 Task: Plan a trip to Banjul, Gambia from 2nd December, 2023 to 12th December, 2023 for 2 adults.1  bedroom having 1 bed and 1 bathroom. Property type can be hotel. Booking option can be shelf check-in. Look for 3 properties as per requirement.
Action: Mouse moved to (453, 97)
Screenshot: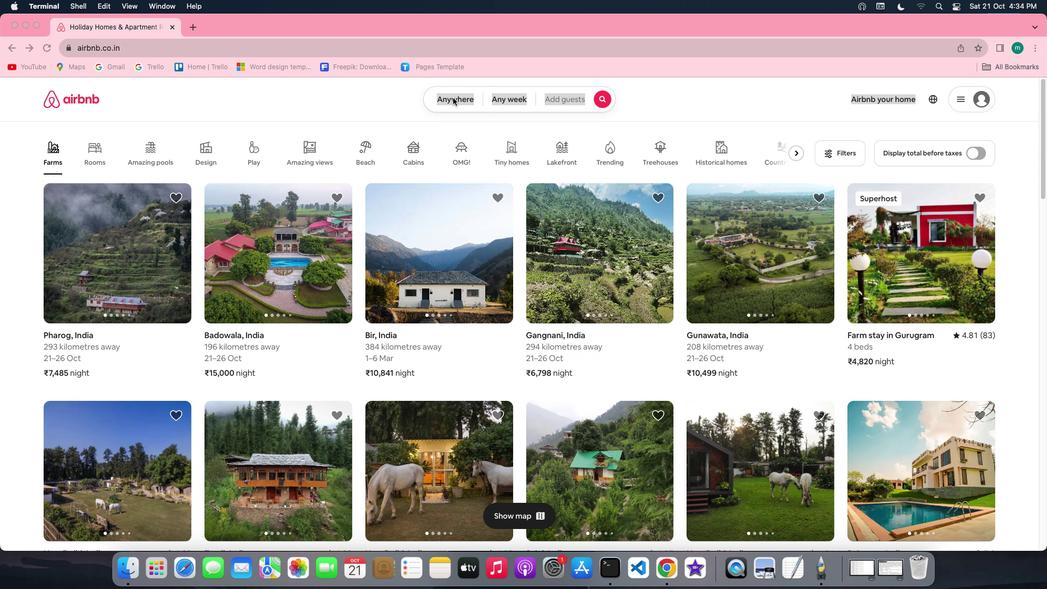 
Action: Mouse pressed left at (453, 97)
Screenshot: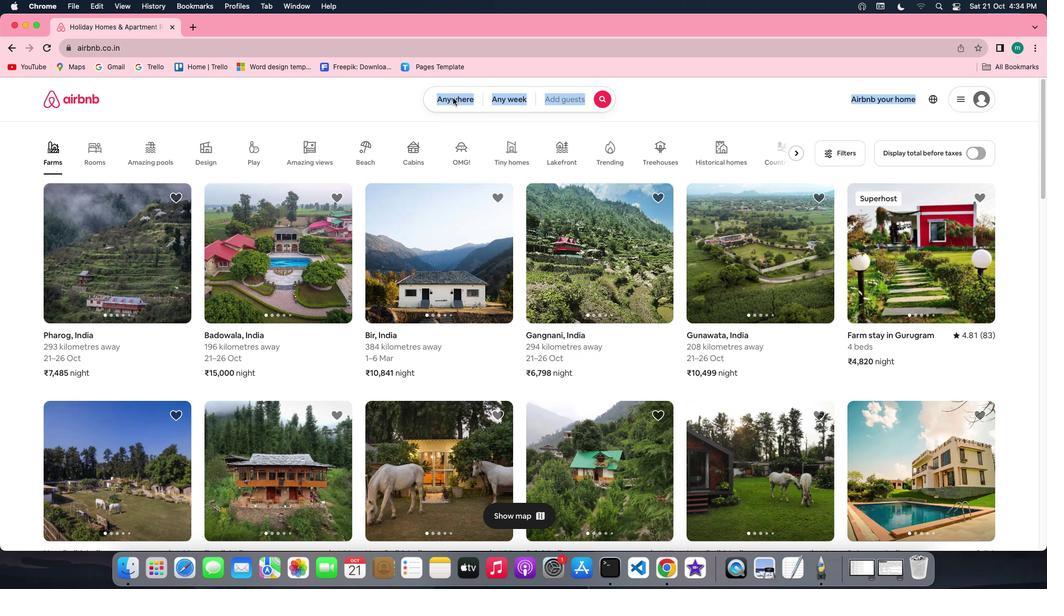 
Action: Mouse pressed left at (453, 97)
Screenshot: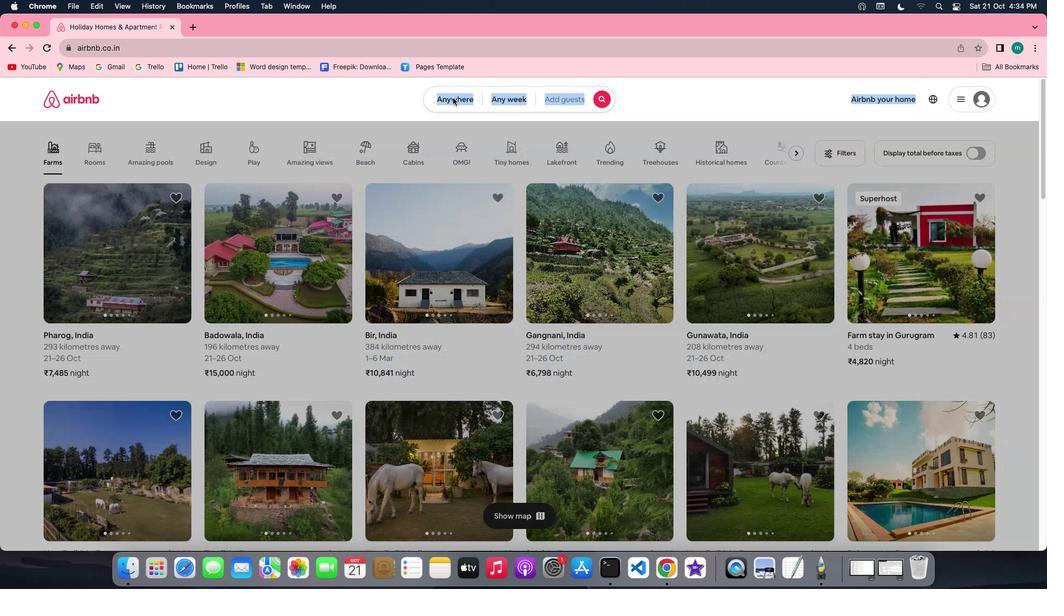 
Action: Mouse moved to (445, 125)
Screenshot: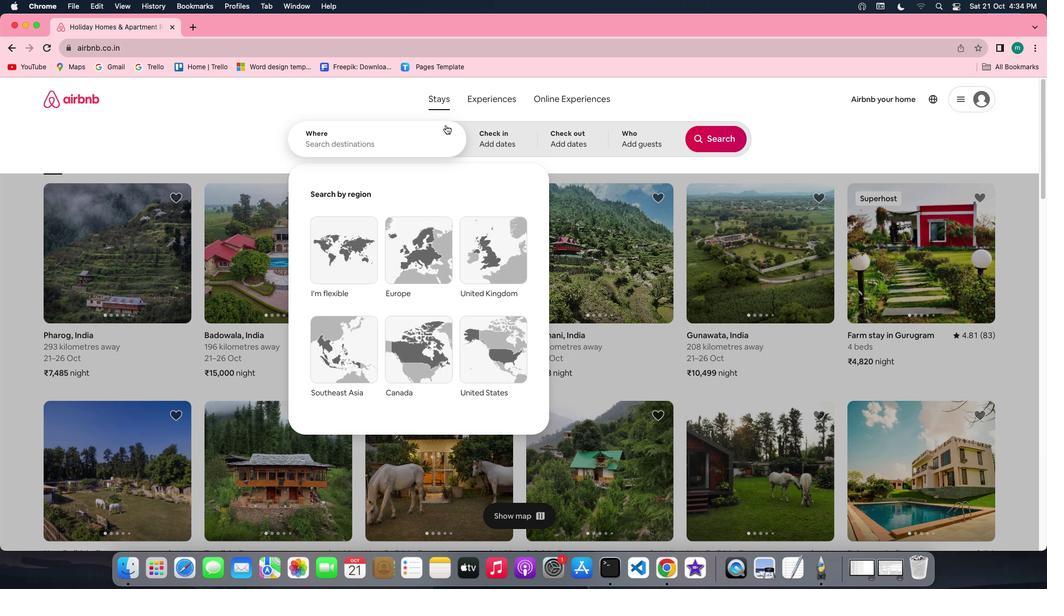 
Action: Key pressed Key.shift'B''a''n''j''u''l'','Key.spaceKey.shift'g''a''m''b''i''a'
Screenshot: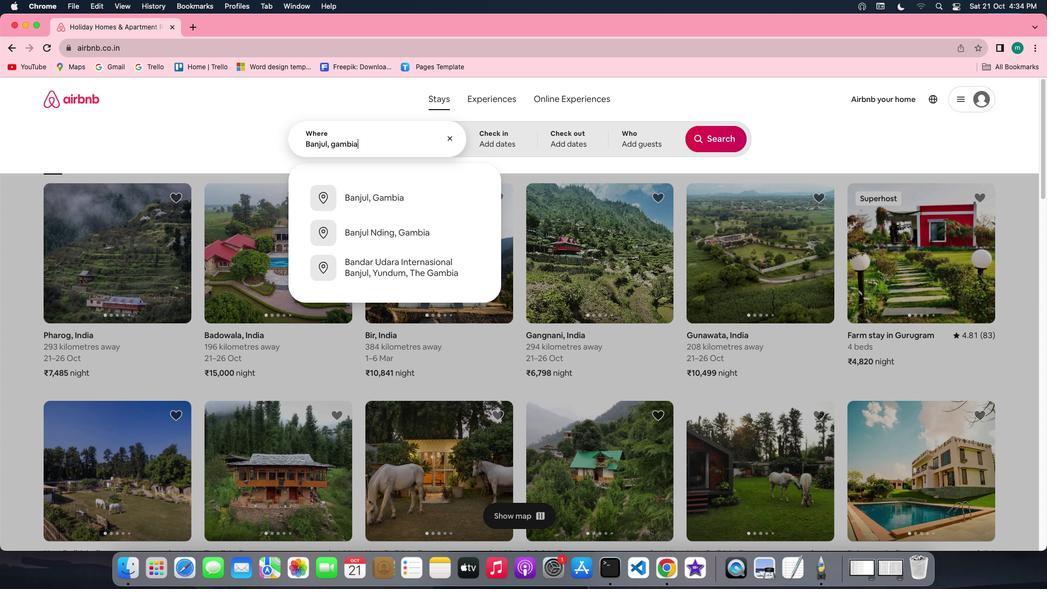 
Action: Mouse moved to (474, 142)
Screenshot: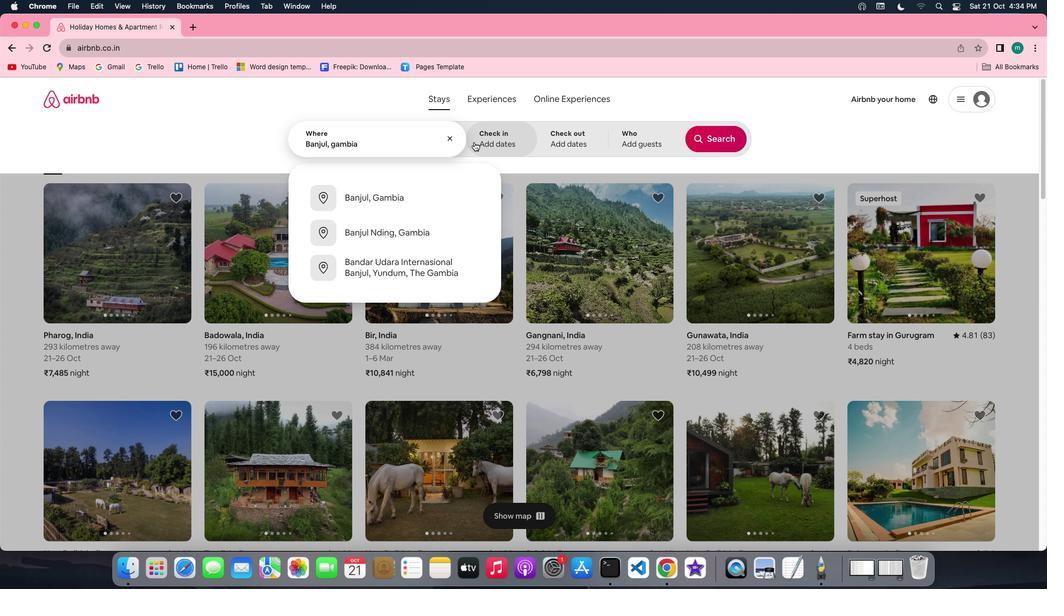 
Action: Mouse pressed left at (474, 142)
Screenshot: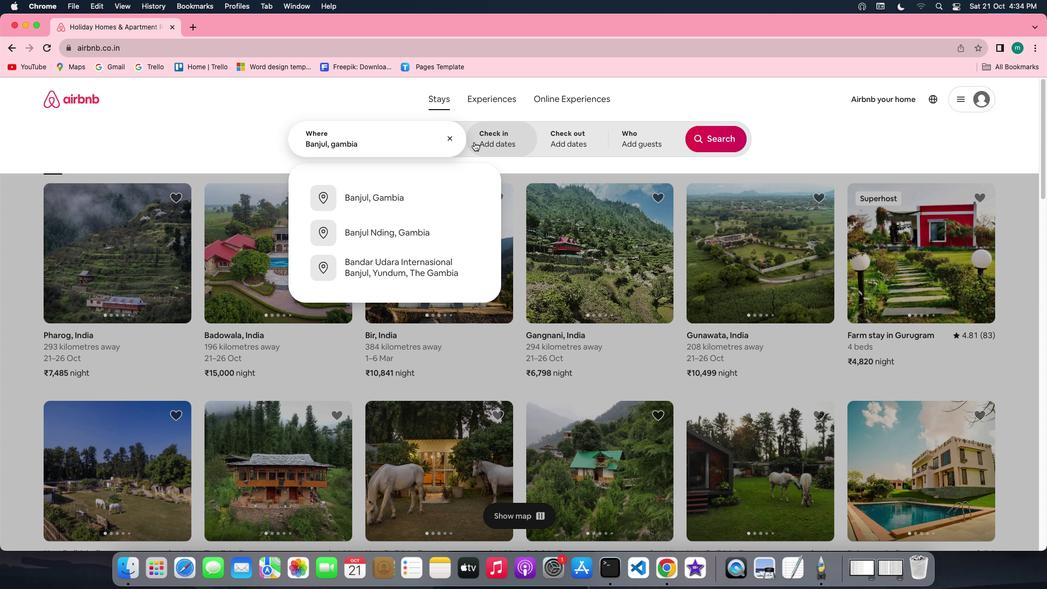 
Action: Mouse moved to (656, 265)
Screenshot: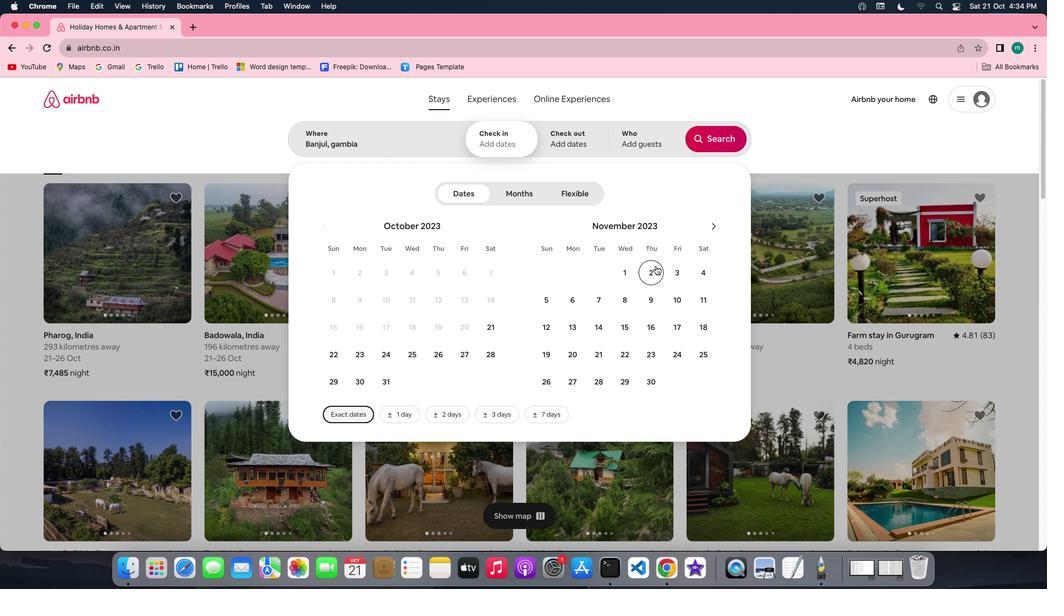 
Action: Mouse pressed left at (656, 265)
Screenshot: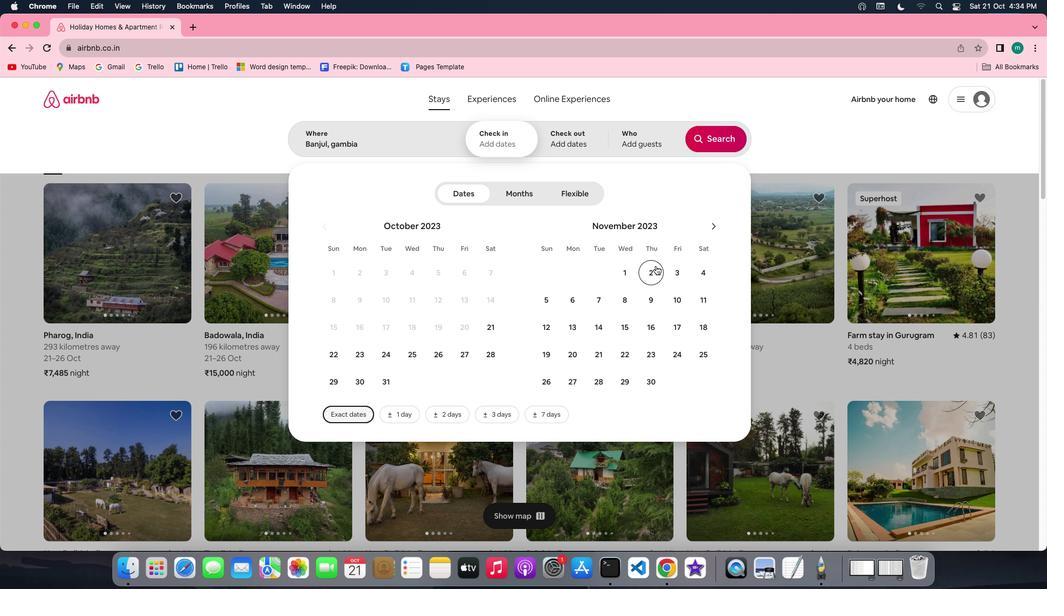 
Action: Mouse moved to (547, 315)
Screenshot: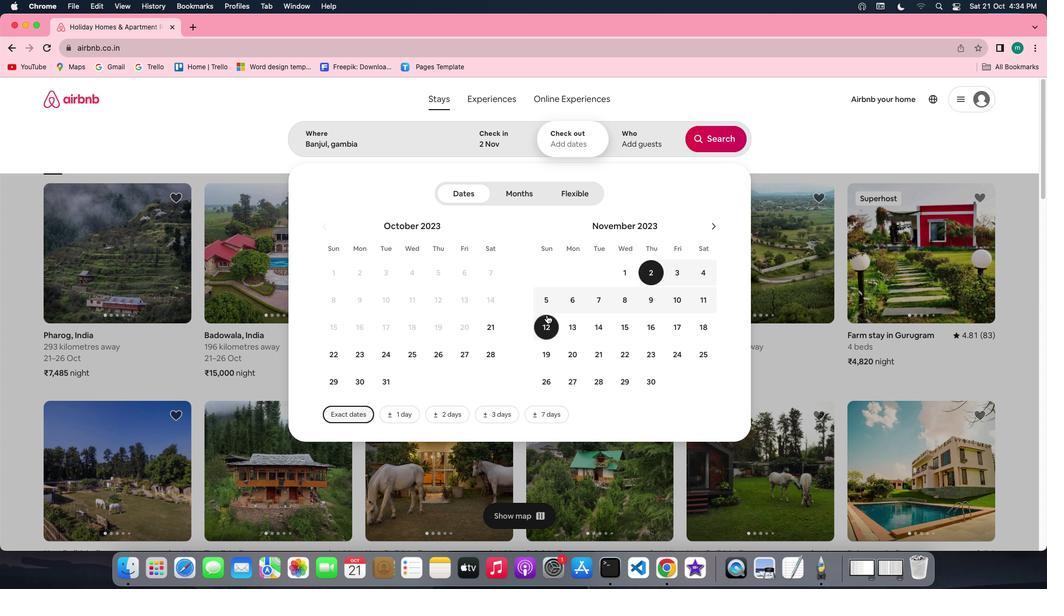 
Action: Mouse pressed left at (547, 315)
Screenshot: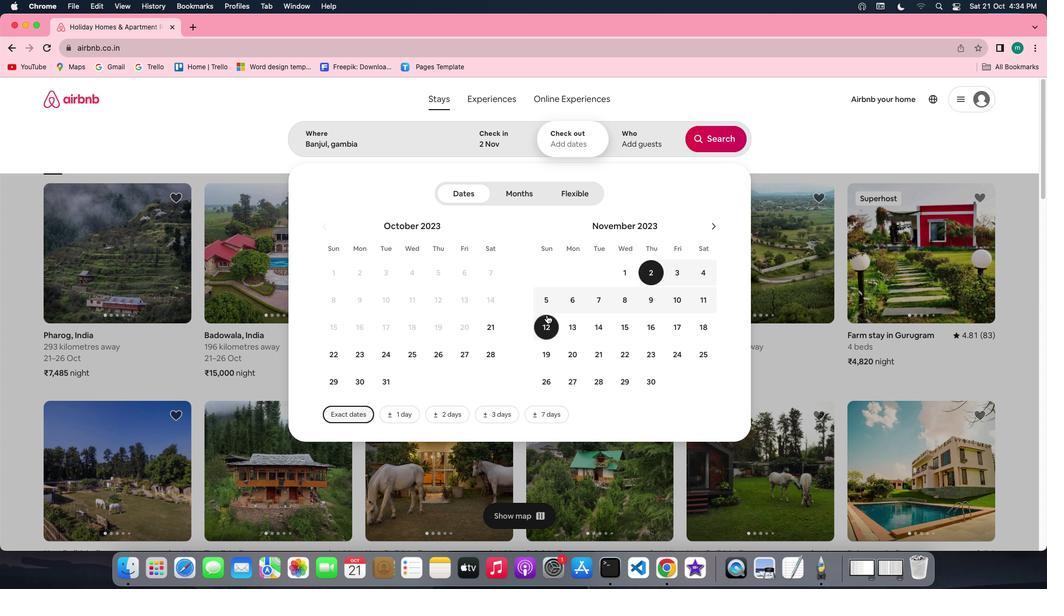 
Action: Mouse moved to (647, 146)
Screenshot: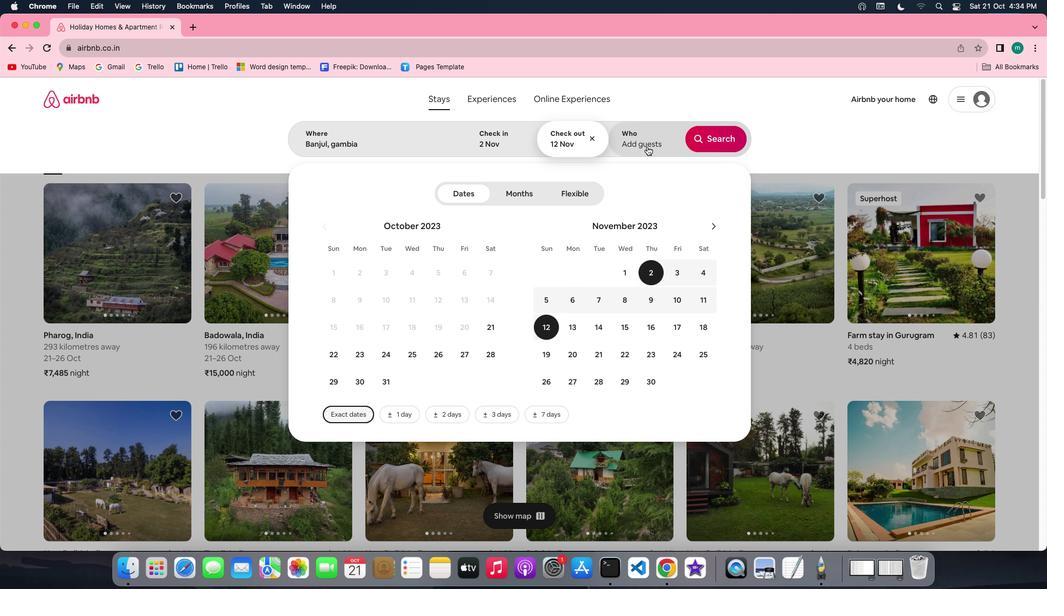 
Action: Mouse pressed left at (647, 146)
Screenshot: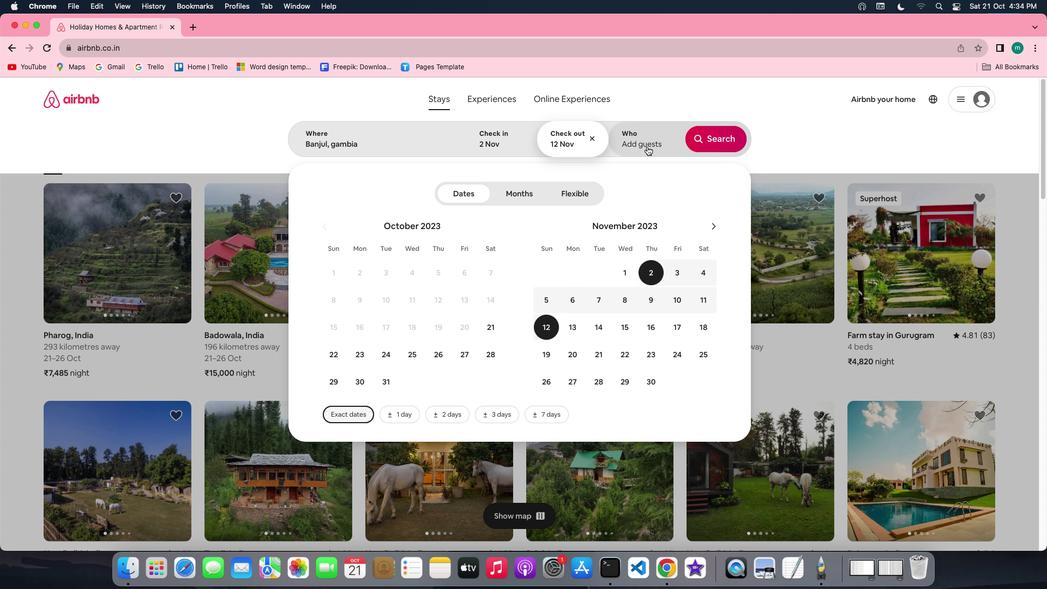 
Action: Mouse moved to (718, 193)
Screenshot: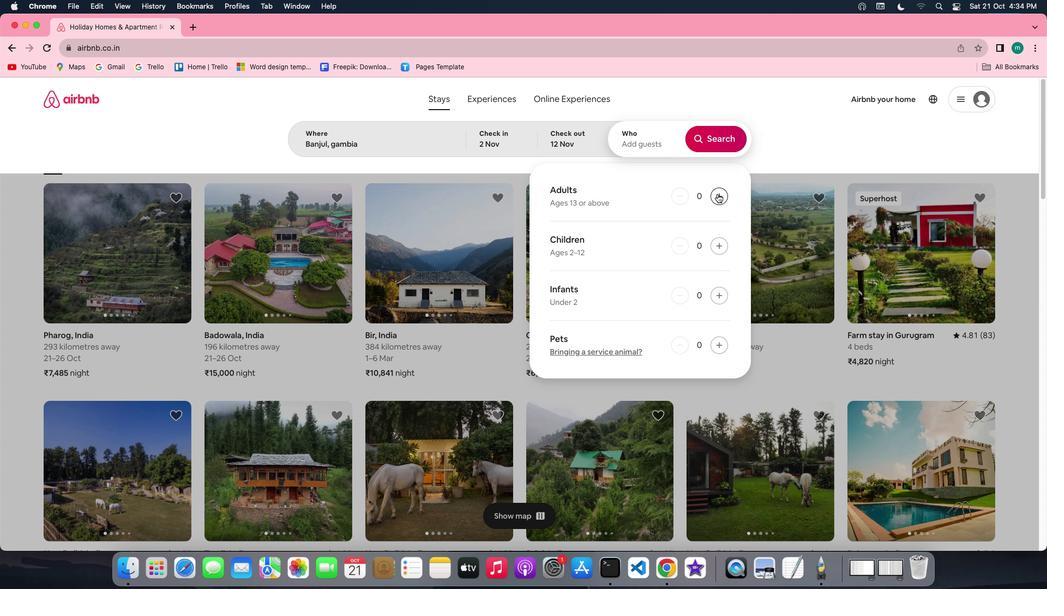 
Action: Mouse pressed left at (718, 193)
Screenshot: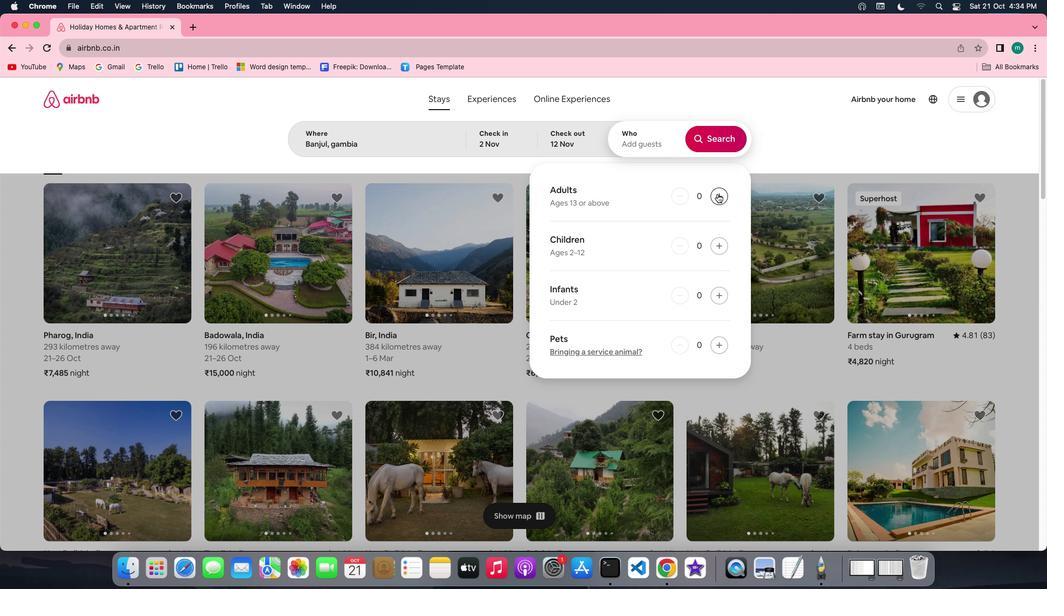
Action: Mouse pressed left at (718, 193)
Screenshot: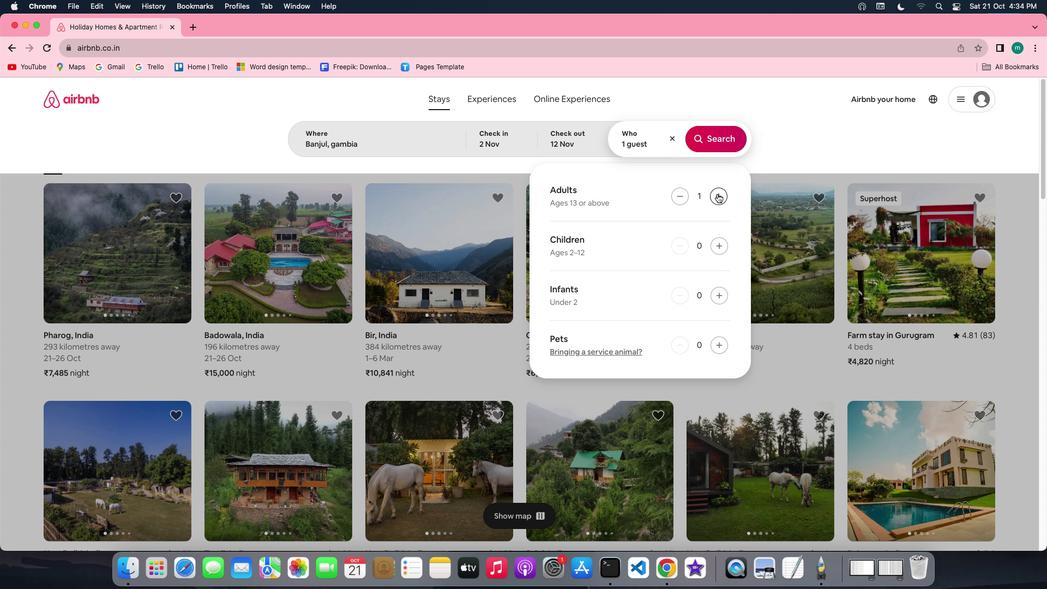 
Action: Mouse moved to (729, 138)
Screenshot: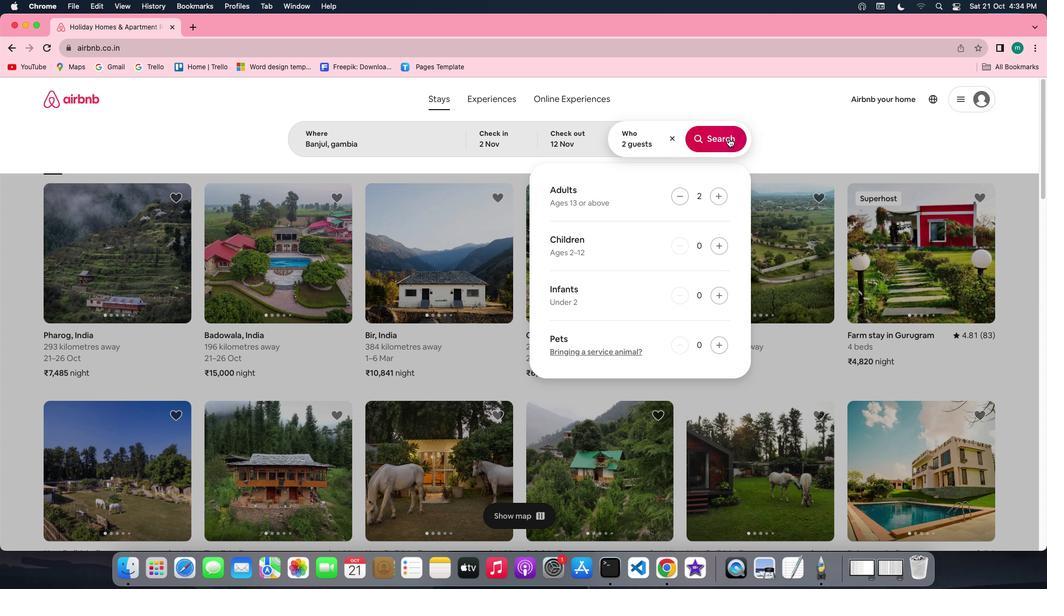 
Action: Mouse pressed left at (729, 138)
Screenshot: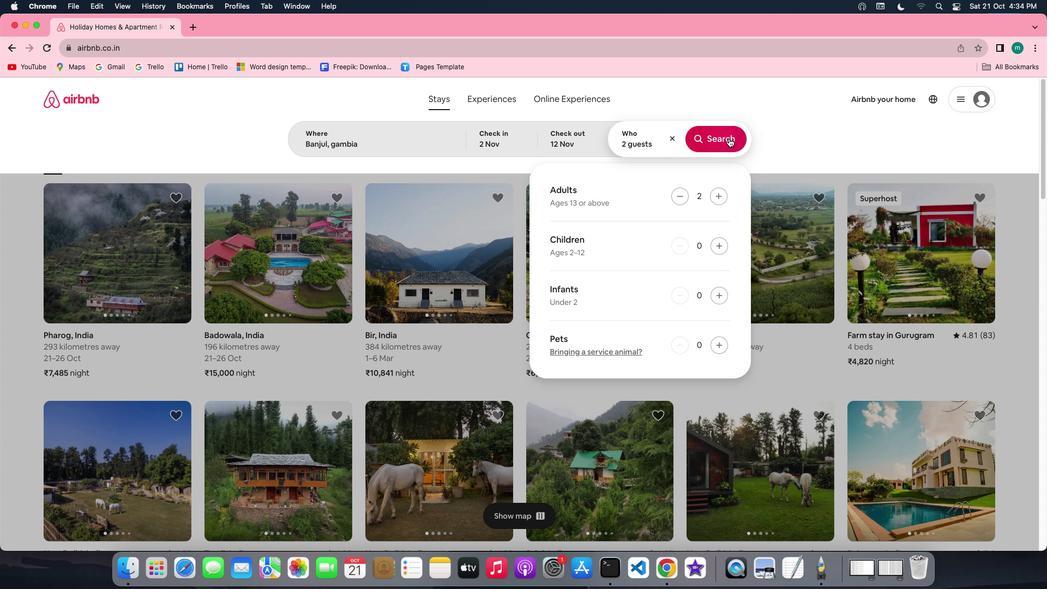 
Action: Mouse moved to (881, 138)
Screenshot: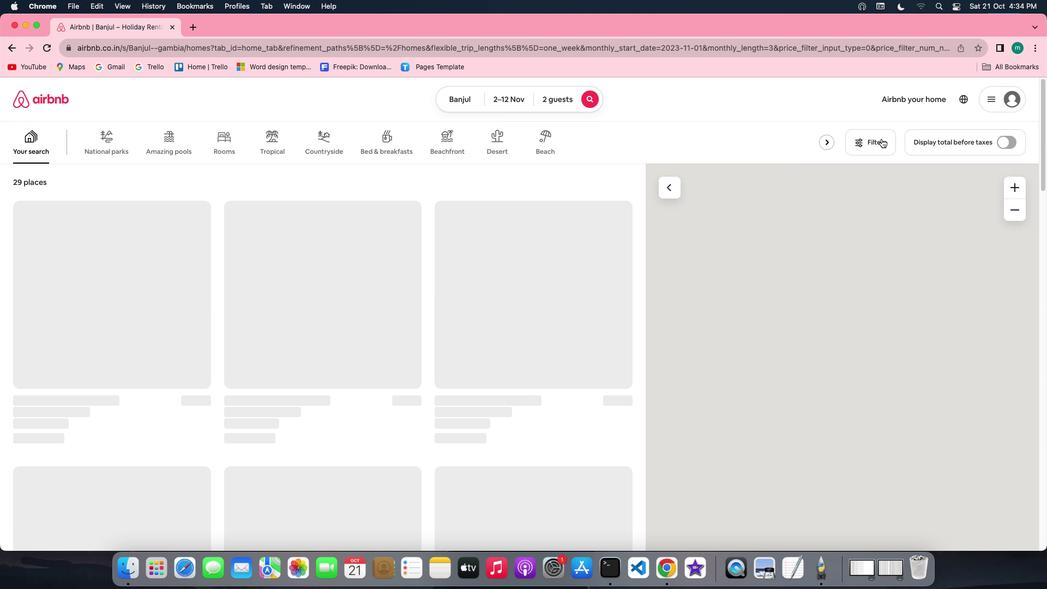 
Action: Mouse pressed left at (881, 138)
Screenshot: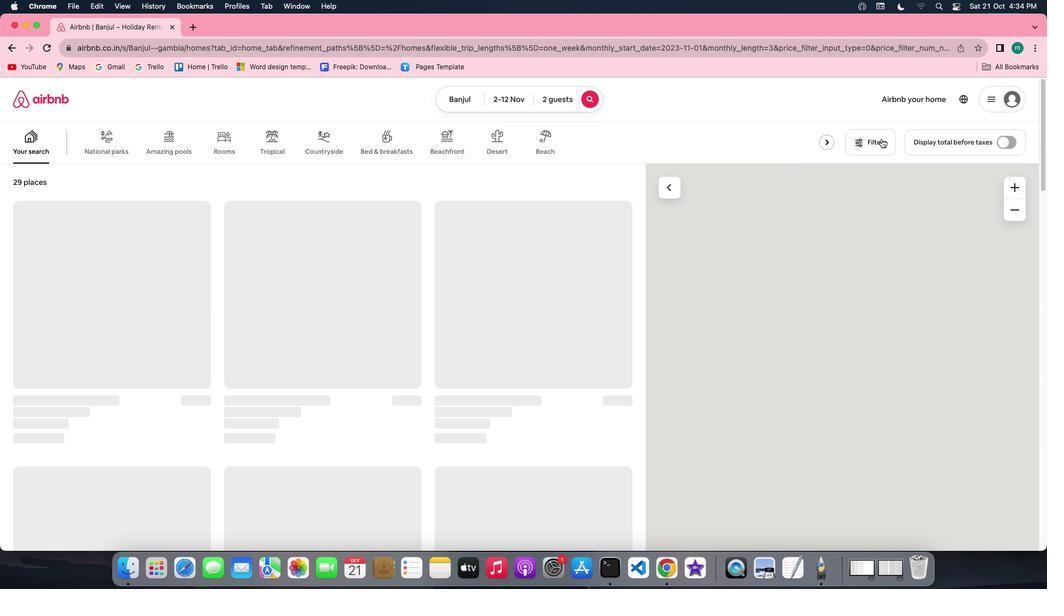 
Action: Mouse moved to (584, 277)
Screenshot: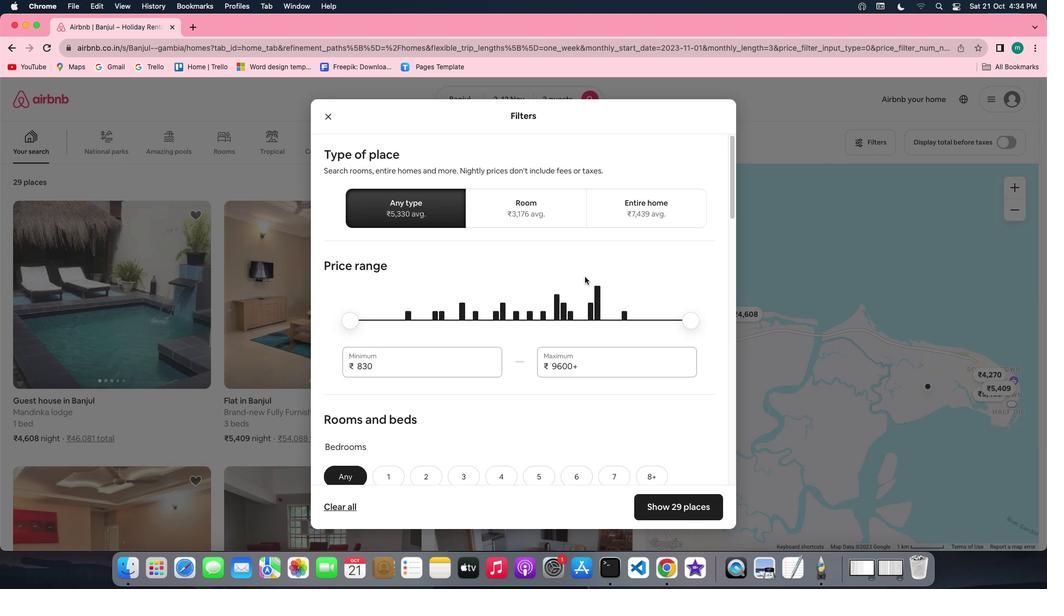 
Action: Mouse scrolled (584, 277) with delta (0, 0)
Screenshot: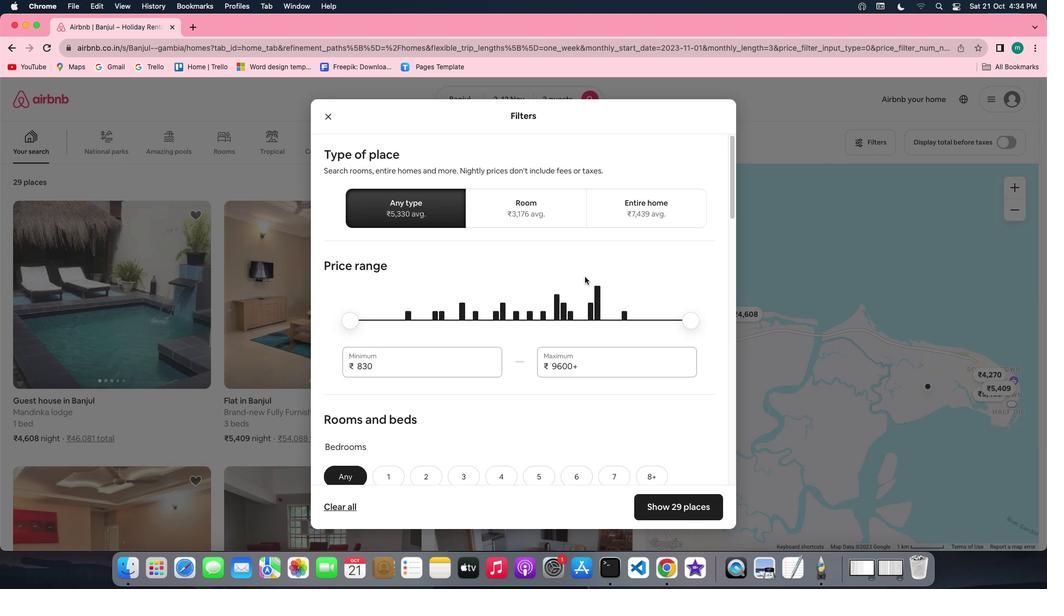 
Action: Mouse scrolled (584, 277) with delta (0, 0)
Screenshot: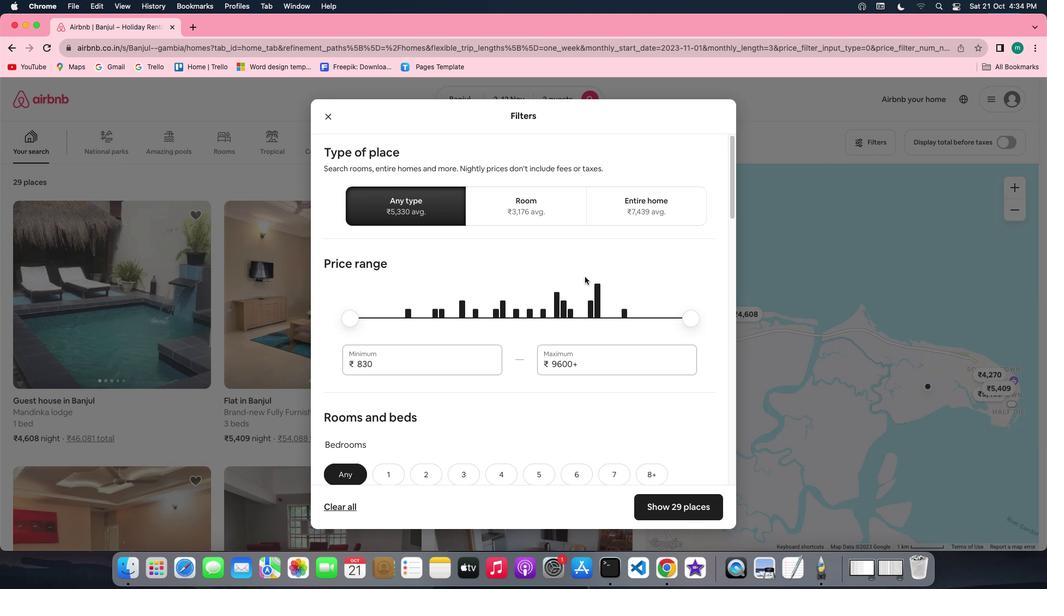 
Action: Mouse scrolled (584, 277) with delta (0, -1)
Screenshot: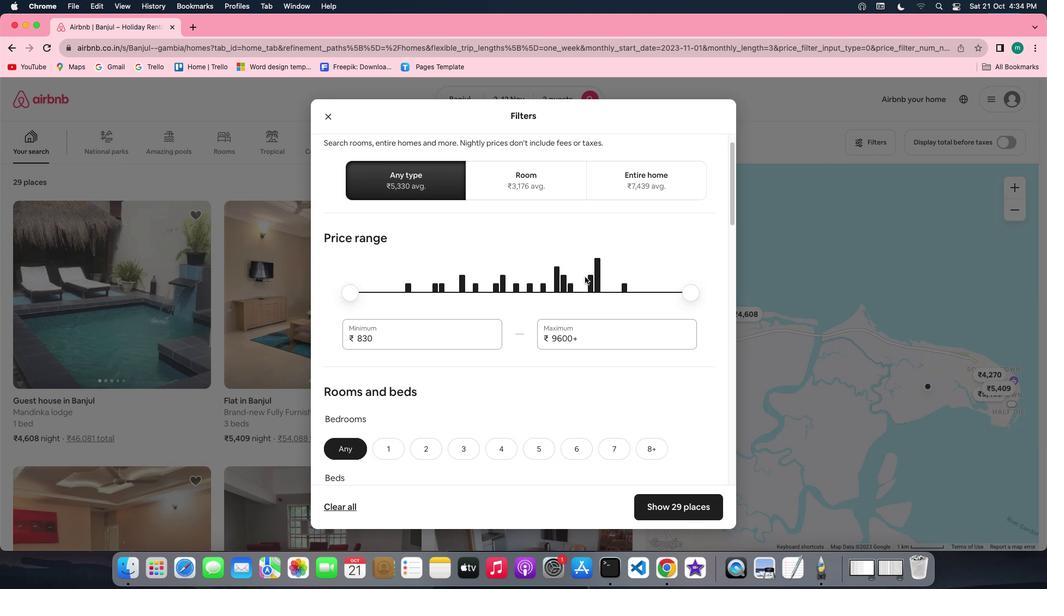 
Action: Mouse scrolled (584, 277) with delta (0, 0)
Screenshot: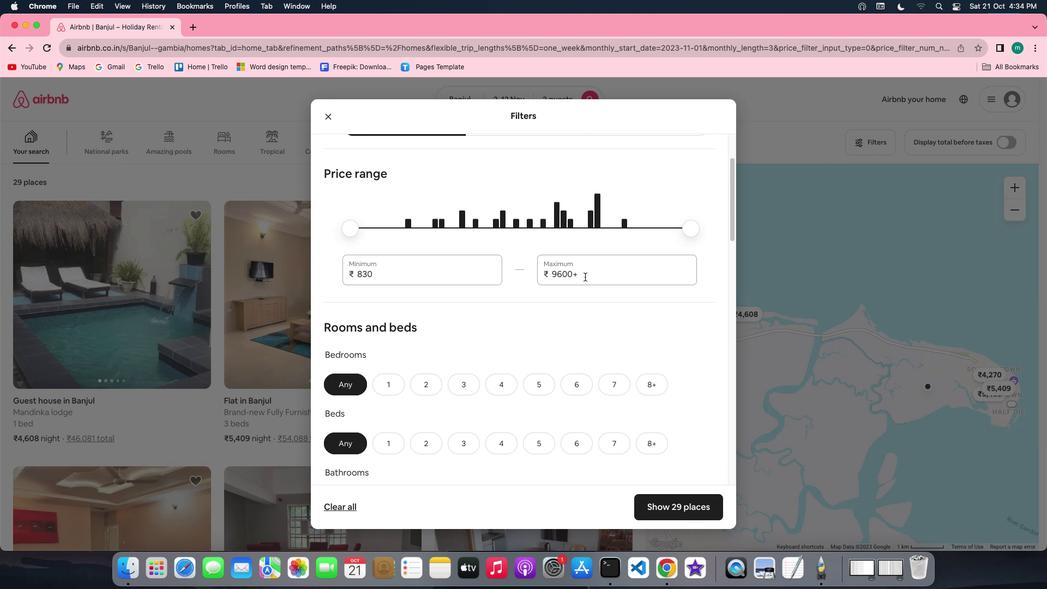 
Action: Mouse scrolled (584, 277) with delta (0, 0)
Screenshot: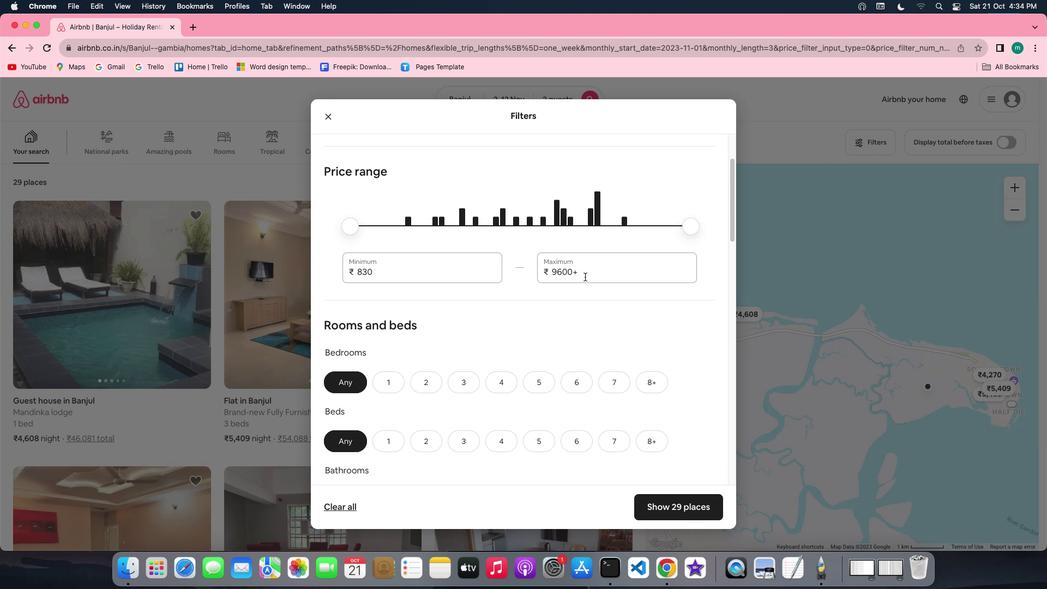 
Action: Mouse scrolled (584, 277) with delta (0, 0)
Screenshot: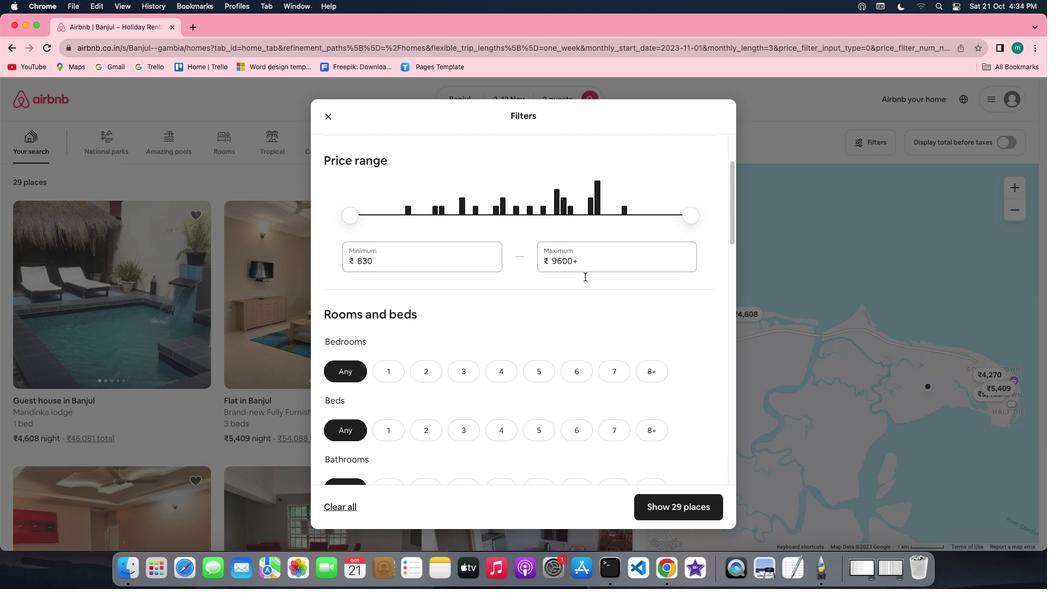 
Action: Mouse scrolled (584, 277) with delta (0, 0)
Screenshot: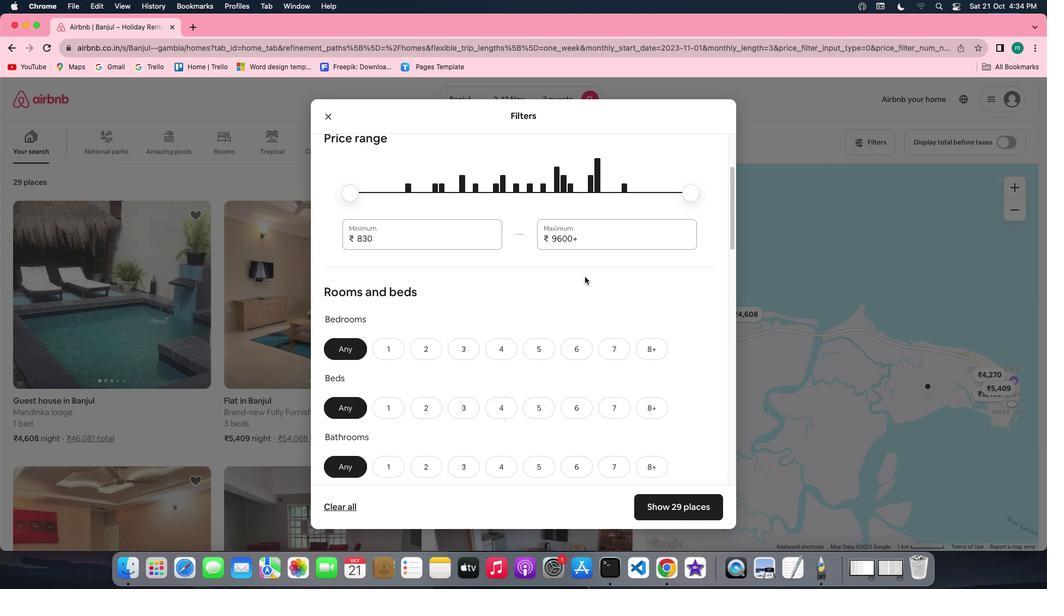 
Action: Mouse scrolled (584, 277) with delta (0, 0)
Screenshot: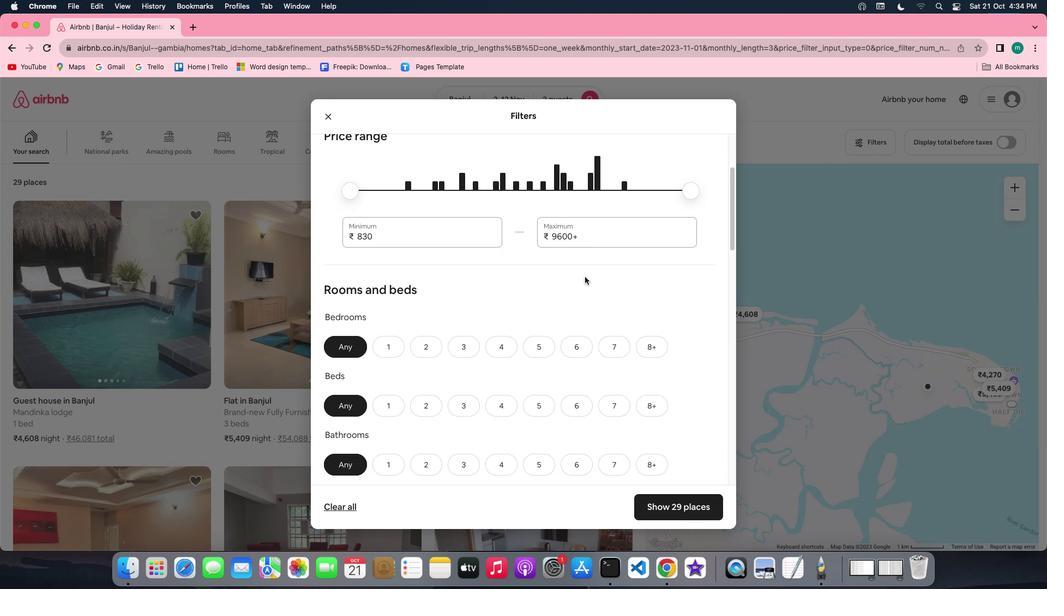 
Action: Mouse scrolled (584, 277) with delta (0, 0)
Screenshot: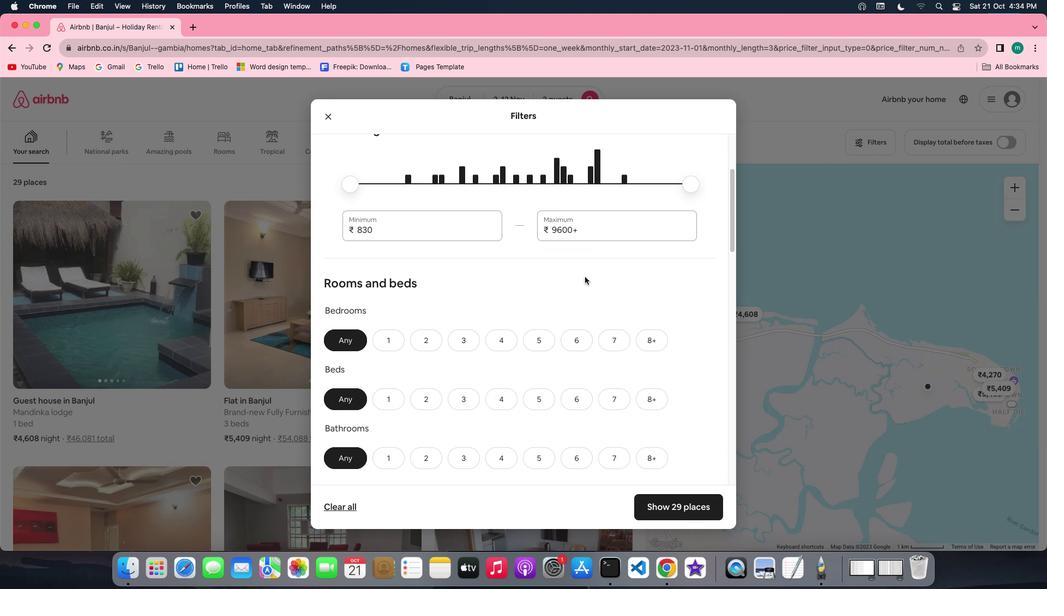 
Action: Mouse scrolled (584, 277) with delta (0, 0)
Screenshot: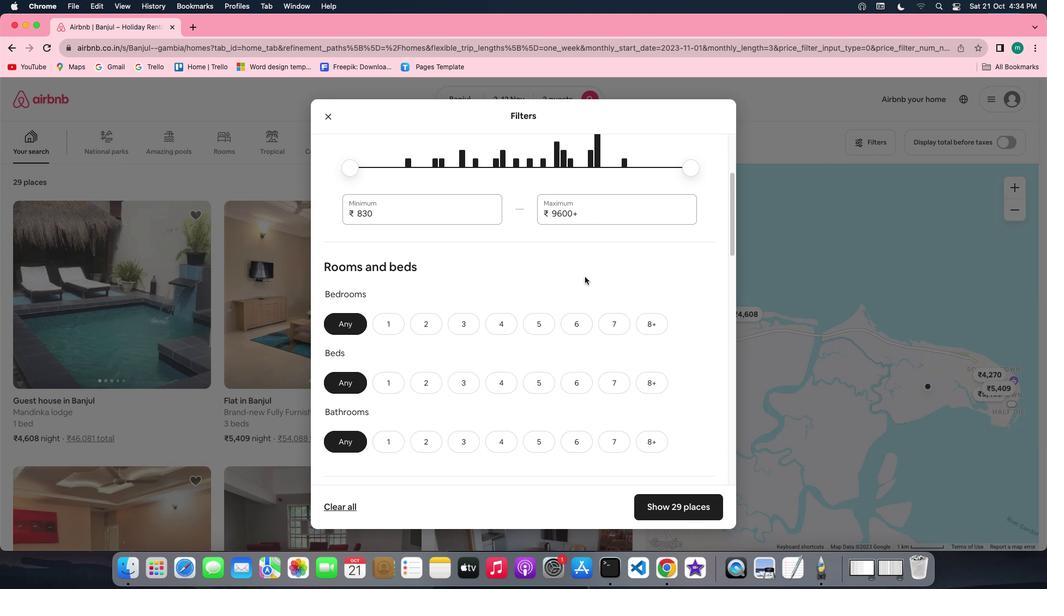 
Action: Mouse scrolled (584, 277) with delta (0, 0)
Screenshot: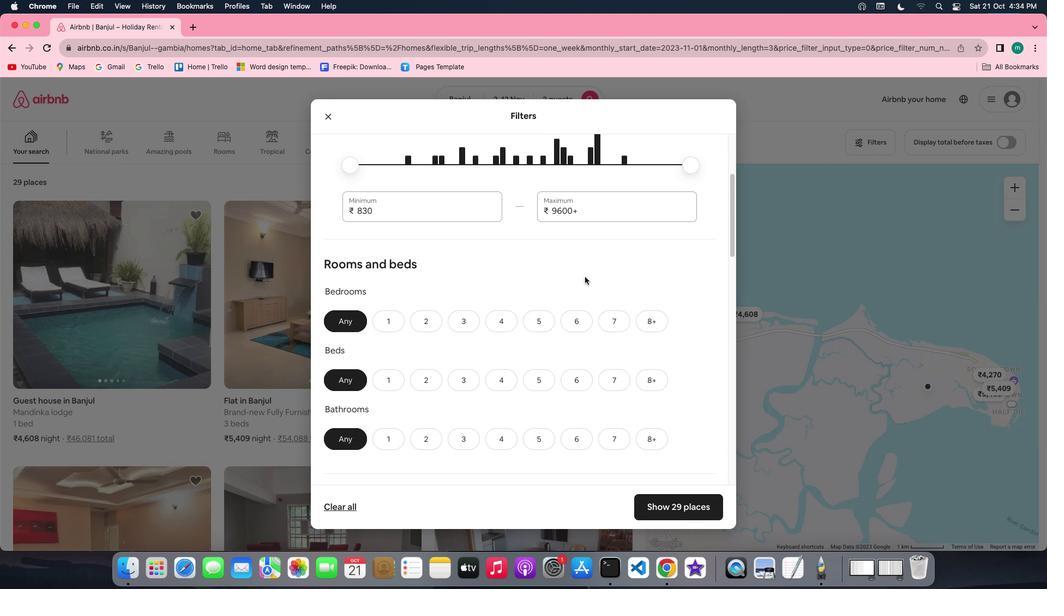 
Action: Mouse scrolled (584, 277) with delta (0, -1)
Screenshot: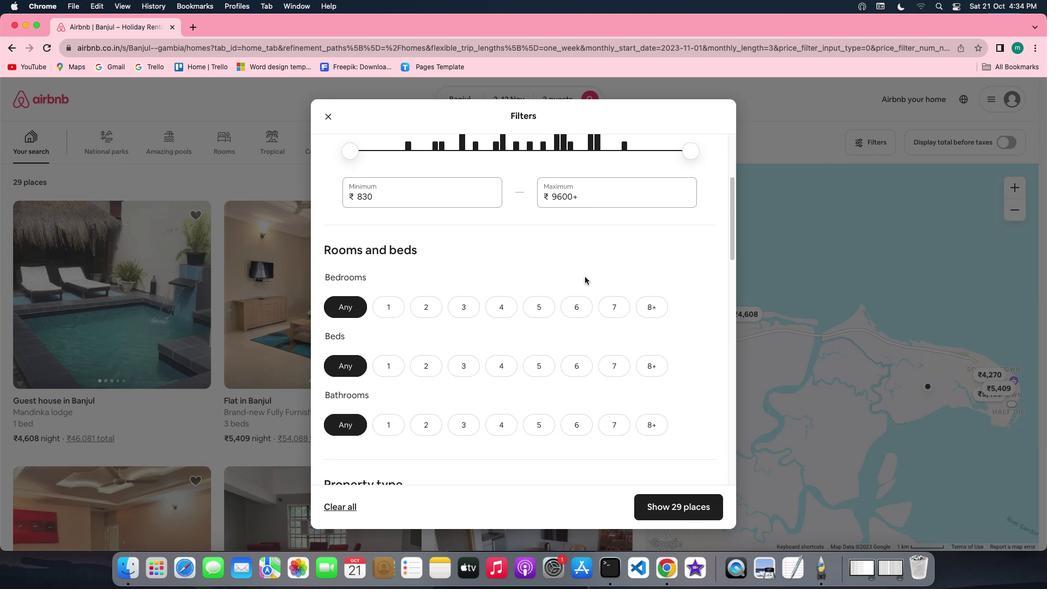 
Action: Mouse moved to (392, 259)
Screenshot: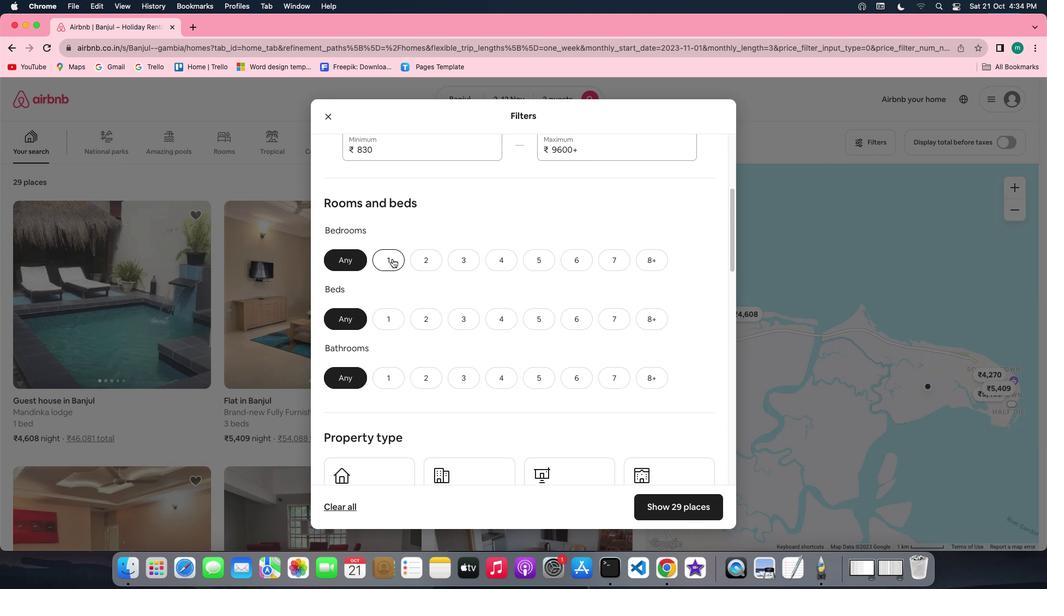 
Action: Mouse pressed left at (392, 259)
Screenshot: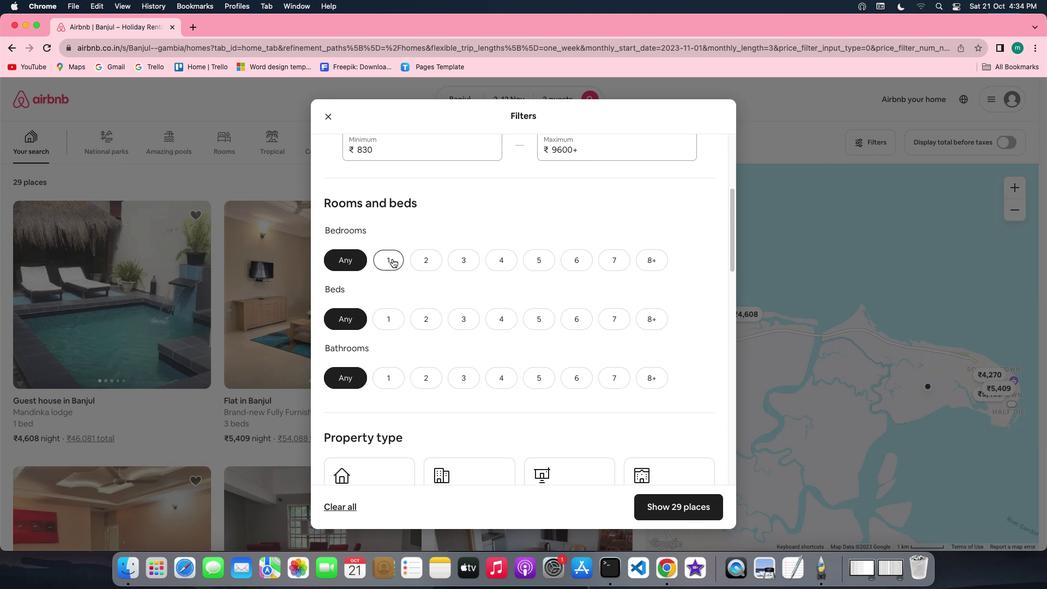 
Action: Mouse moved to (386, 311)
Screenshot: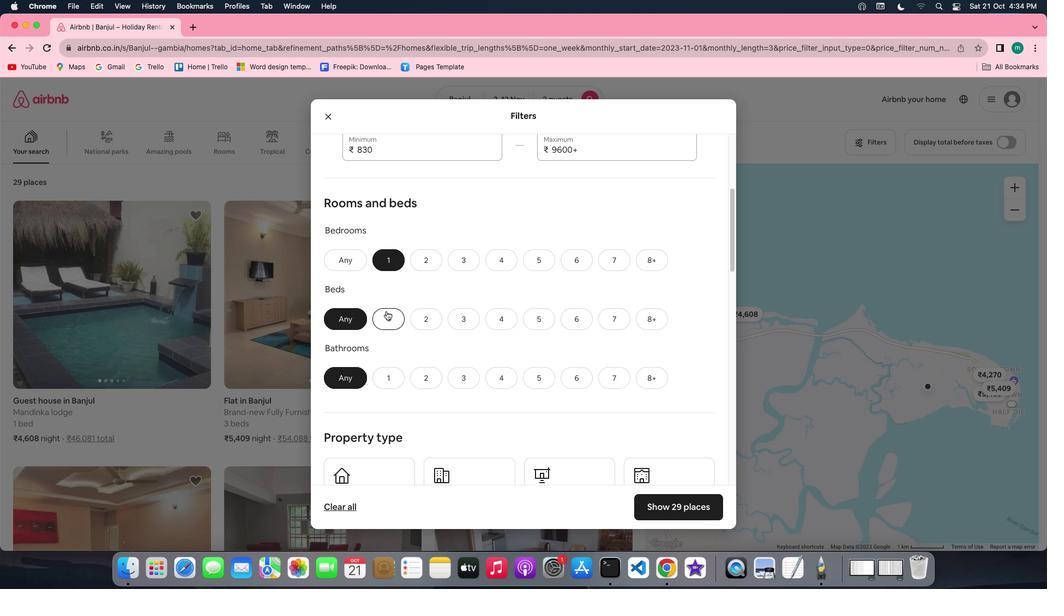 
Action: Mouse pressed left at (386, 311)
Screenshot: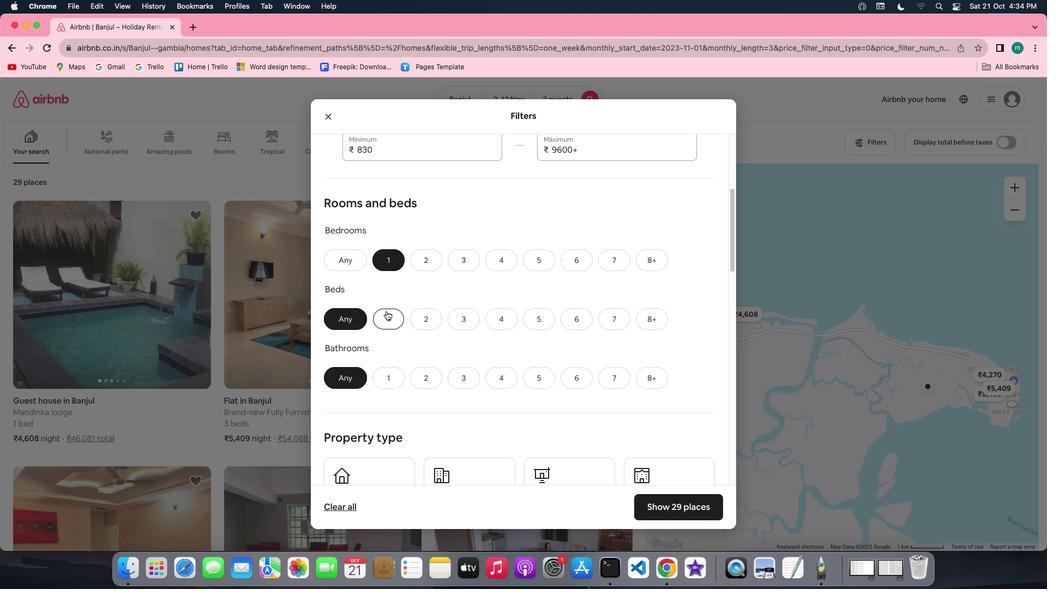 
Action: Mouse moved to (388, 370)
Screenshot: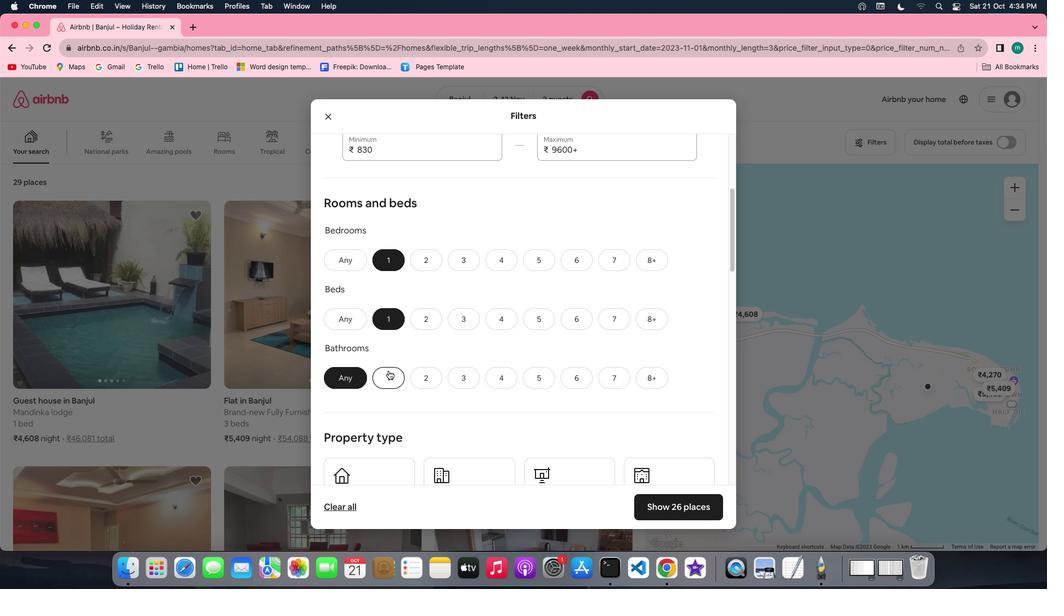 
Action: Mouse pressed left at (388, 370)
Screenshot: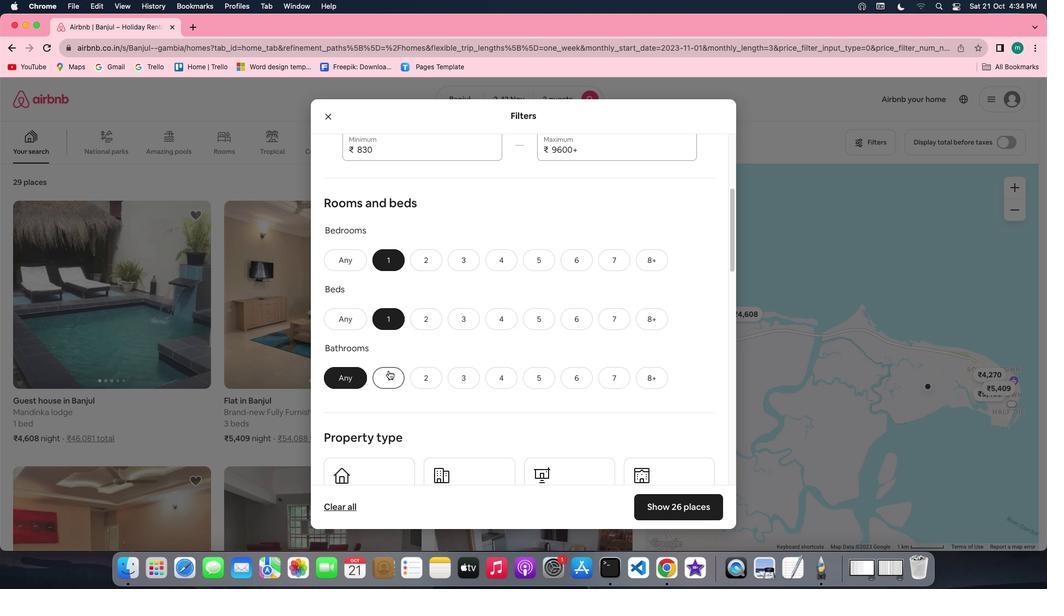 
Action: Mouse moved to (561, 356)
Screenshot: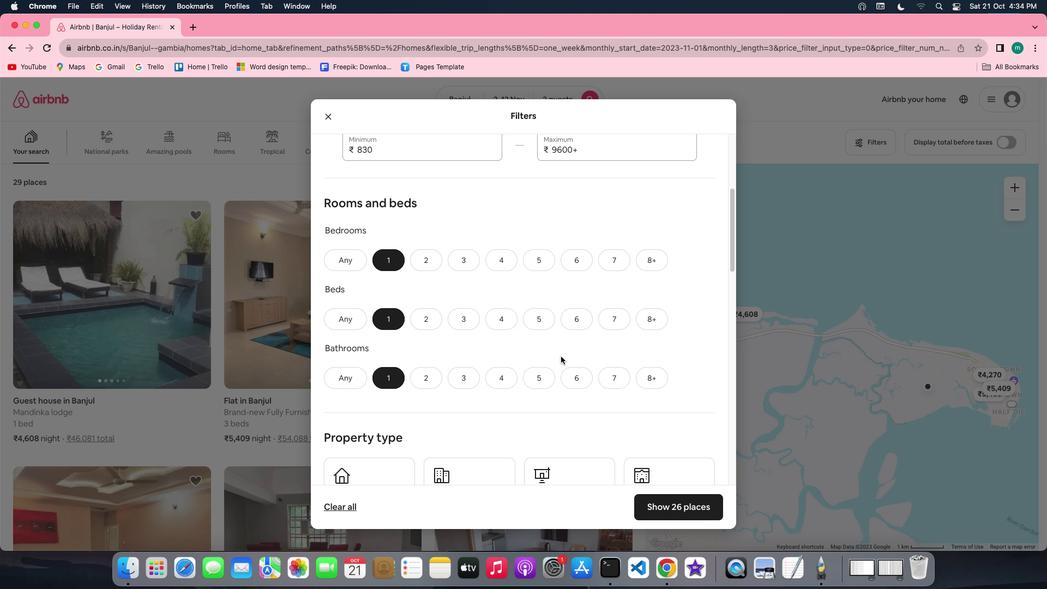 
Action: Mouse scrolled (561, 356) with delta (0, 0)
Screenshot: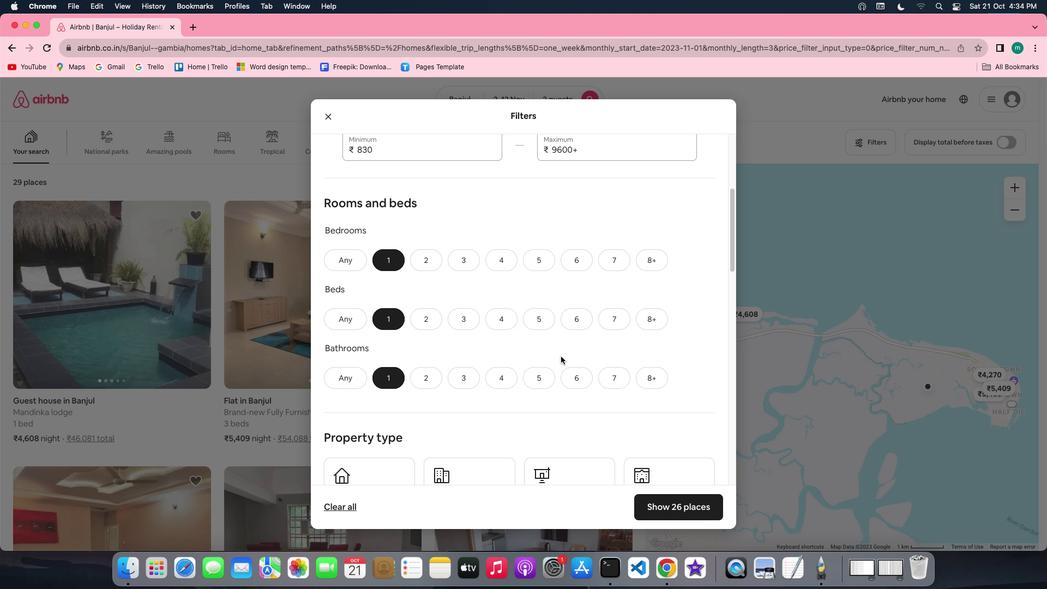 
Action: Mouse scrolled (561, 356) with delta (0, 0)
Screenshot: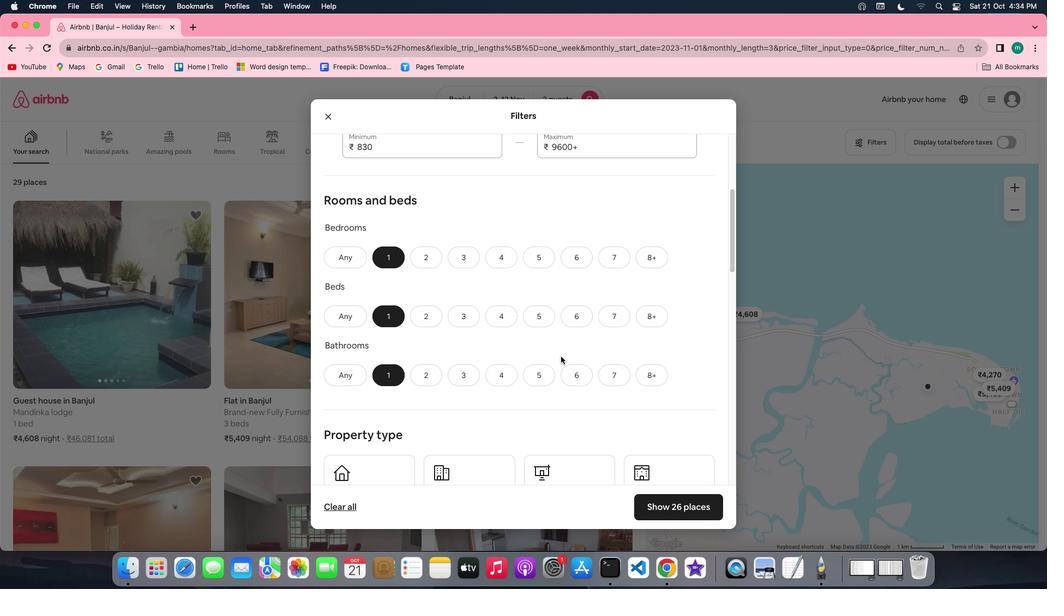 
Action: Mouse scrolled (561, 356) with delta (0, 0)
Screenshot: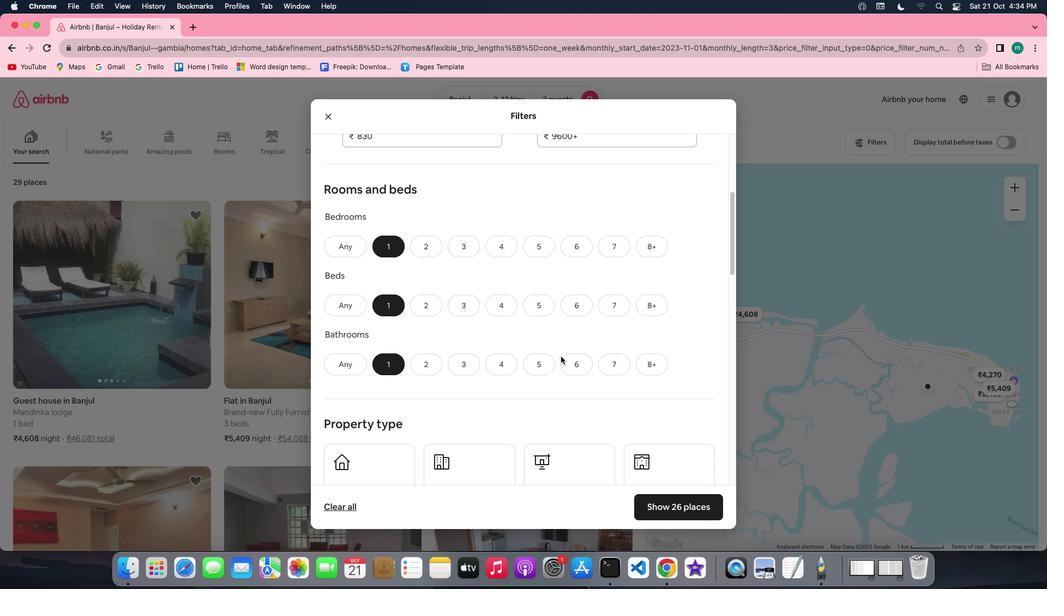 
Action: Mouse scrolled (561, 356) with delta (0, 0)
Screenshot: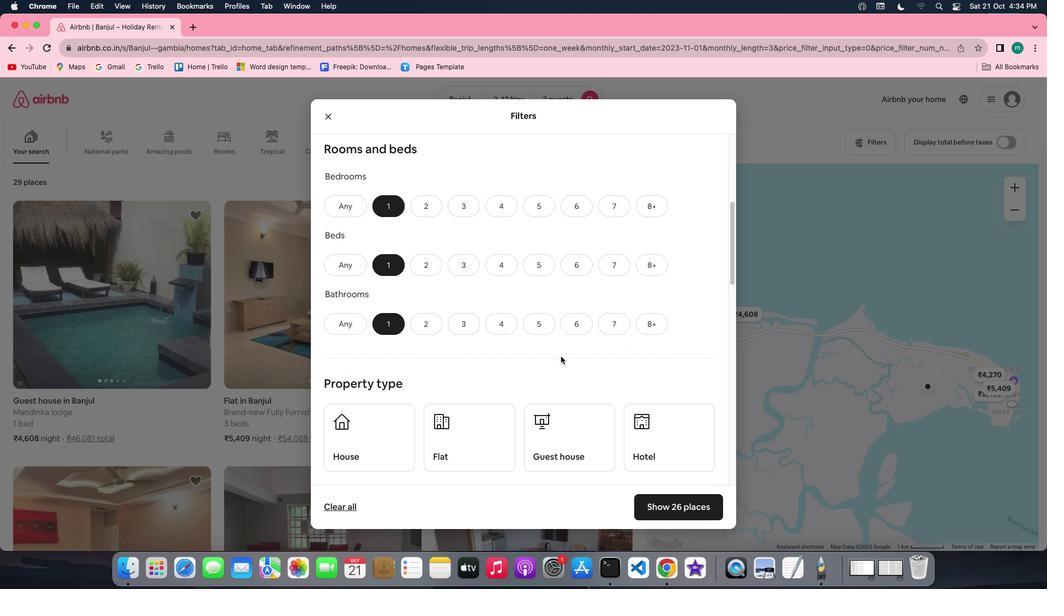 
Action: Mouse scrolled (561, 356) with delta (0, 0)
Screenshot: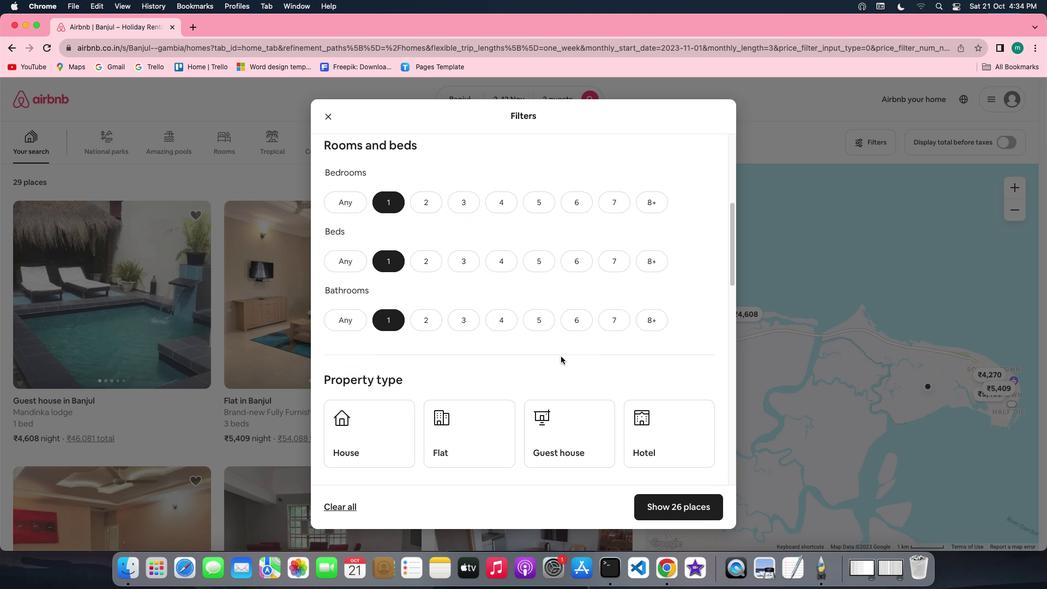 
Action: Mouse scrolled (561, 356) with delta (0, 0)
Screenshot: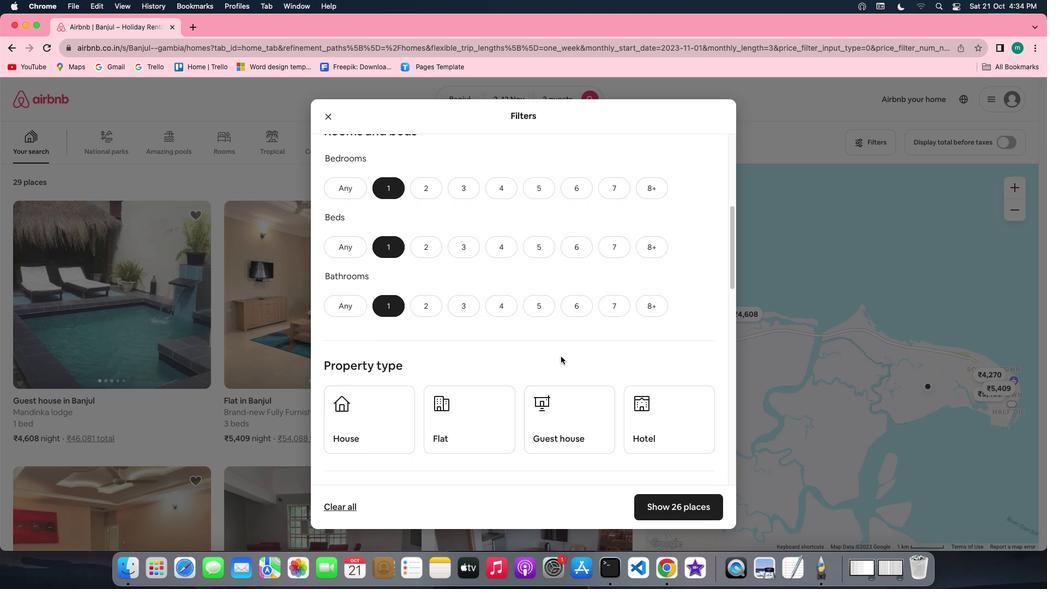 
Action: Mouse scrolled (561, 356) with delta (0, 0)
Screenshot: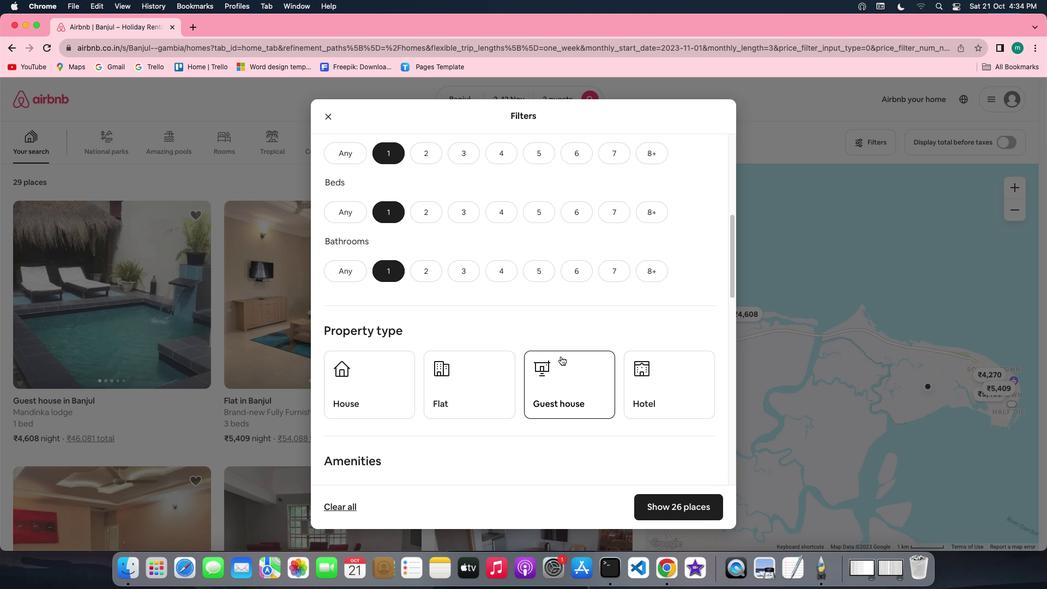 
Action: Mouse scrolled (561, 356) with delta (0, 0)
Screenshot: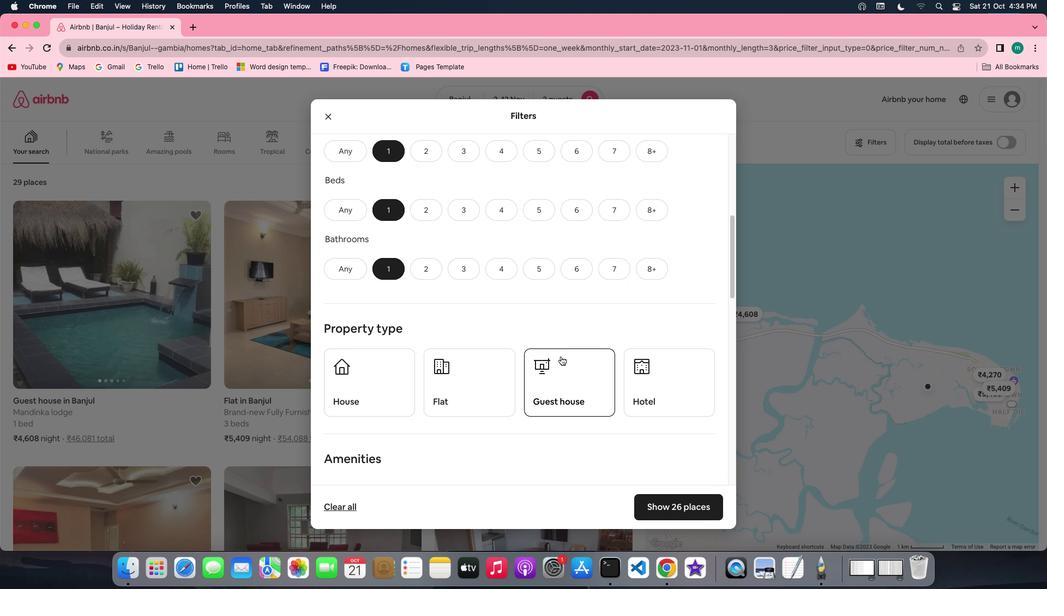 
Action: Mouse scrolled (561, 356) with delta (0, 0)
Screenshot: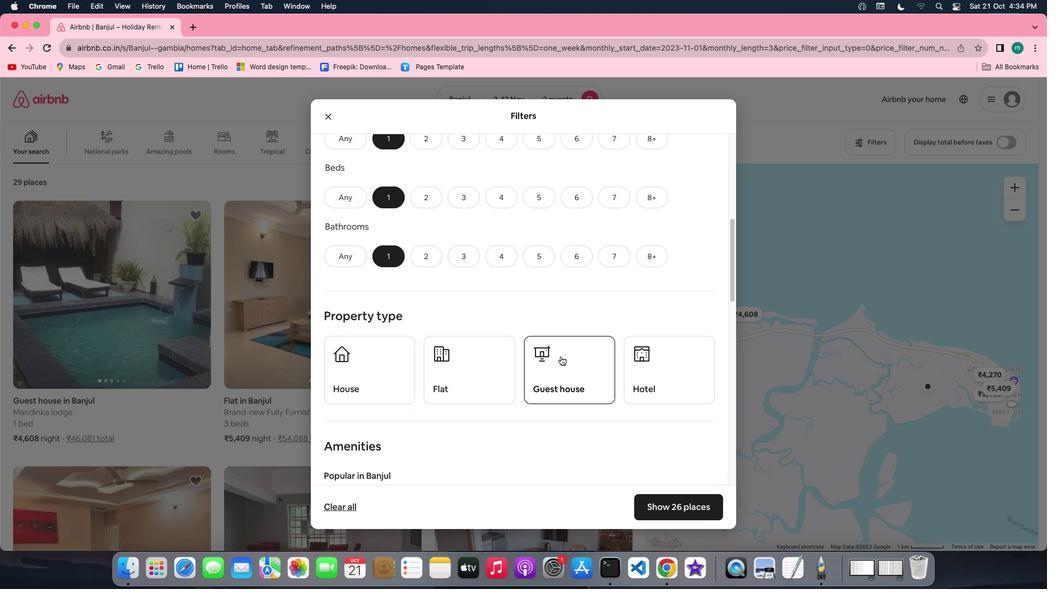 
Action: Mouse scrolled (561, 356) with delta (0, 0)
Screenshot: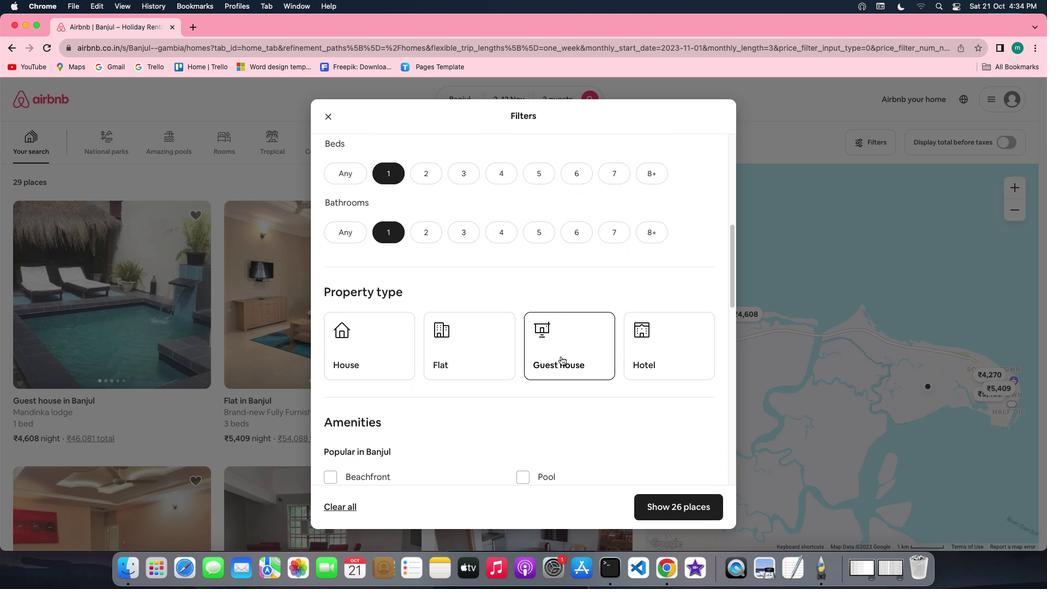 
Action: Mouse scrolled (561, 356) with delta (0, 0)
Screenshot: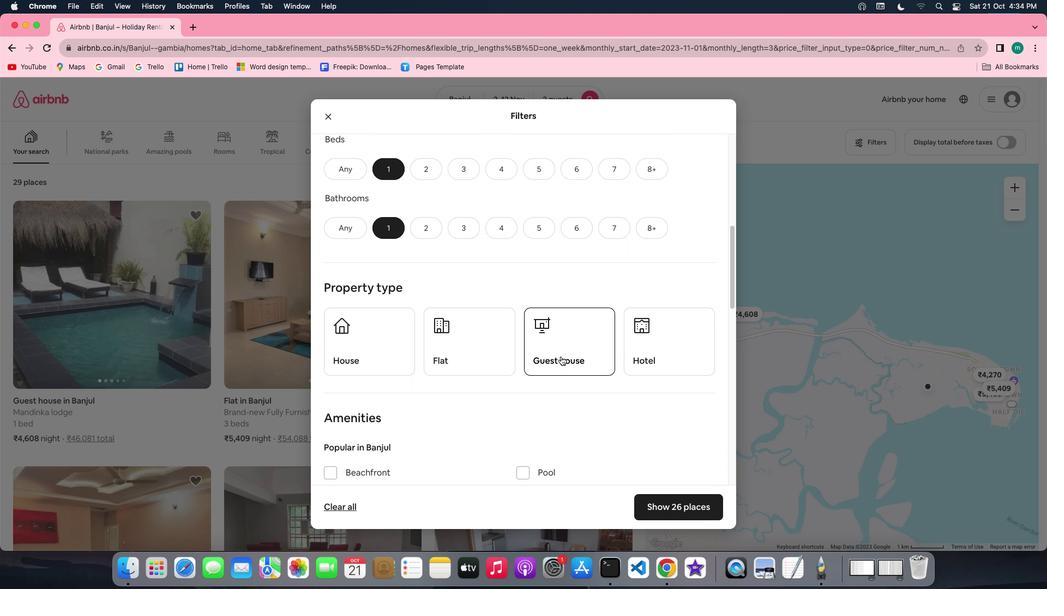 
Action: Mouse scrolled (561, 356) with delta (0, 0)
Screenshot: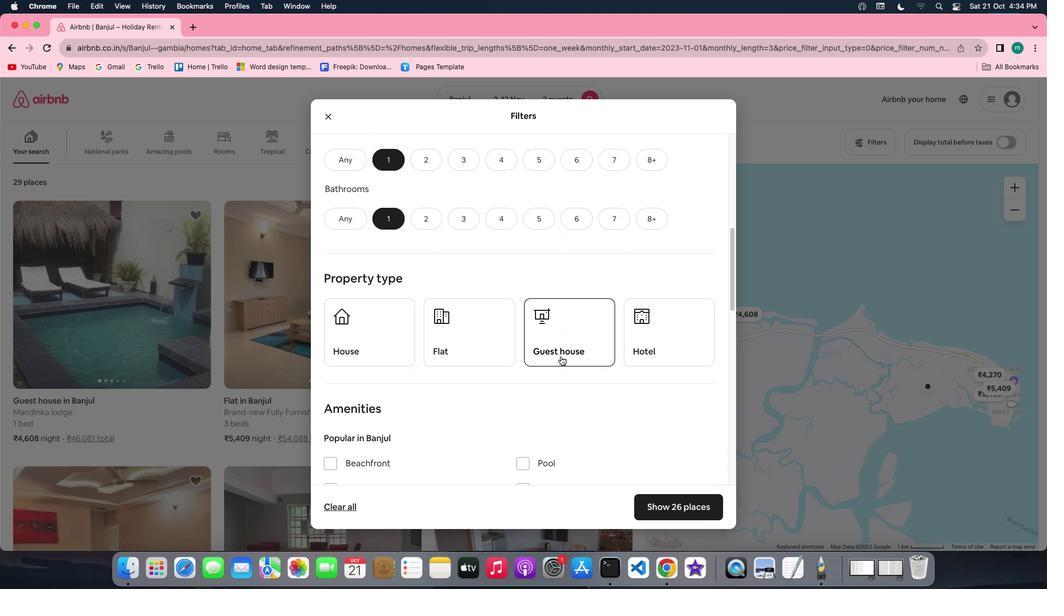 
Action: Mouse scrolled (561, 356) with delta (0, 0)
Screenshot: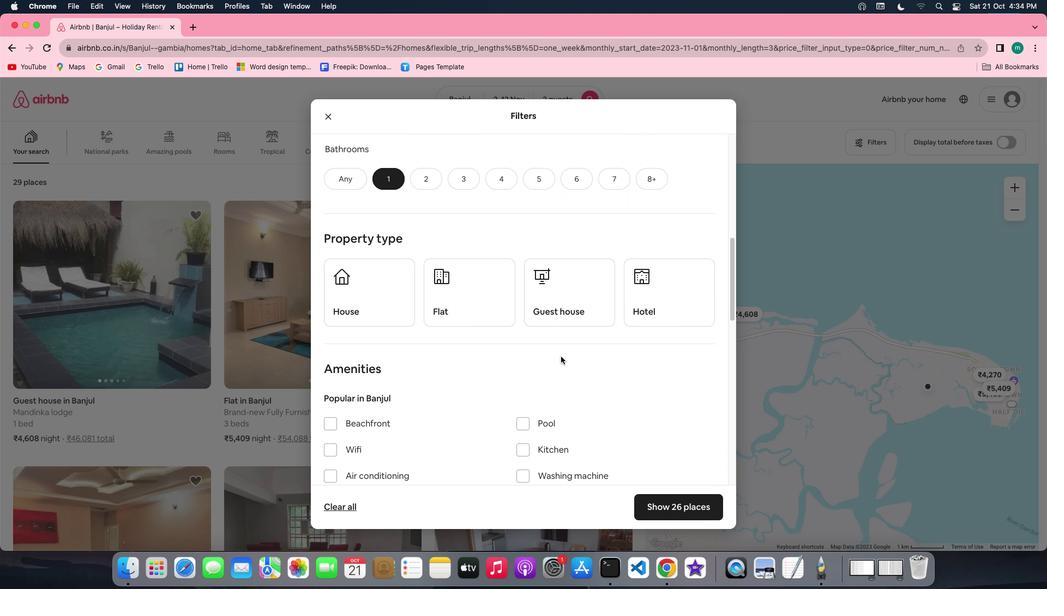 
Action: Mouse scrolled (561, 356) with delta (0, 0)
Screenshot: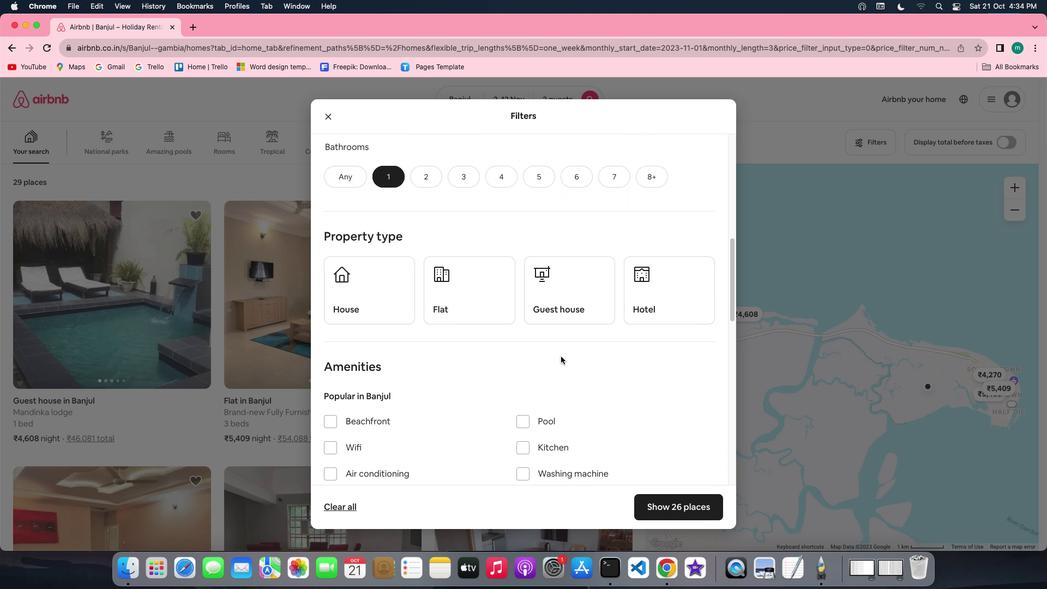 
Action: Mouse scrolled (561, 356) with delta (0, 0)
Screenshot: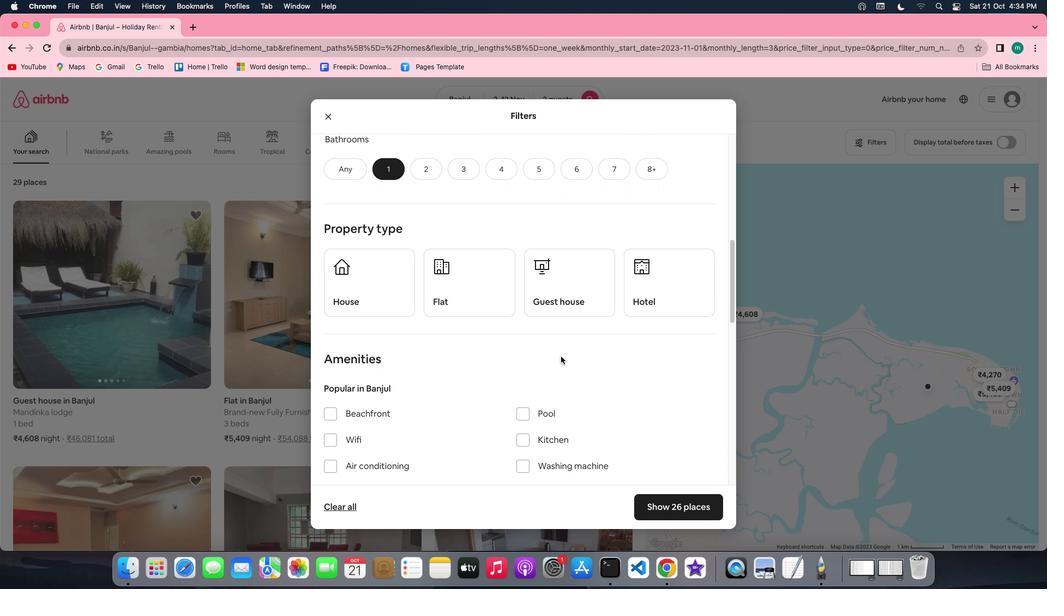 
Action: Mouse scrolled (561, 356) with delta (0, 0)
Screenshot: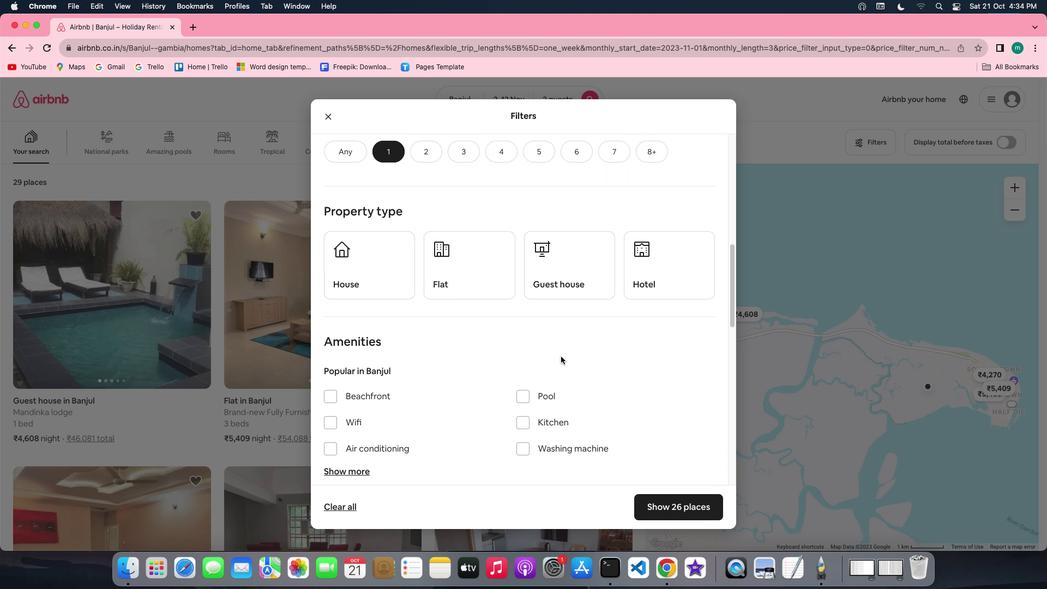 
Action: Mouse scrolled (561, 356) with delta (0, 0)
Screenshot: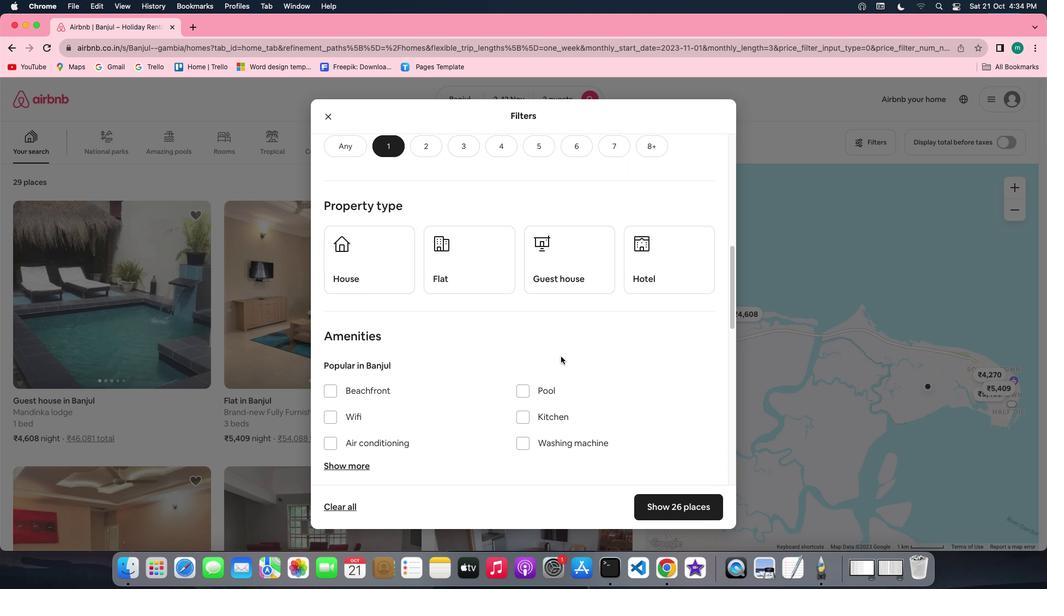 
Action: Mouse scrolled (561, 356) with delta (0, 0)
Screenshot: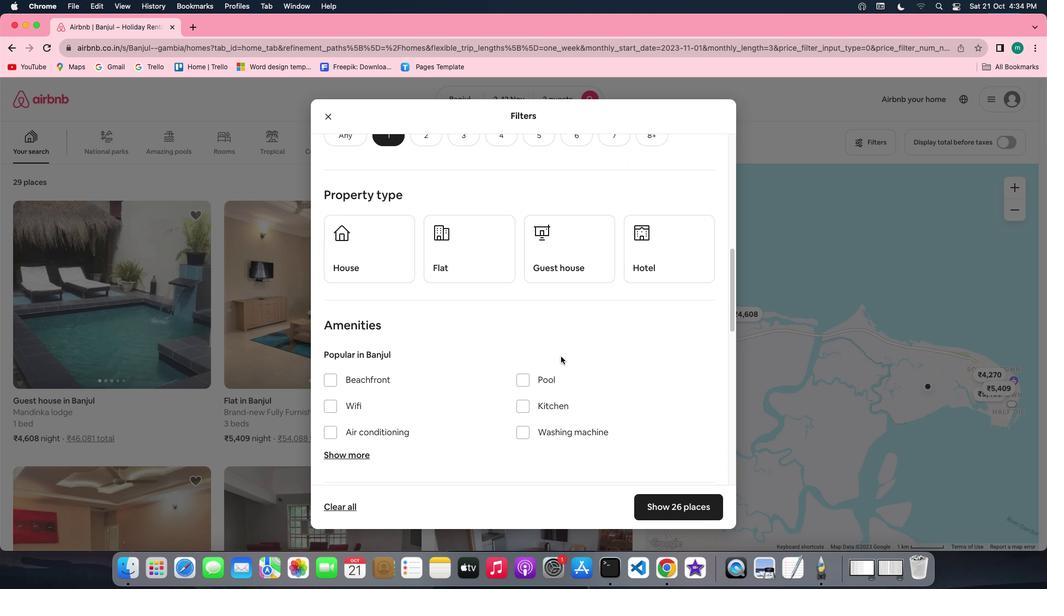
Action: Mouse scrolled (561, 356) with delta (0, 0)
Screenshot: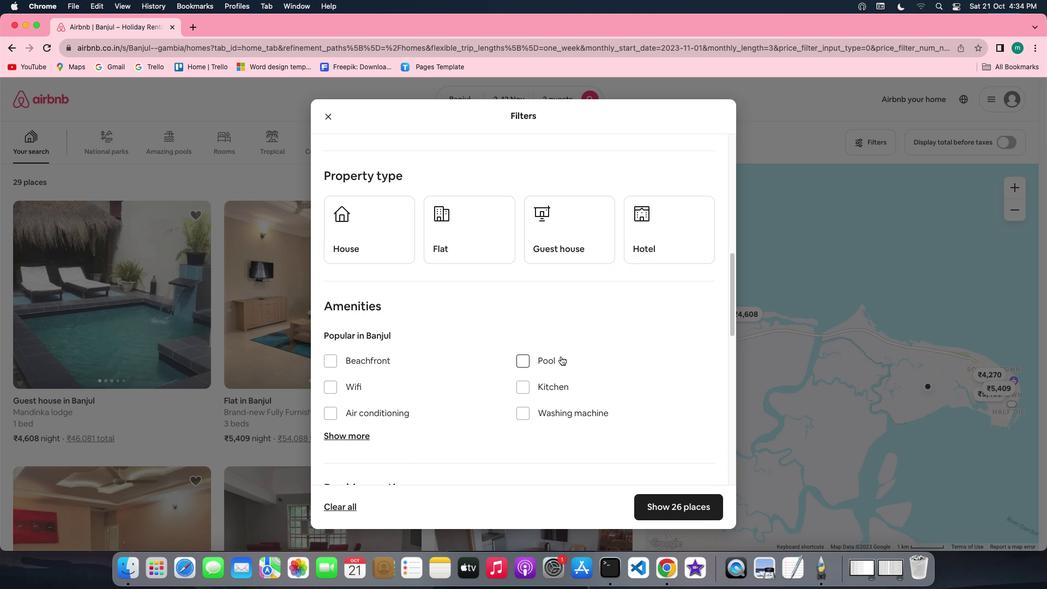 
Action: Mouse scrolled (561, 356) with delta (0, 0)
Screenshot: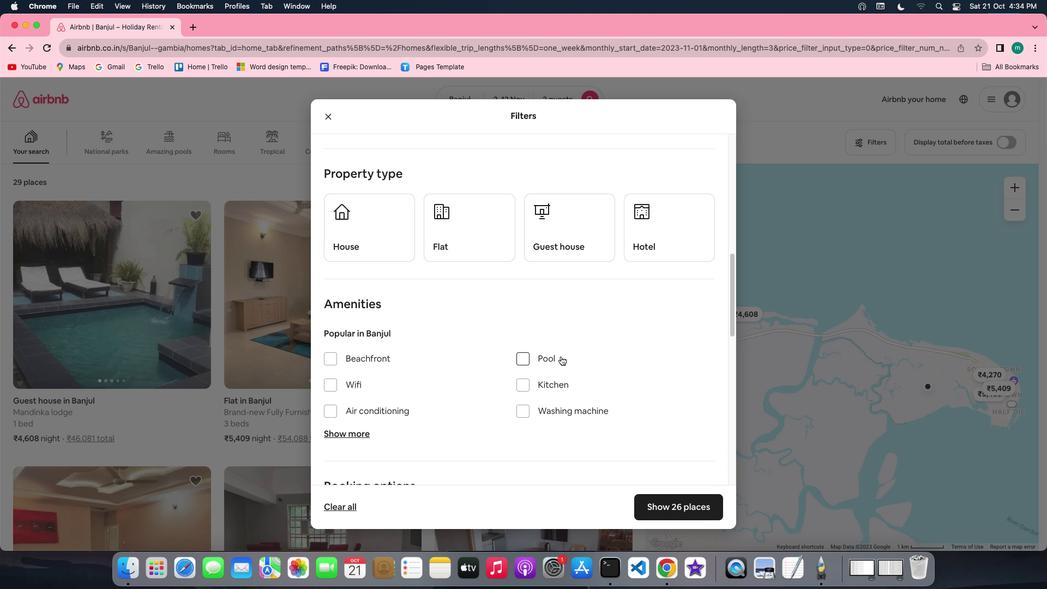 
Action: Mouse scrolled (561, 356) with delta (0, 0)
Screenshot: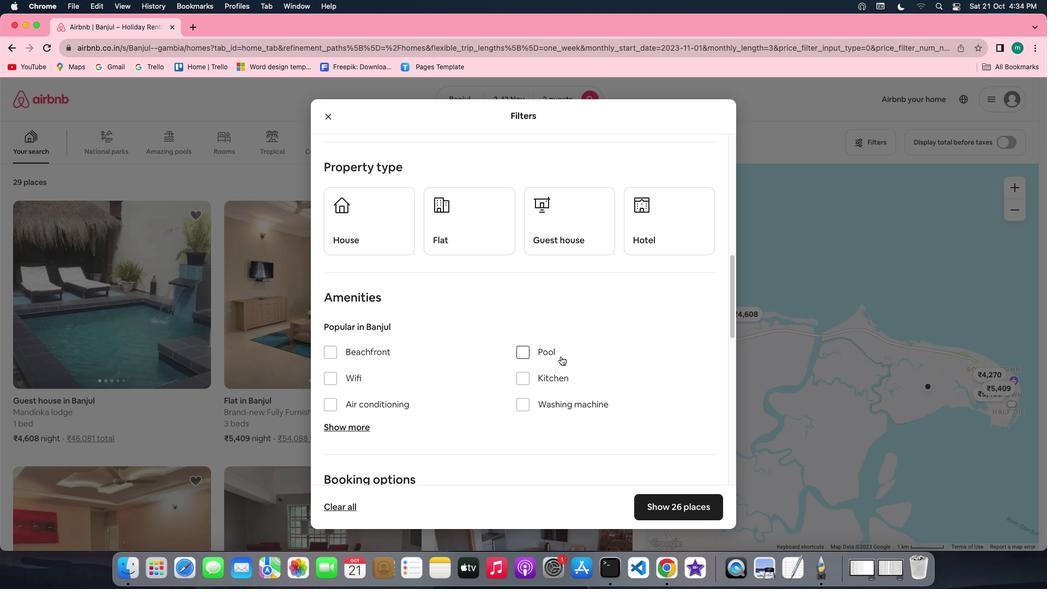 
Action: Mouse moved to (648, 227)
Screenshot: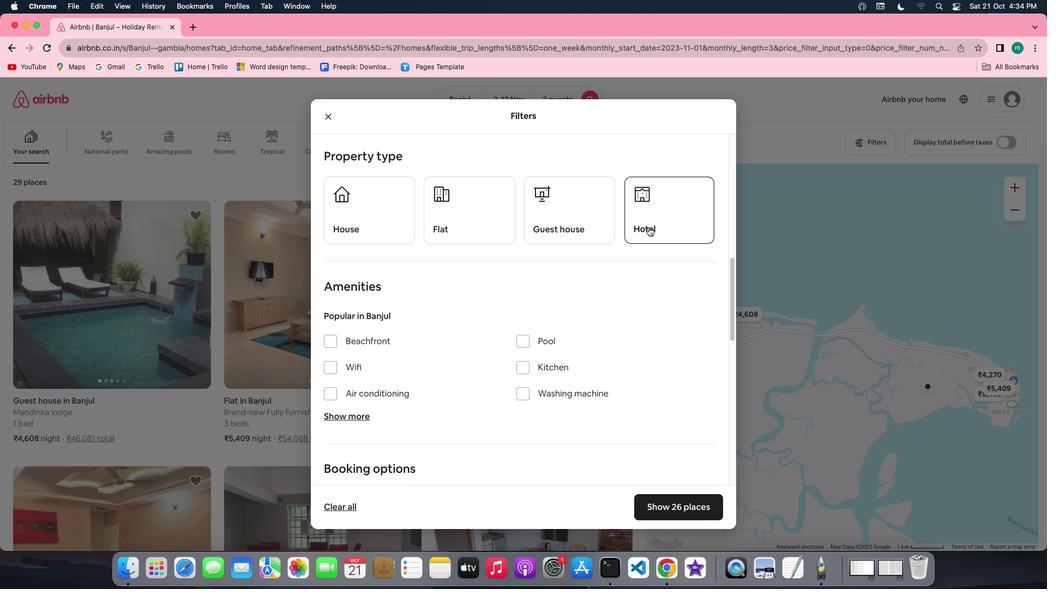
Action: Mouse pressed left at (648, 227)
Screenshot: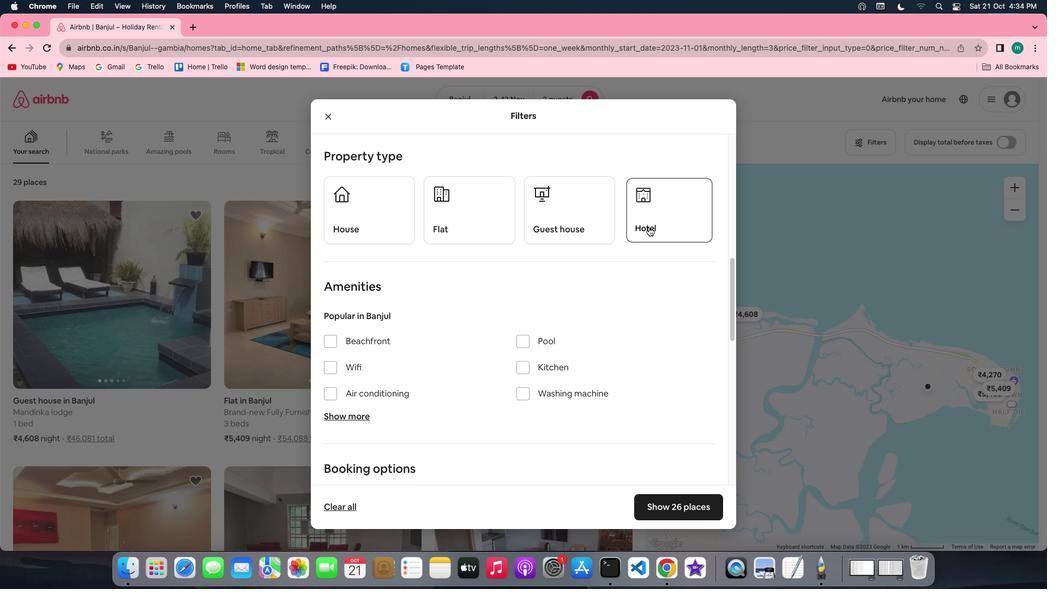 
Action: Mouse moved to (610, 343)
Screenshot: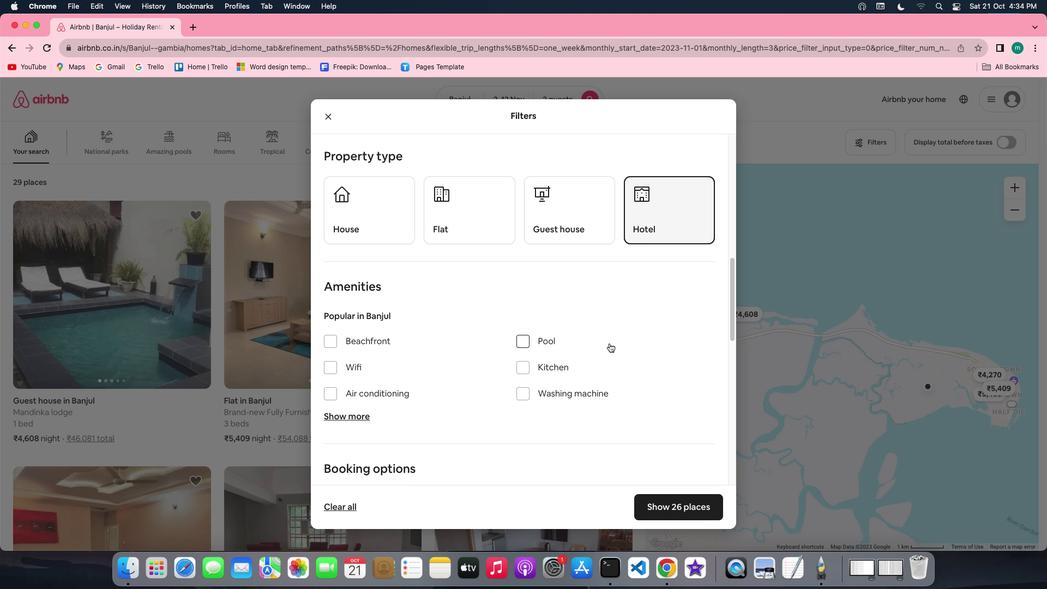 
Action: Mouse scrolled (610, 343) with delta (0, 0)
Screenshot: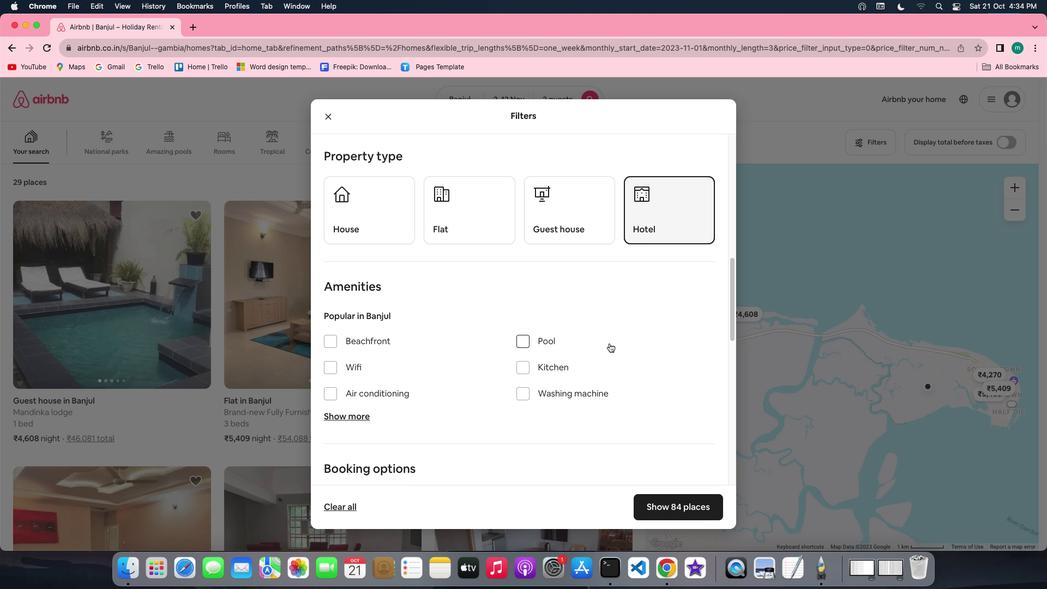 
Action: Mouse scrolled (610, 343) with delta (0, 0)
Screenshot: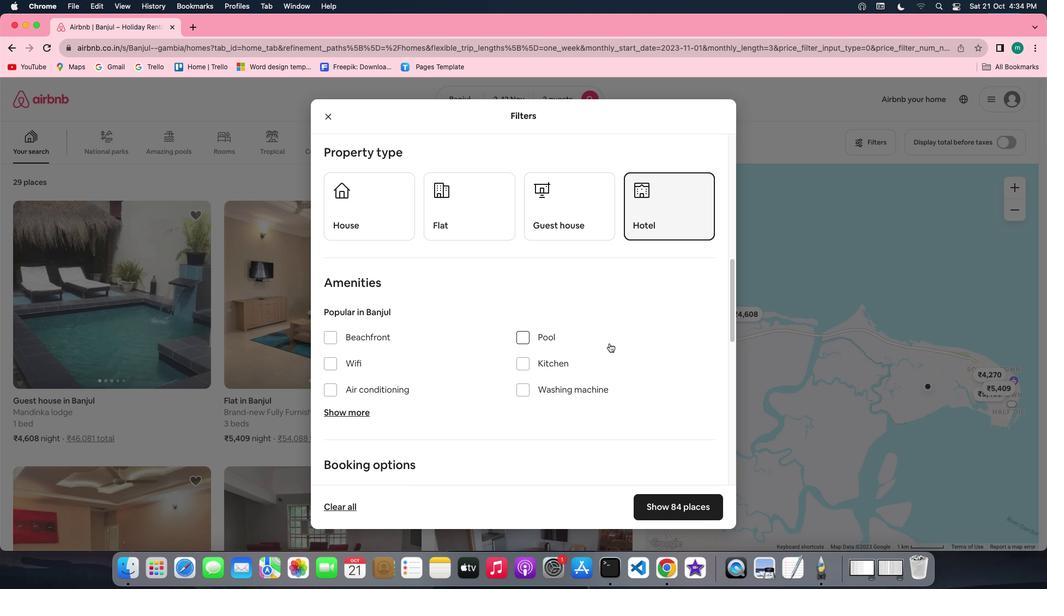 
Action: Mouse scrolled (610, 343) with delta (0, 0)
Screenshot: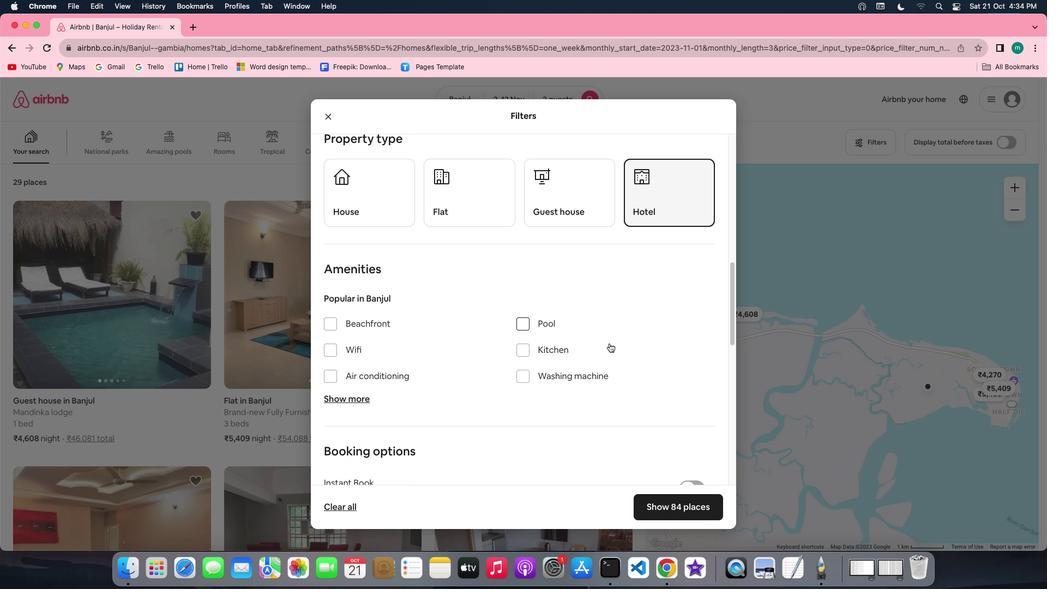 
Action: Mouse scrolled (610, 343) with delta (0, 0)
Screenshot: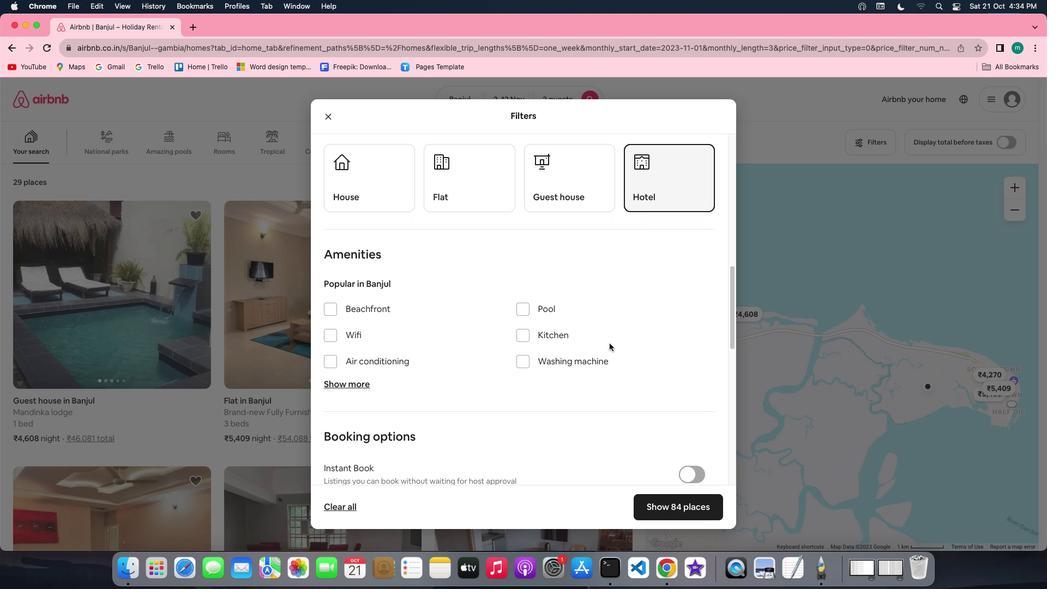 
Action: Mouse scrolled (610, 343) with delta (0, 0)
Screenshot: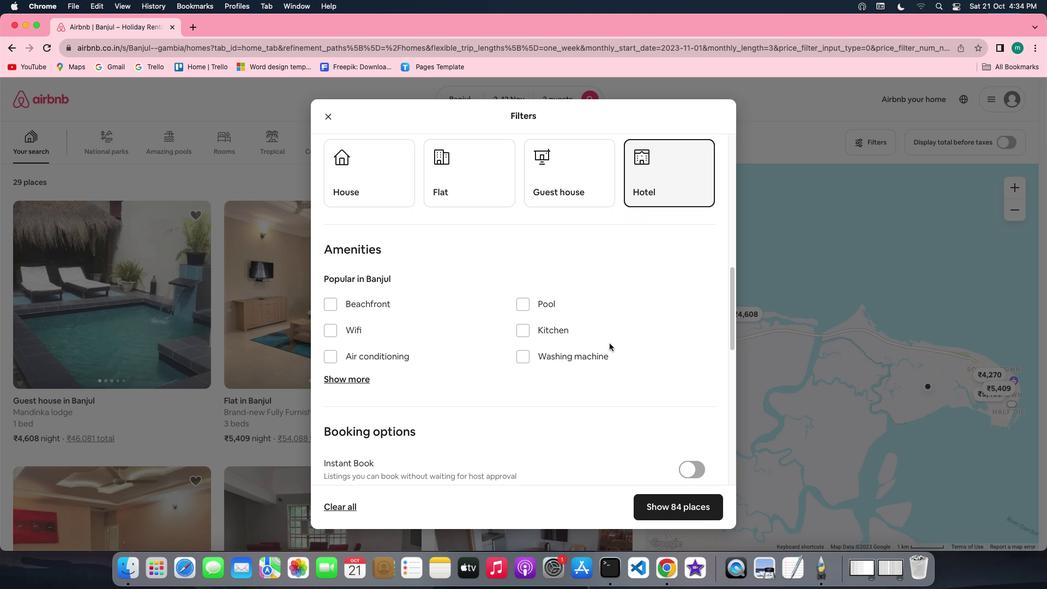 
Action: Mouse scrolled (610, 343) with delta (0, 0)
Screenshot: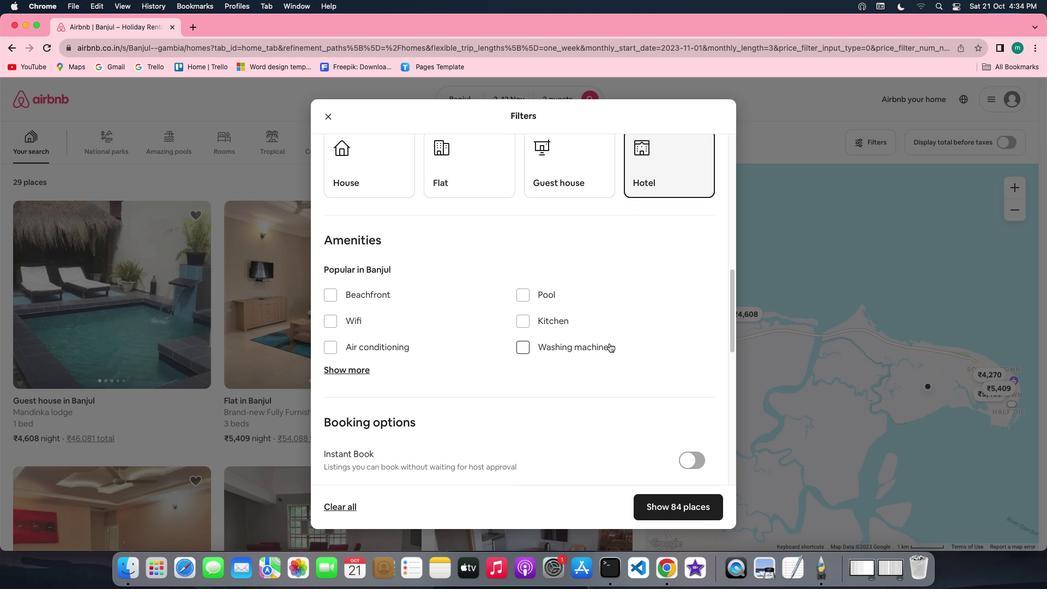 
Action: Mouse scrolled (610, 343) with delta (0, 0)
Screenshot: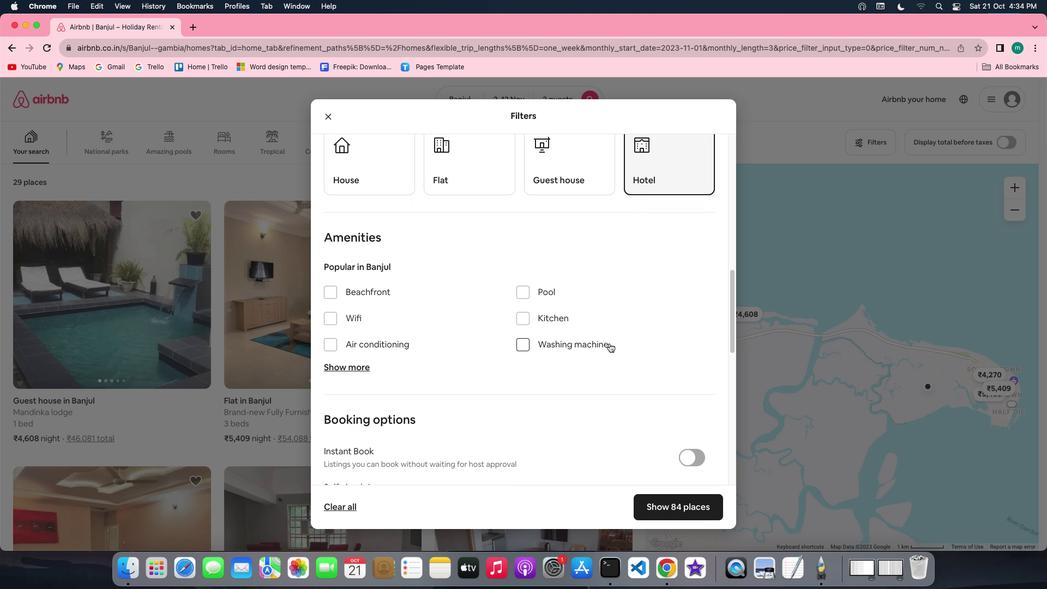 
Action: Mouse scrolled (610, 343) with delta (0, 0)
Screenshot: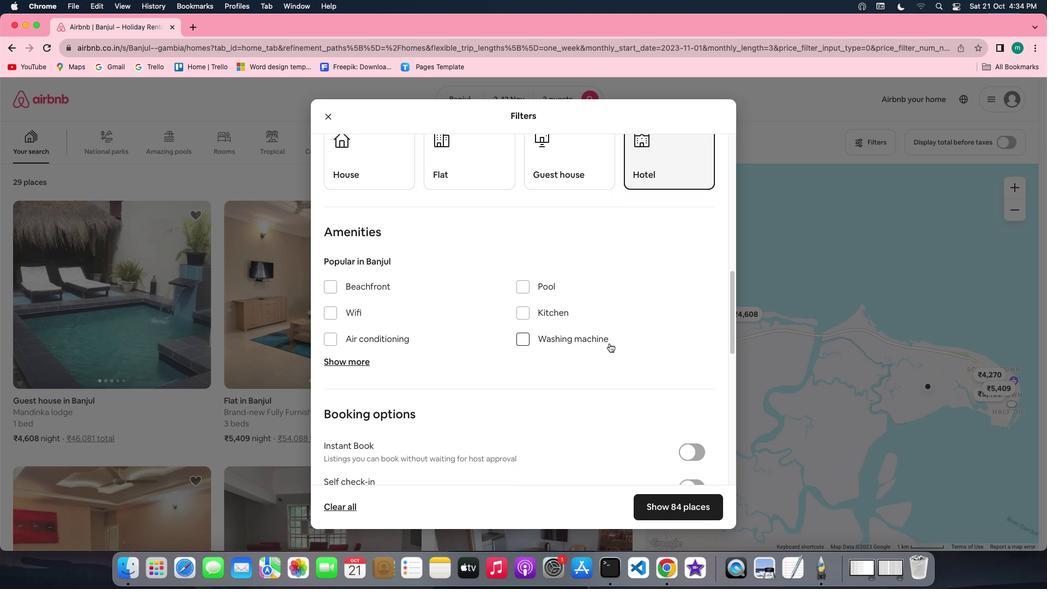 
Action: Mouse scrolled (610, 343) with delta (0, 0)
Screenshot: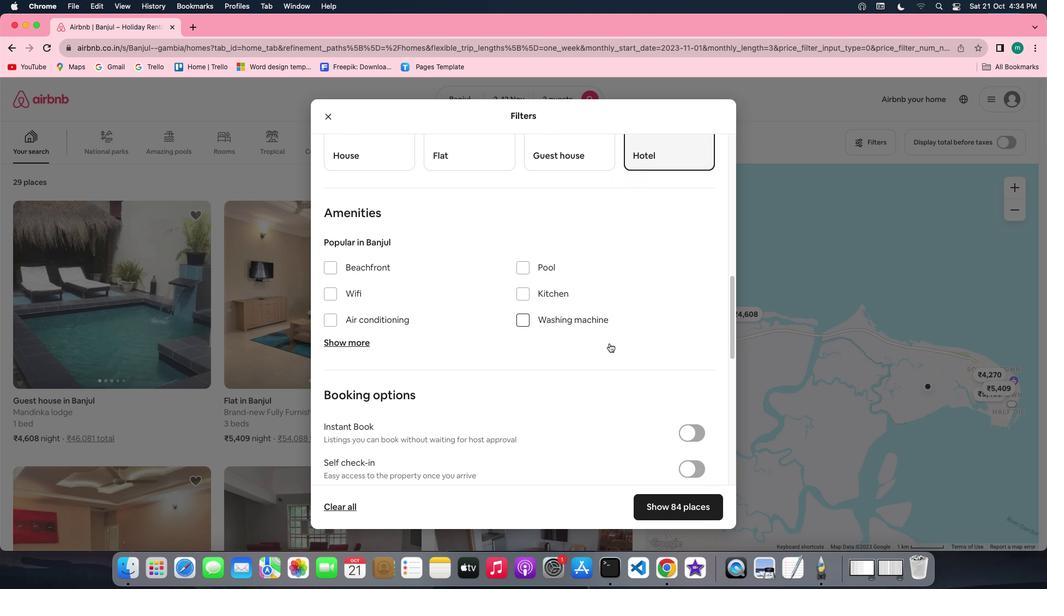
Action: Mouse scrolled (610, 343) with delta (0, 0)
Screenshot: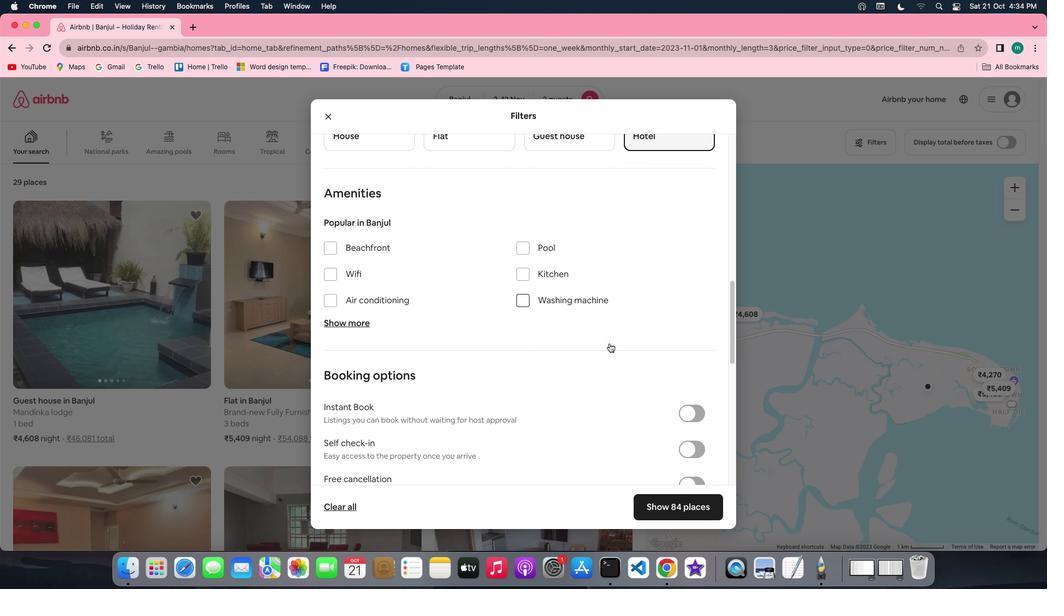 
Action: Mouse scrolled (610, 343) with delta (0, 0)
Screenshot: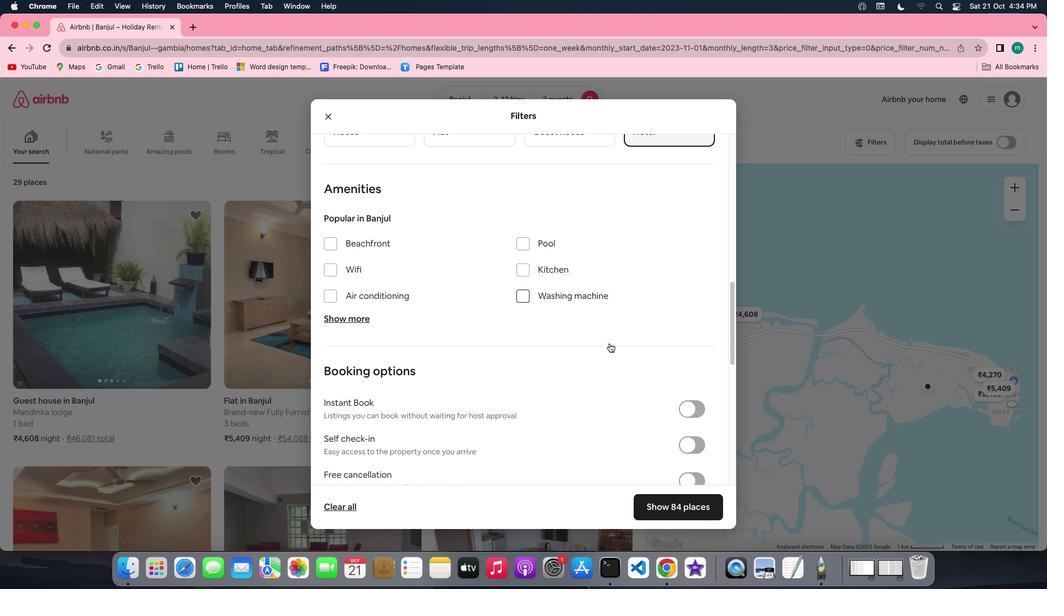 
Action: Mouse scrolled (610, 343) with delta (0, 0)
Screenshot: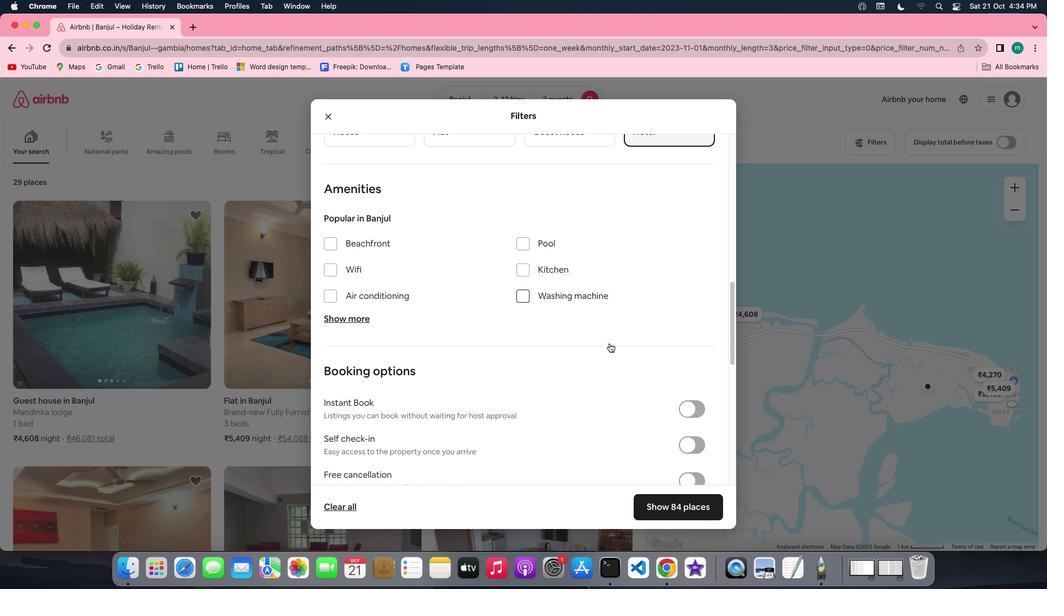 
Action: Mouse scrolled (610, 343) with delta (0, -1)
Screenshot: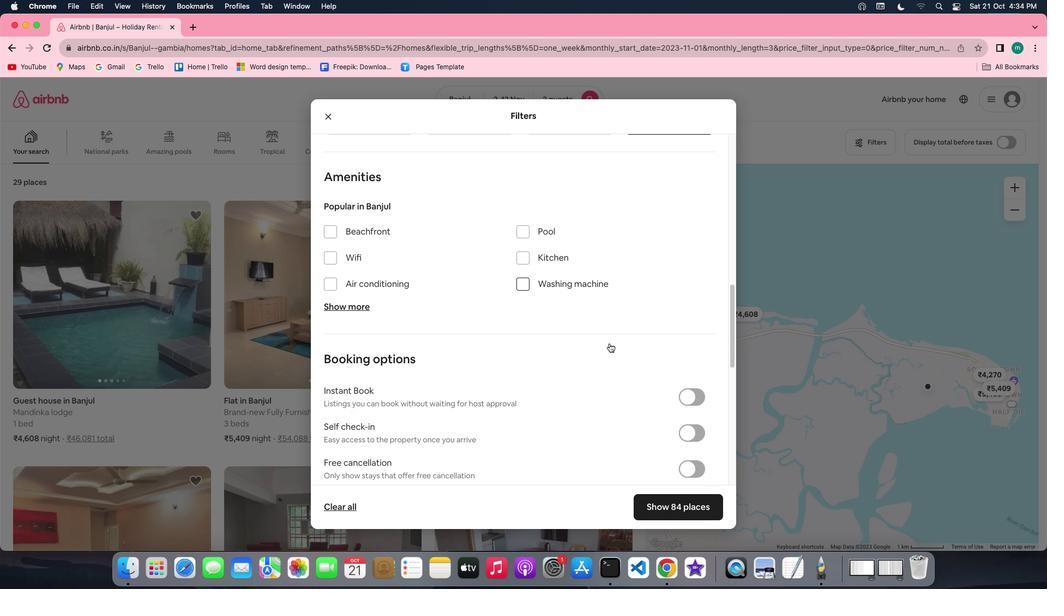 
Action: Mouse moved to (691, 363)
Screenshot: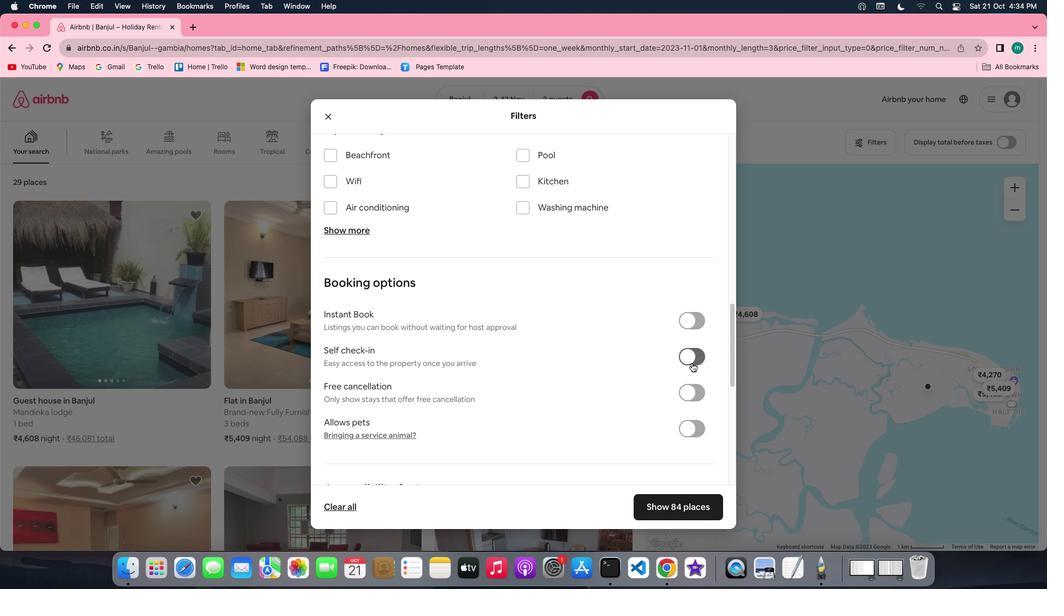 
Action: Mouse pressed left at (691, 363)
Screenshot: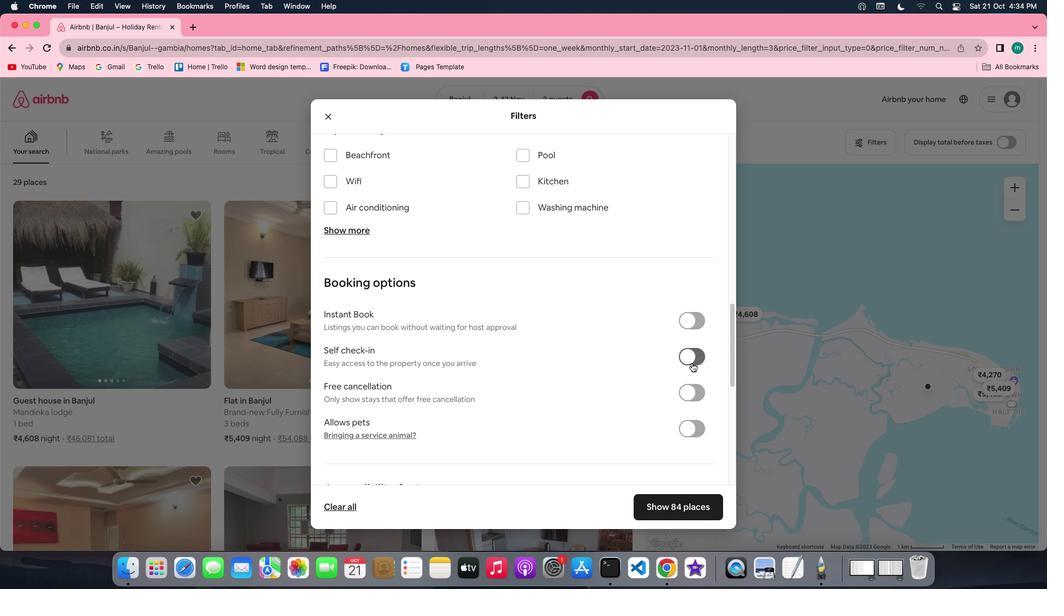 
Action: Mouse moved to (575, 382)
Screenshot: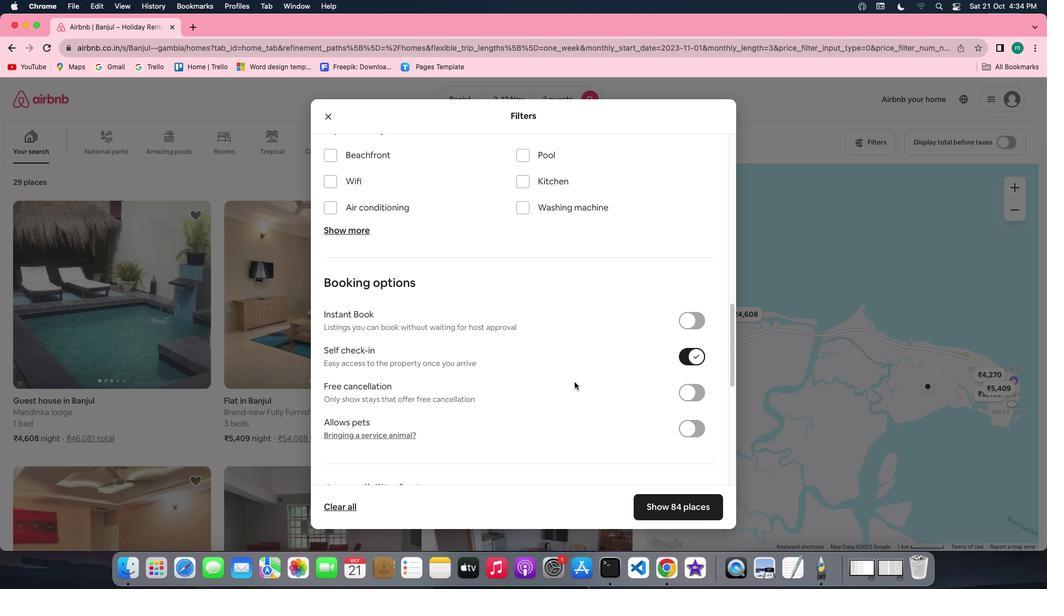 
Action: Mouse scrolled (575, 382) with delta (0, 0)
Screenshot: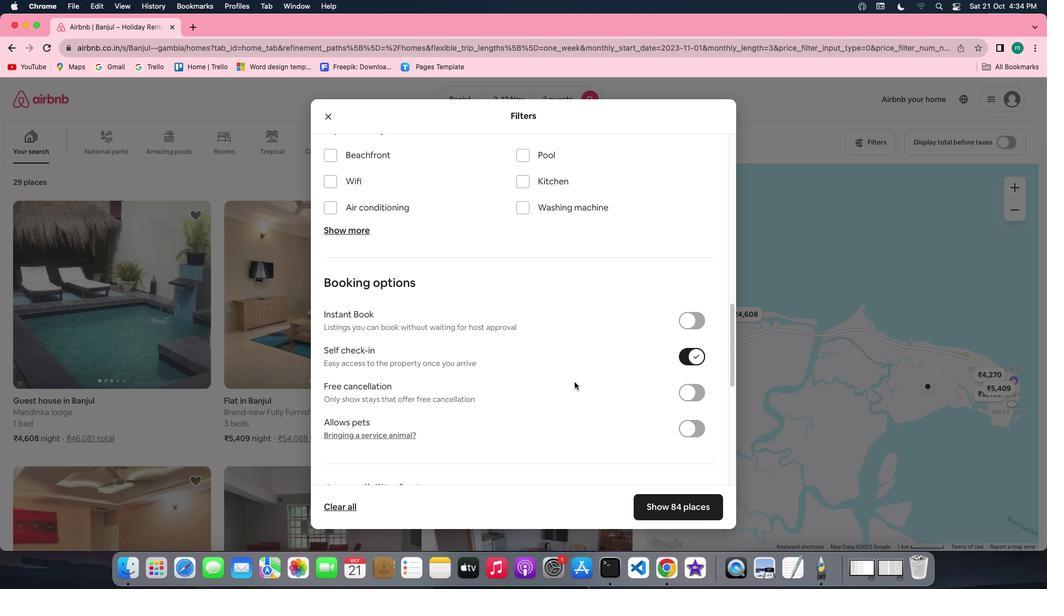 
Action: Mouse scrolled (575, 382) with delta (0, 0)
Screenshot: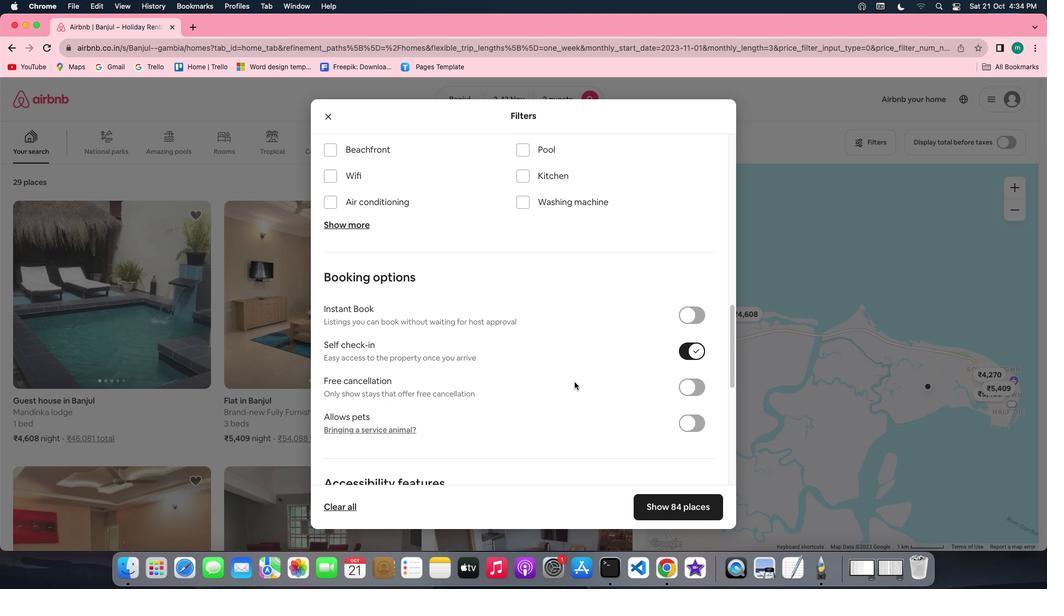 
Action: Mouse scrolled (575, 382) with delta (0, 0)
Screenshot: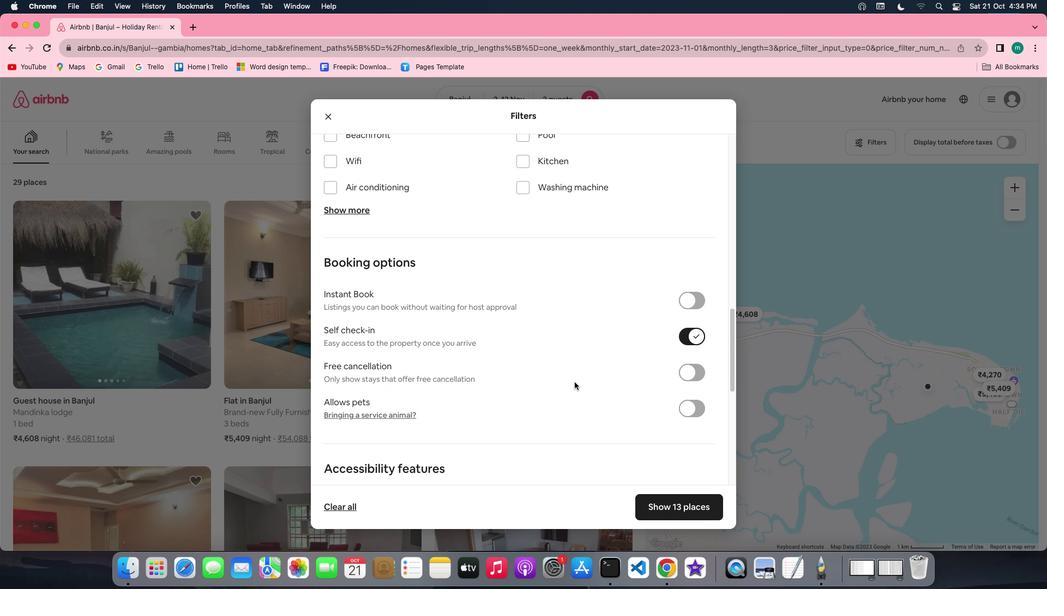 
Action: Mouse scrolled (575, 382) with delta (0, 0)
Screenshot: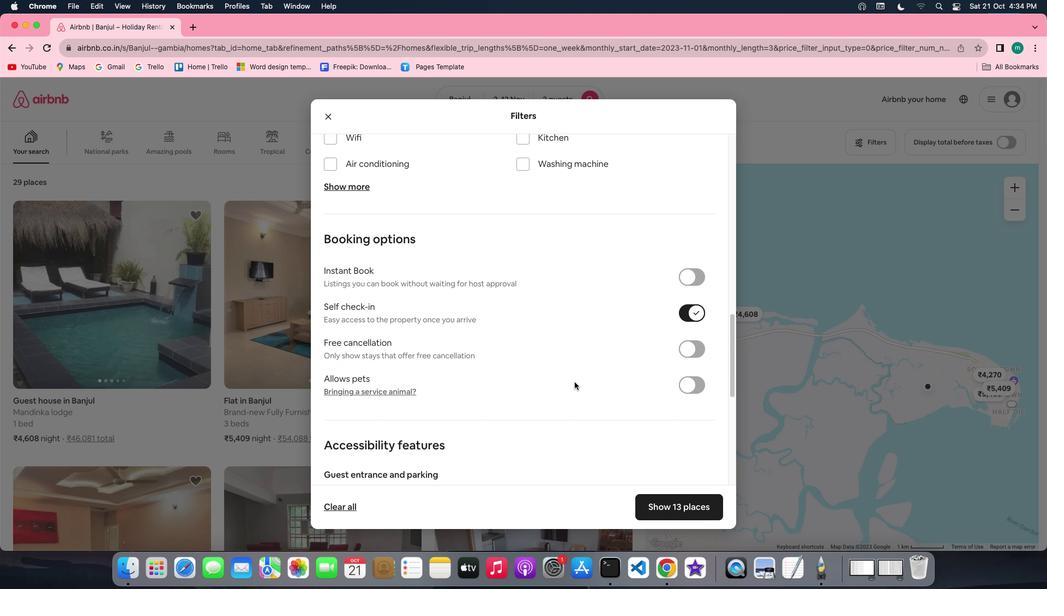 
Action: Mouse scrolled (575, 382) with delta (0, 0)
Screenshot: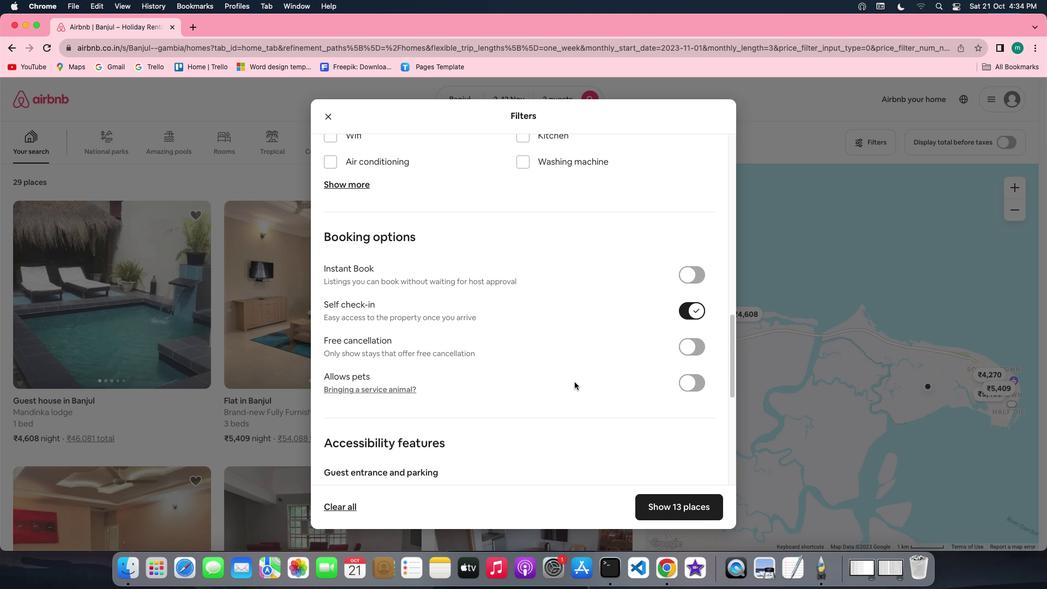 
Action: Mouse scrolled (575, 382) with delta (0, -1)
Screenshot: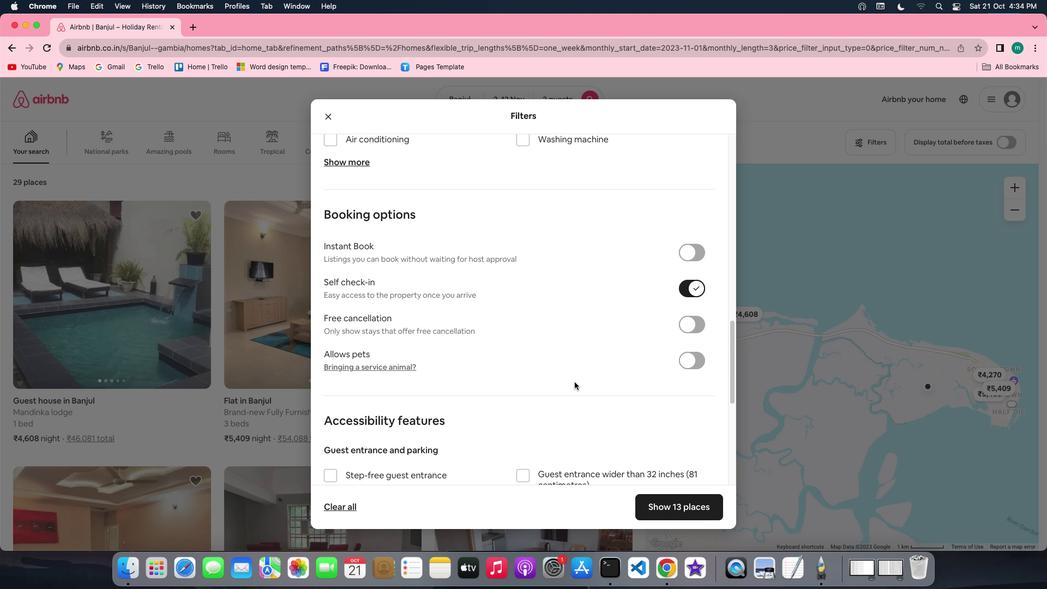 
Action: Mouse scrolled (575, 382) with delta (0, 0)
Screenshot: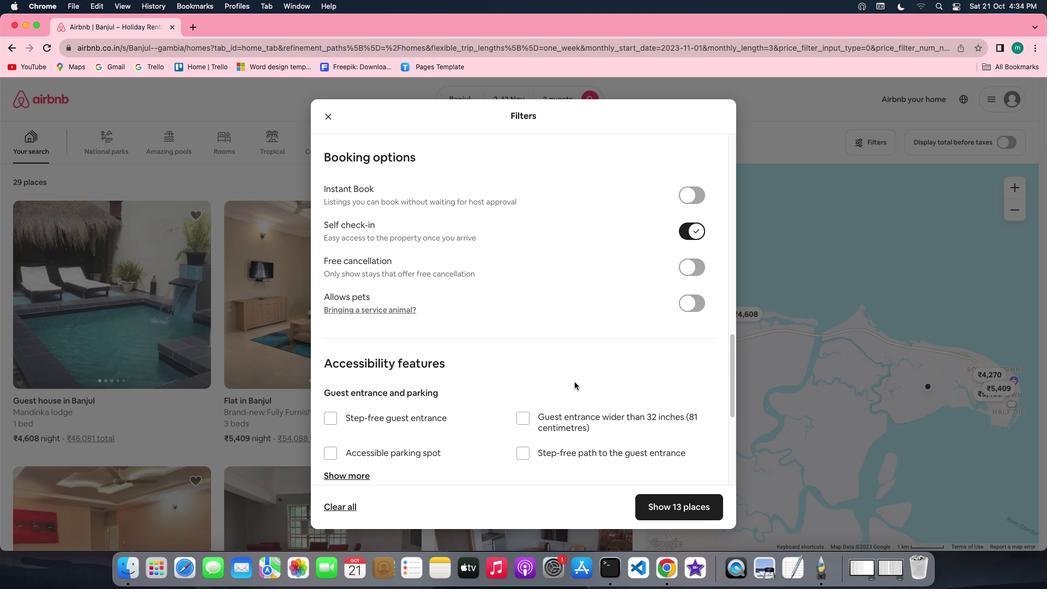 
Action: Mouse scrolled (575, 382) with delta (0, 0)
Screenshot: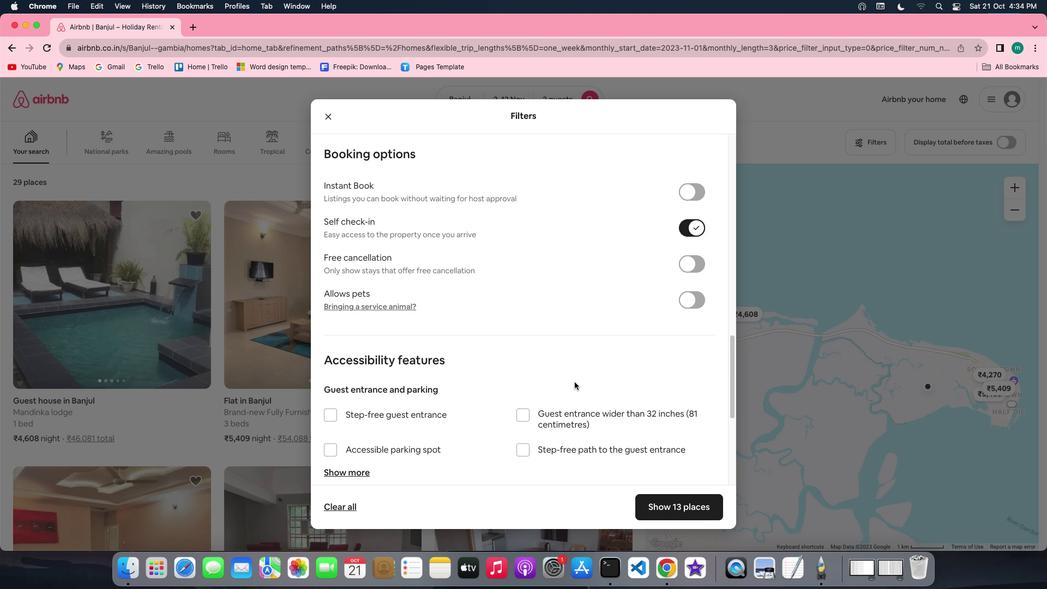 
Action: Mouse scrolled (575, 382) with delta (0, 0)
Screenshot: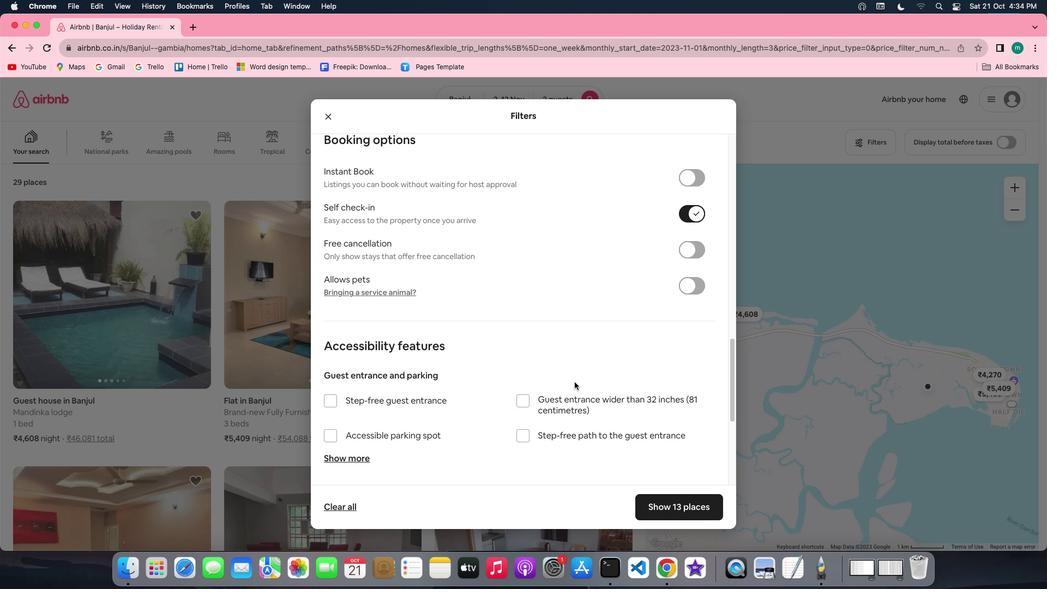 
Action: Mouse scrolled (575, 382) with delta (0, -1)
Screenshot: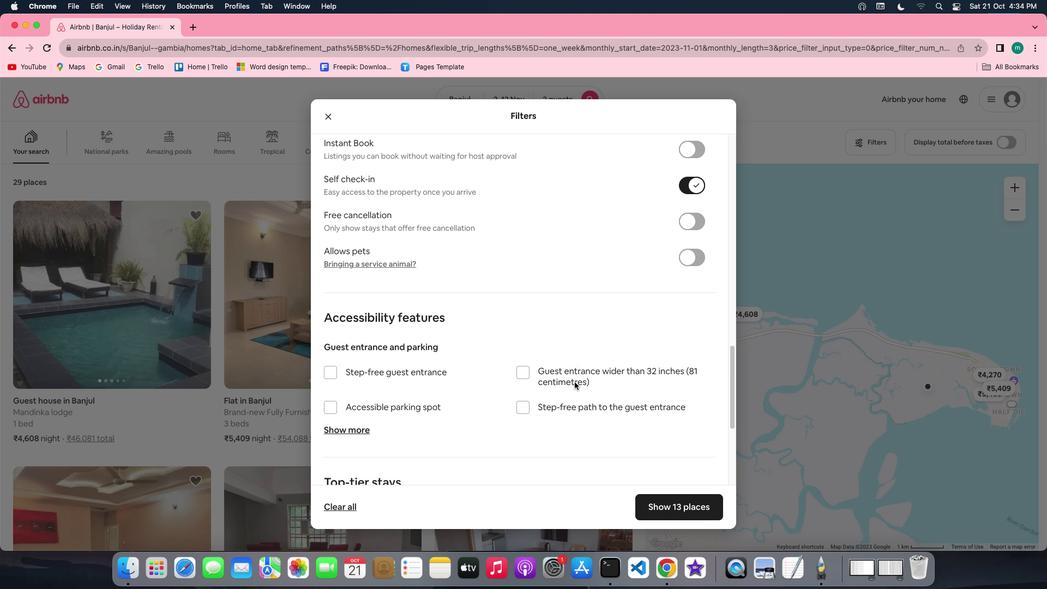 
Action: Mouse moved to (621, 425)
Screenshot: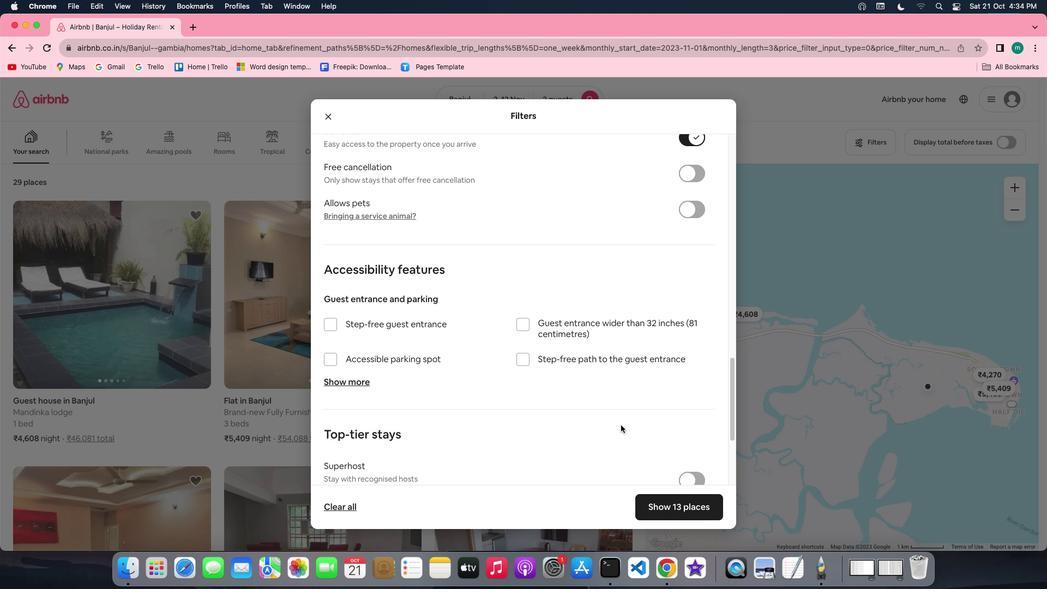 
Action: Mouse scrolled (621, 425) with delta (0, 0)
Screenshot: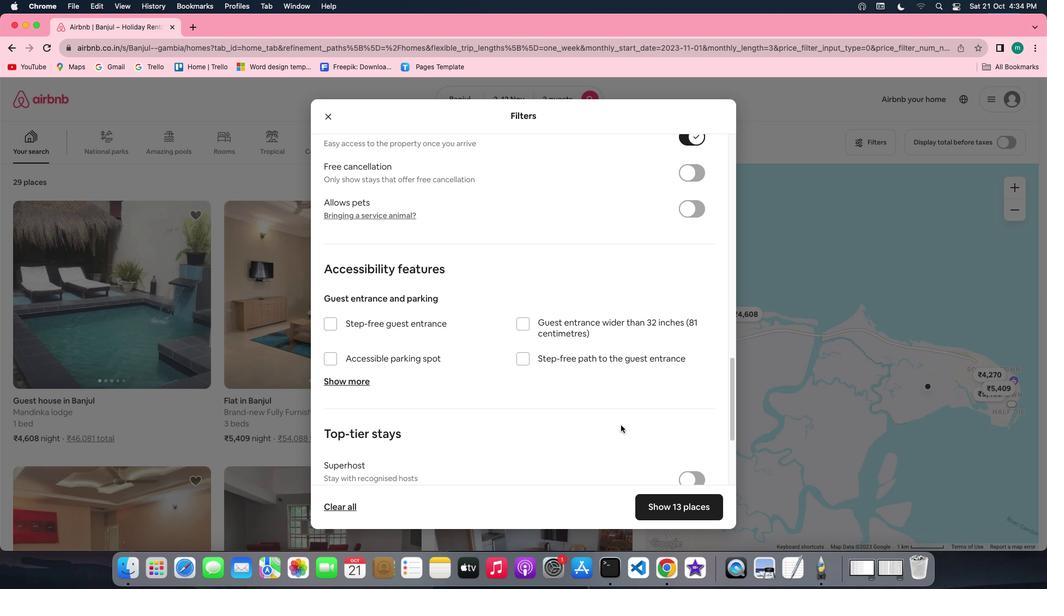 
Action: Mouse scrolled (621, 425) with delta (0, 0)
Screenshot: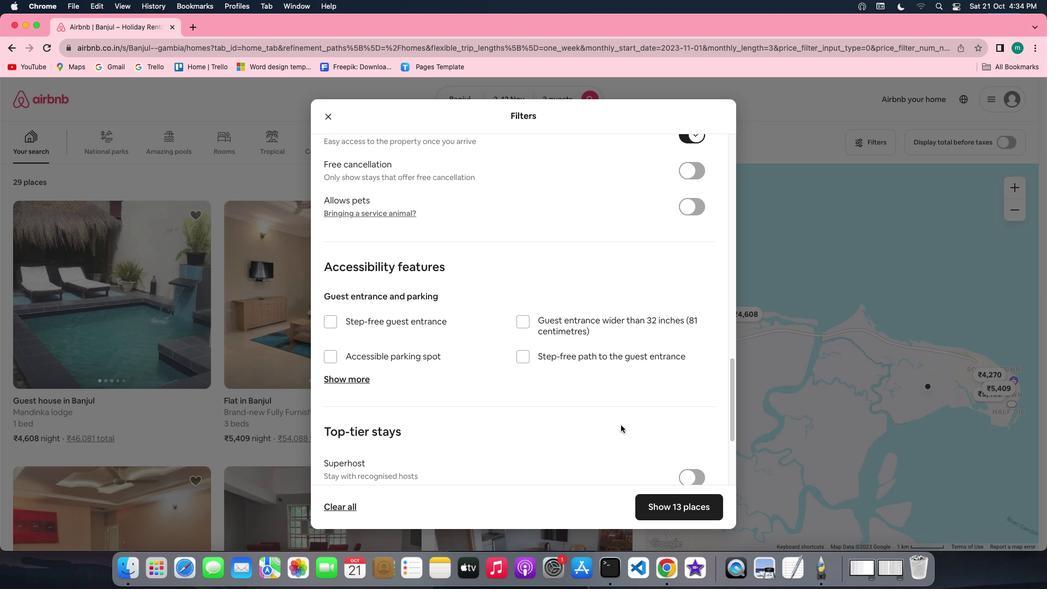 
Action: Mouse scrolled (621, 425) with delta (0, 0)
Screenshot: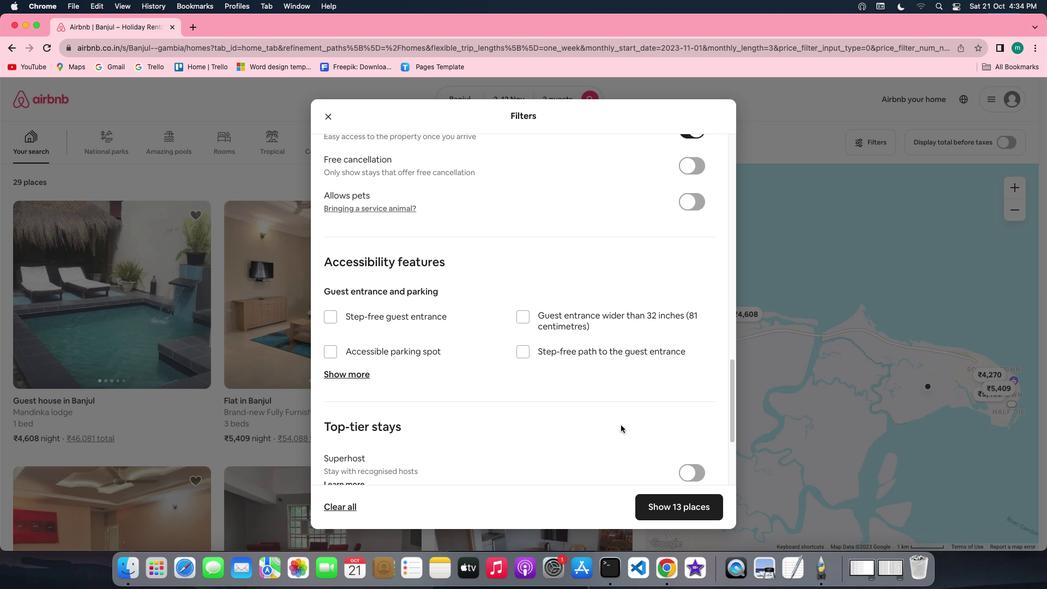 
Action: Mouse scrolled (621, 425) with delta (0, 0)
Screenshot: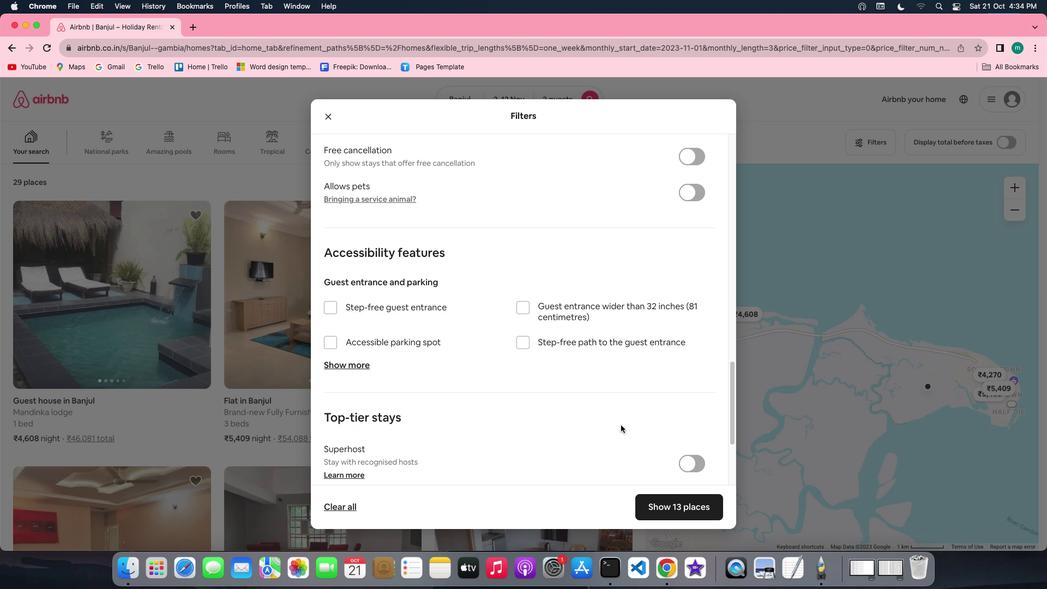 
Action: Mouse scrolled (621, 425) with delta (0, 0)
Screenshot: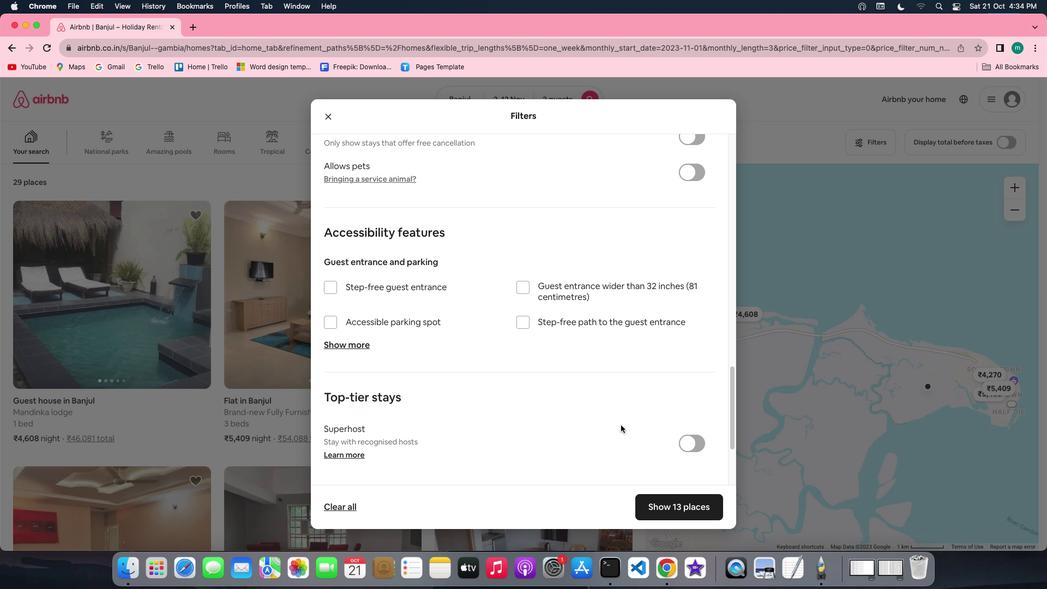 
Action: Mouse scrolled (621, 425) with delta (0, 0)
Screenshot: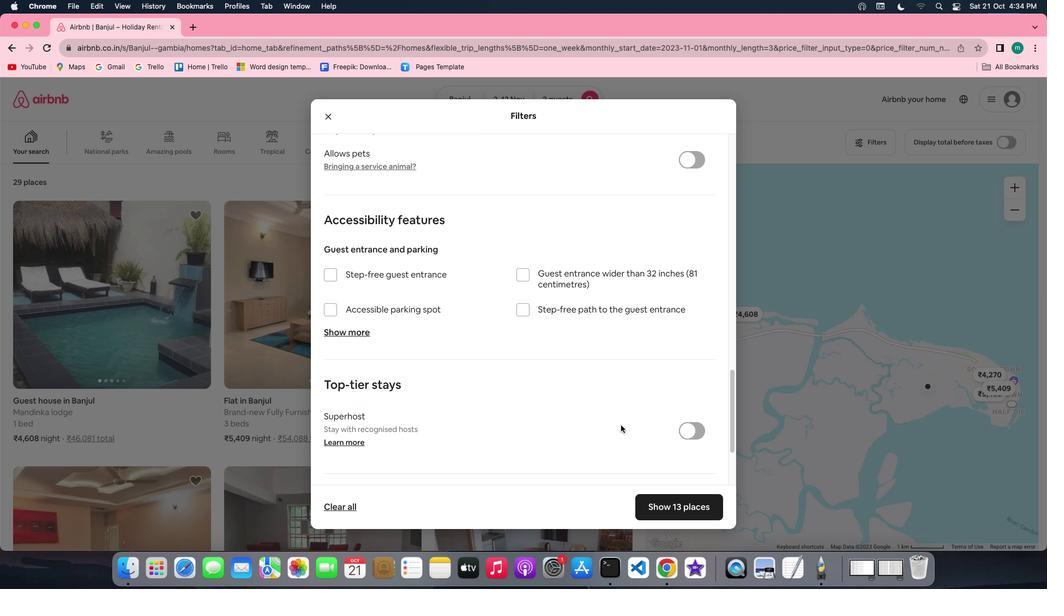 
Action: Mouse scrolled (621, 425) with delta (0, 0)
Screenshot: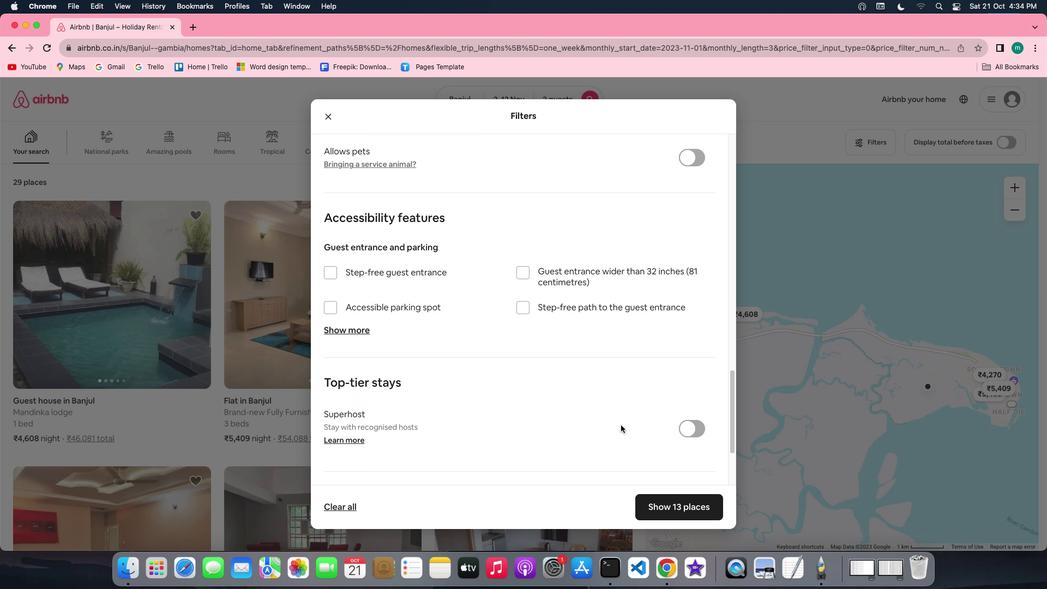 
Action: Mouse scrolled (621, 425) with delta (0, -1)
Screenshot: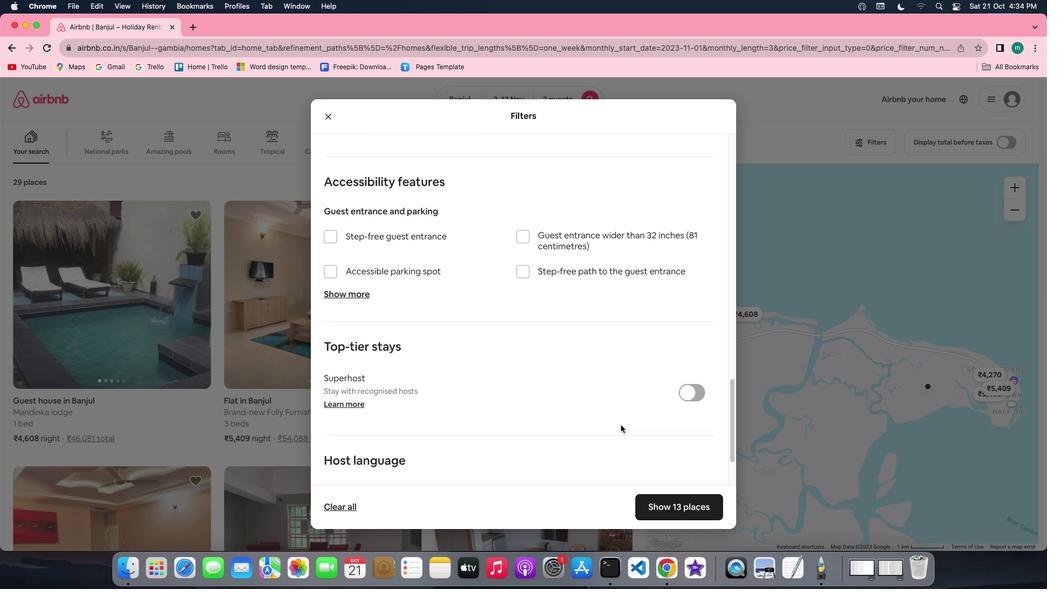 
Action: Mouse scrolled (621, 425) with delta (0, -2)
Screenshot: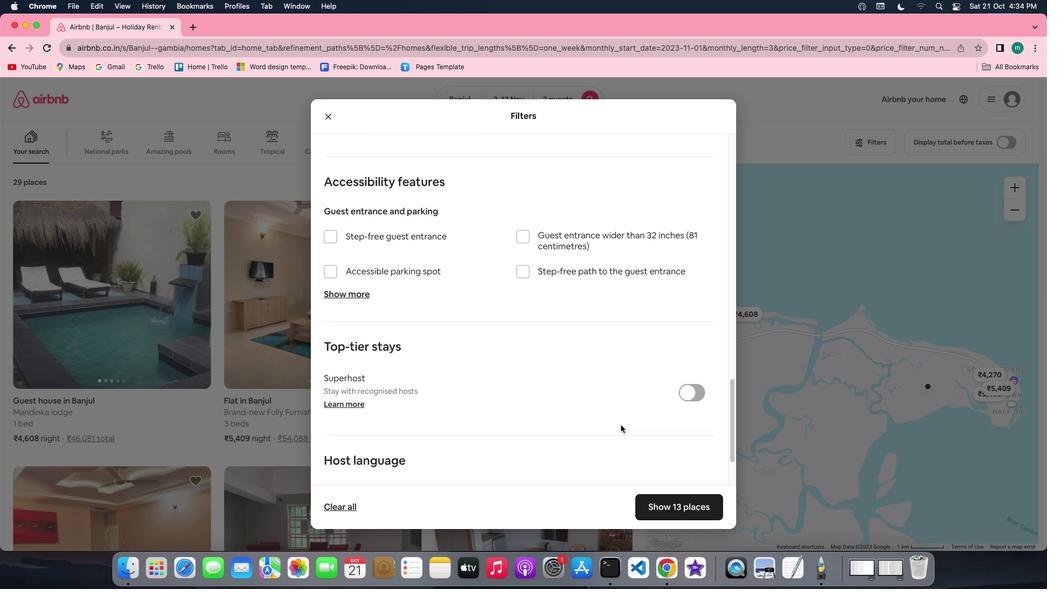 
Action: Mouse scrolled (621, 425) with delta (0, -2)
Screenshot: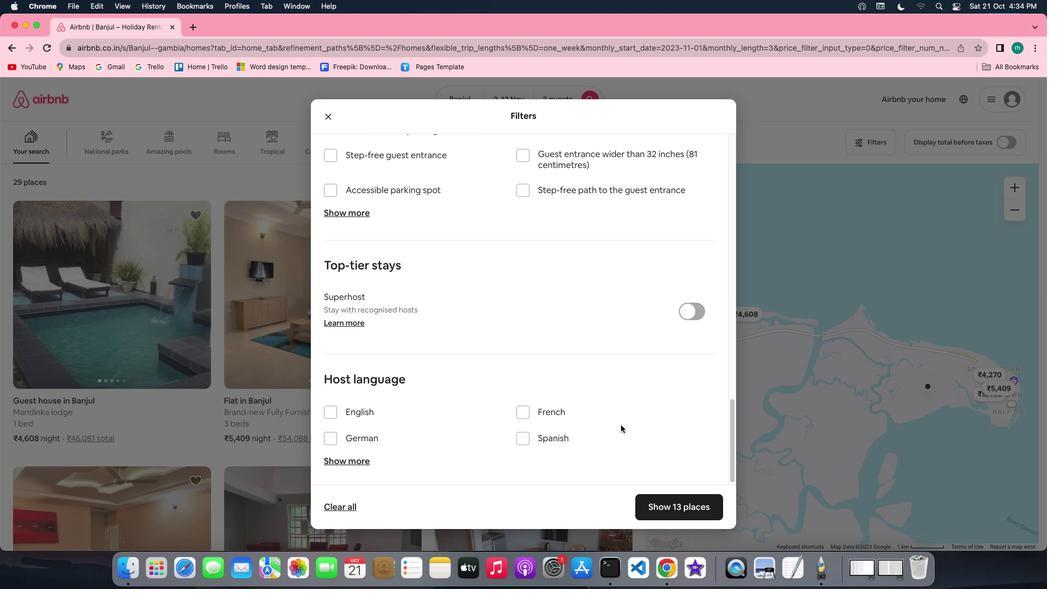 
Action: Mouse scrolled (621, 425) with delta (0, 0)
Screenshot: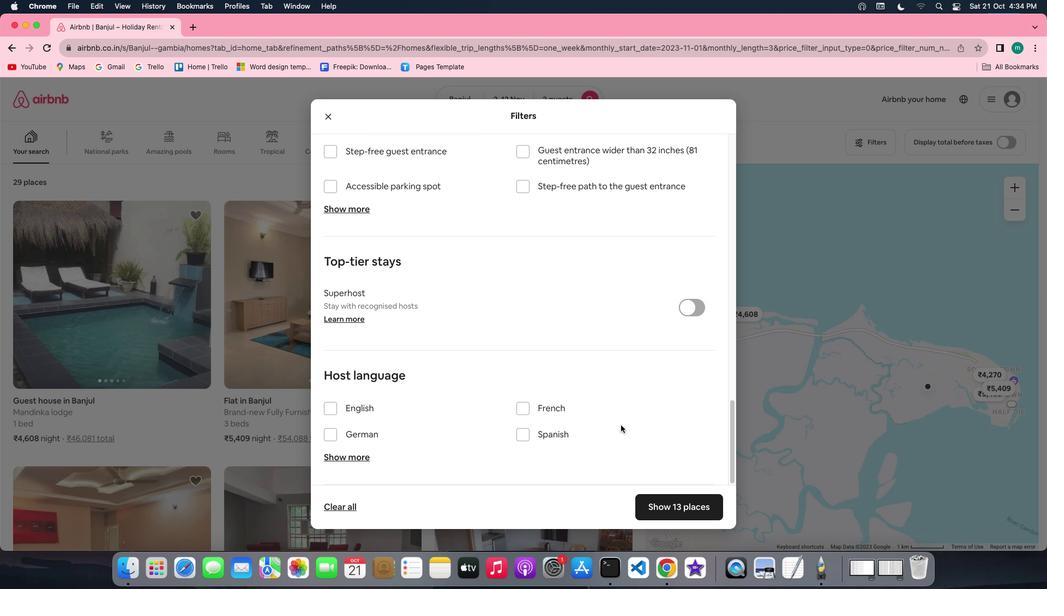 
Action: Mouse scrolled (621, 425) with delta (0, 0)
Screenshot: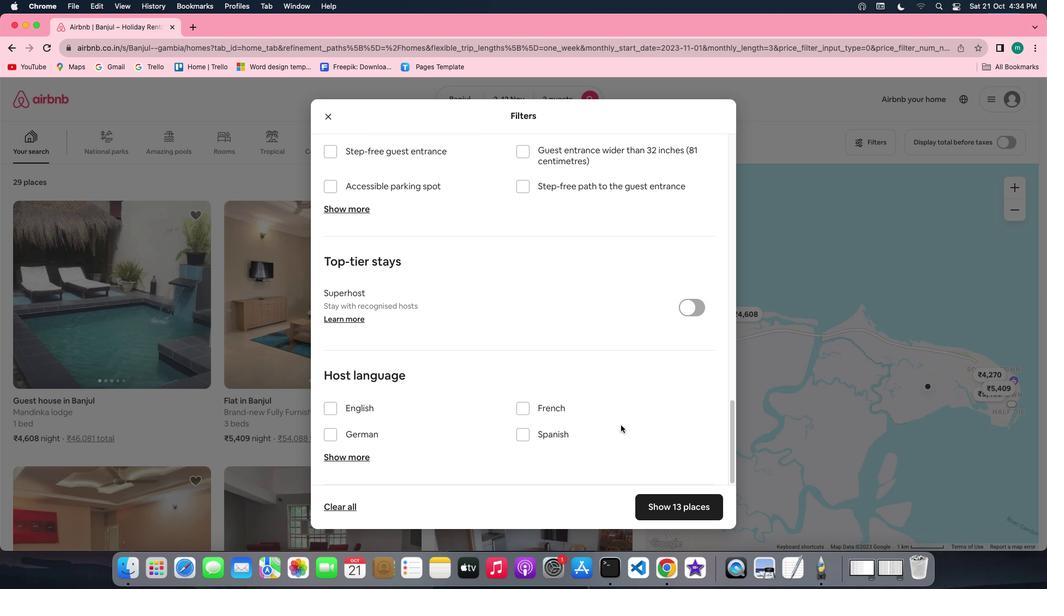 
Action: Mouse scrolled (621, 425) with delta (0, 0)
Screenshot: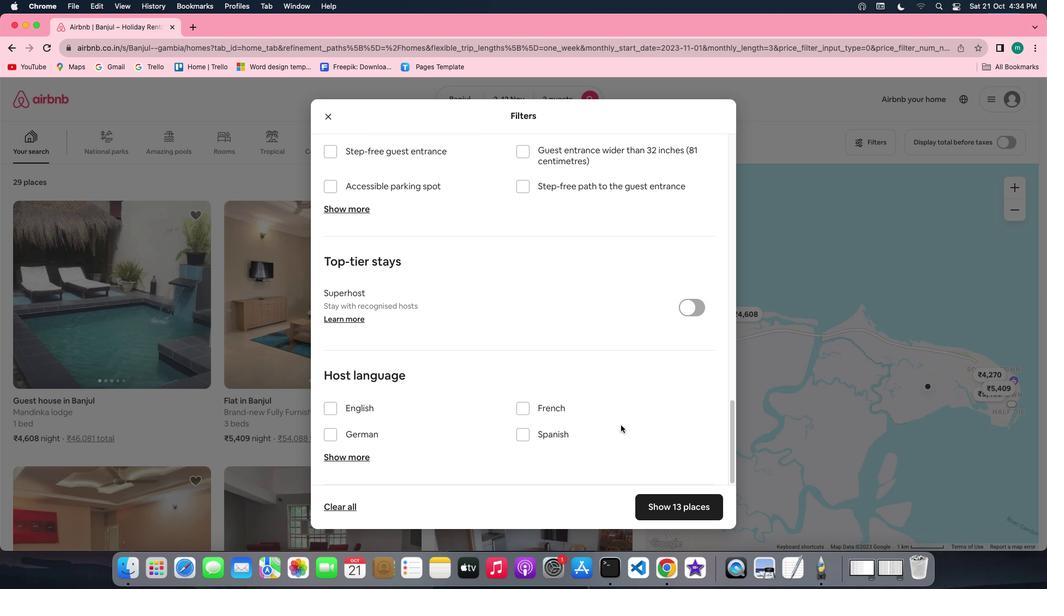 
Action: Mouse scrolled (621, 425) with delta (0, -1)
Screenshot: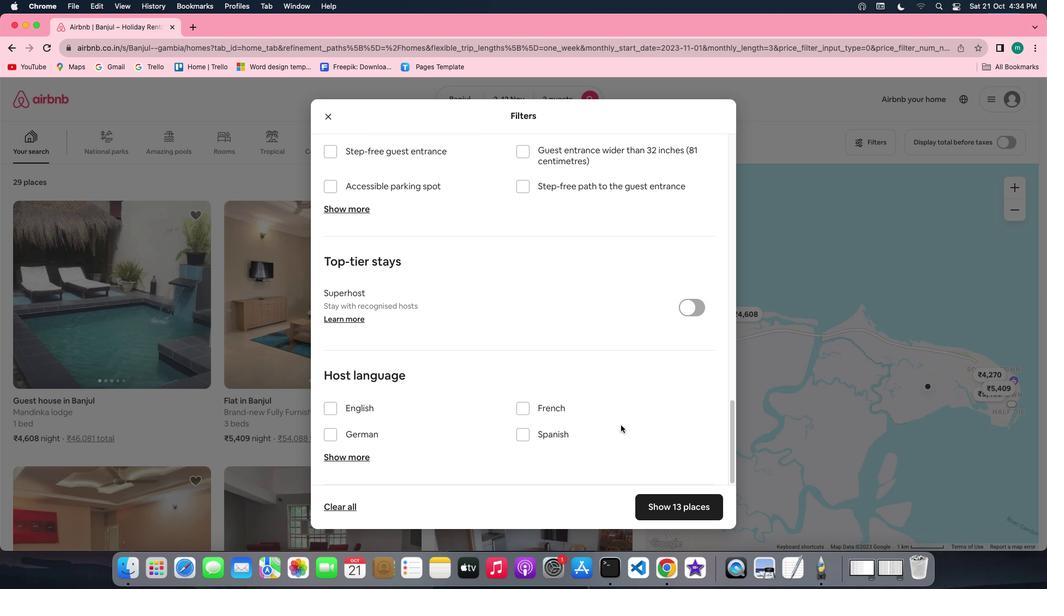 
Action: Mouse scrolled (621, 425) with delta (0, -1)
Screenshot: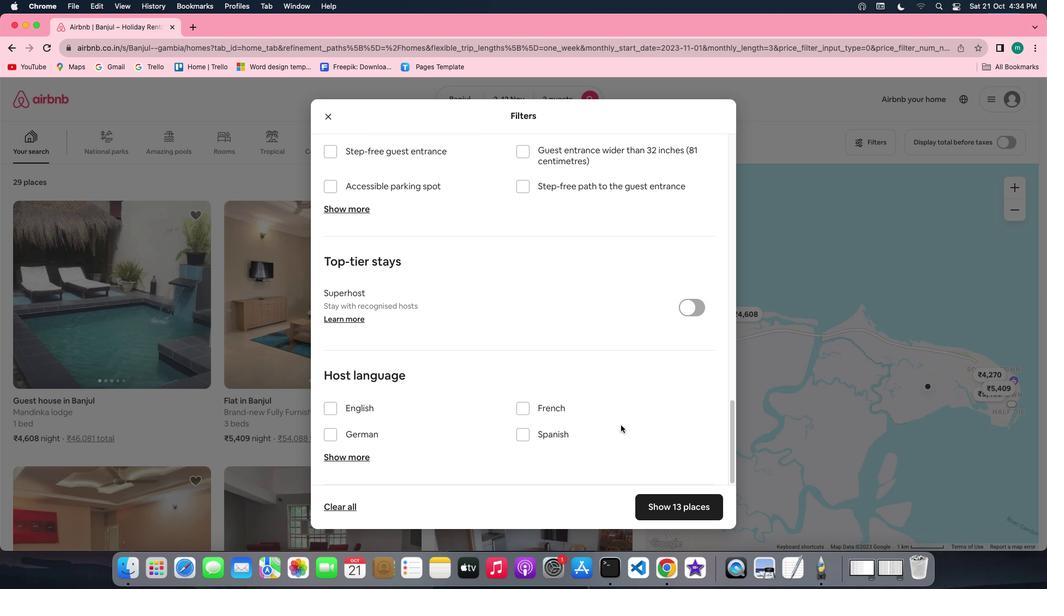 
Action: Mouse moved to (661, 509)
Screenshot: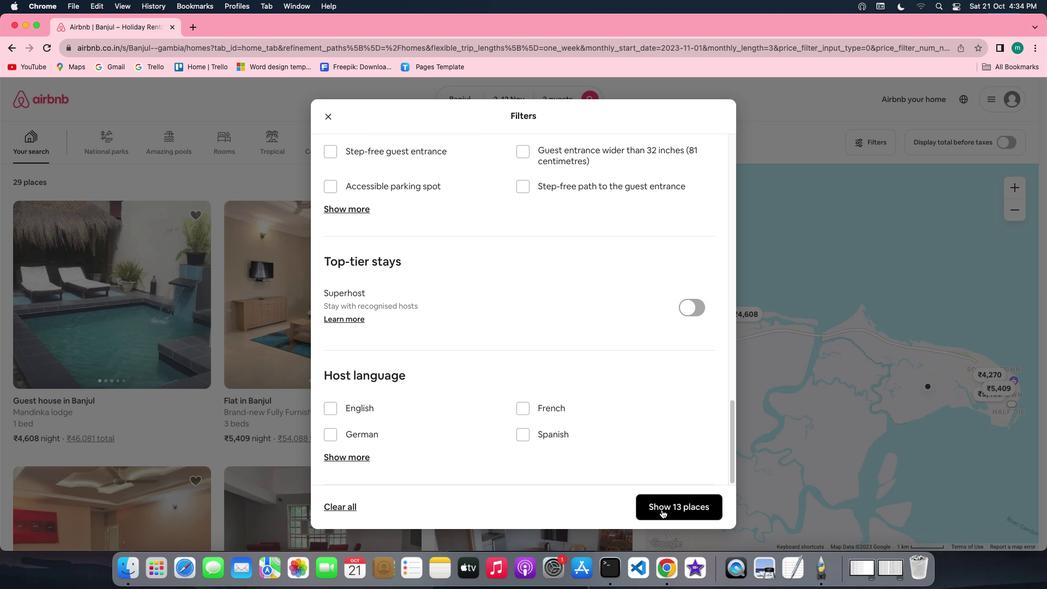 
Action: Mouse pressed left at (661, 509)
Screenshot: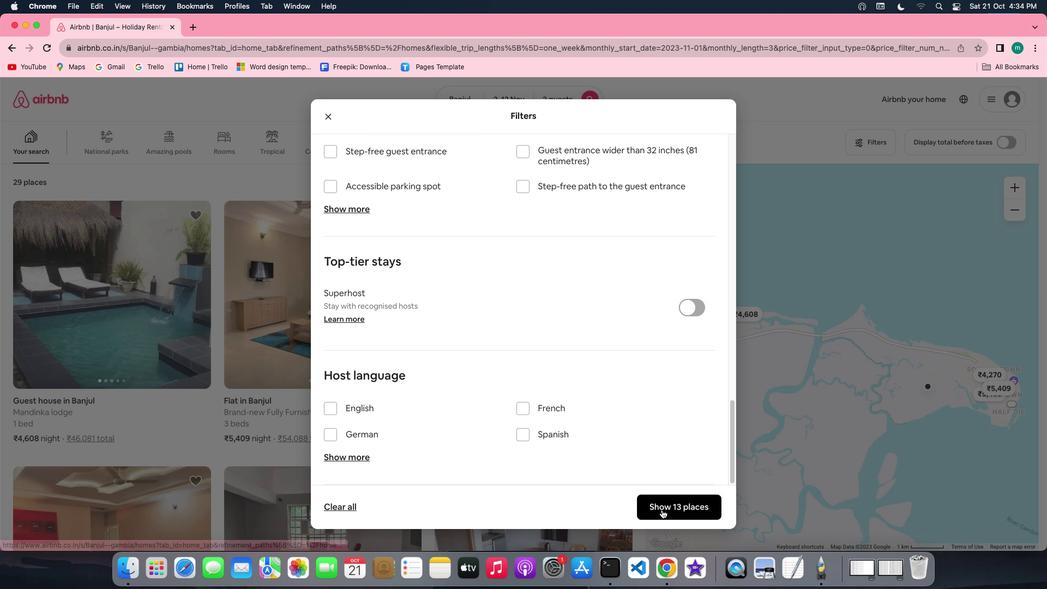 
Action: Mouse moved to (83, 272)
Screenshot: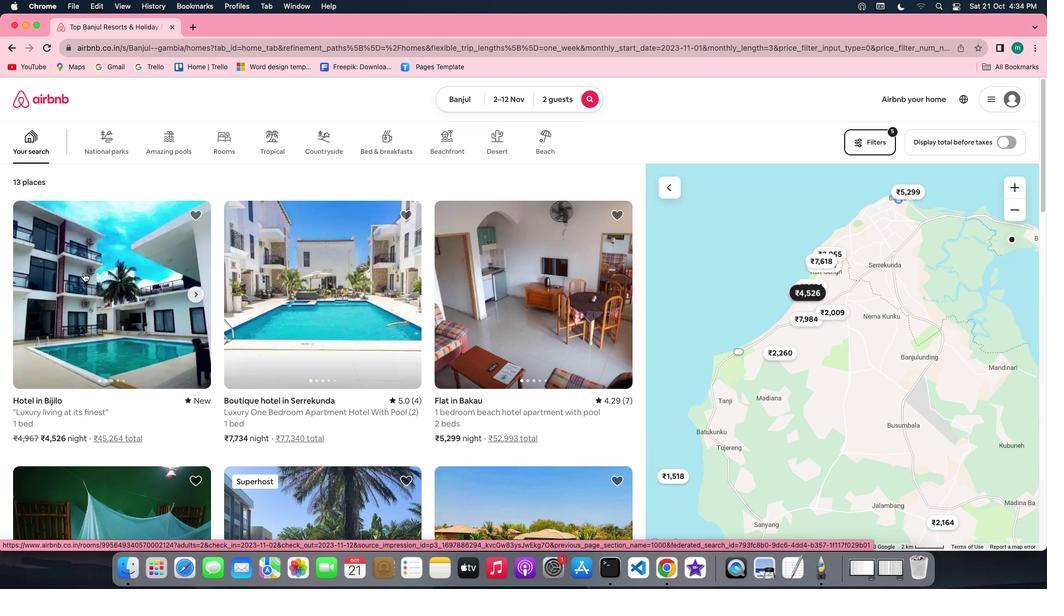 
Action: Mouse pressed left at (83, 272)
Screenshot: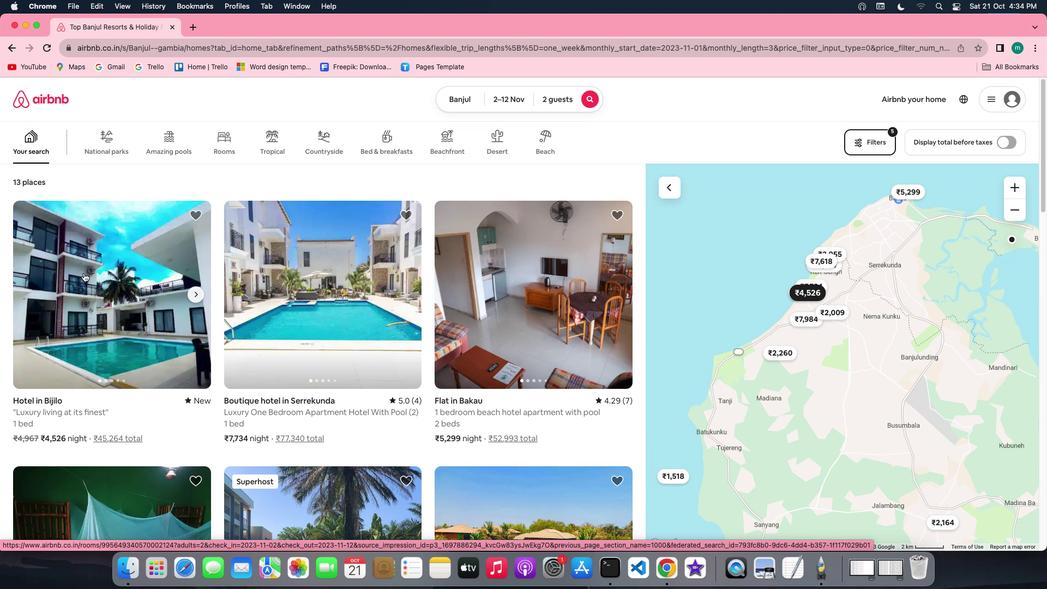 
Action: Mouse moved to (779, 406)
Screenshot: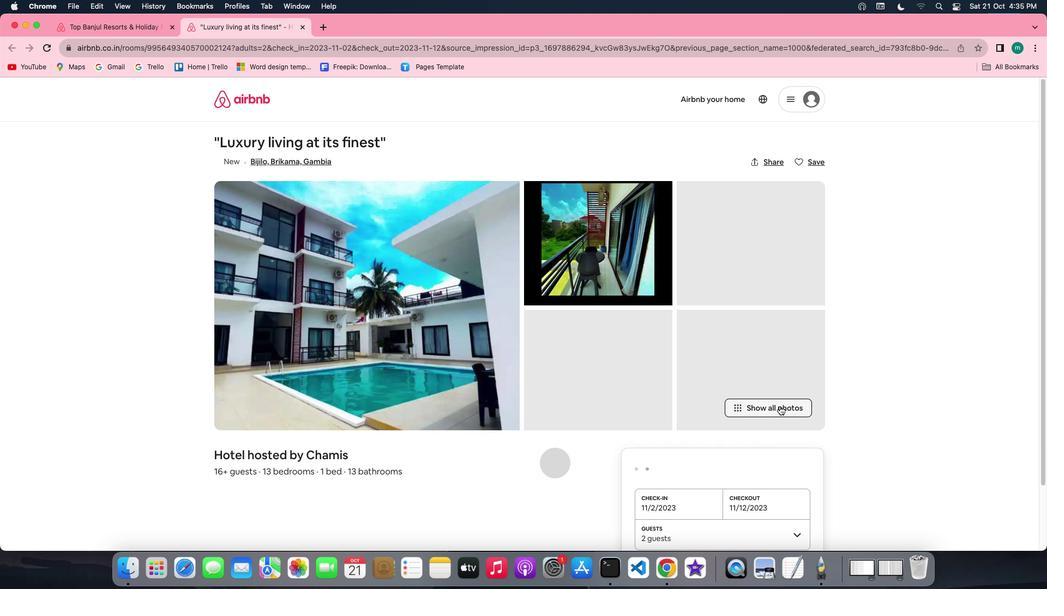 
Action: Mouse pressed left at (779, 406)
Screenshot: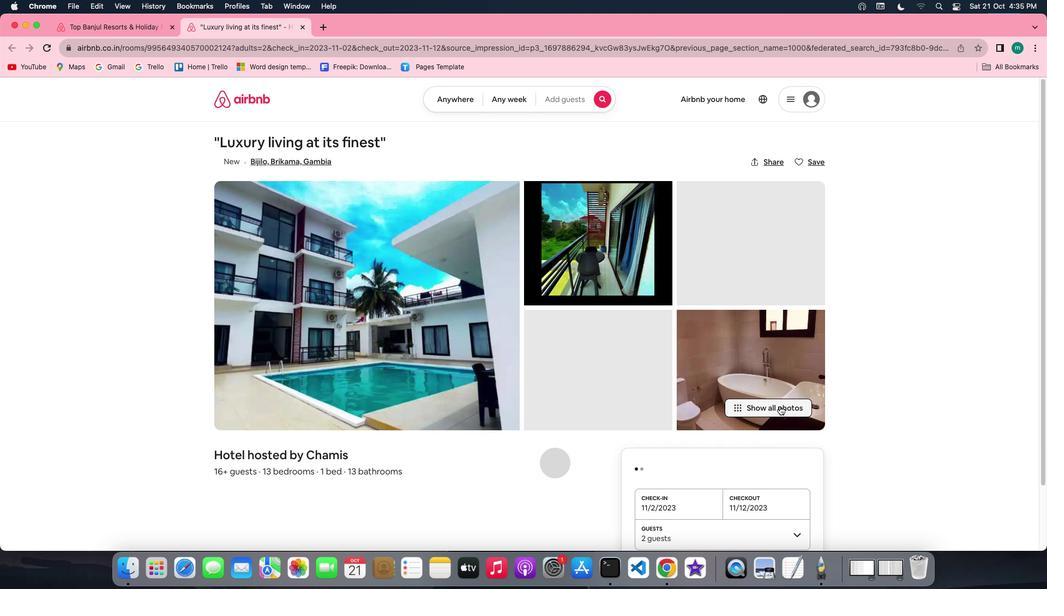 
Action: Mouse moved to (518, 440)
Screenshot: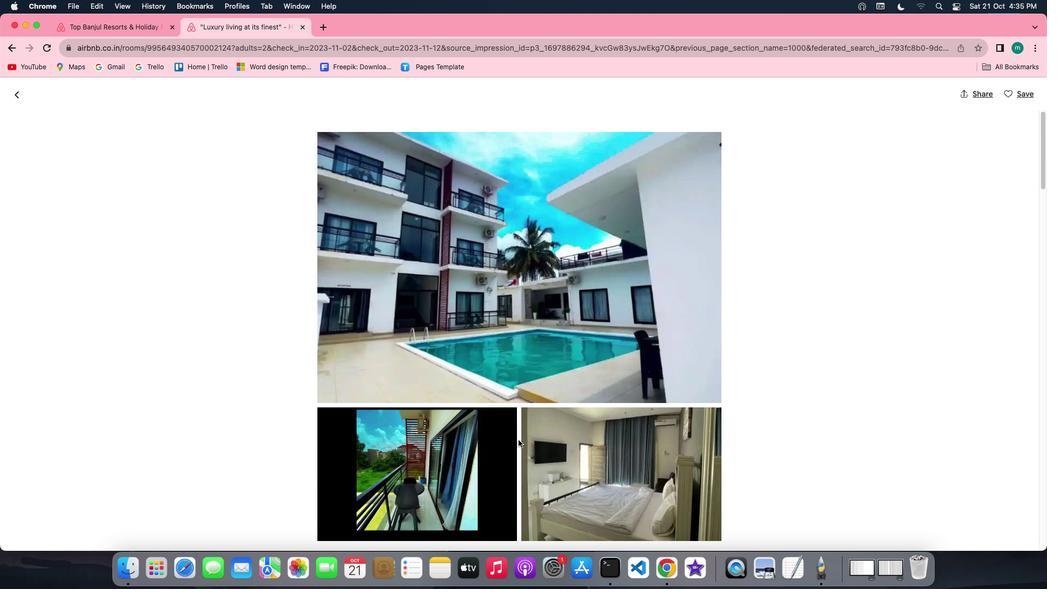 
Action: Mouse scrolled (518, 440) with delta (0, 0)
Screenshot: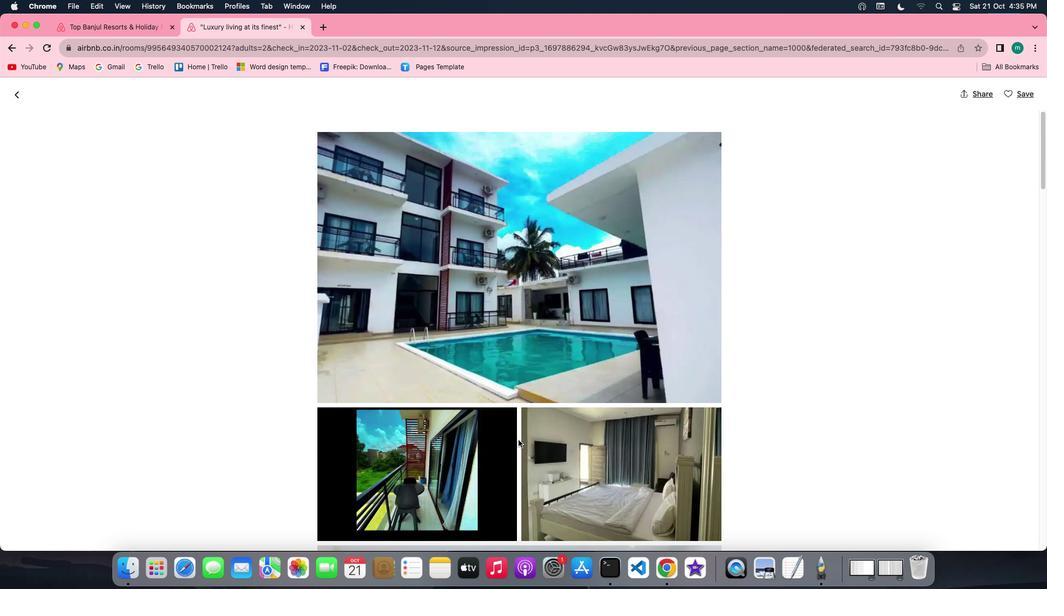 
Action: Mouse scrolled (518, 440) with delta (0, 0)
Screenshot: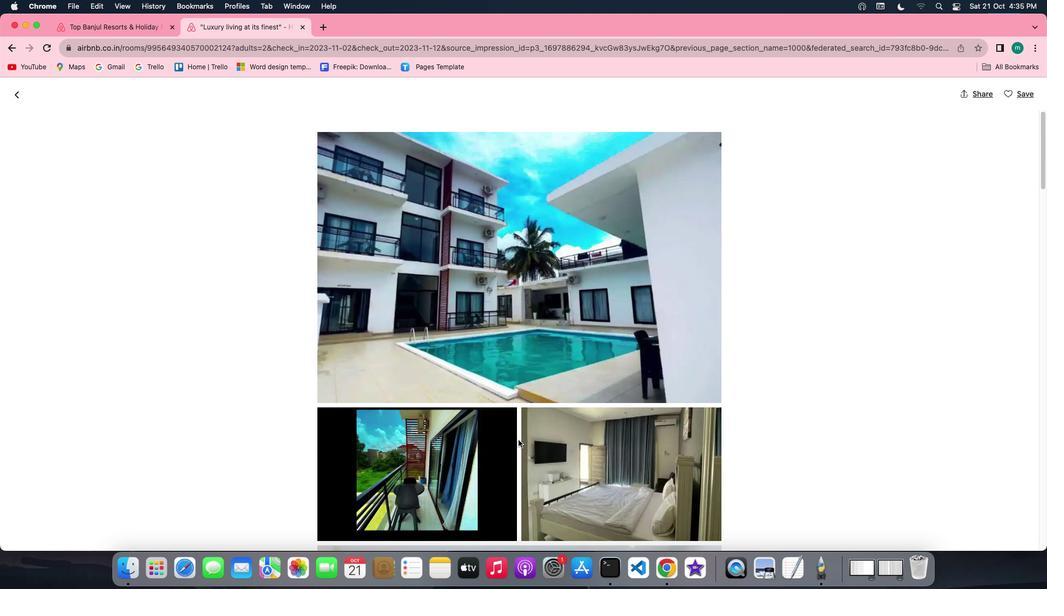 
Action: Mouse scrolled (518, 440) with delta (0, -1)
Screenshot: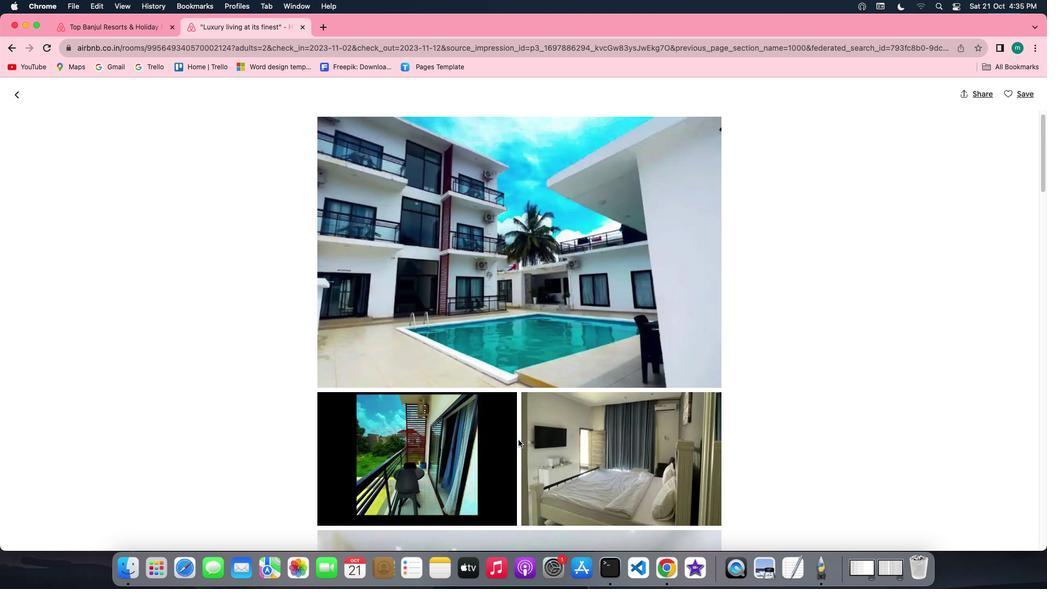 
Action: Mouse scrolled (518, 440) with delta (0, -1)
Screenshot: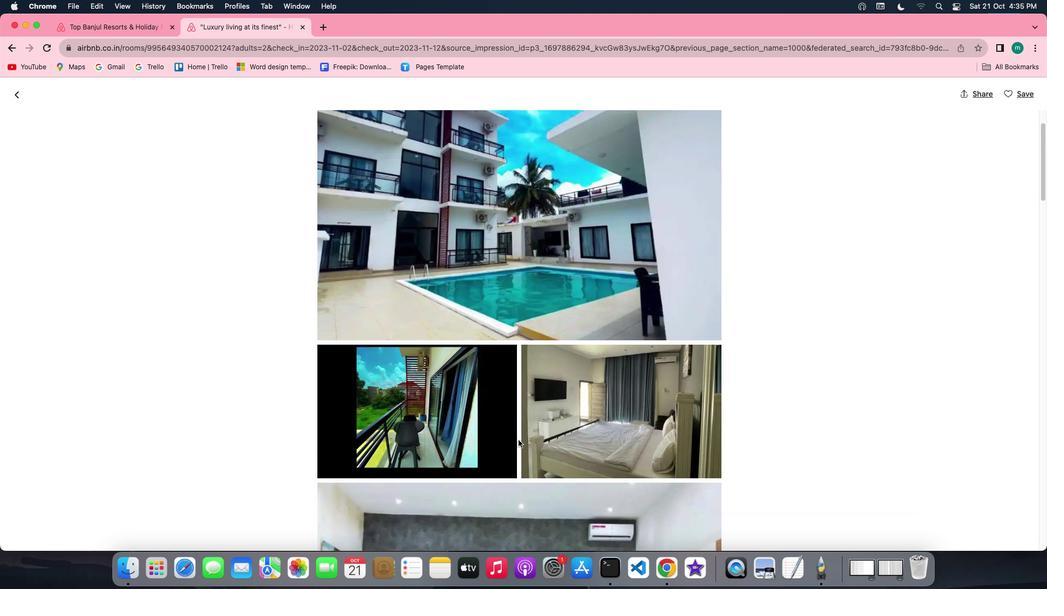 
Action: Mouse scrolled (518, 440) with delta (0, 0)
Screenshot: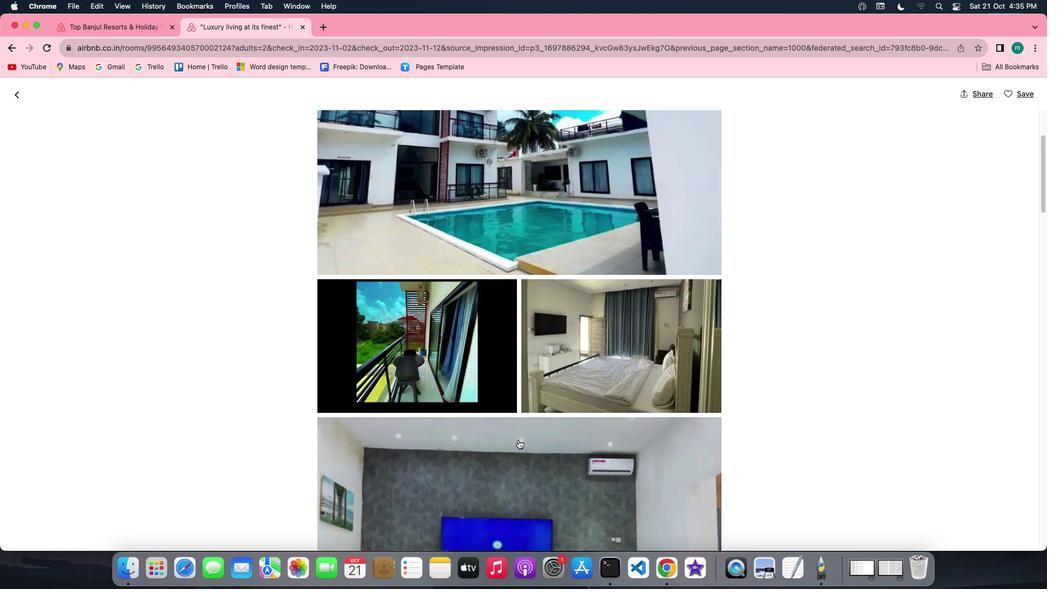 
Action: Mouse scrolled (518, 440) with delta (0, 0)
Screenshot: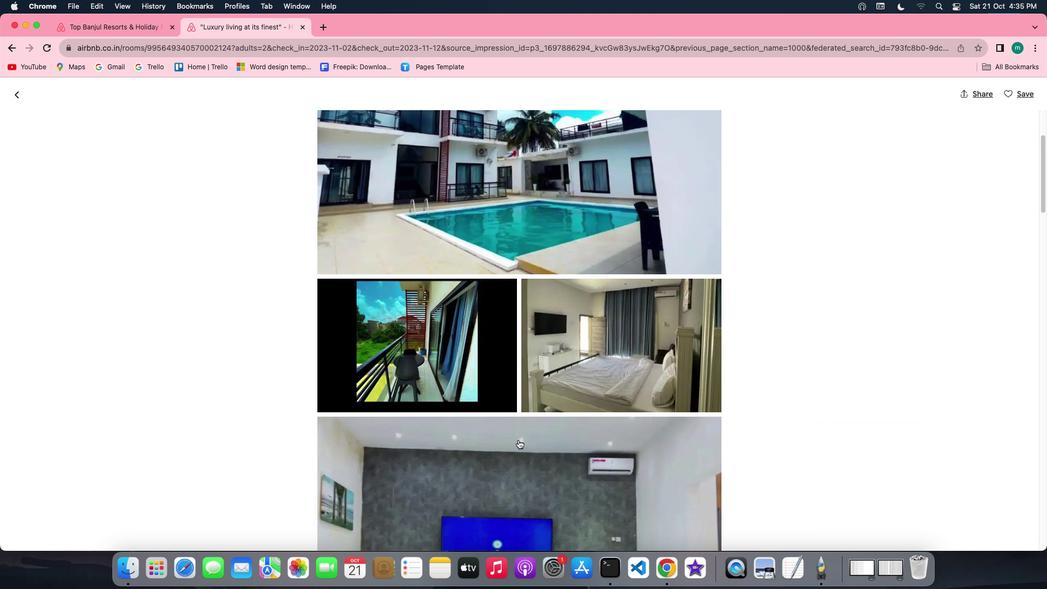 
Action: Mouse scrolled (518, 440) with delta (0, -1)
Screenshot: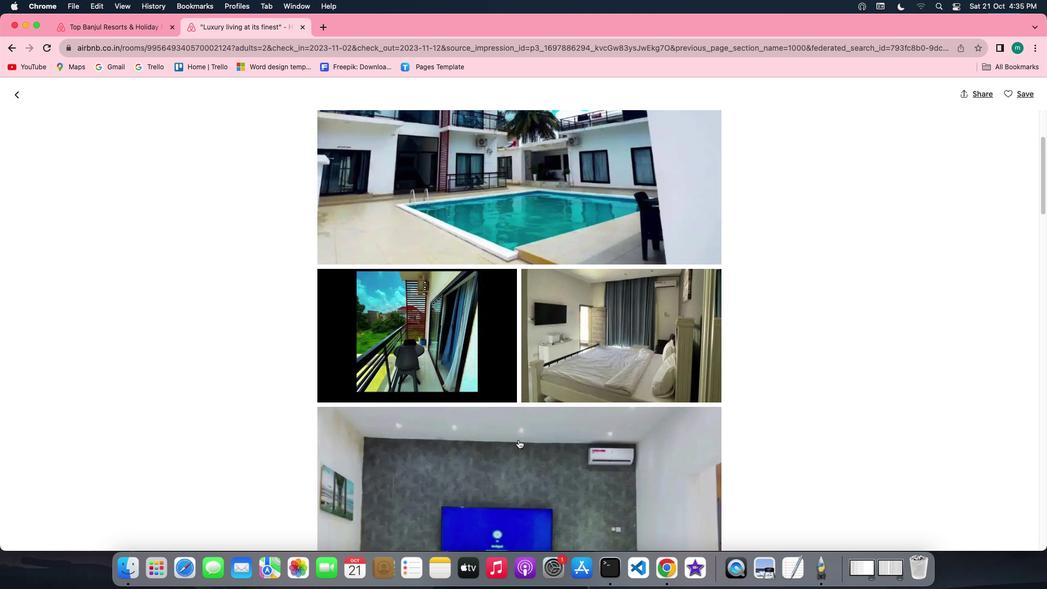 
Action: Mouse scrolled (518, 440) with delta (0, 0)
Screenshot: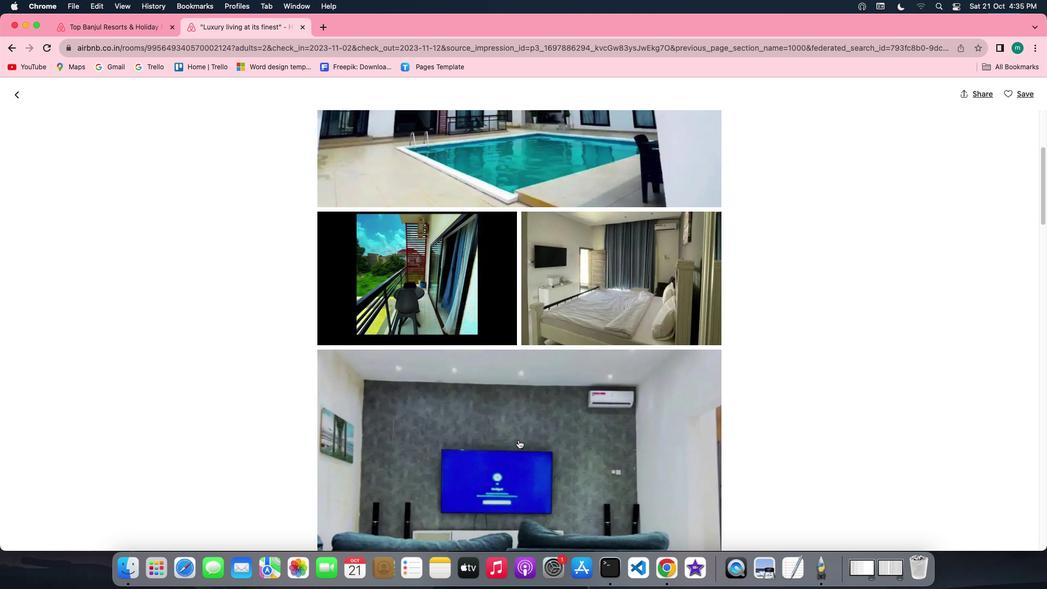 
Action: Mouse scrolled (518, 440) with delta (0, 0)
Screenshot: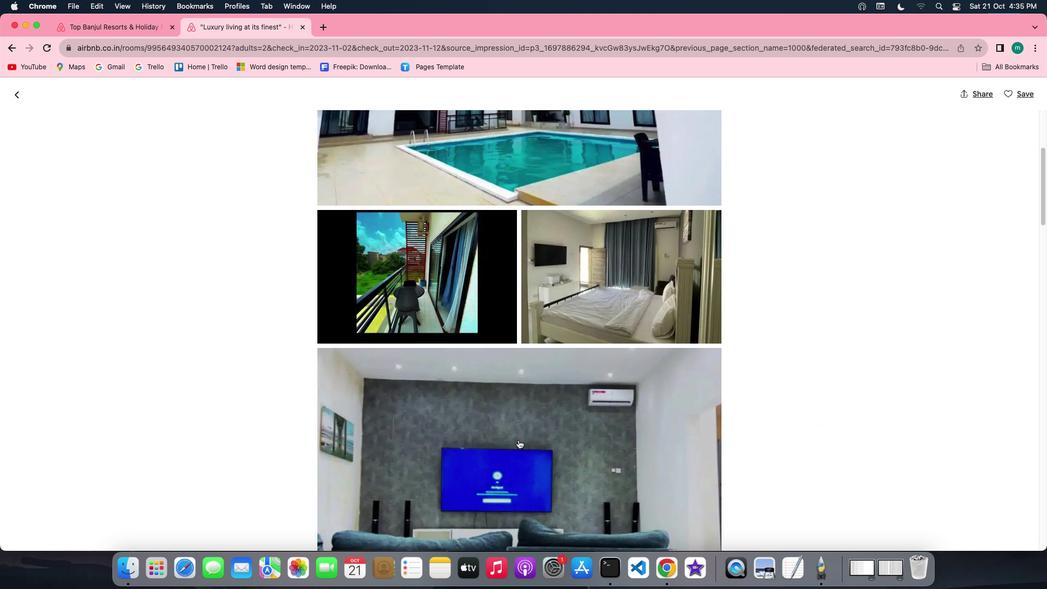 
Action: Mouse scrolled (518, 440) with delta (0, -1)
Screenshot: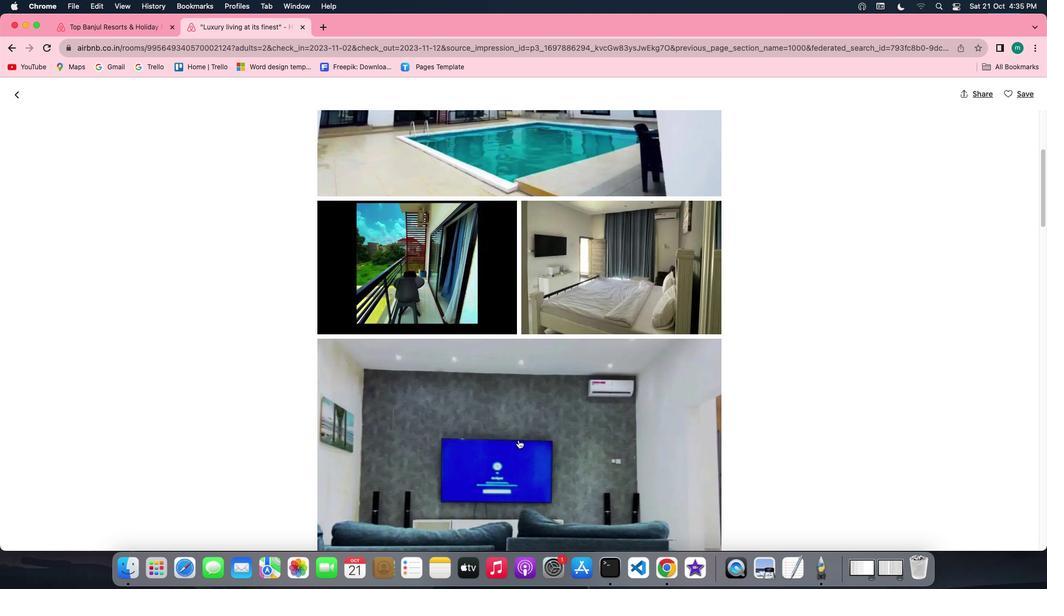 
Action: Mouse scrolled (518, 440) with delta (0, 0)
Screenshot: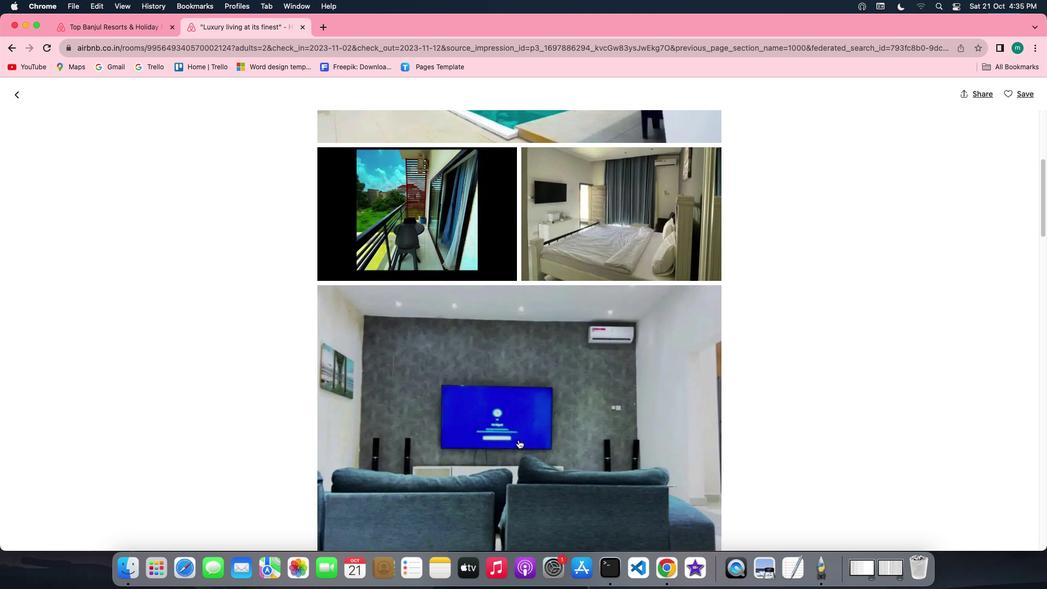 
Action: Mouse scrolled (518, 440) with delta (0, 0)
Screenshot: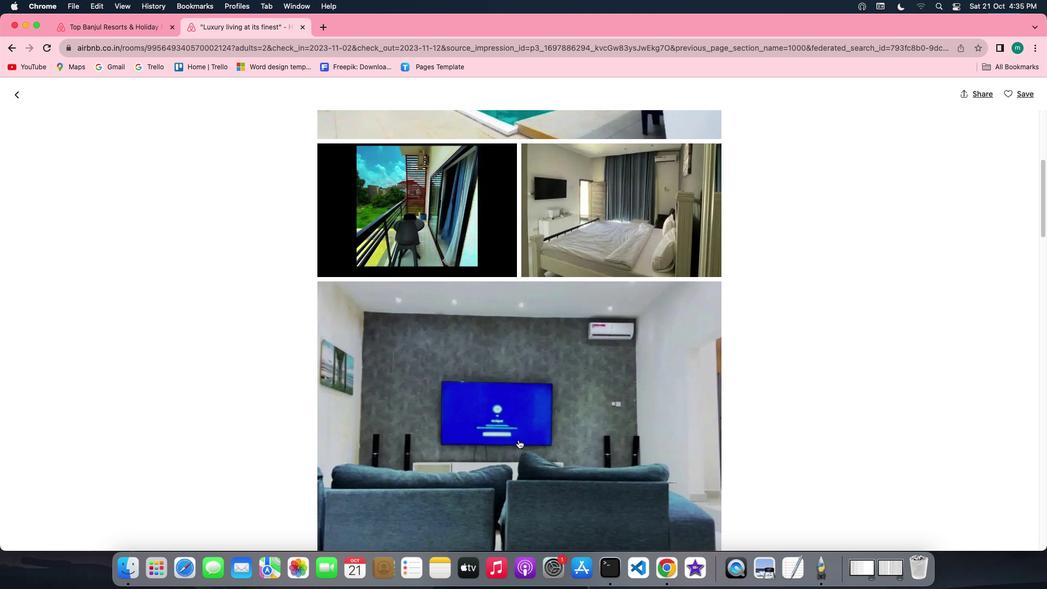 
Action: Mouse scrolled (518, 440) with delta (0, -1)
Screenshot: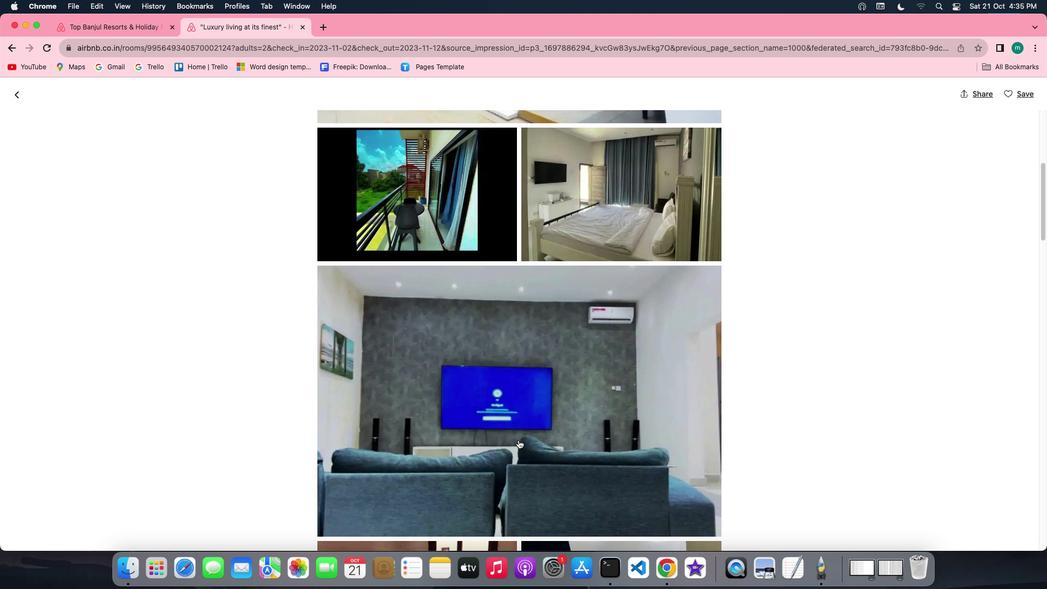 
Action: Mouse scrolled (518, 440) with delta (0, -1)
Screenshot: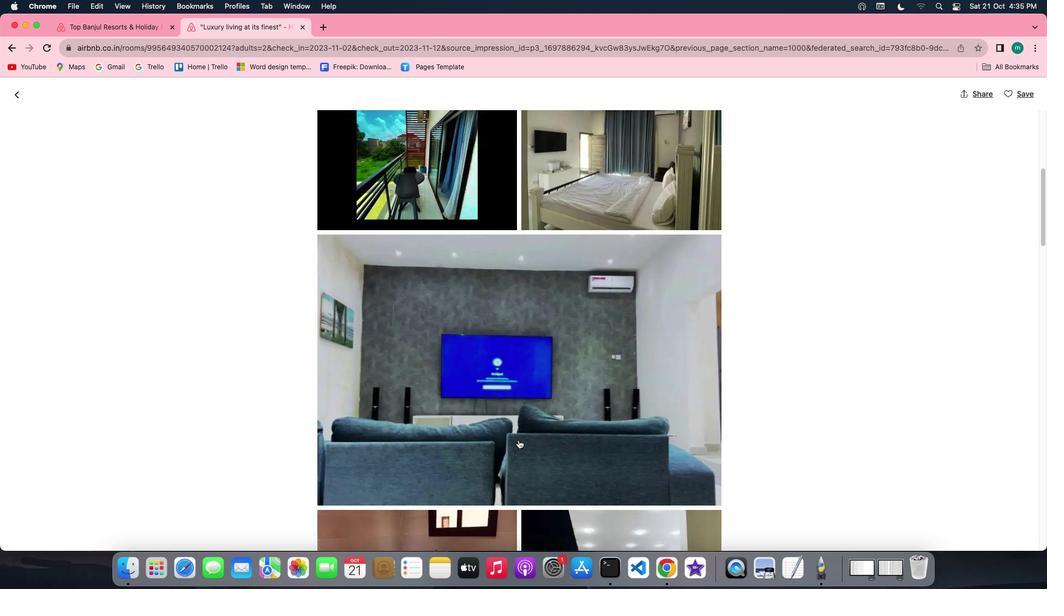 
Action: Mouse scrolled (518, 440) with delta (0, 0)
Screenshot: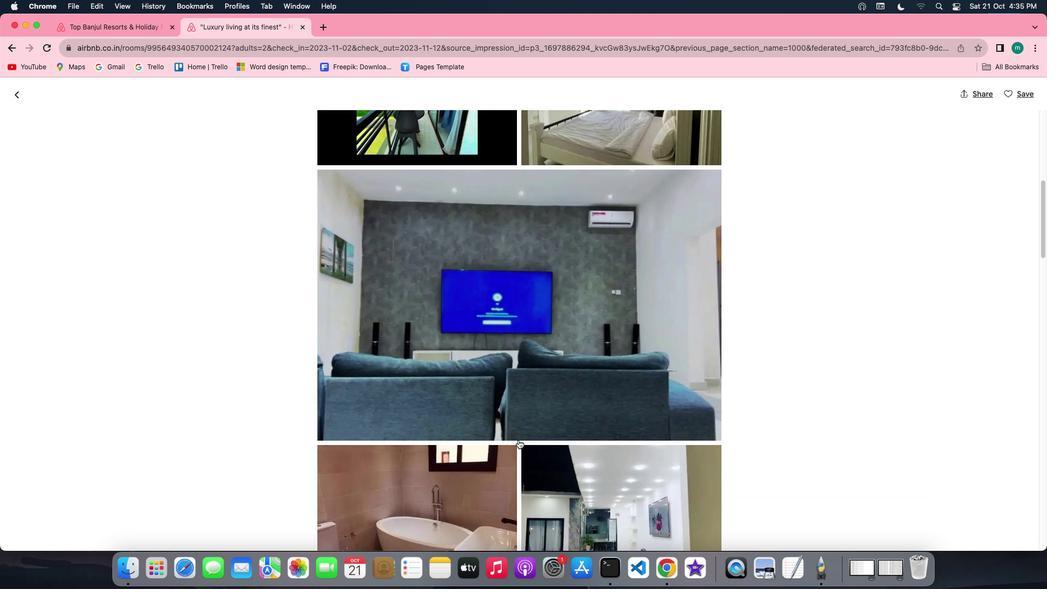 
Action: Mouse scrolled (518, 440) with delta (0, 0)
Screenshot: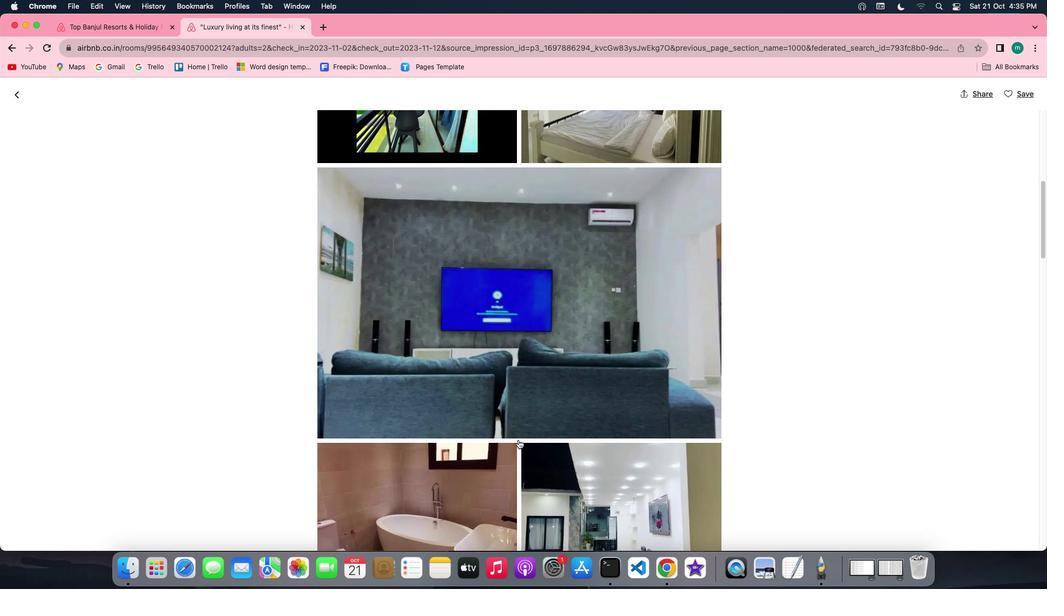 
Action: Mouse scrolled (518, 440) with delta (0, -1)
Screenshot: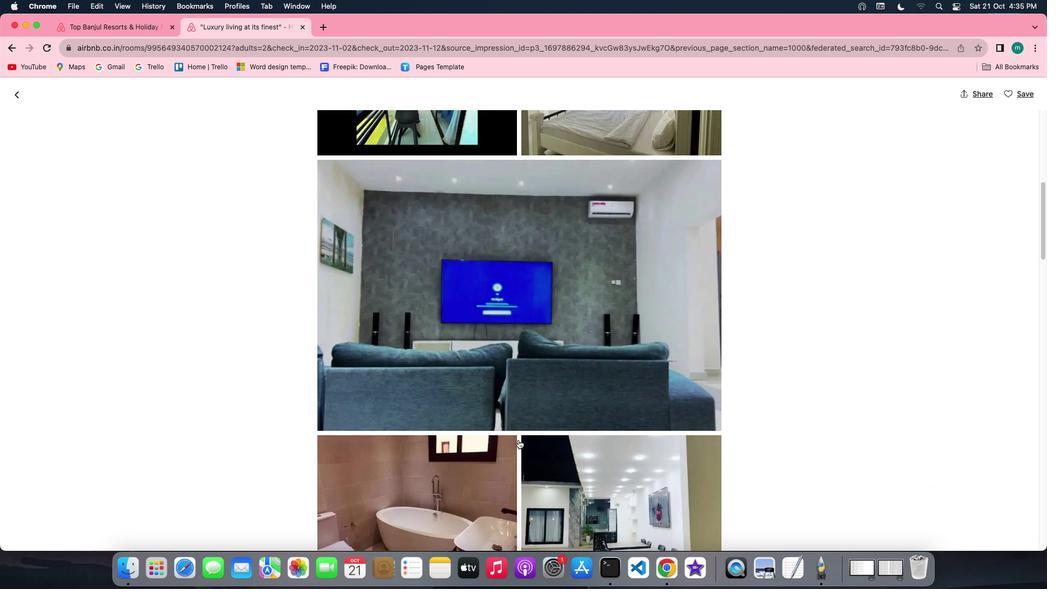 
Action: Mouse scrolled (518, 440) with delta (0, 0)
Screenshot: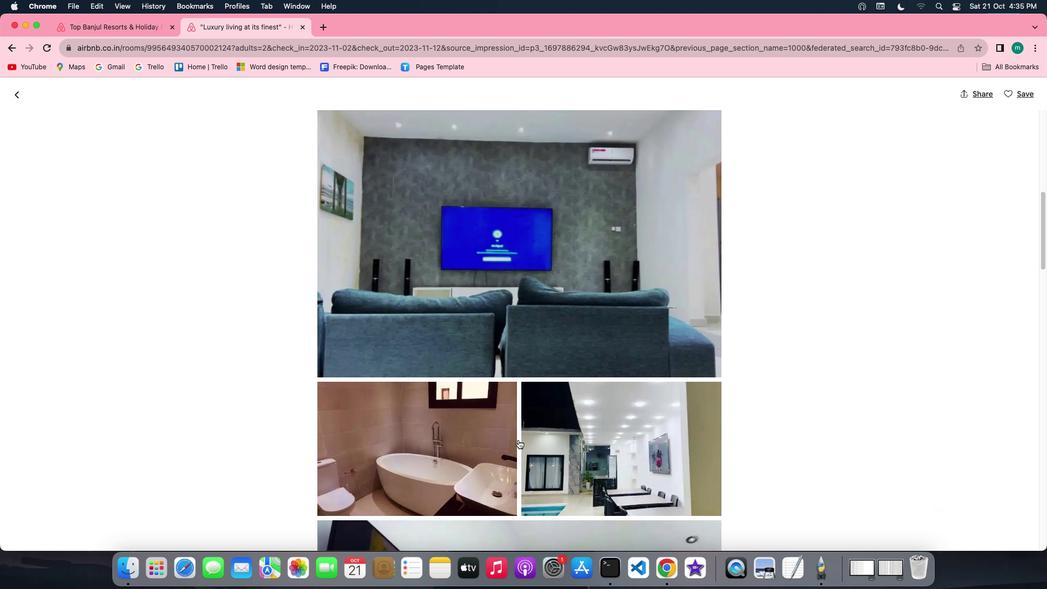 
Action: Mouse scrolled (518, 440) with delta (0, 0)
Screenshot: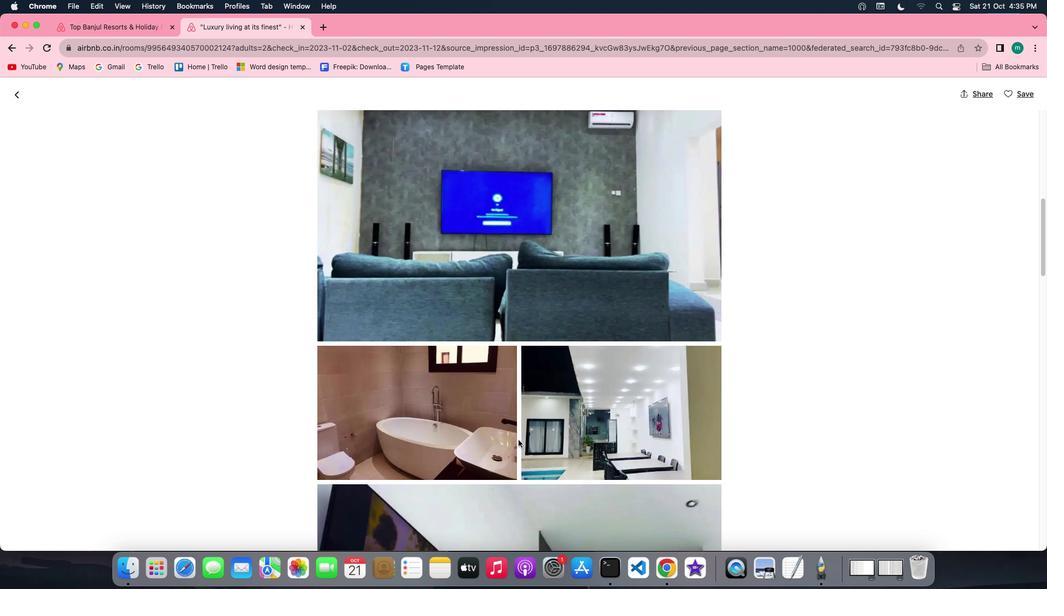 
Action: Mouse scrolled (518, 440) with delta (0, 0)
Screenshot: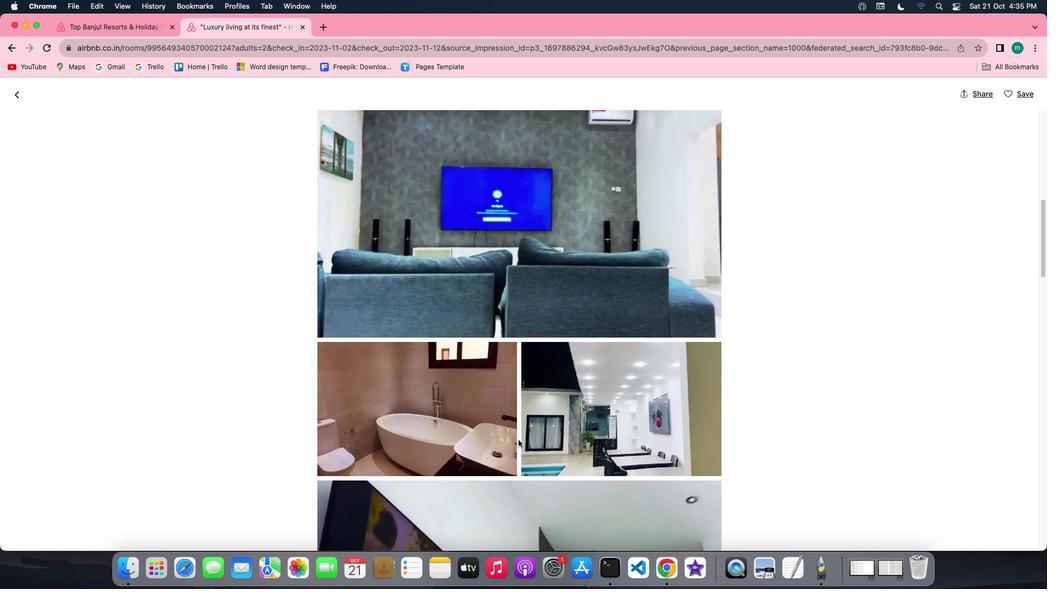 
Action: Mouse scrolled (518, 440) with delta (0, 0)
Screenshot: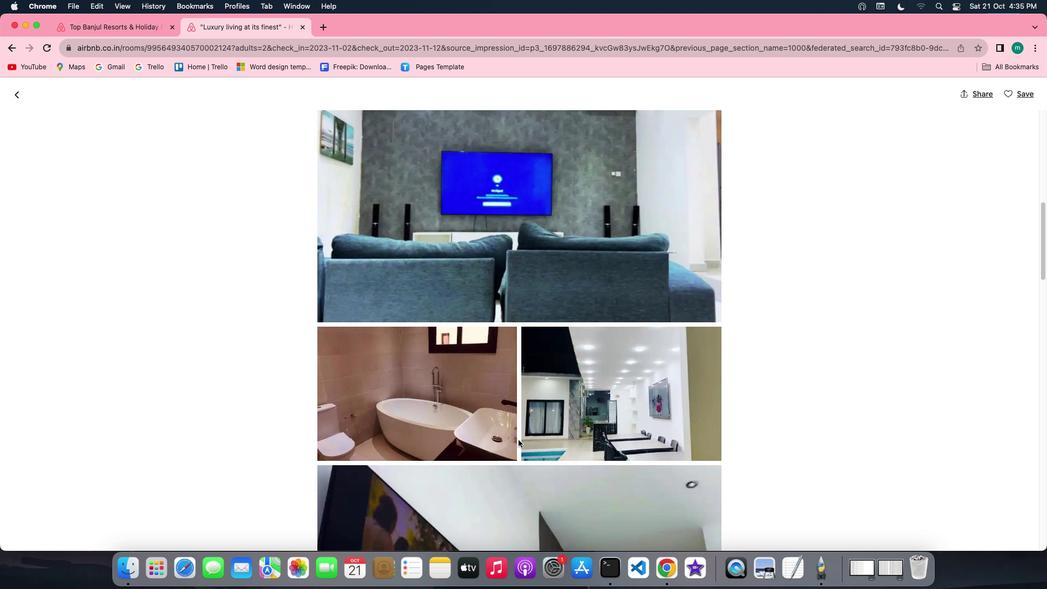
Action: Mouse scrolled (518, 440) with delta (0, 0)
Screenshot: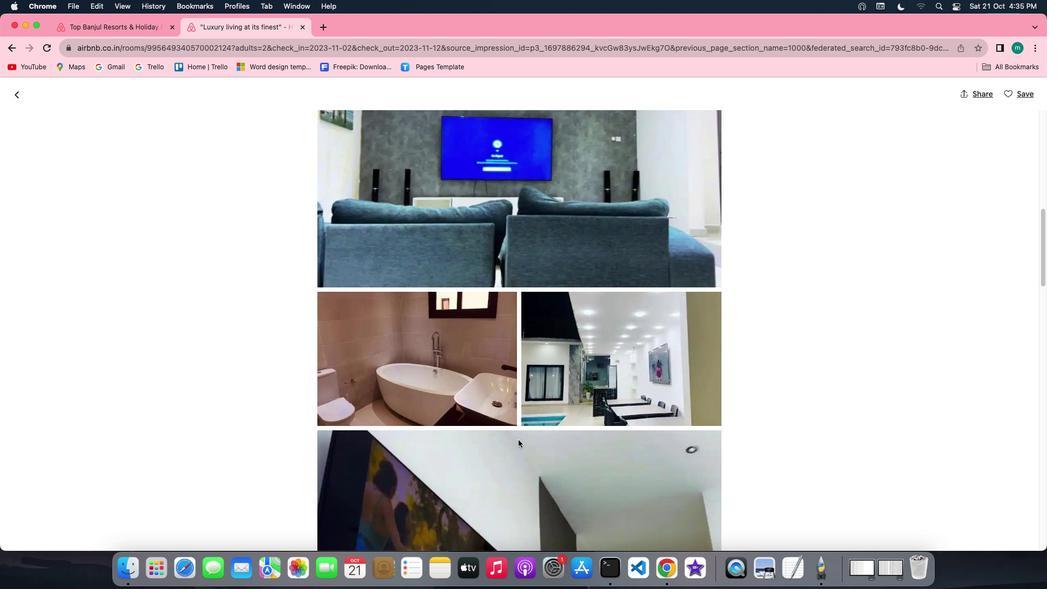 
Action: Mouse scrolled (518, 440) with delta (0, 0)
Screenshot: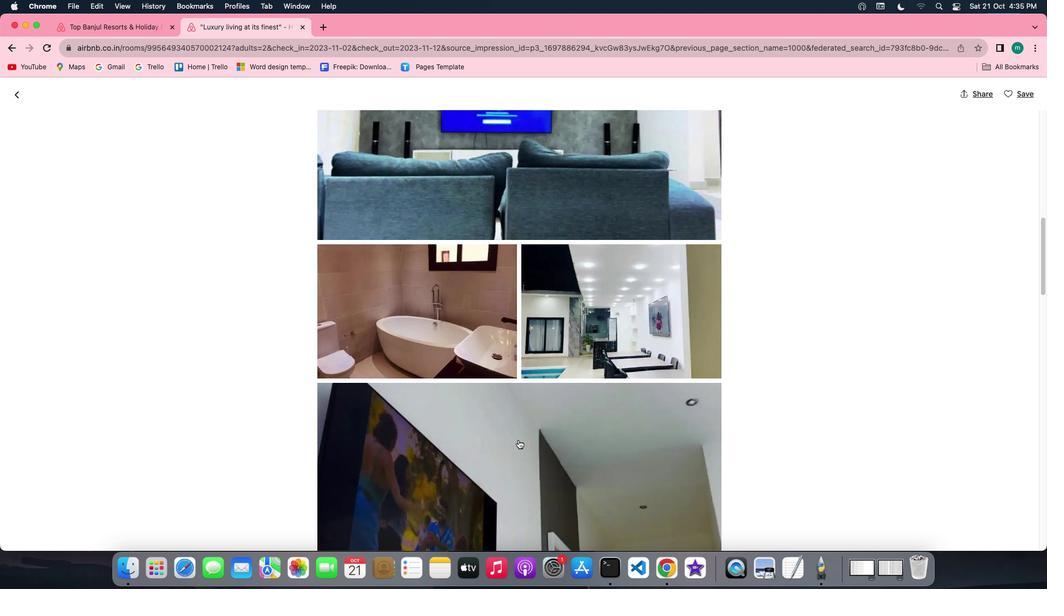 
Action: Mouse scrolled (518, 440) with delta (0, 0)
Screenshot: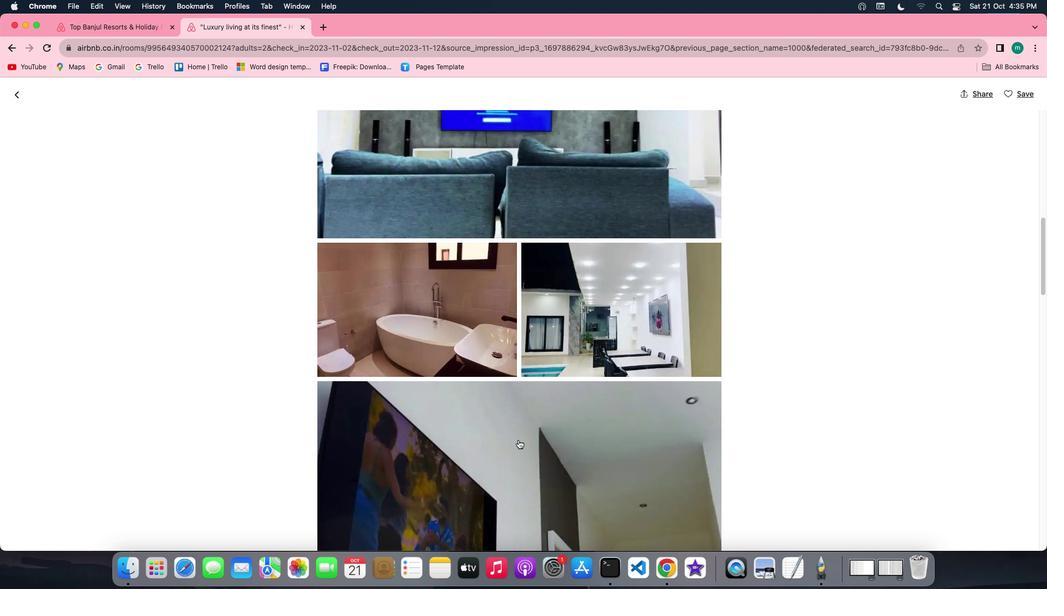 
Action: Mouse scrolled (518, 440) with delta (0, 0)
Screenshot: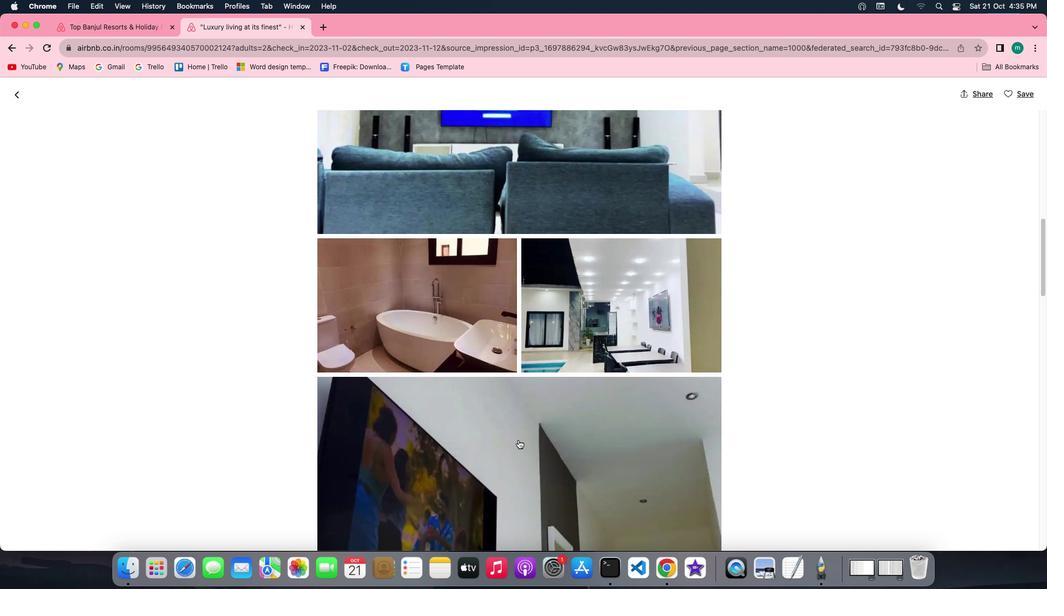 
Action: Mouse scrolled (518, 440) with delta (0, 0)
Screenshot: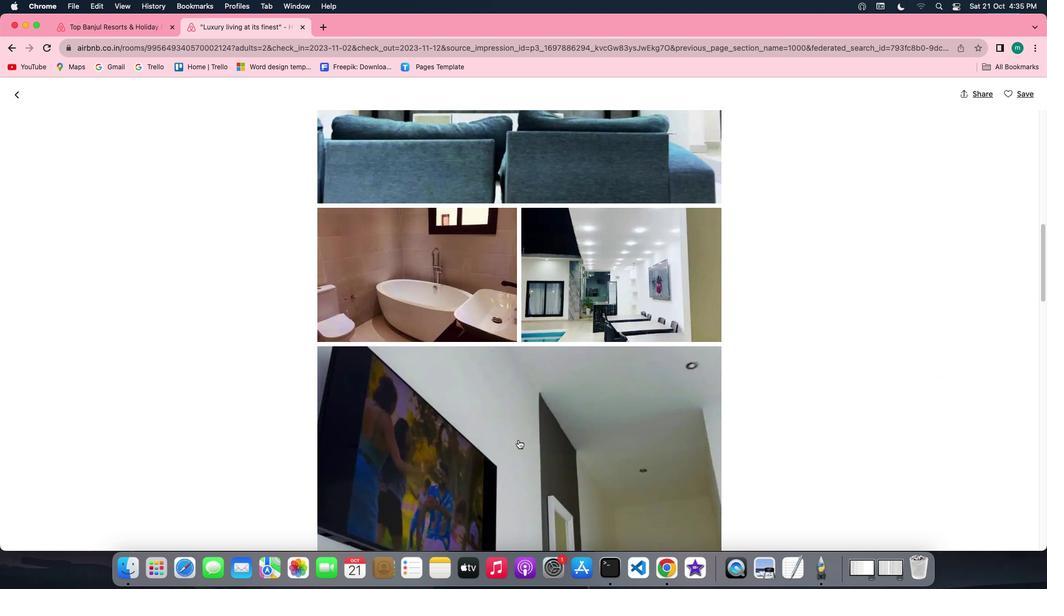 
Action: Mouse scrolled (518, 440) with delta (0, 0)
Screenshot: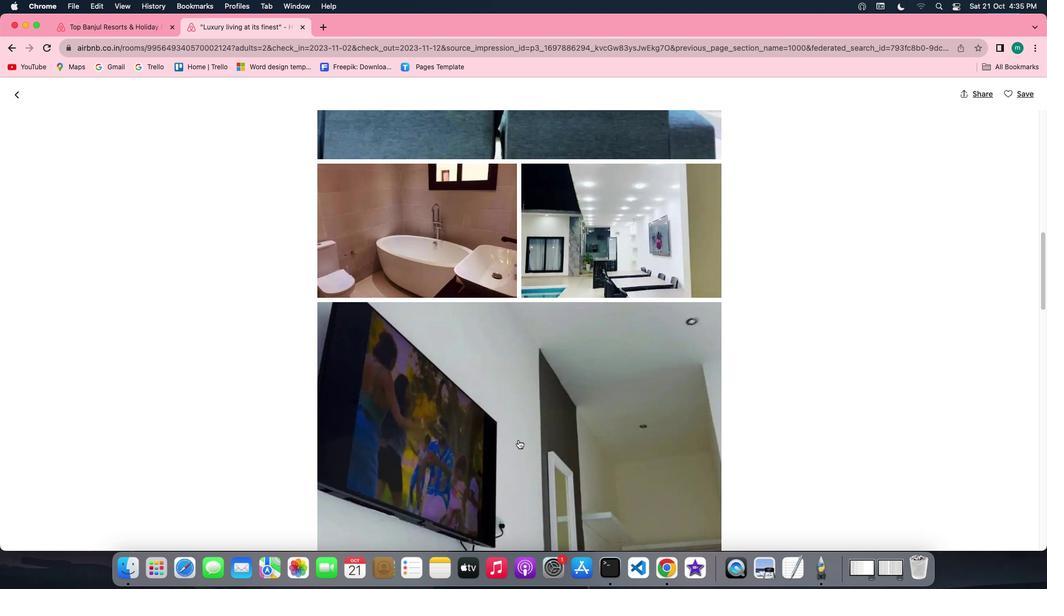 
Action: Mouse scrolled (518, 440) with delta (0, 0)
Screenshot: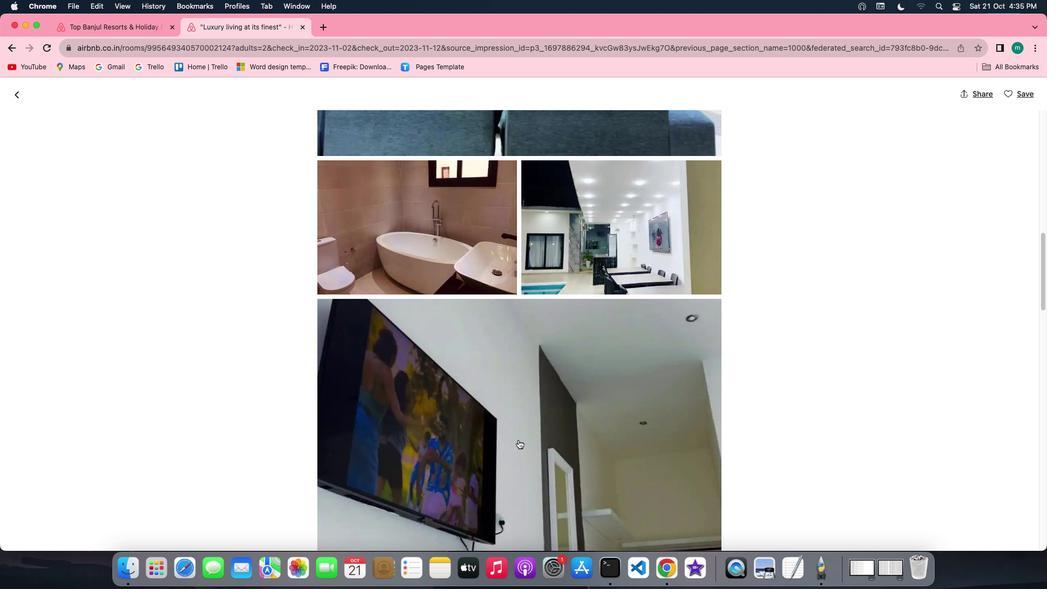 
Action: Mouse scrolled (518, 440) with delta (0, -1)
Screenshot: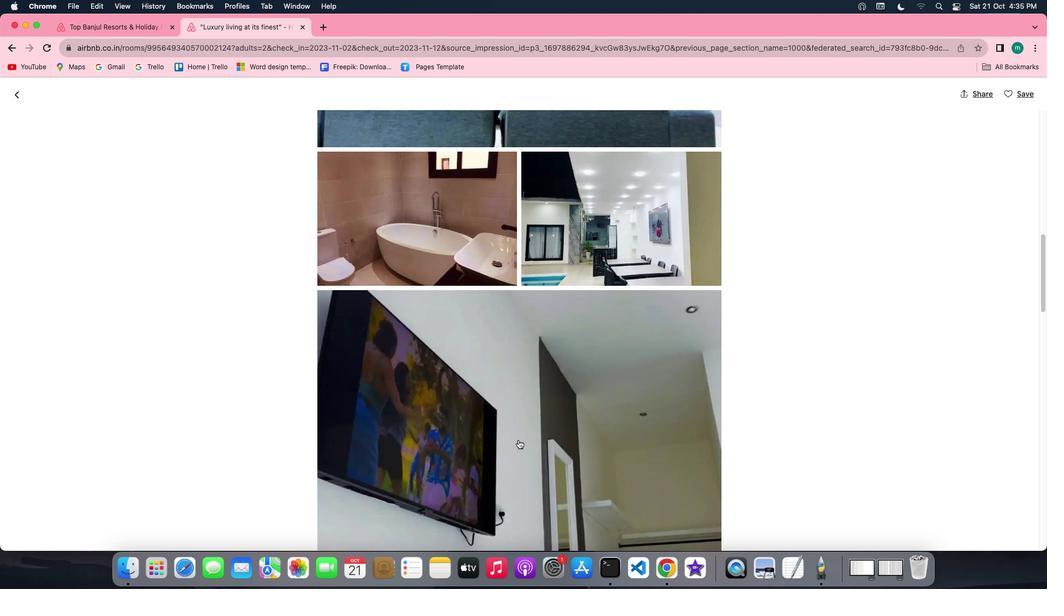 
Action: Mouse scrolled (518, 440) with delta (0, -1)
Screenshot: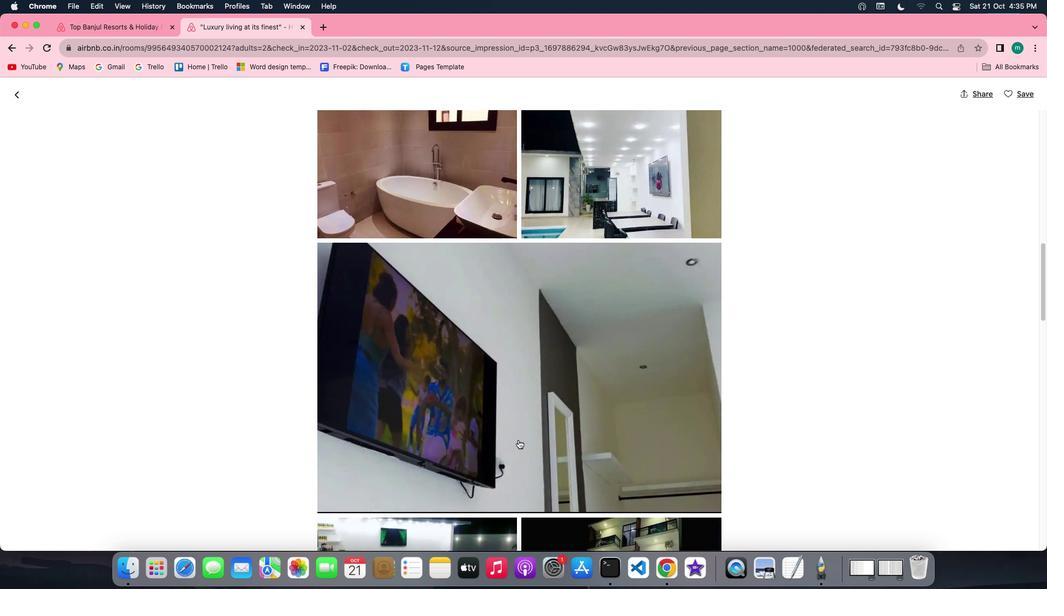 
Action: Mouse scrolled (518, 440) with delta (0, 0)
Screenshot: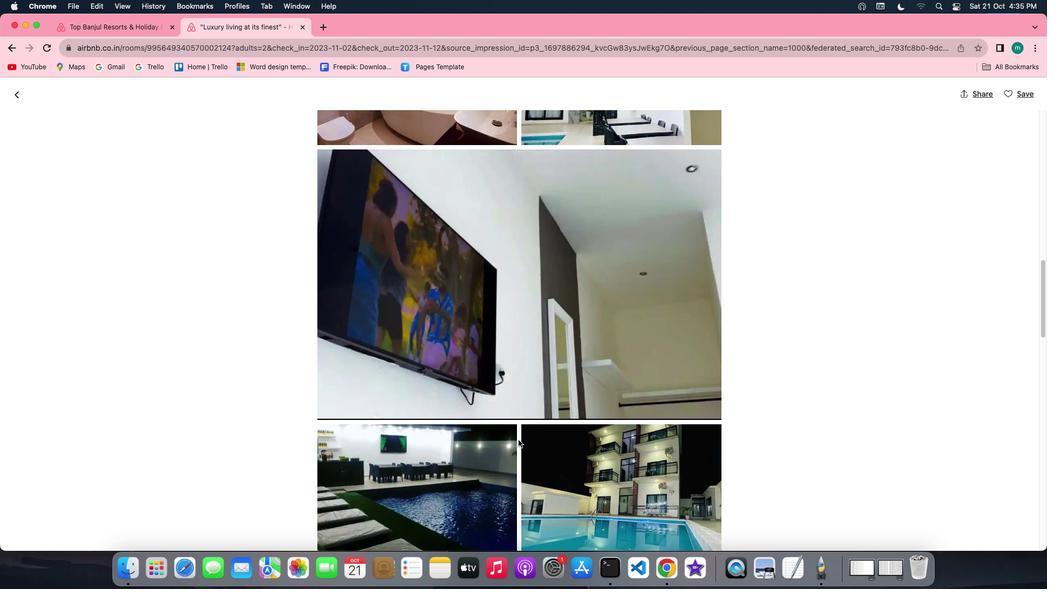 
Action: Mouse scrolled (518, 440) with delta (0, 0)
Screenshot: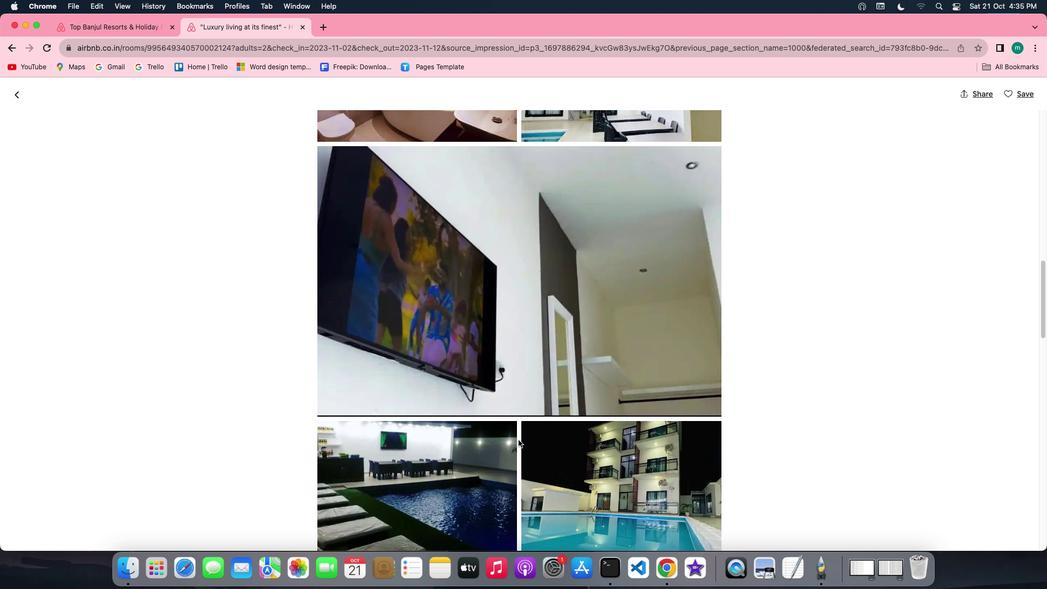 
Action: Mouse scrolled (518, 440) with delta (0, -1)
Screenshot: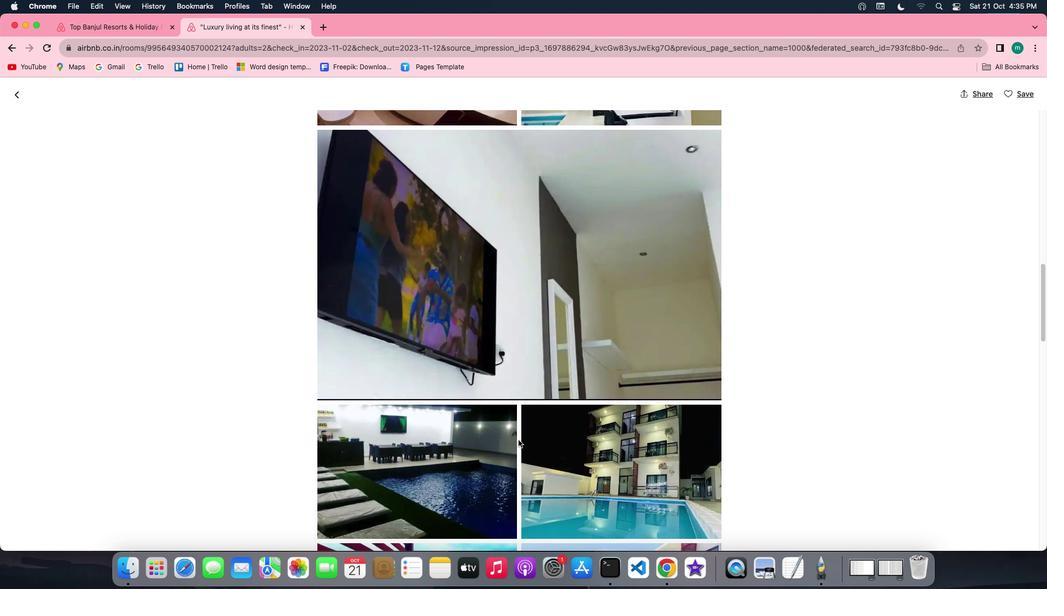 
Action: Mouse scrolled (518, 440) with delta (0, -1)
Screenshot: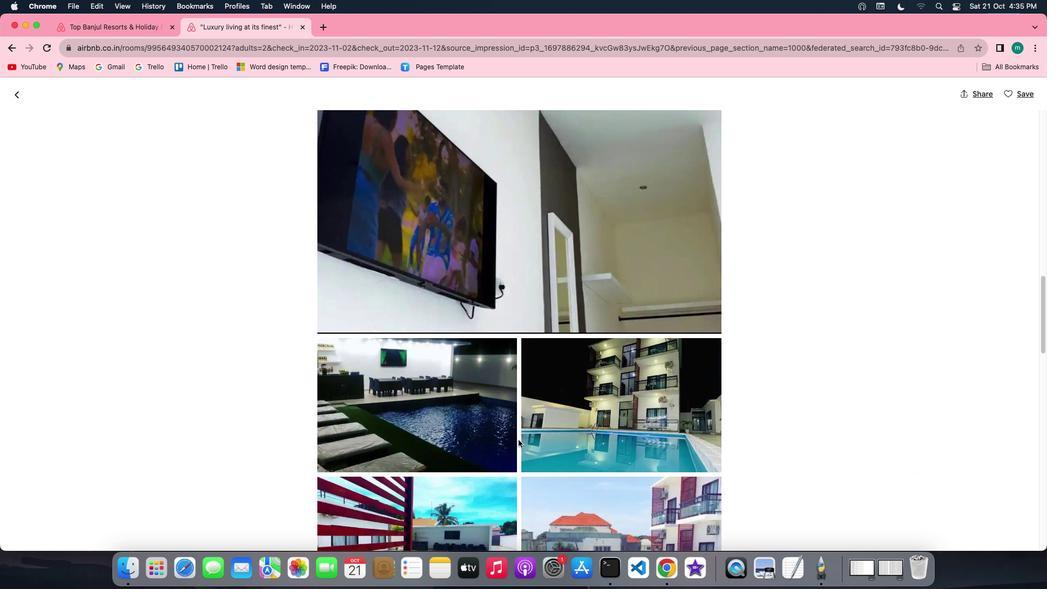 
Action: Mouse scrolled (518, 440) with delta (0, 0)
Screenshot: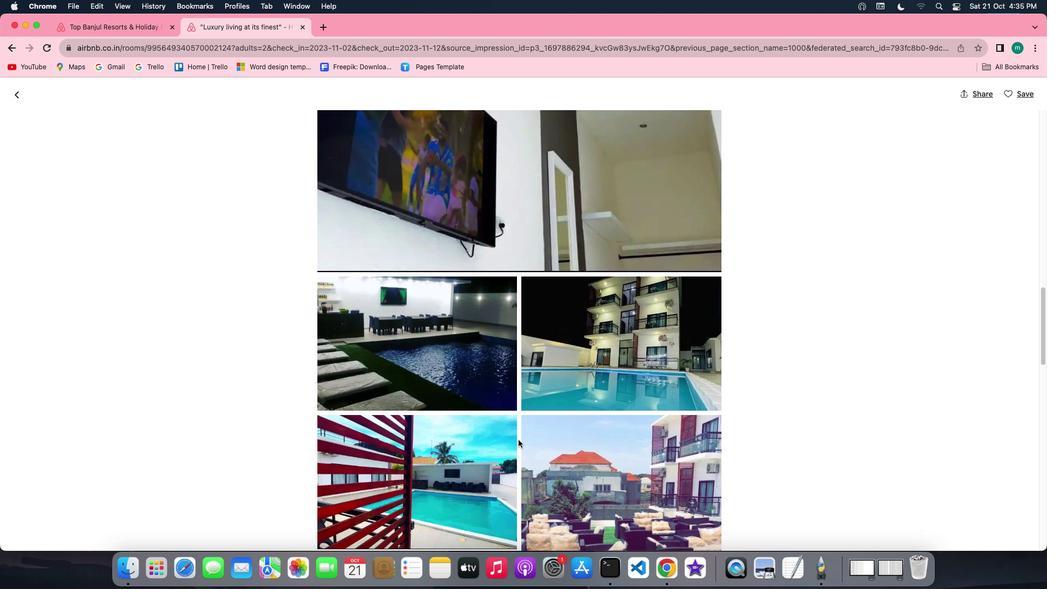 
Action: Mouse scrolled (518, 440) with delta (0, 0)
Screenshot: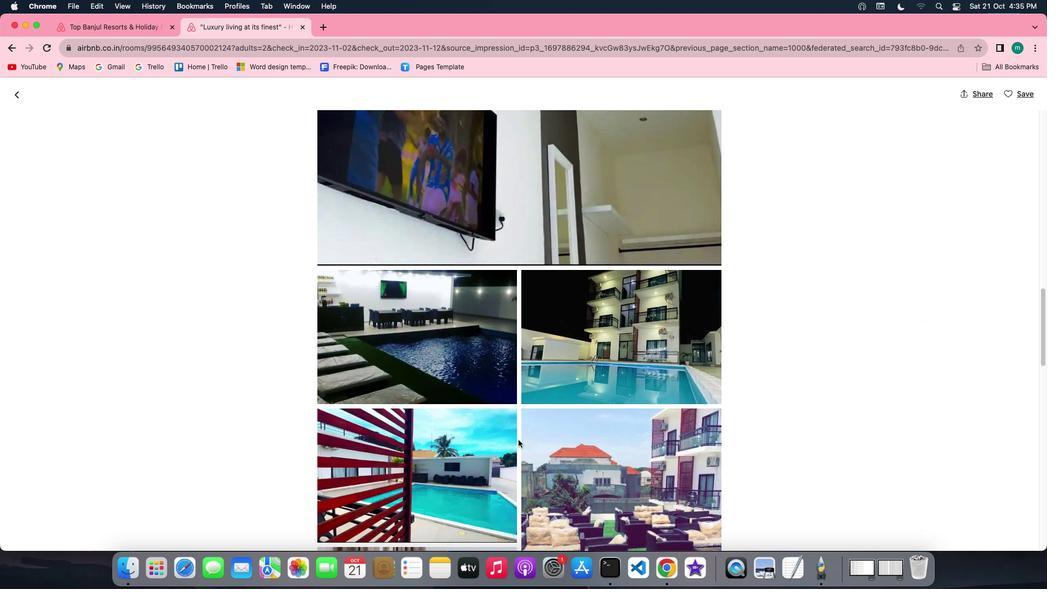 
Action: Mouse scrolled (518, 440) with delta (0, -1)
Screenshot: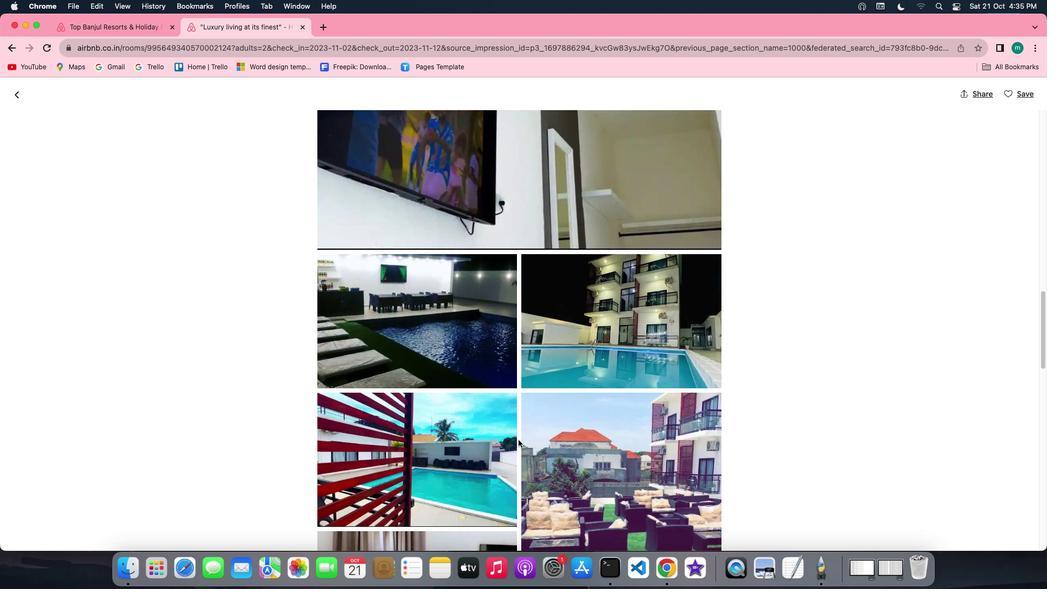 
Action: Mouse scrolled (518, 440) with delta (0, -1)
Screenshot: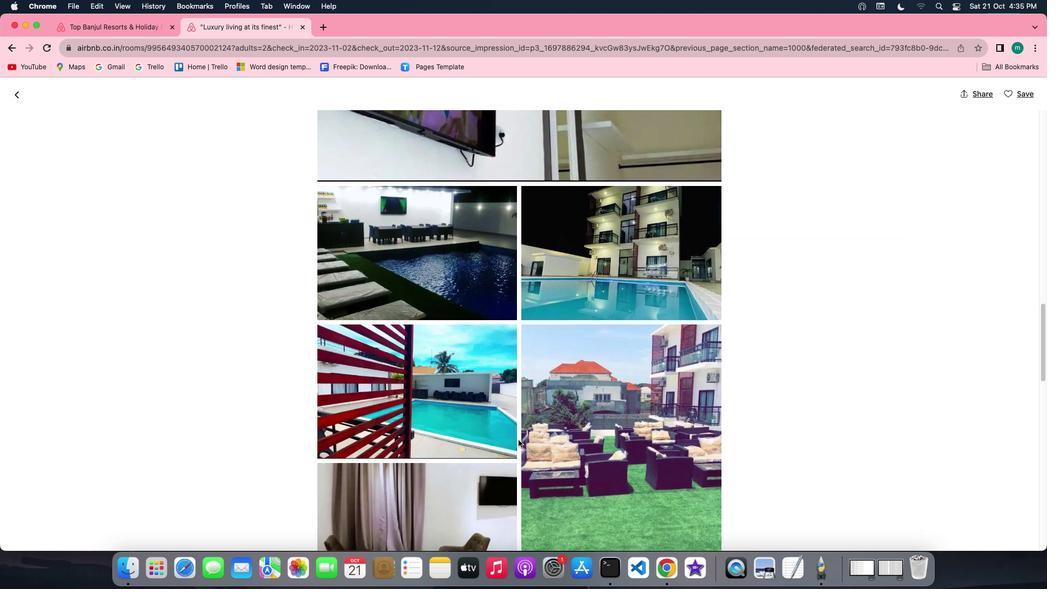 
Action: Mouse scrolled (518, 440) with delta (0, 0)
Screenshot: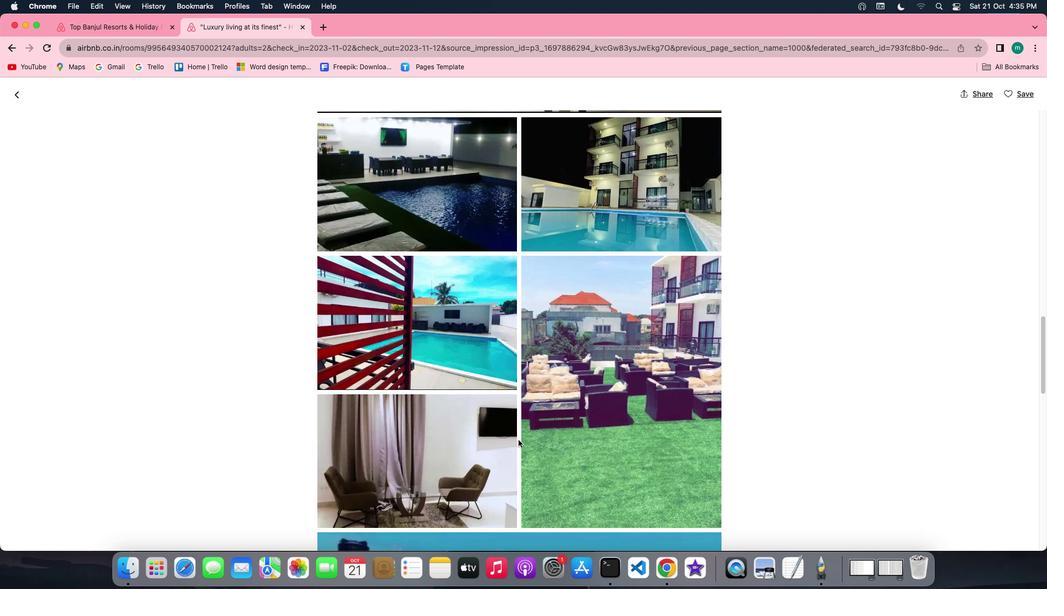 
Action: Mouse scrolled (518, 440) with delta (0, 0)
Screenshot: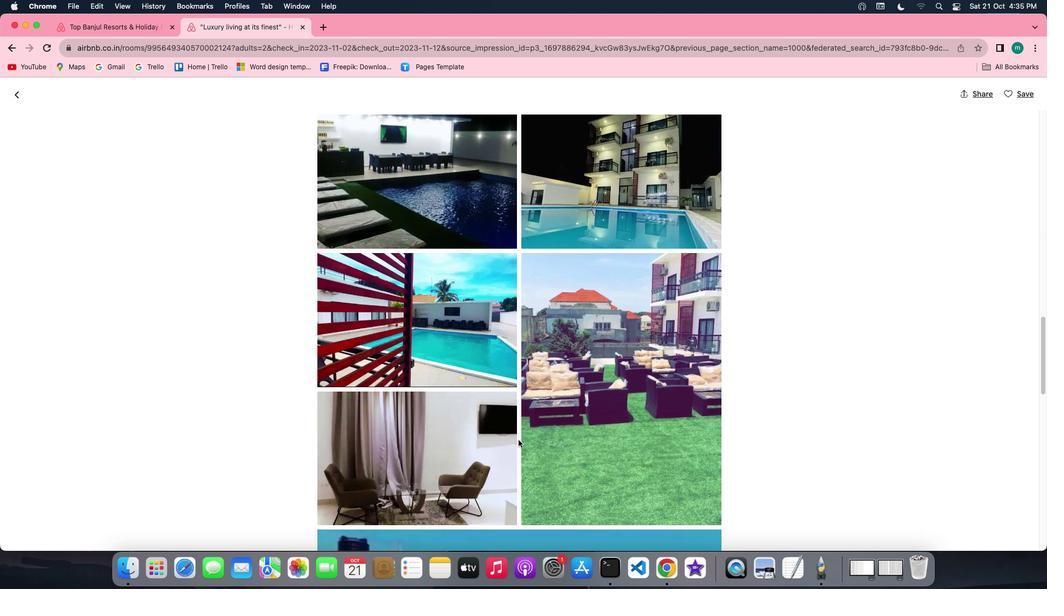 
Action: Mouse scrolled (518, 440) with delta (0, -1)
Screenshot: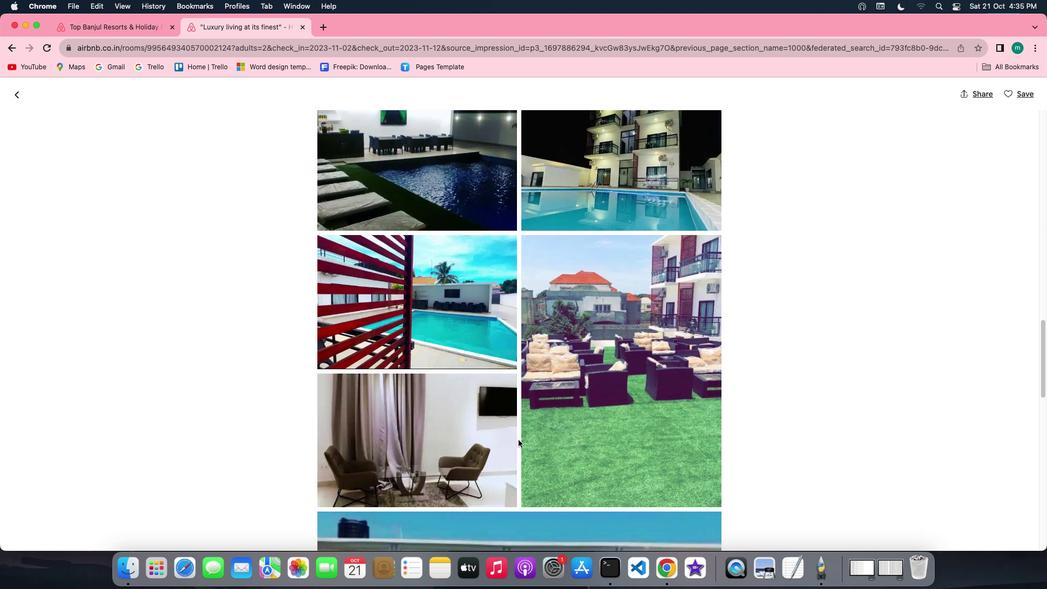 
Action: Mouse scrolled (518, 440) with delta (0, -1)
Screenshot: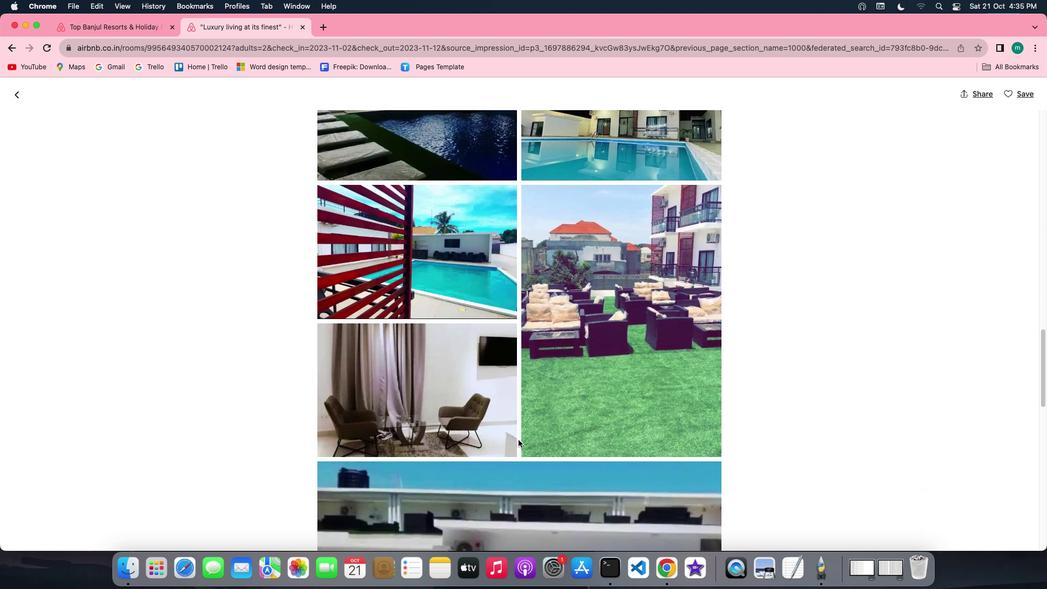 
Action: Mouse scrolled (518, 440) with delta (0, 0)
Screenshot: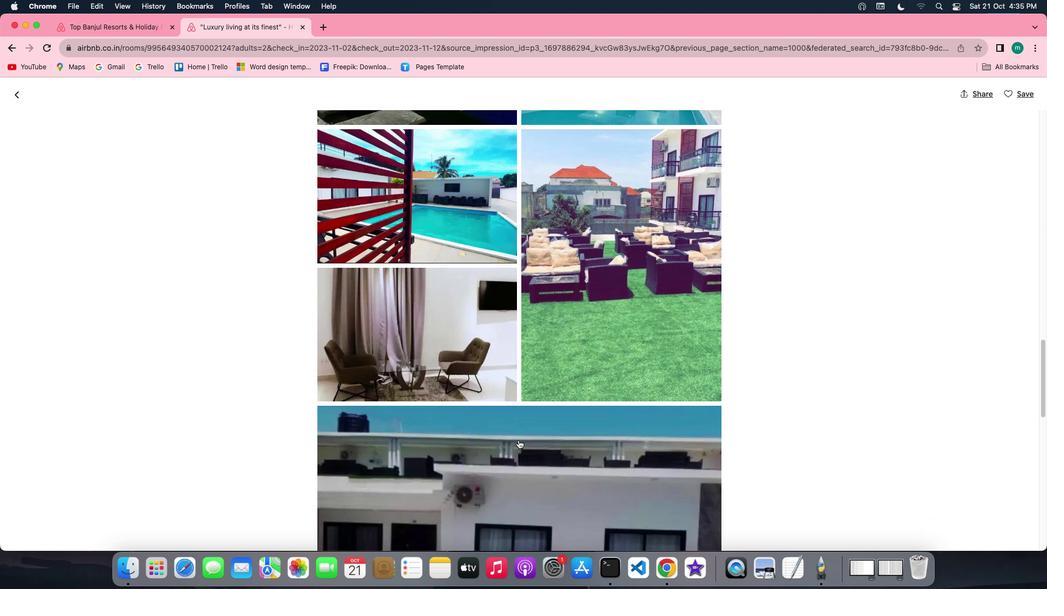 
Action: Mouse scrolled (518, 440) with delta (0, 0)
Screenshot: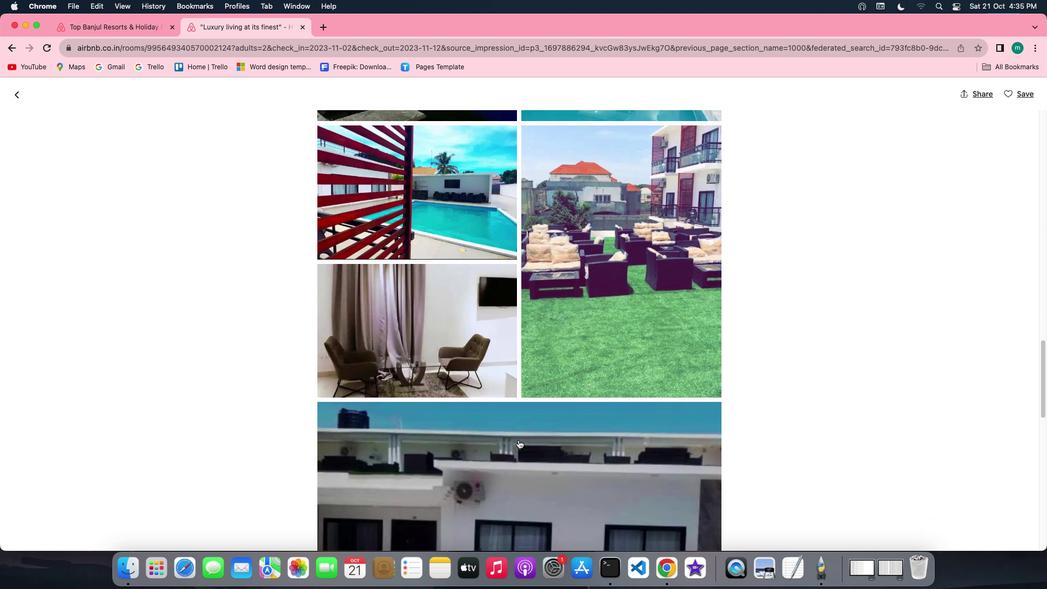 
Action: Mouse scrolled (518, 440) with delta (0, -1)
Screenshot: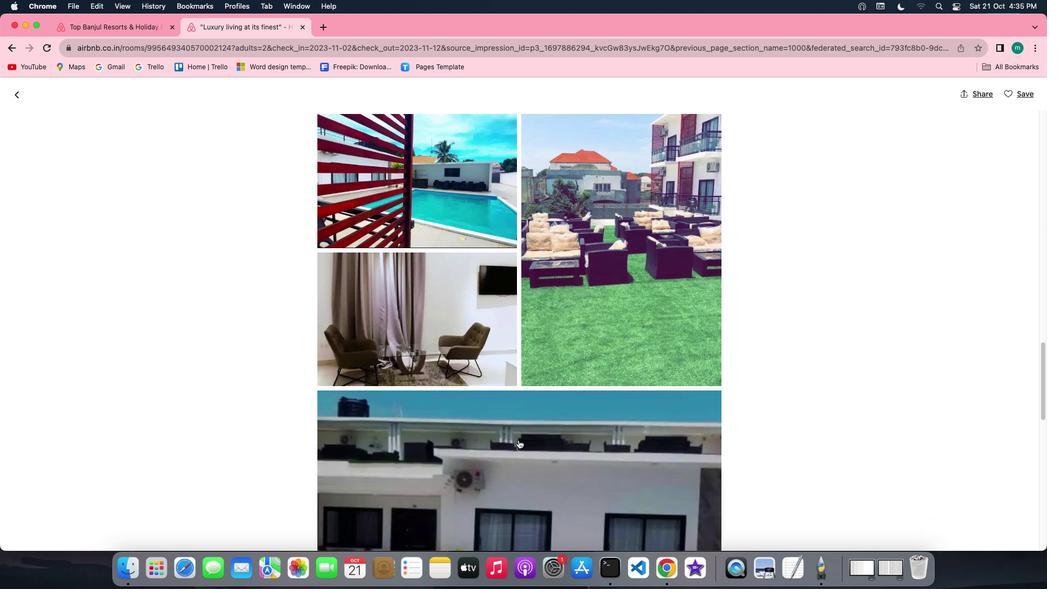 
Action: Mouse scrolled (518, 440) with delta (0, -2)
Screenshot: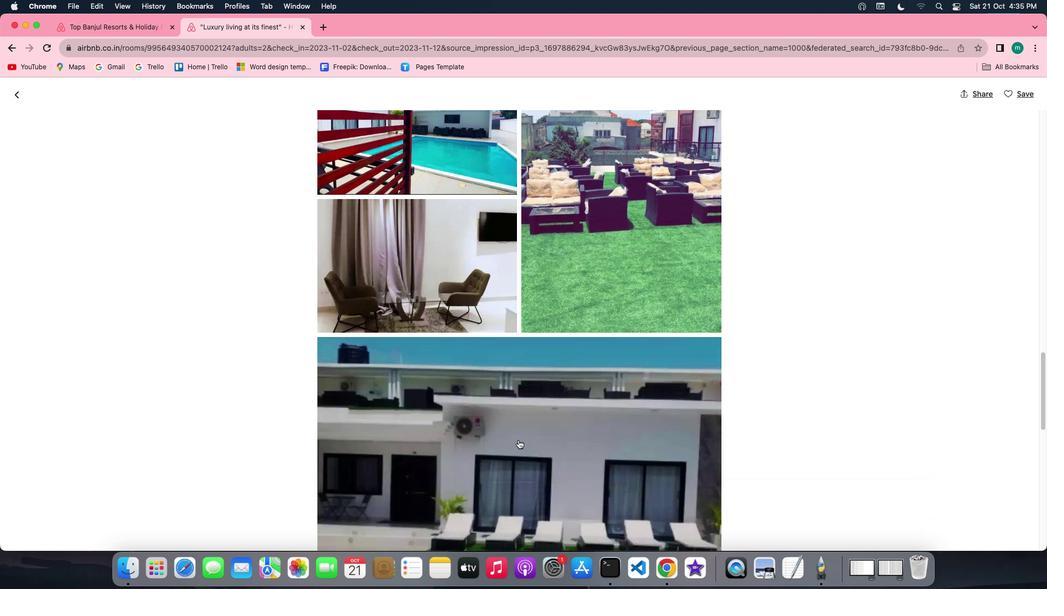 
Action: Mouse scrolled (518, 440) with delta (0, -1)
Screenshot: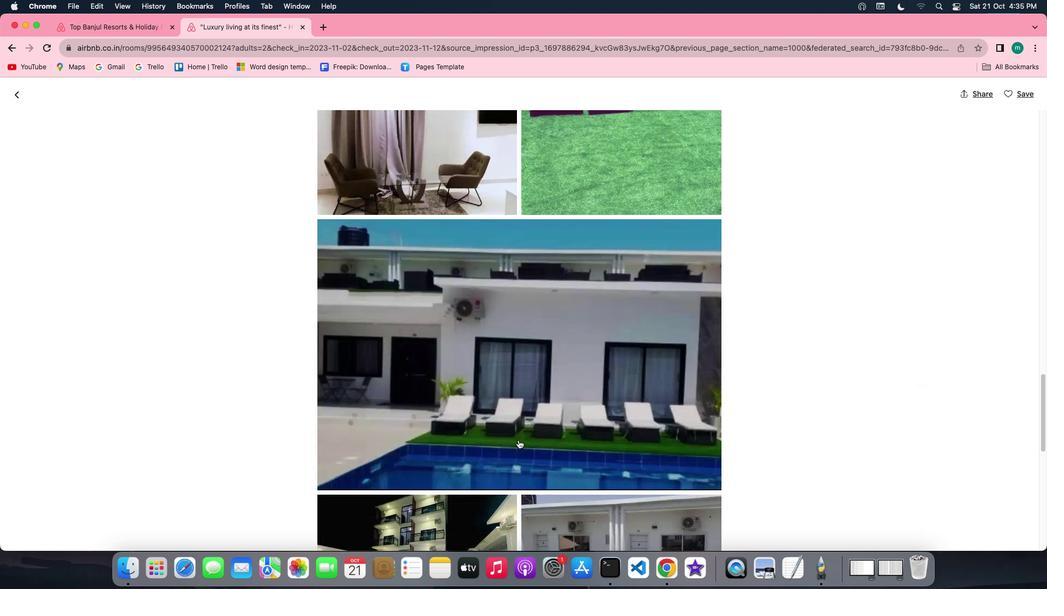 
Action: Mouse scrolled (518, 440) with delta (0, 0)
Screenshot: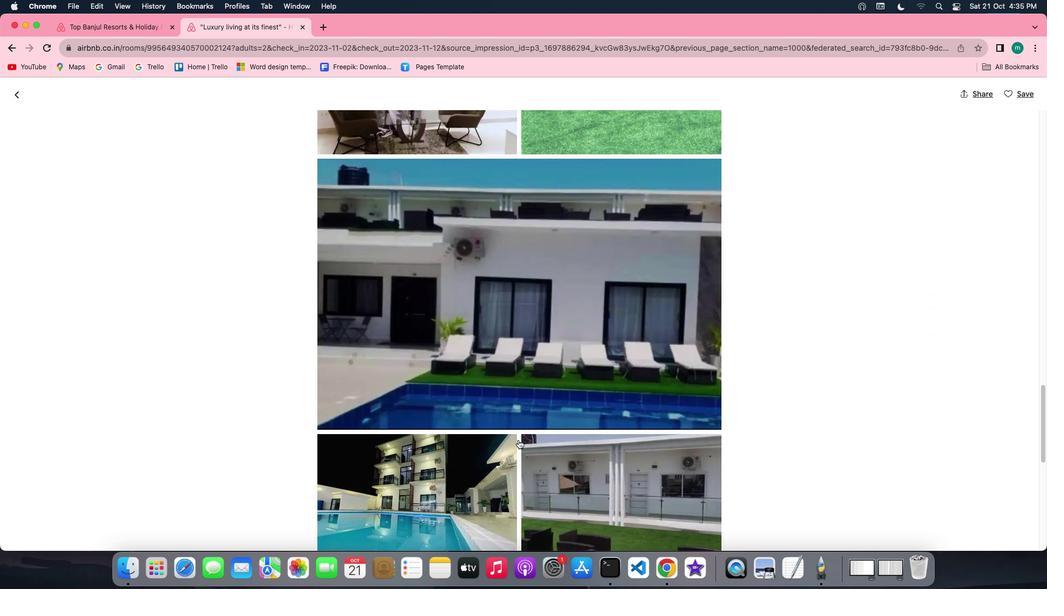 
Action: Mouse scrolled (518, 440) with delta (0, 0)
Screenshot: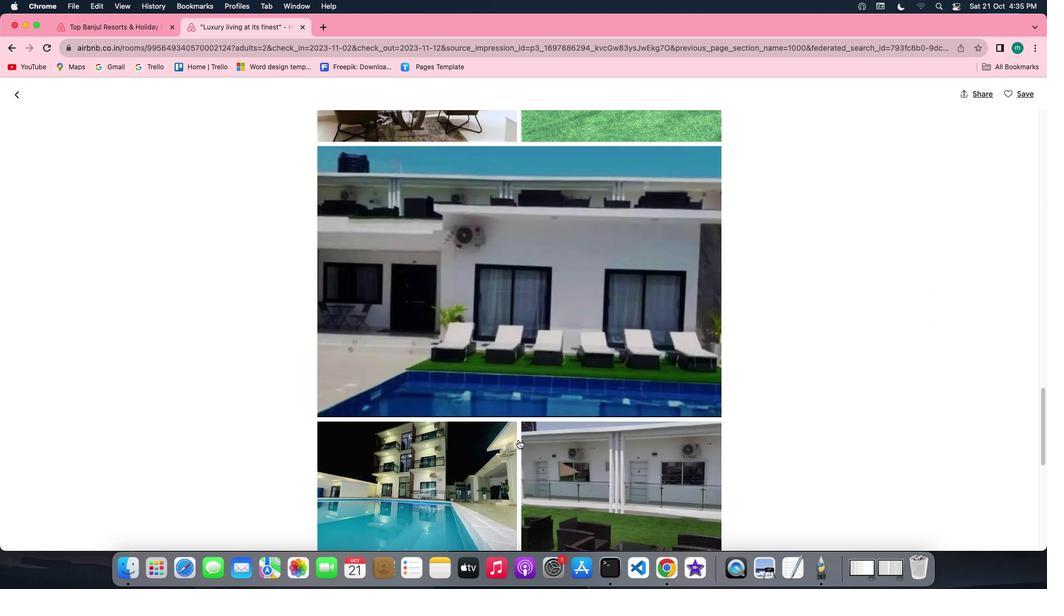 
Action: Mouse scrolled (518, 440) with delta (0, -1)
Screenshot: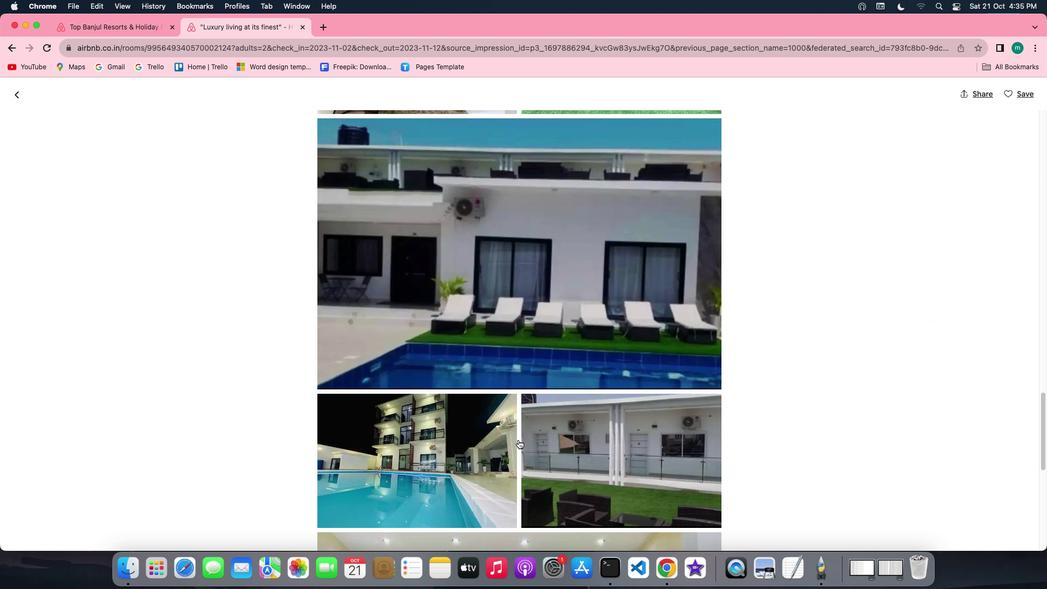 
Action: Mouse scrolled (518, 440) with delta (0, -2)
Screenshot: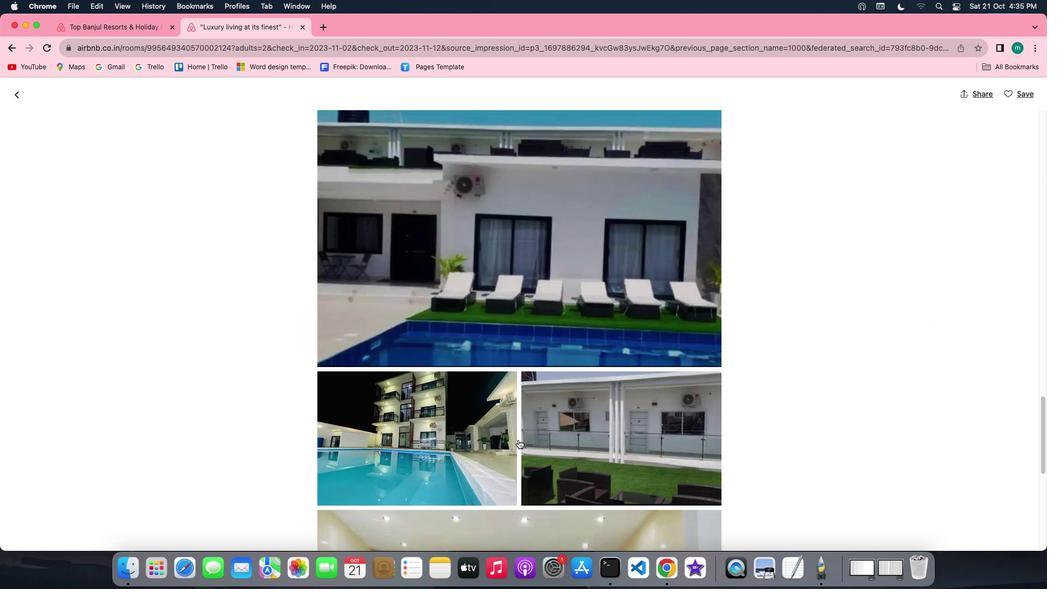 
Action: Mouse scrolled (518, 440) with delta (0, -1)
Screenshot: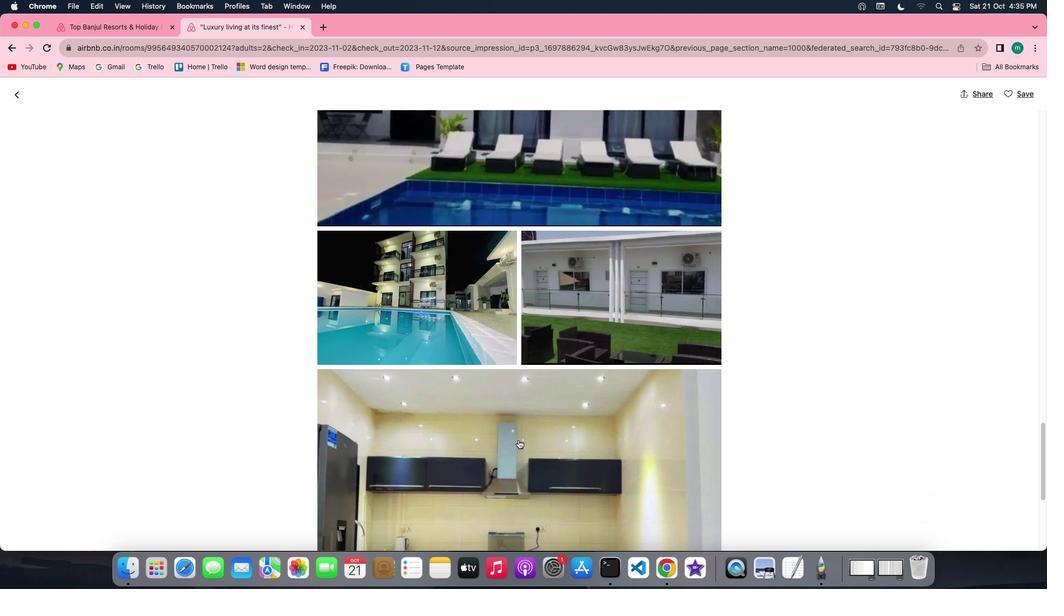 
Action: Mouse scrolled (518, 440) with delta (0, 0)
Screenshot: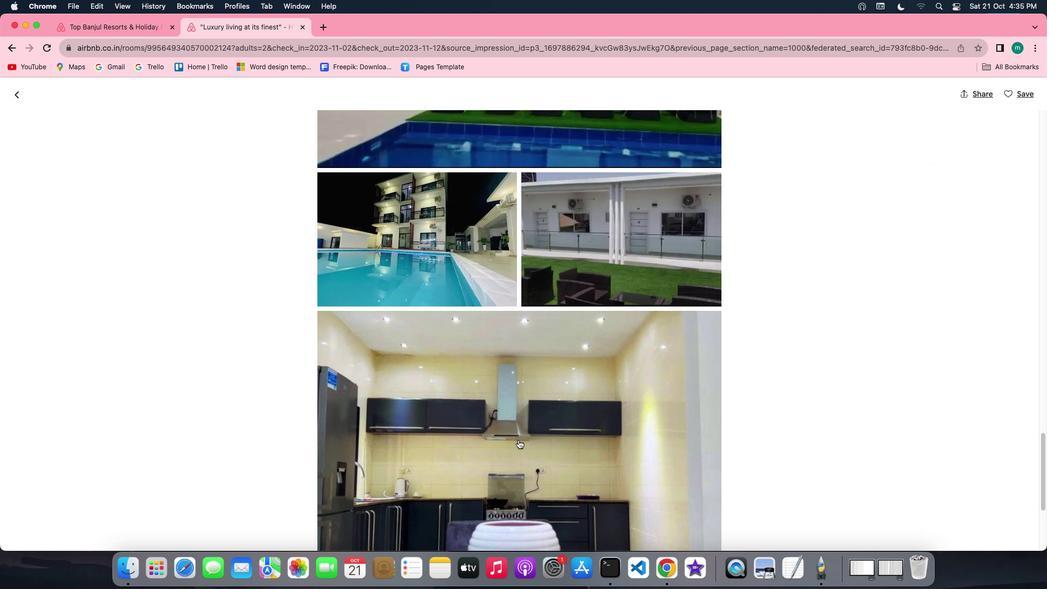 
Action: Mouse scrolled (518, 440) with delta (0, 0)
Screenshot: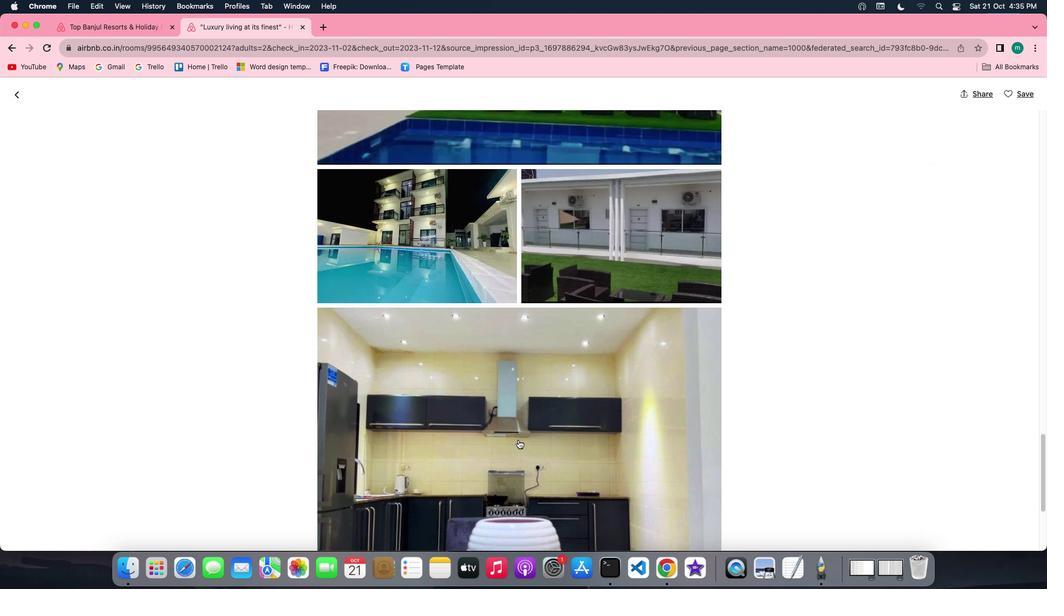 
Action: Mouse scrolled (518, 440) with delta (0, -1)
Screenshot: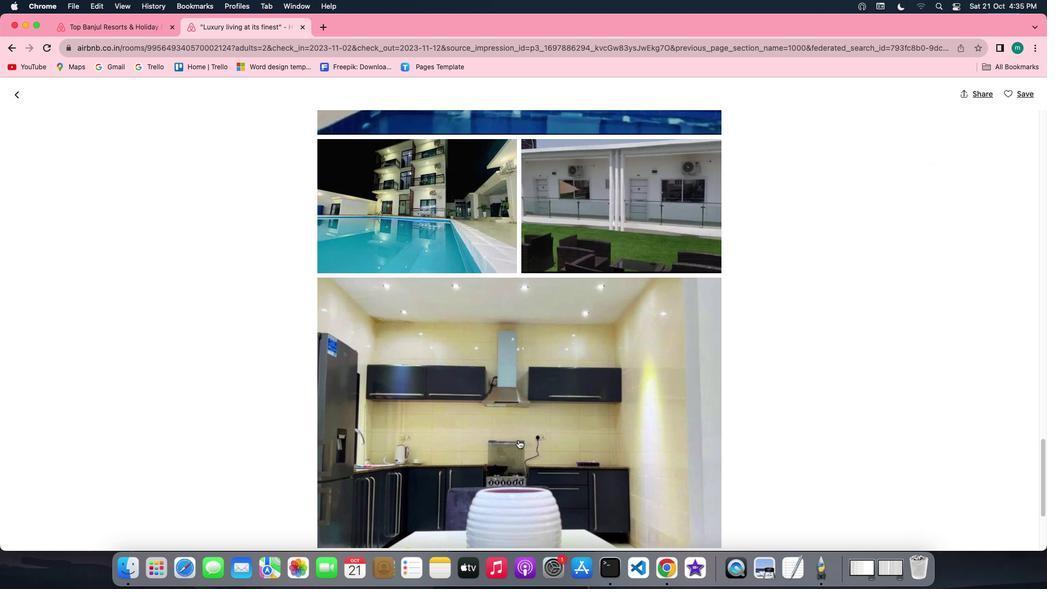 
Action: Mouse scrolled (518, 440) with delta (0, -1)
Screenshot: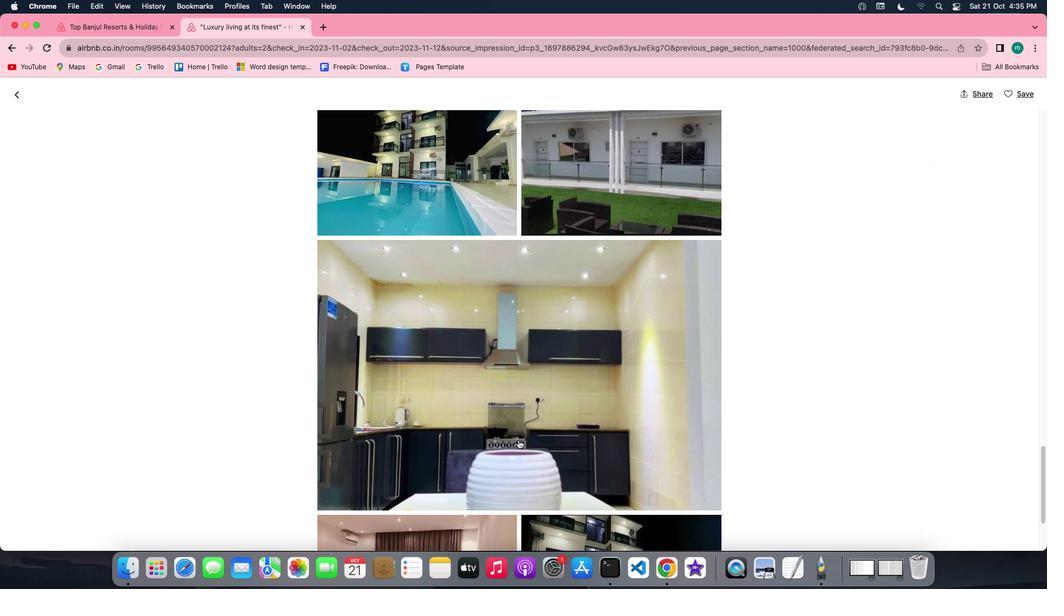 
Action: Mouse scrolled (518, 440) with delta (0, 0)
Screenshot: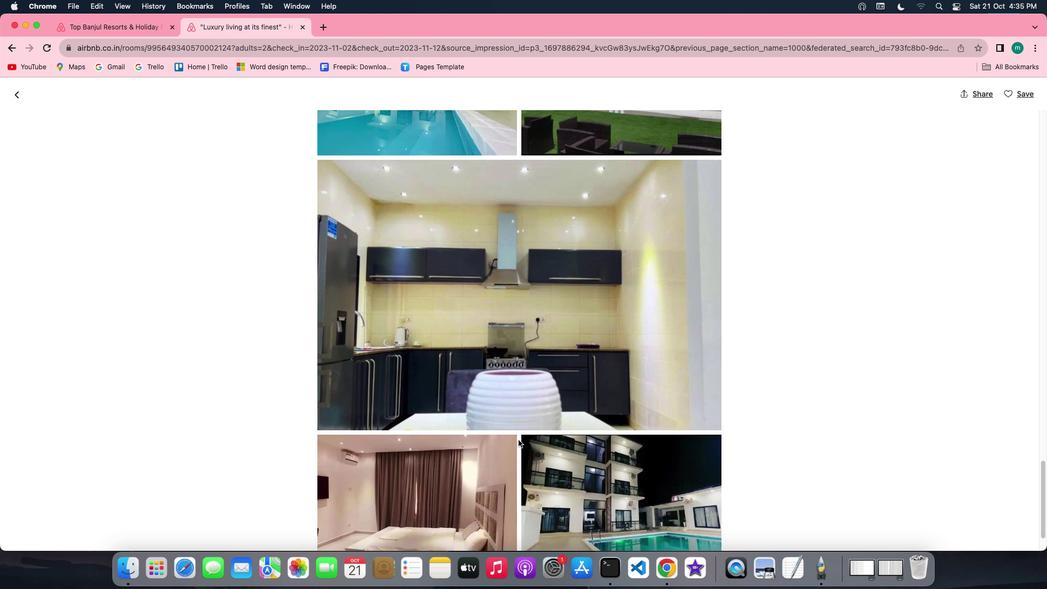 
Action: Mouse scrolled (518, 440) with delta (0, 0)
Screenshot: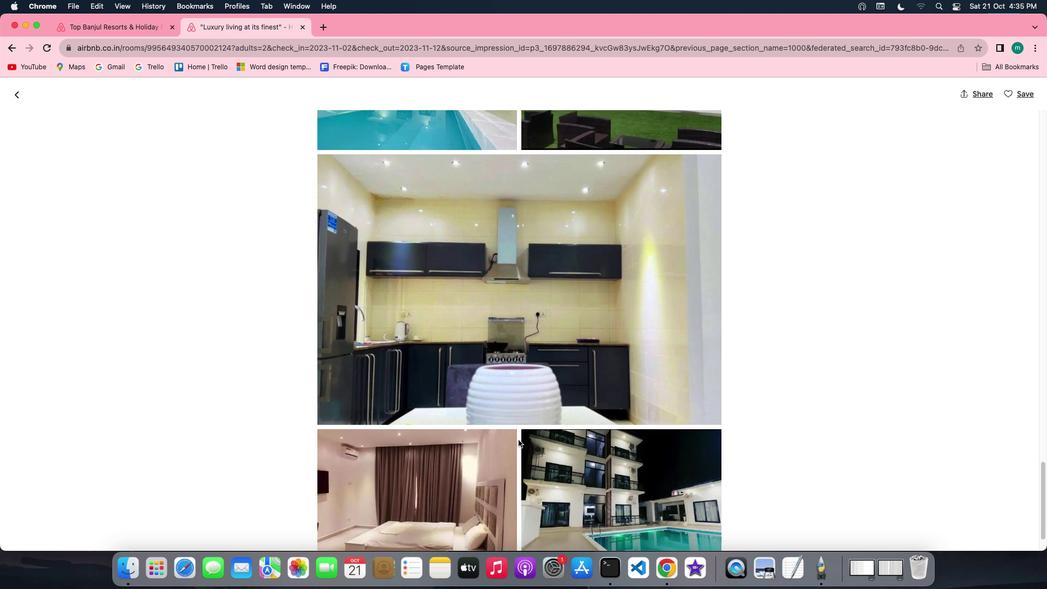 
Action: Mouse scrolled (518, 440) with delta (0, -1)
Screenshot: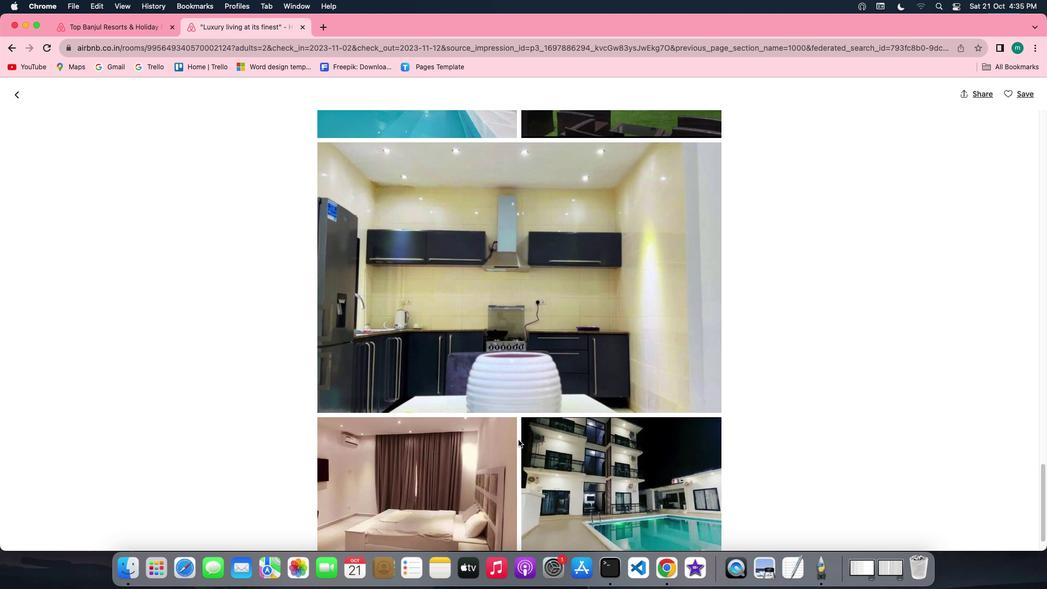 
Action: Mouse scrolled (518, 440) with delta (0, -2)
Screenshot: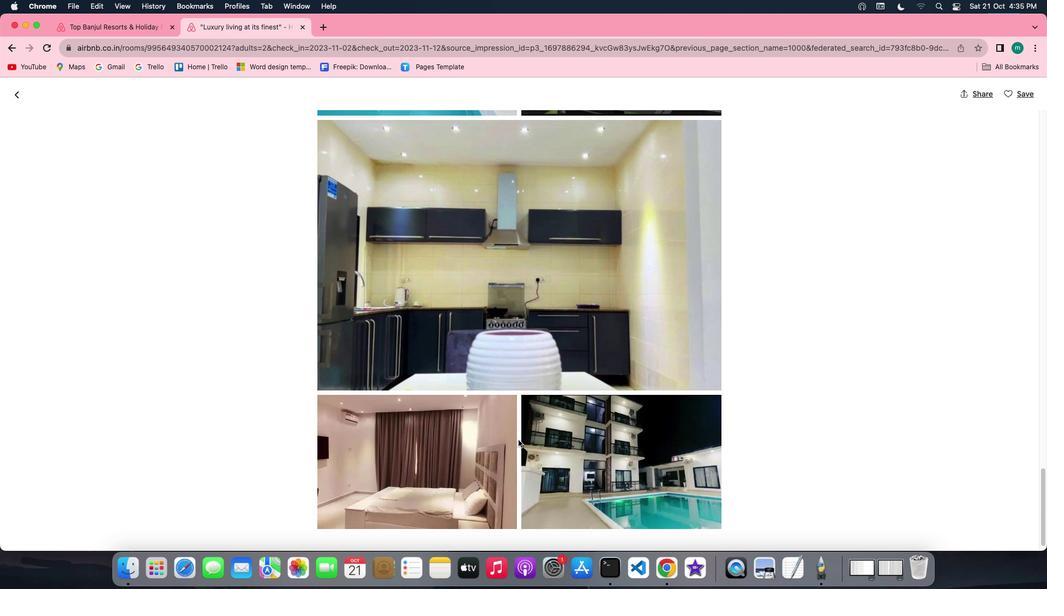 
Action: Mouse scrolled (518, 440) with delta (0, 0)
Screenshot: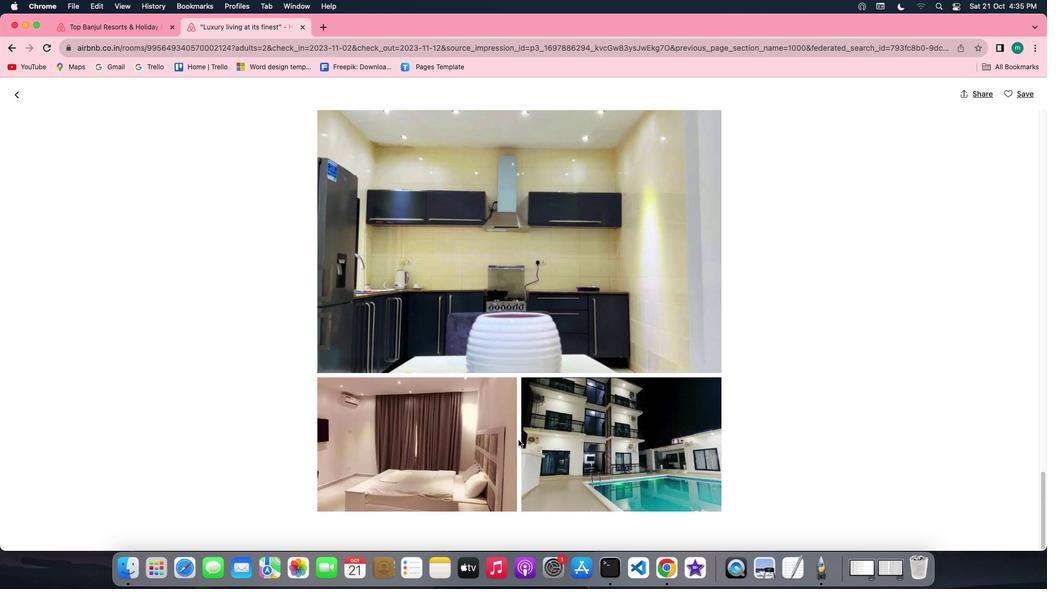 
Action: Mouse scrolled (518, 440) with delta (0, 0)
Screenshot: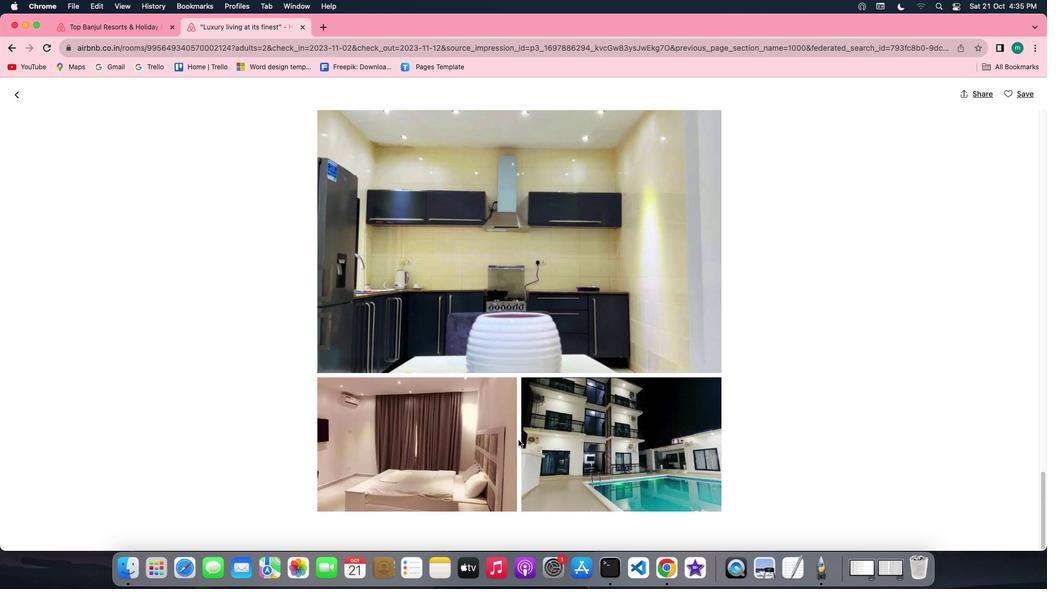 
Action: Mouse scrolled (518, 440) with delta (0, -1)
Screenshot: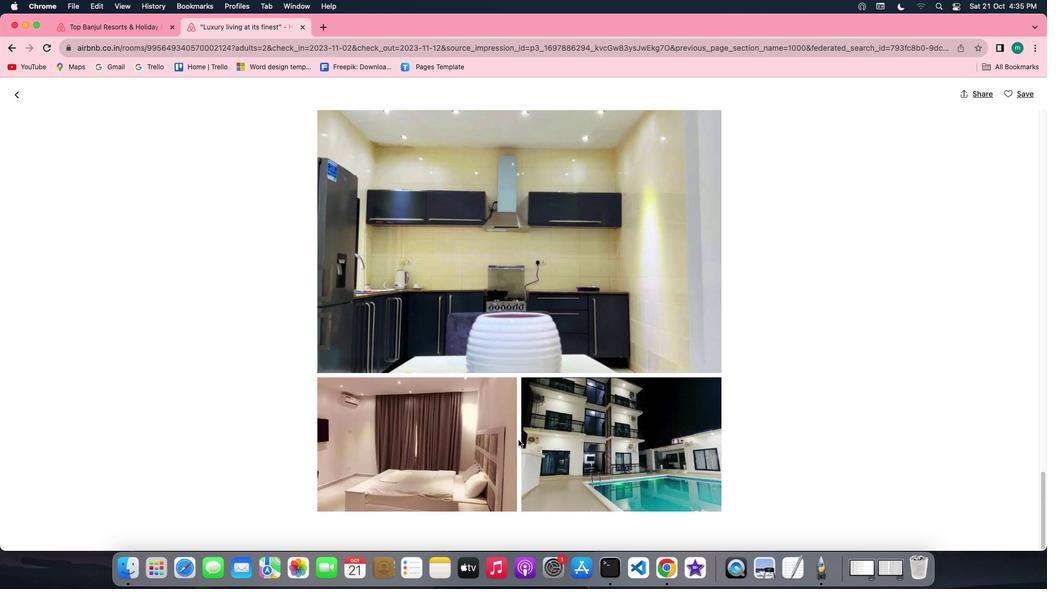 
Action: Mouse scrolled (518, 440) with delta (0, -2)
Screenshot: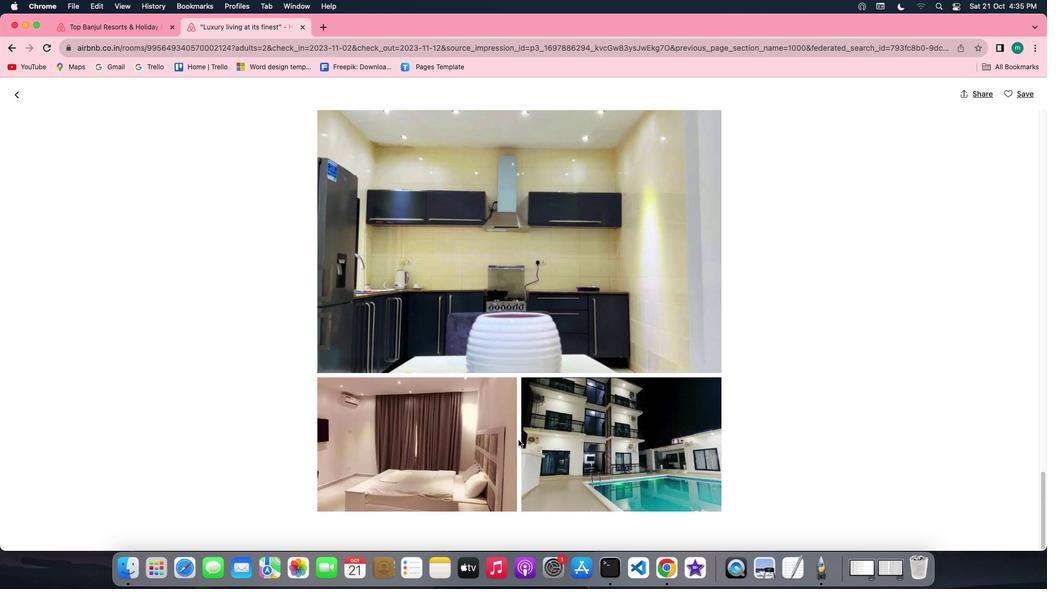 
Action: Mouse scrolled (518, 440) with delta (0, -2)
Screenshot: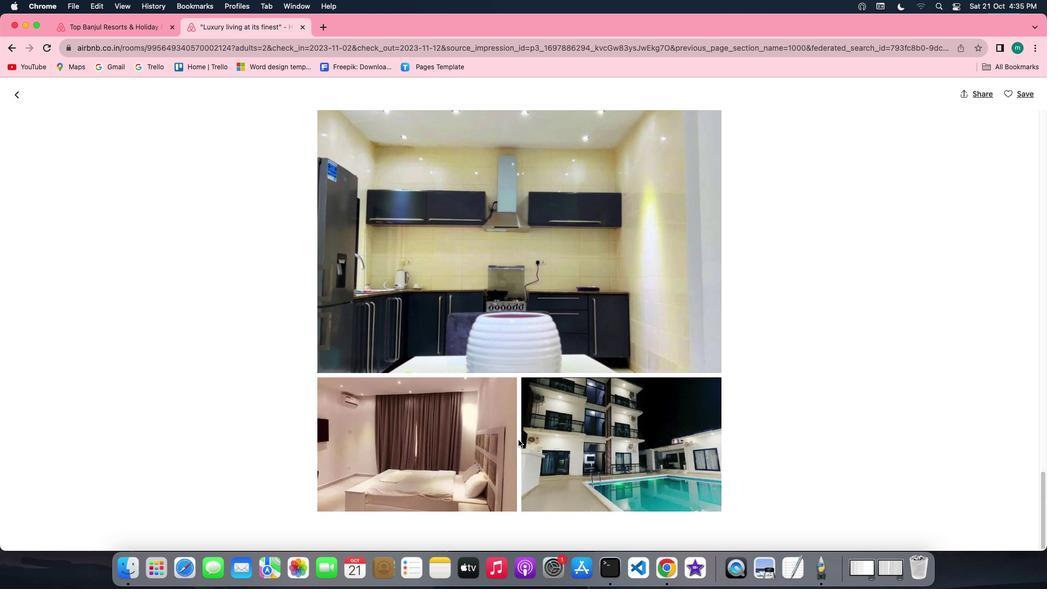 
Action: Mouse moved to (21, 100)
Screenshot: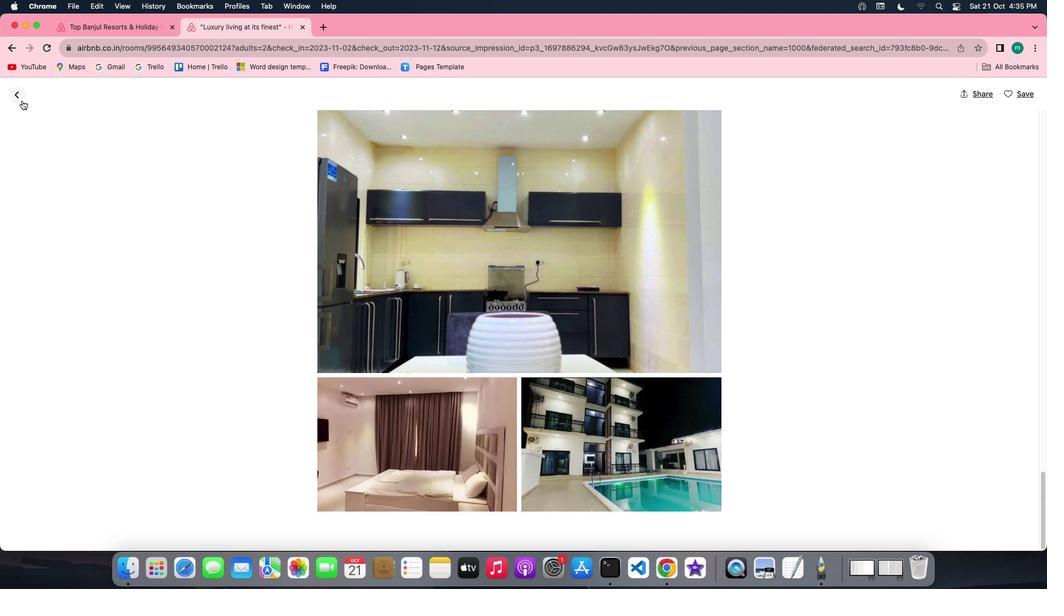 
Action: Mouse pressed left at (21, 100)
Screenshot: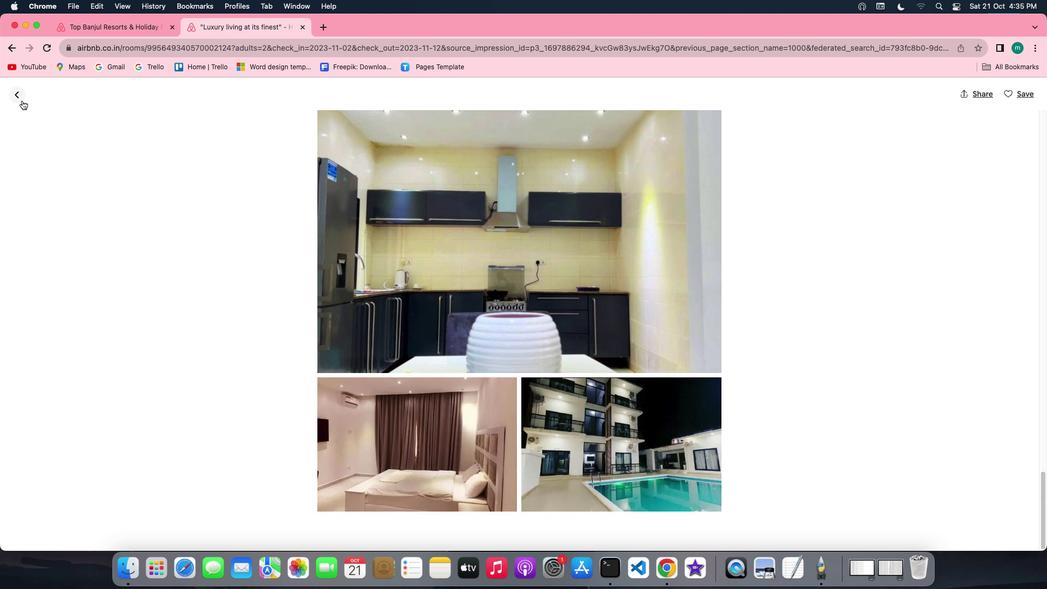 
Action: Mouse moved to (570, 366)
Screenshot: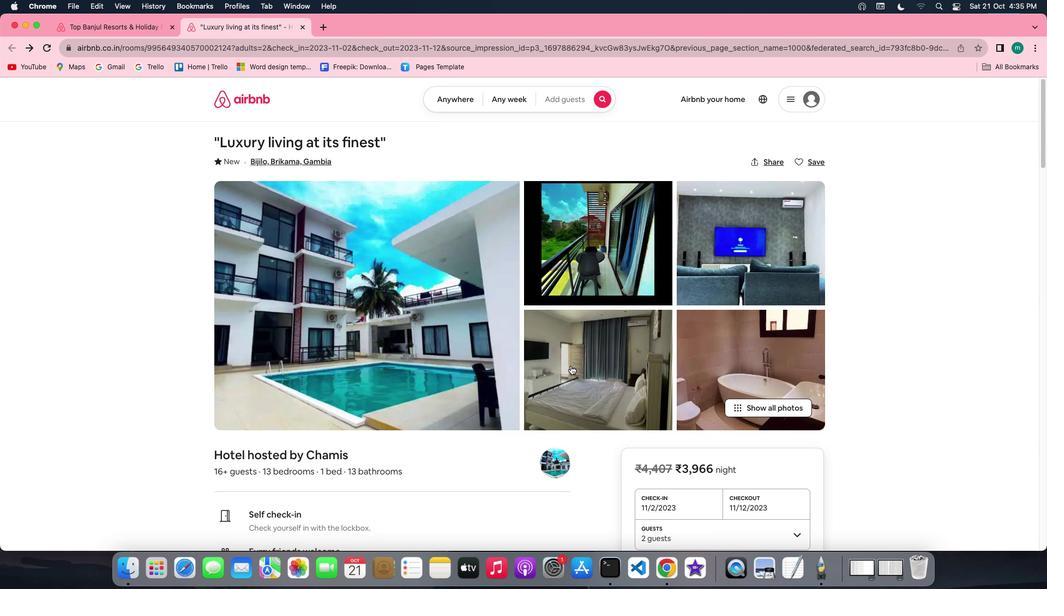 
Action: Mouse scrolled (570, 366) with delta (0, 0)
Screenshot: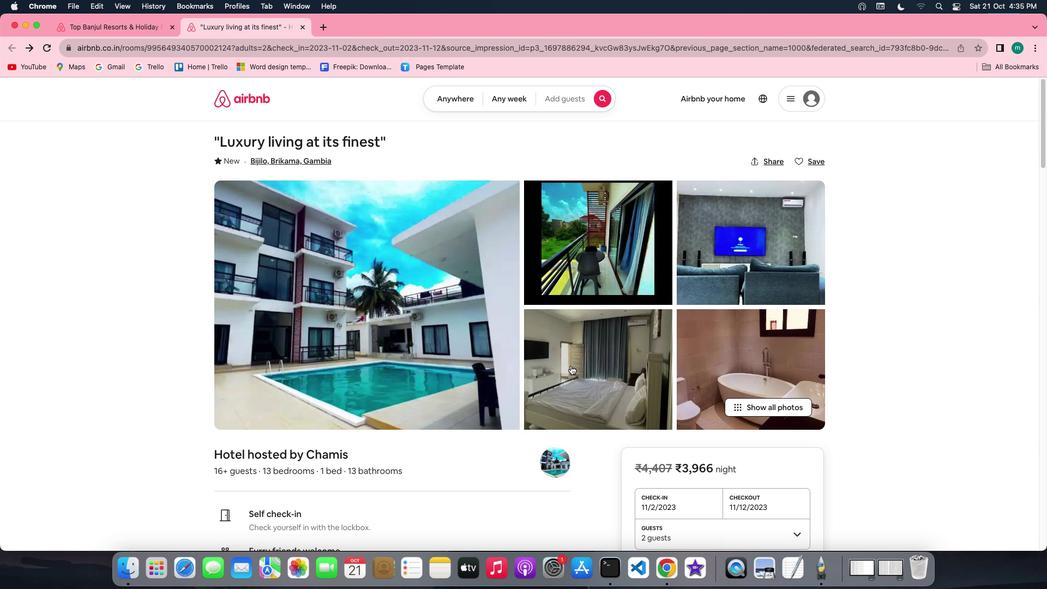 
Action: Mouse scrolled (570, 366) with delta (0, 0)
Screenshot: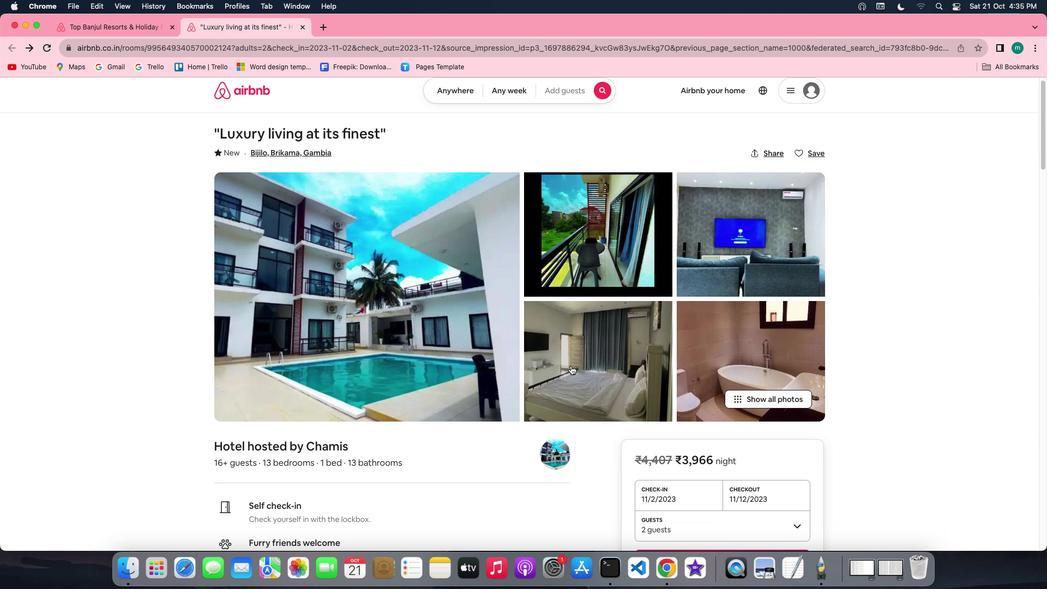 
Action: Mouse scrolled (570, 366) with delta (0, -1)
Screenshot: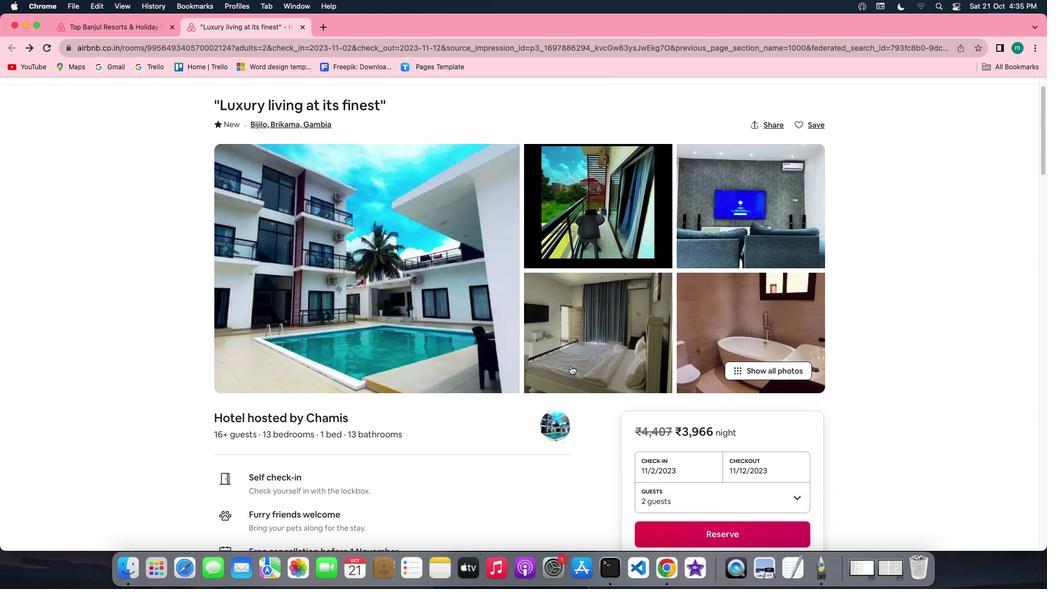 
Action: Mouse scrolled (570, 366) with delta (0, -2)
Screenshot: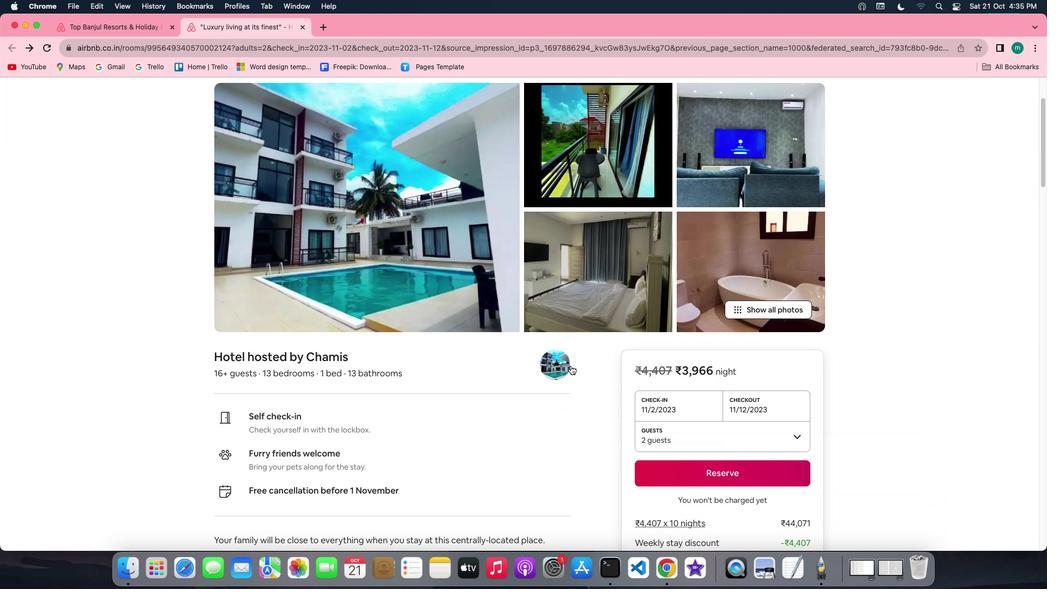 
Action: Mouse scrolled (570, 366) with delta (0, -2)
Screenshot: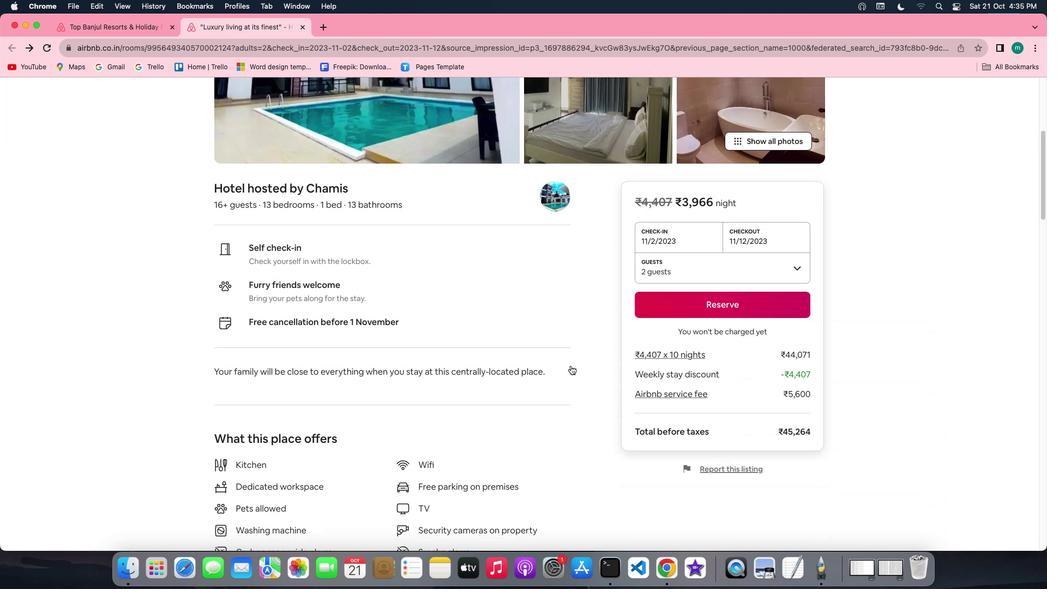 
Action: Mouse scrolled (570, 366) with delta (0, 0)
Screenshot: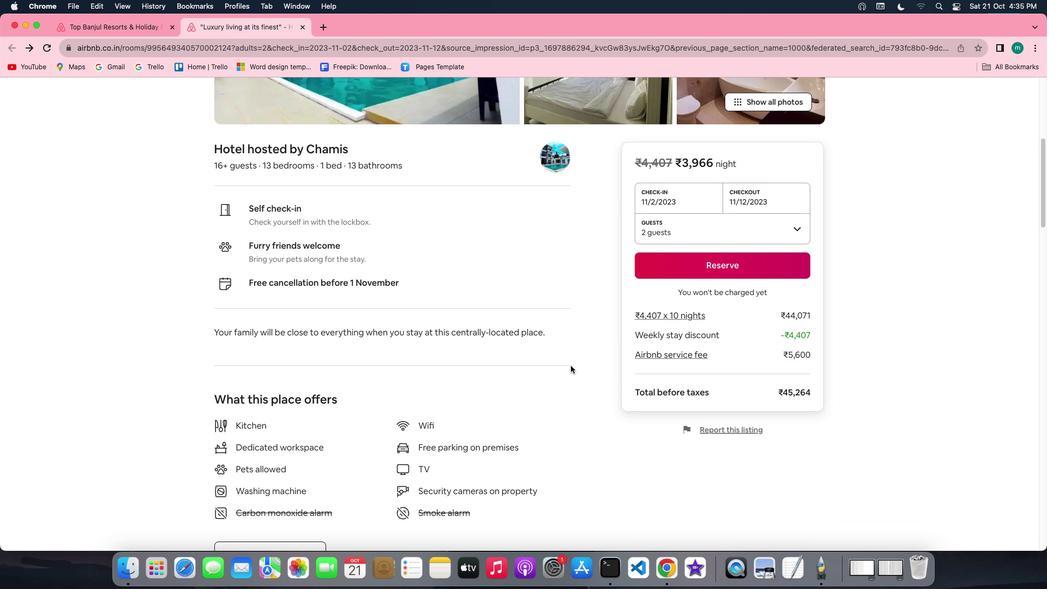 
Action: Mouse scrolled (570, 366) with delta (0, 0)
Screenshot: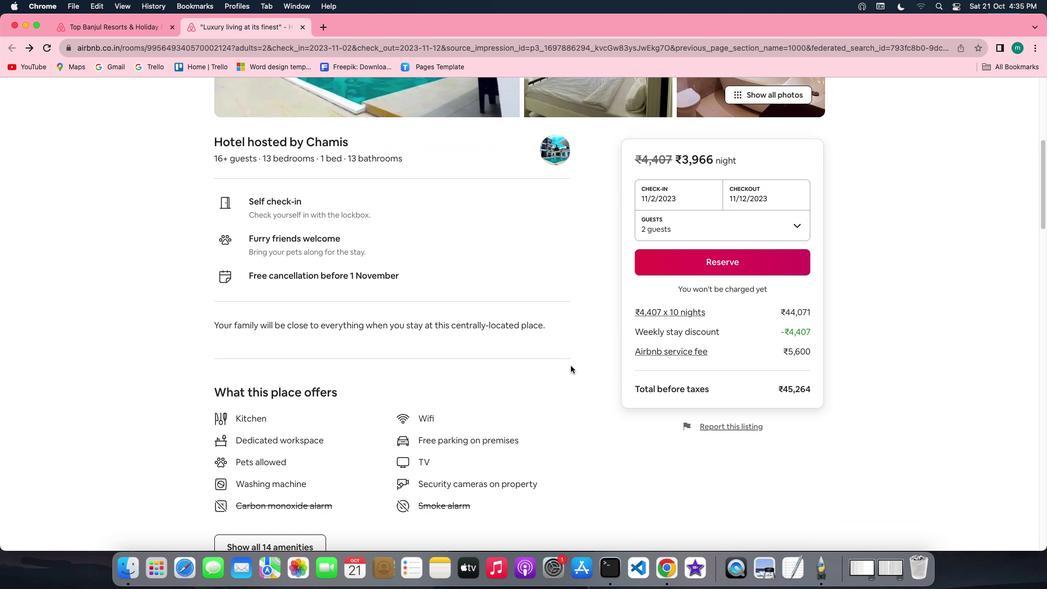 
Action: Mouse scrolled (570, 366) with delta (0, -1)
Screenshot: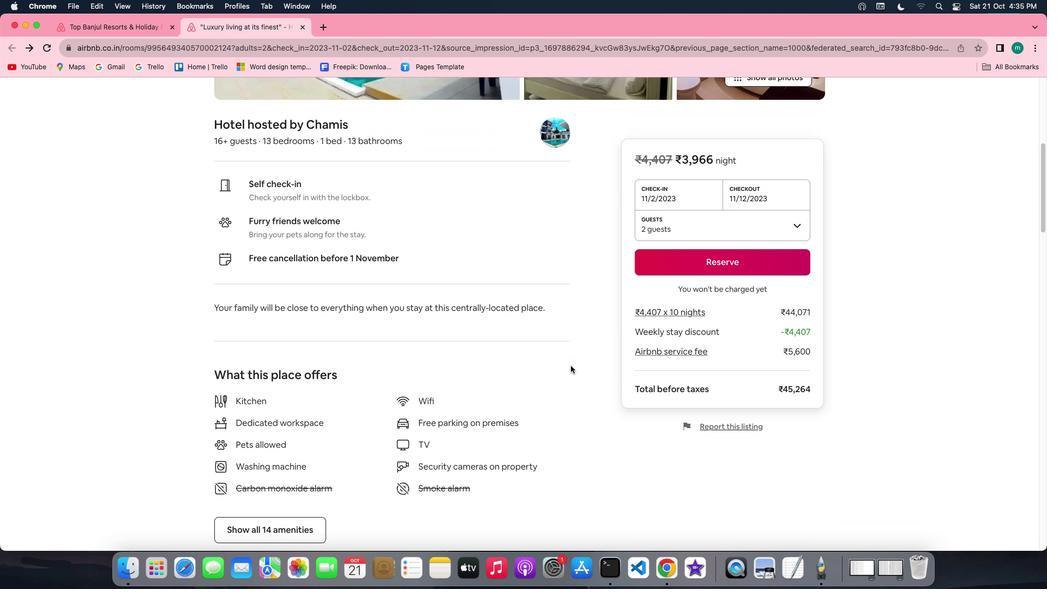
Action: Mouse scrolled (570, 366) with delta (0, -2)
Screenshot: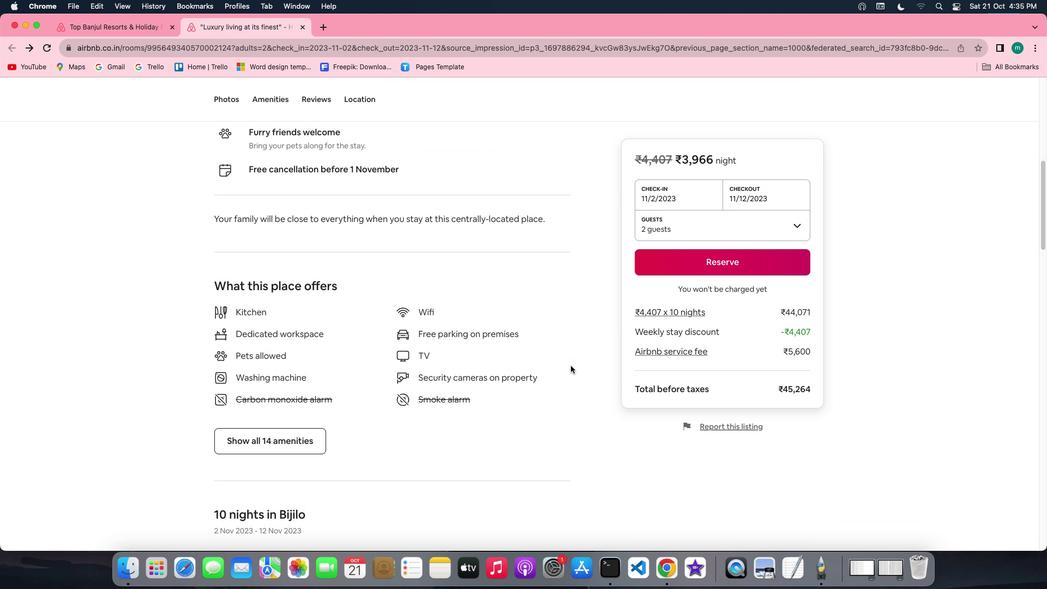 
Action: Mouse moved to (221, 367)
Screenshot: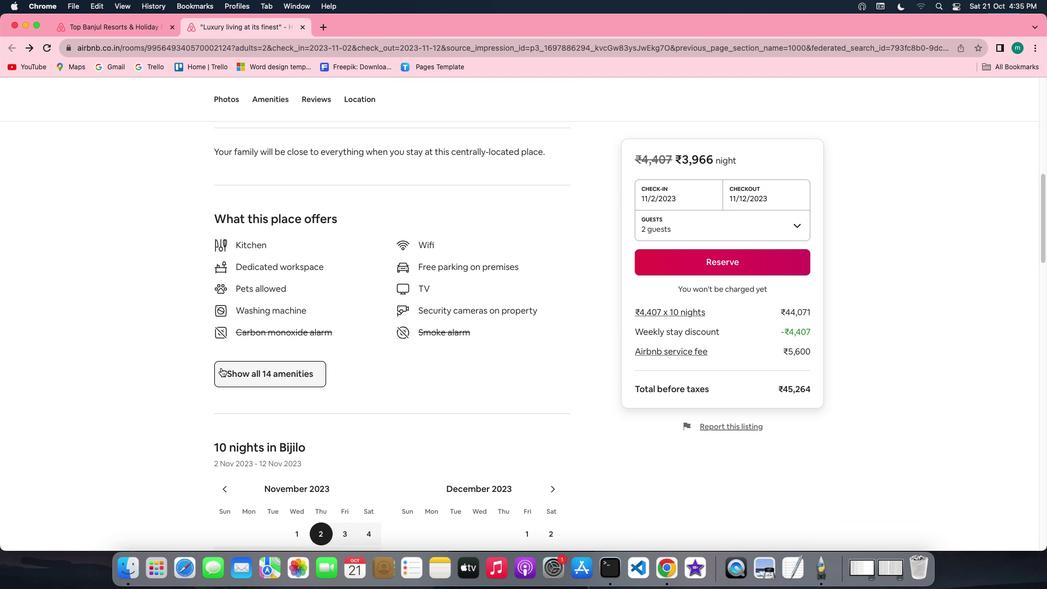 
Action: Mouse pressed left at (221, 367)
Screenshot: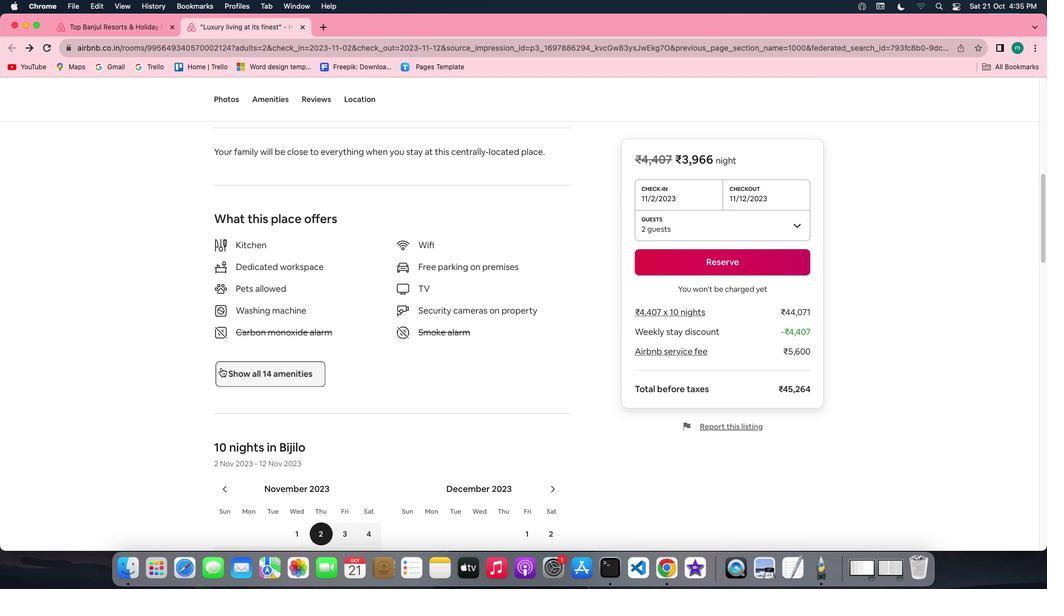 
Action: Mouse moved to (583, 407)
Screenshot: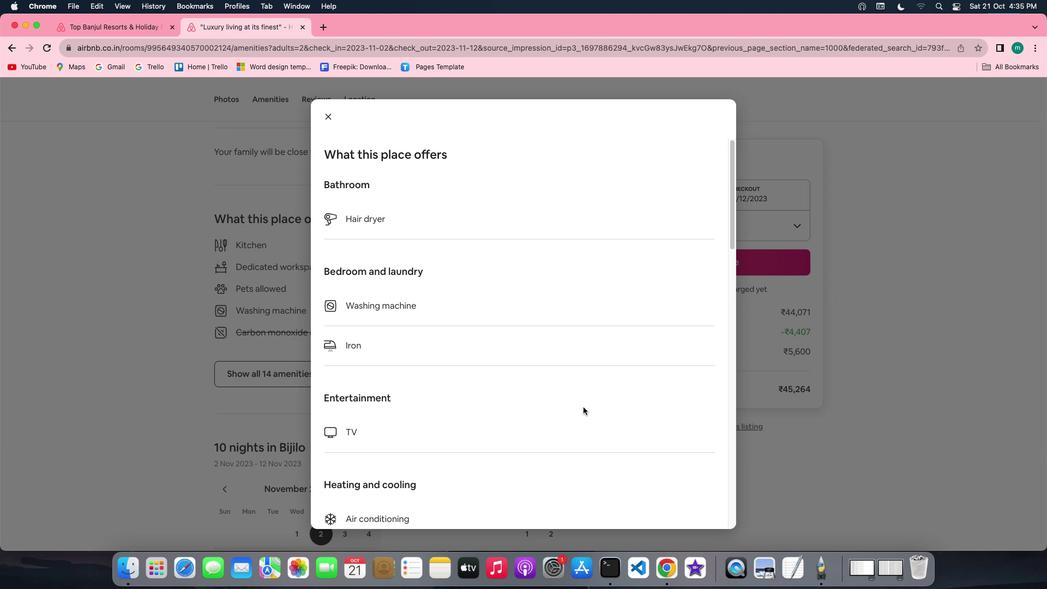 
Action: Mouse scrolled (583, 407) with delta (0, 0)
Screenshot: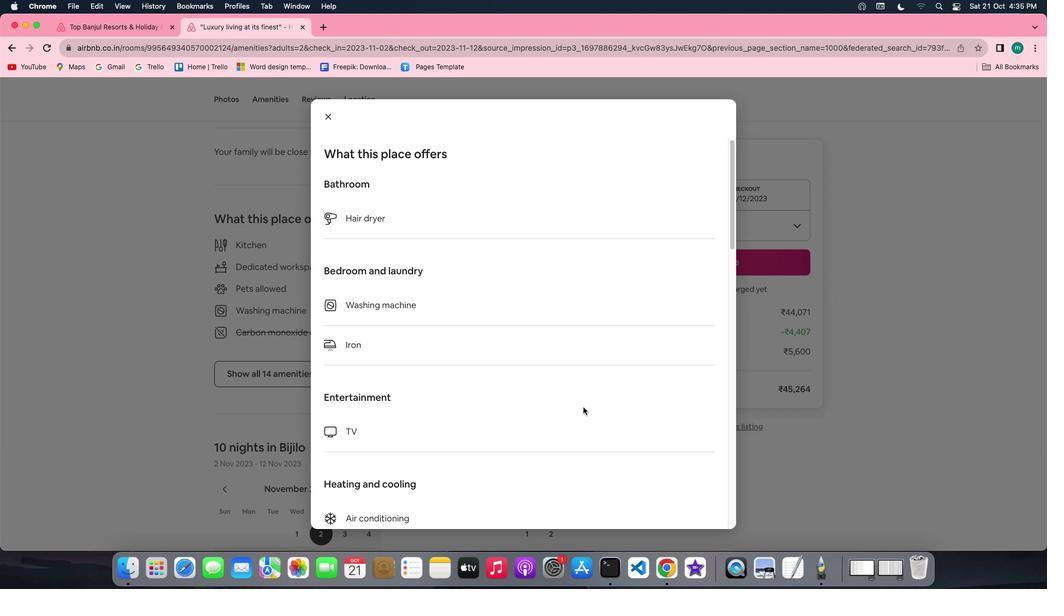 
Action: Mouse scrolled (583, 407) with delta (0, 0)
Screenshot: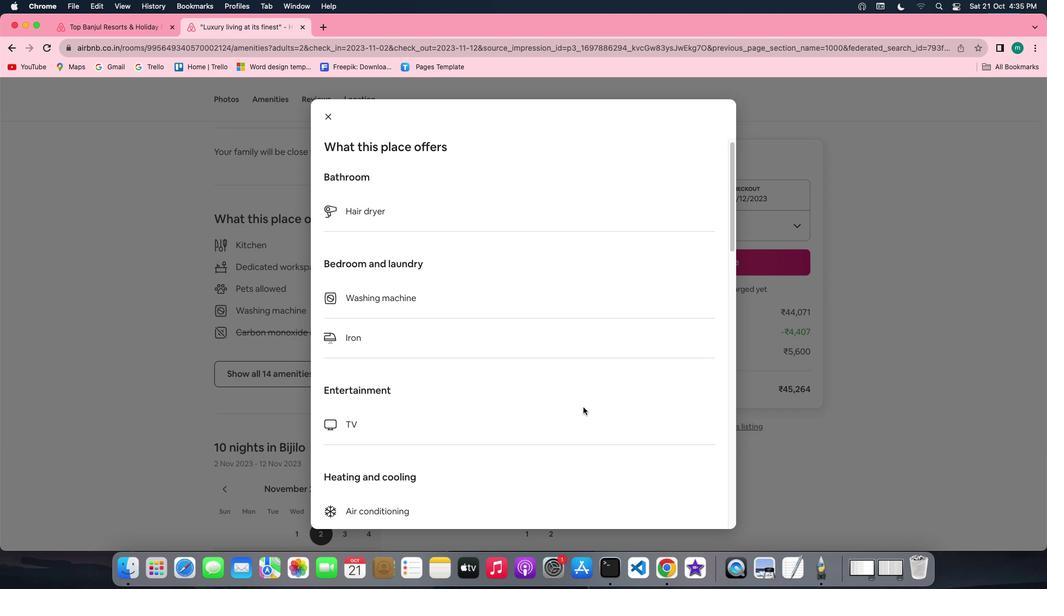 
Action: Mouse scrolled (583, 407) with delta (0, -1)
Screenshot: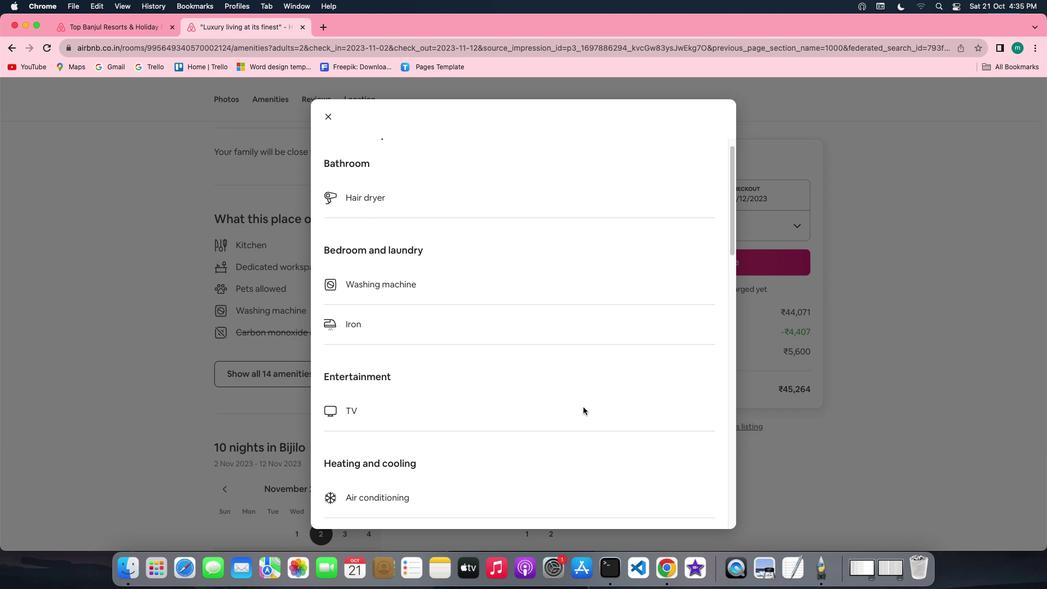 
Action: Mouse scrolled (583, 407) with delta (0, -1)
Screenshot: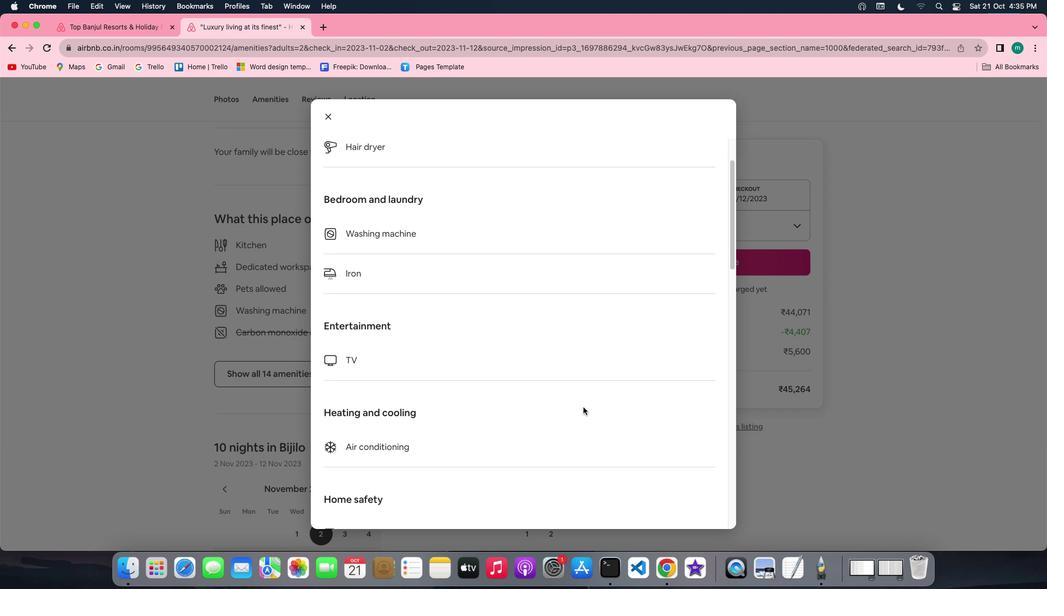 
Action: Mouse scrolled (583, 407) with delta (0, 0)
Screenshot: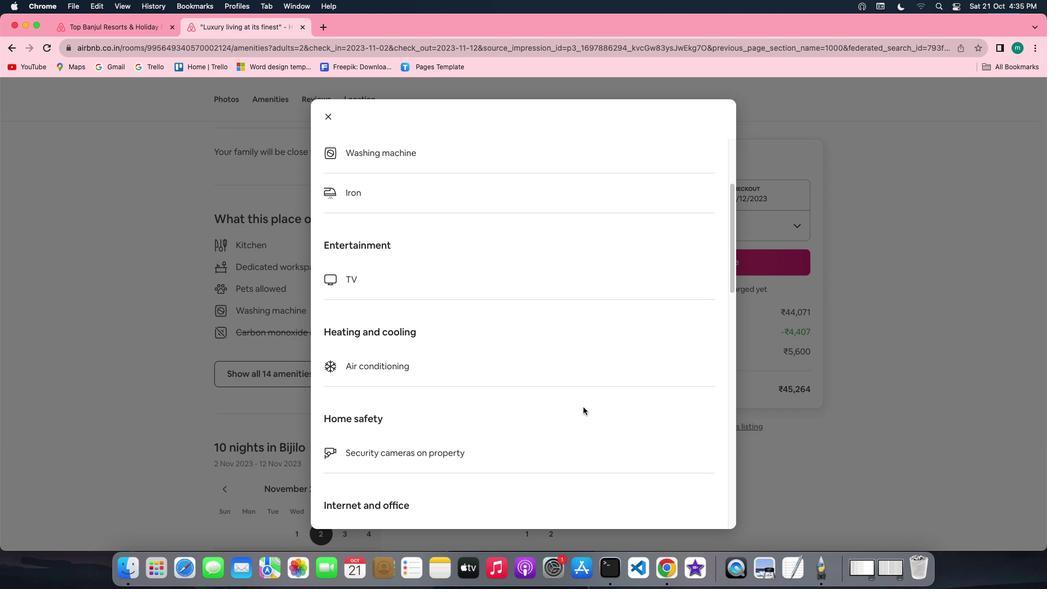 
Action: Mouse scrolled (583, 407) with delta (0, 0)
Screenshot: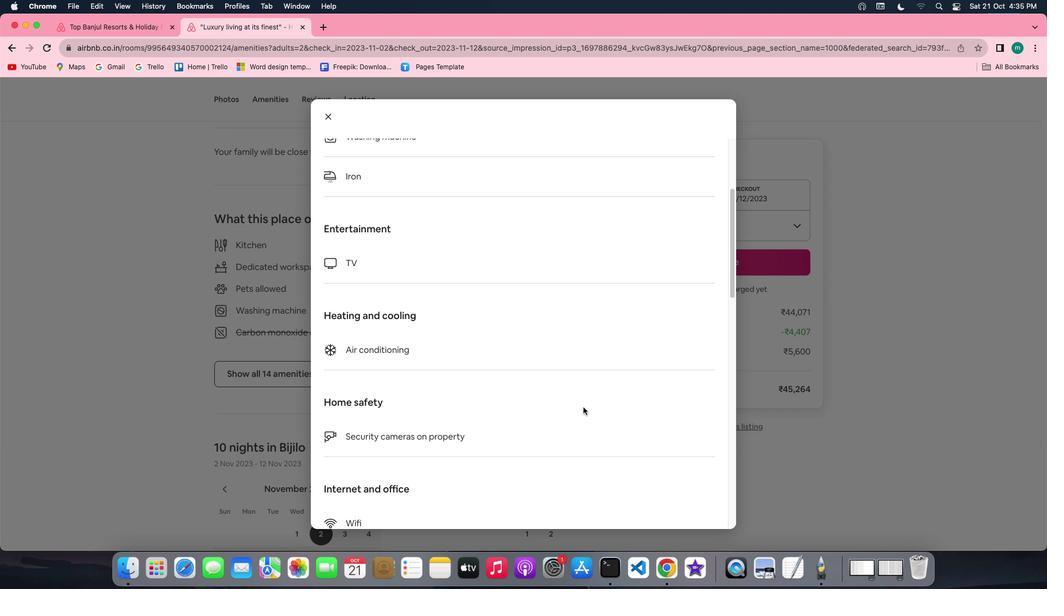 
Action: Mouse scrolled (583, 407) with delta (0, -1)
Screenshot: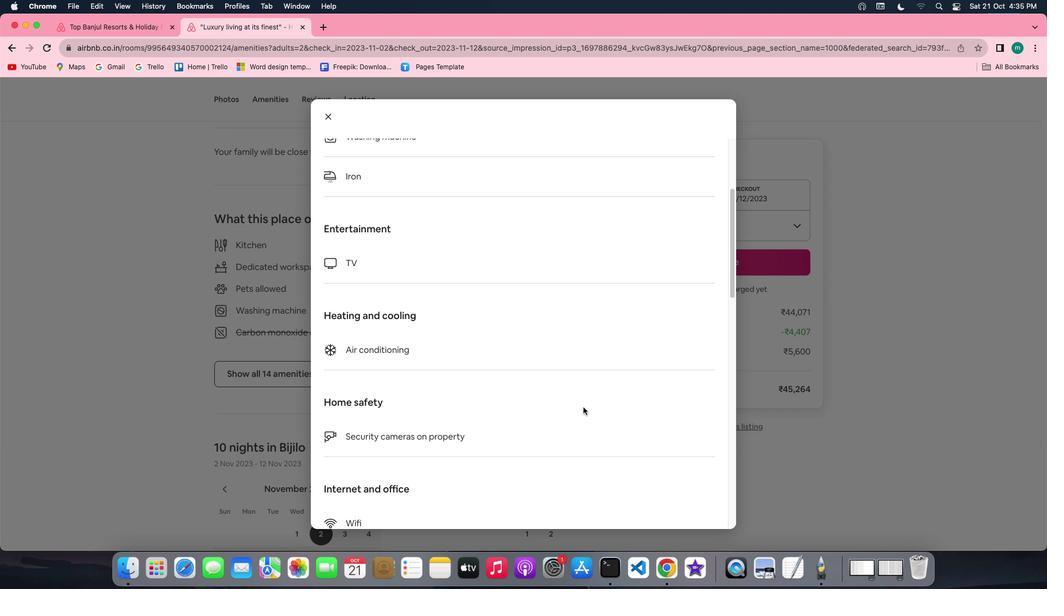 
Action: Mouse scrolled (583, 407) with delta (0, -2)
Screenshot: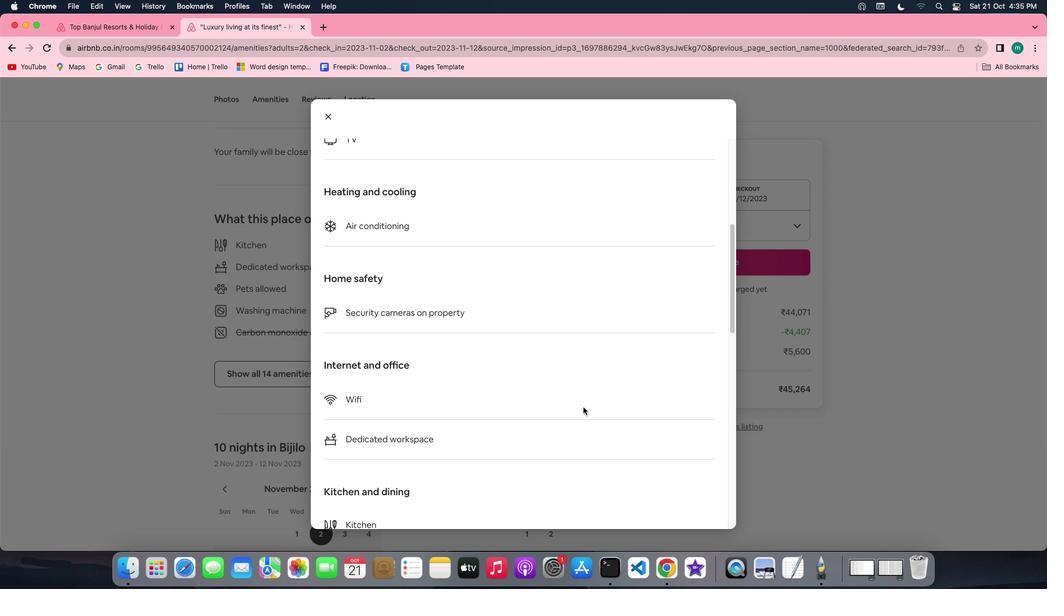 
Action: Mouse scrolled (583, 407) with delta (0, -2)
Screenshot: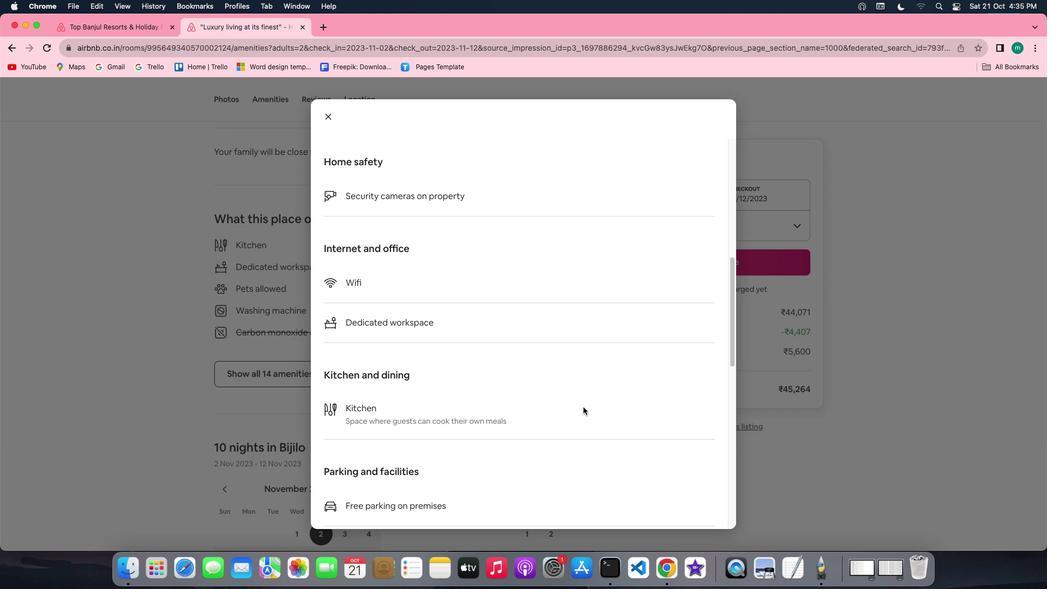 
Action: Mouse scrolled (583, 407) with delta (0, 0)
Screenshot: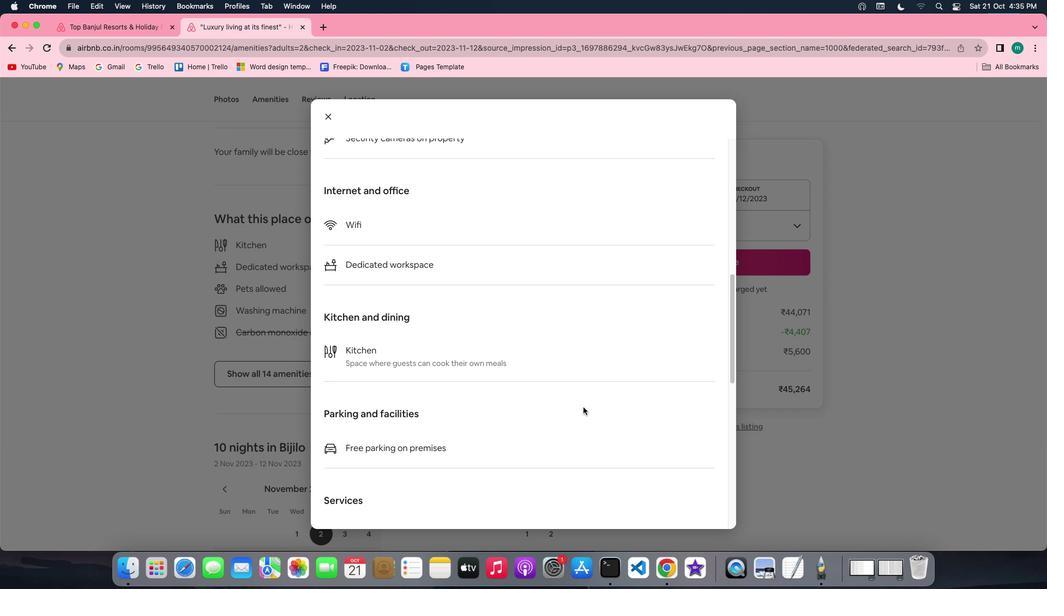 
Action: Mouse scrolled (583, 407) with delta (0, 0)
Screenshot: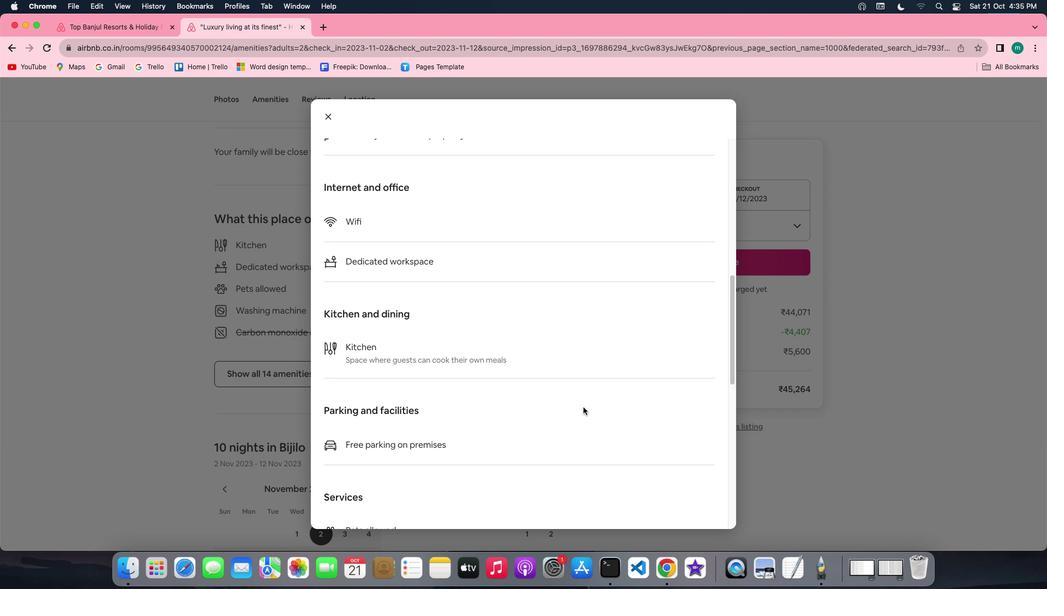 
Action: Mouse scrolled (583, 407) with delta (0, -1)
Screenshot: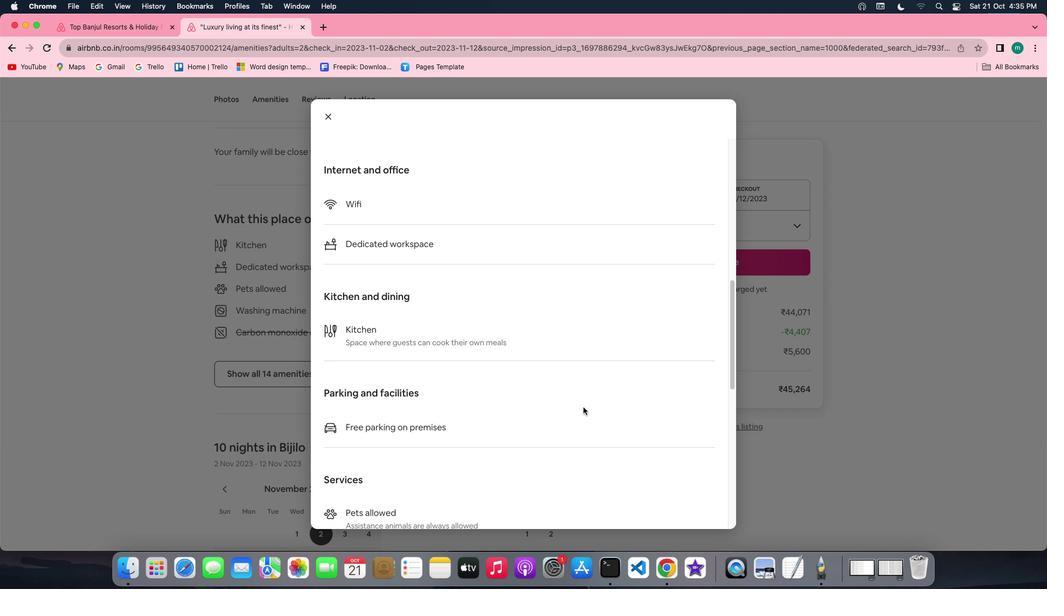 
Action: Mouse scrolled (583, 407) with delta (0, -1)
Screenshot: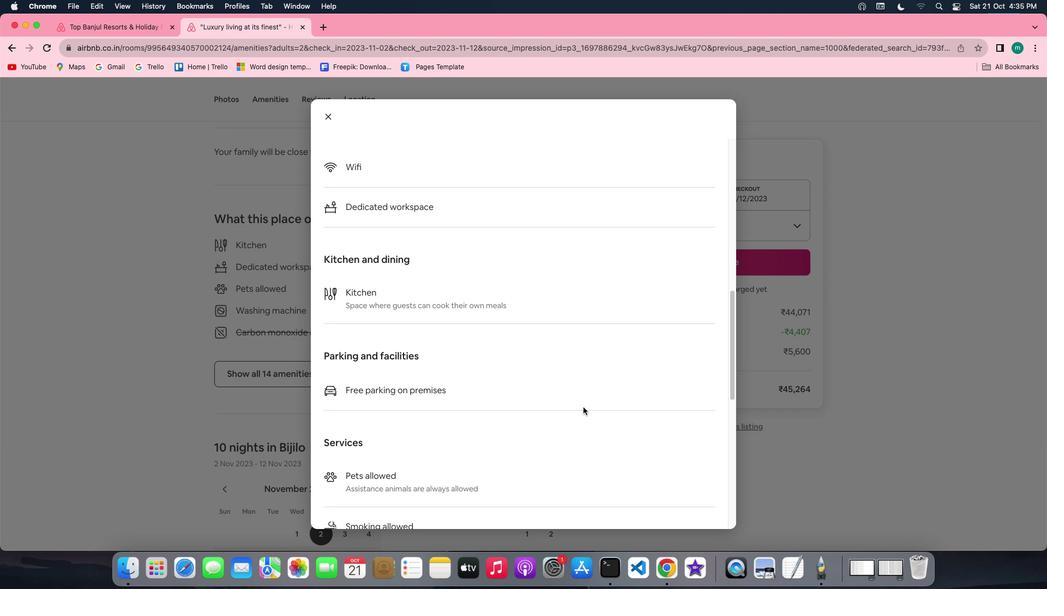 
Action: Mouse scrolled (583, 407) with delta (0, 0)
Screenshot: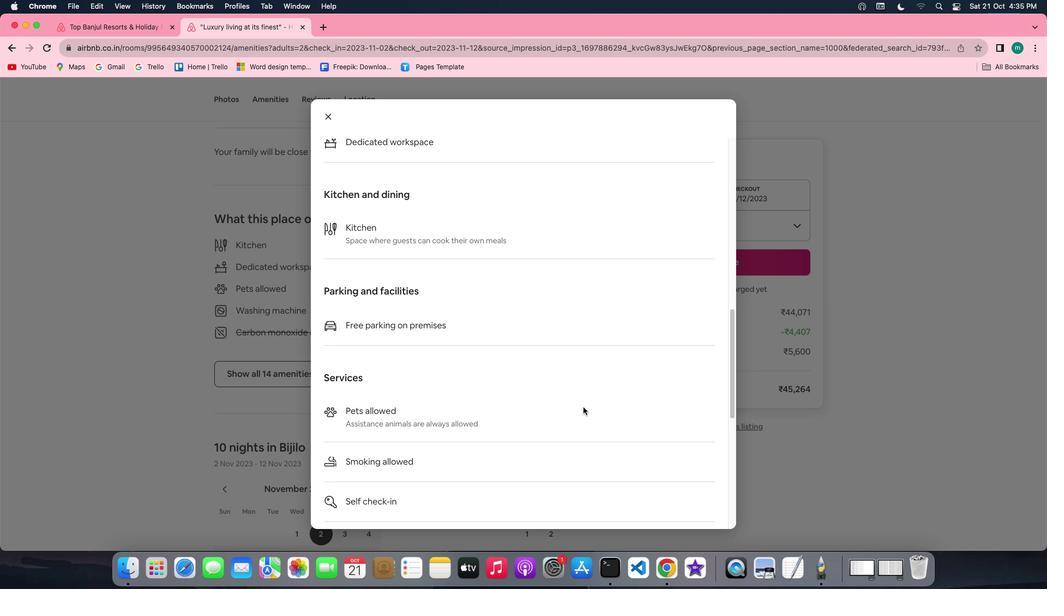 
Action: Mouse scrolled (583, 407) with delta (0, 0)
Screenshot: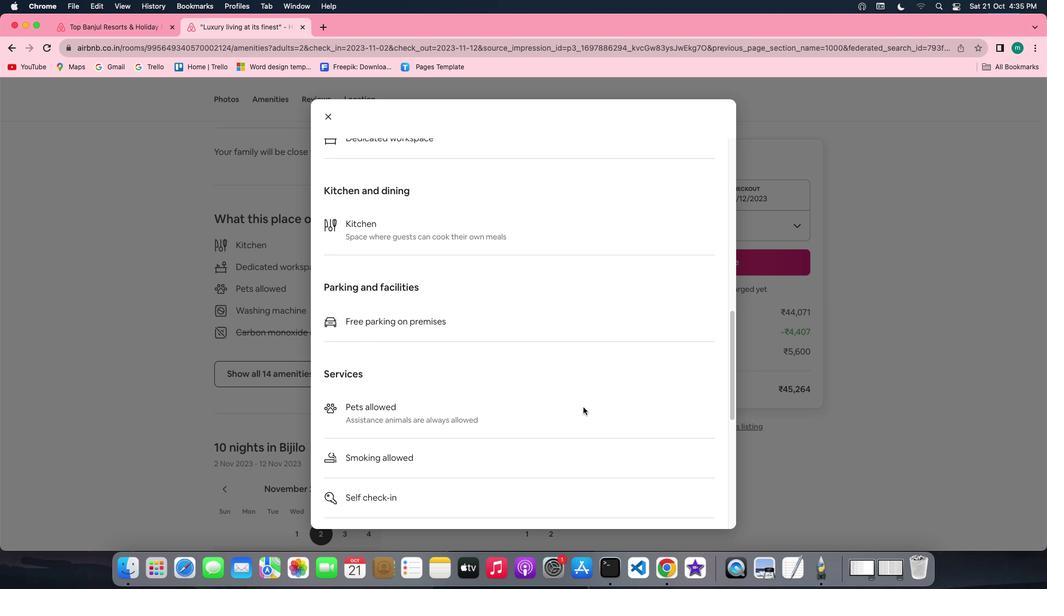
Action: Mouse scrolled (583, 407) with delta (0, -1)
Screenshot: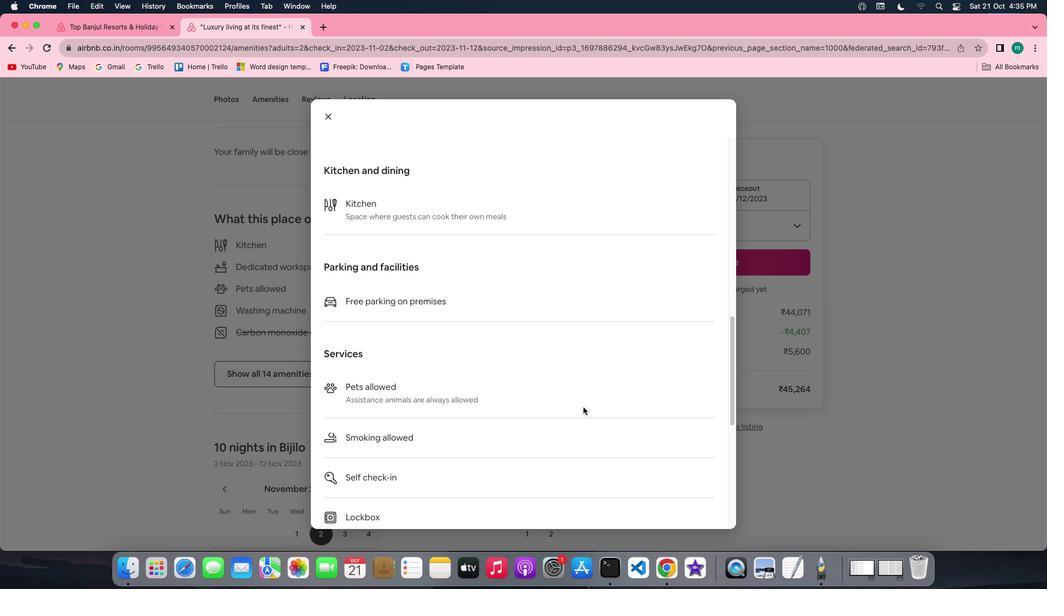 
Action: Mouse scrolled (583, 407) with delta (0, -2)
Screenshot: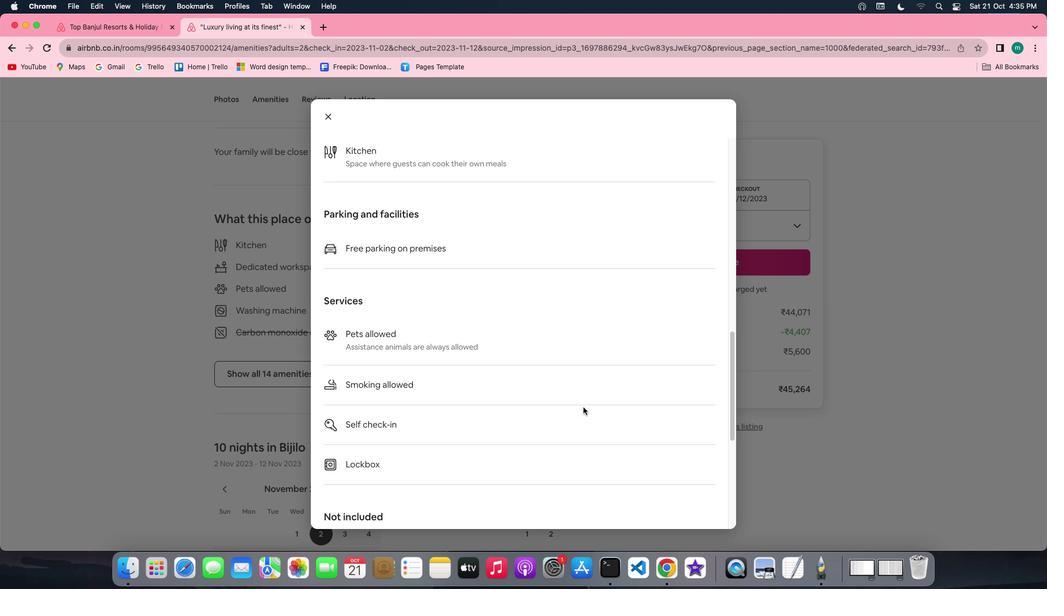 
Action: Mouse scrolled (583, 407) with delta (0, -2)
Screenshot: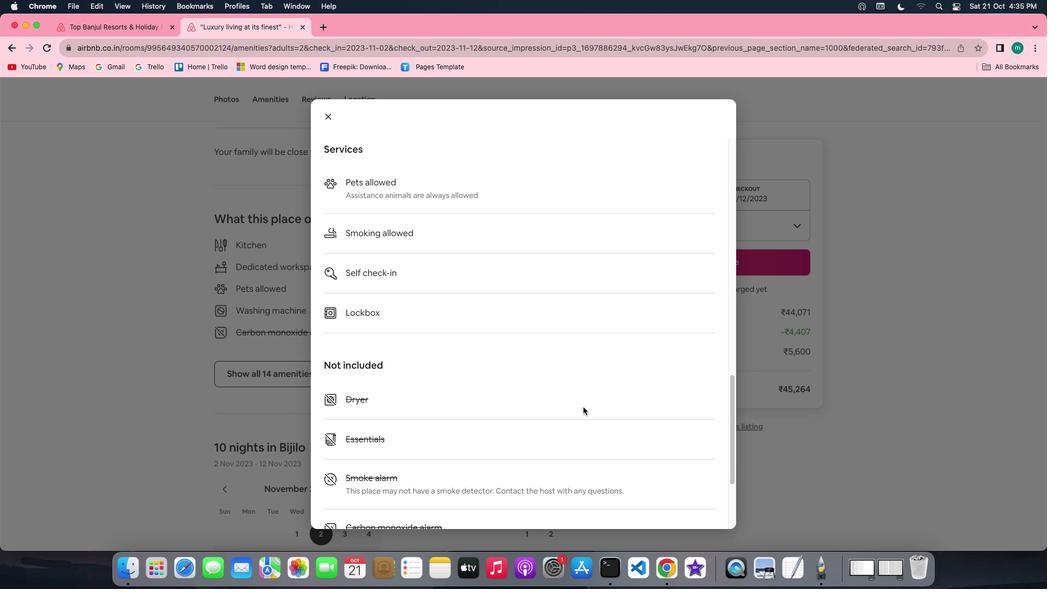 
Action: Mouse scrolled (583, 407) with delta (0, 0)
Screenshot: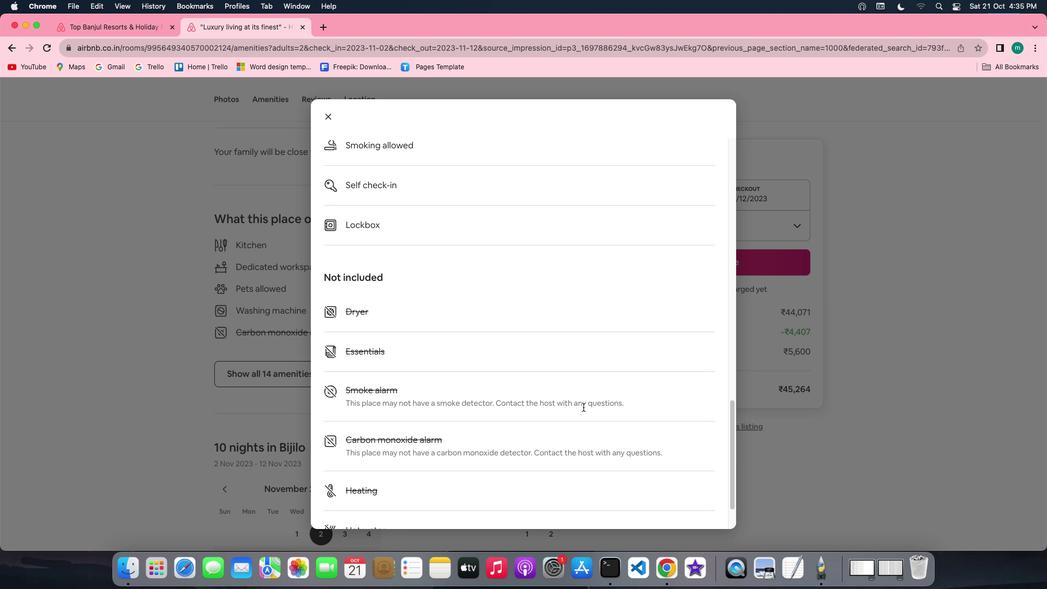 
Action: Mouse scrolled (583, 407) with delta (0, 0)
Screenshot: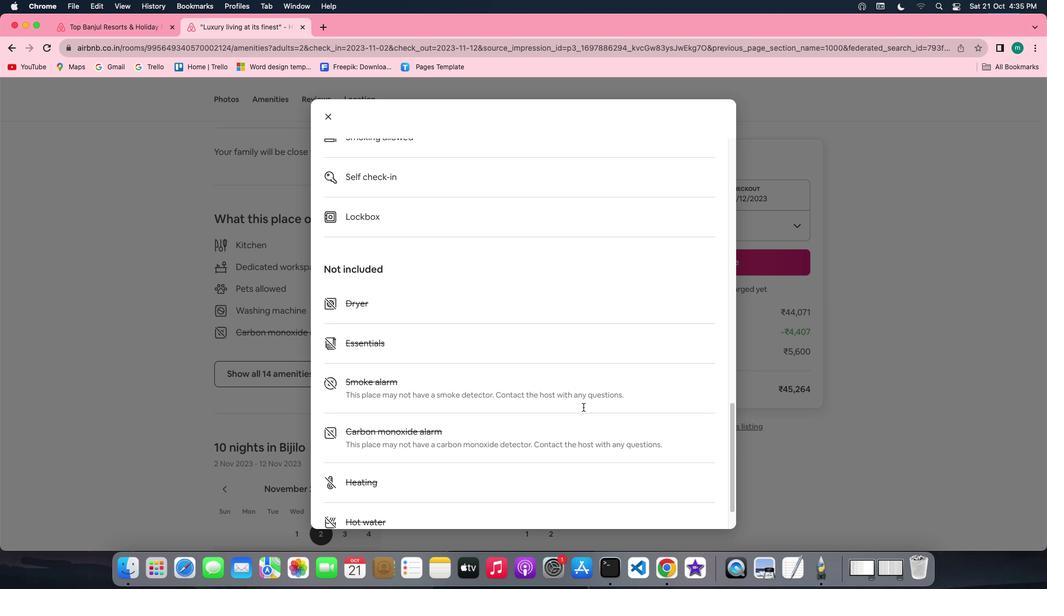 
Action: Mouse scrolled (583, 407) with delta (0, -1)
Screenshot: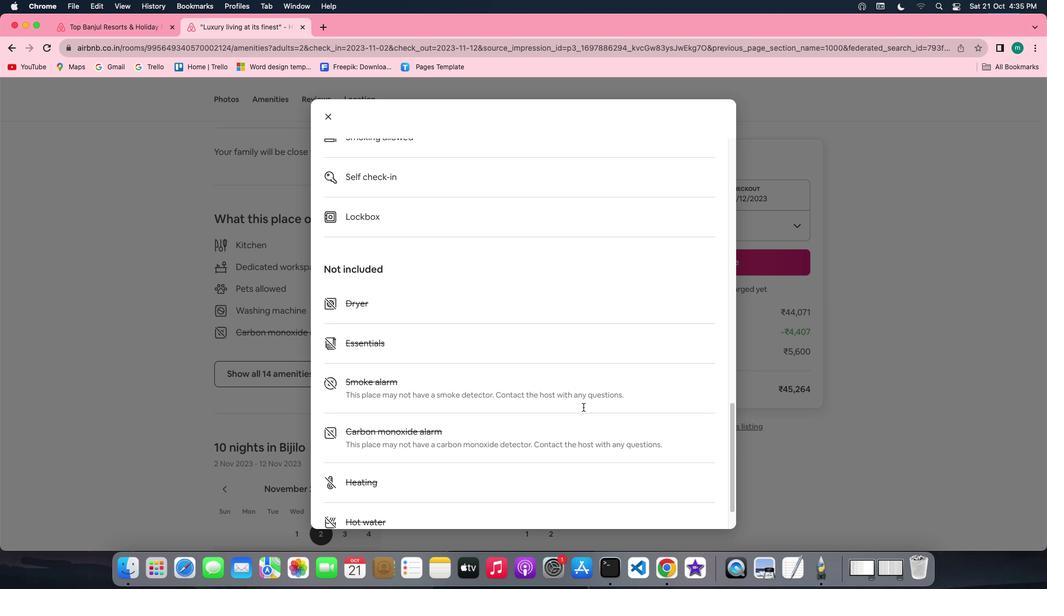 
Action: Mouse scrolled (583, 407) with delta (0, -2)
Screenshot: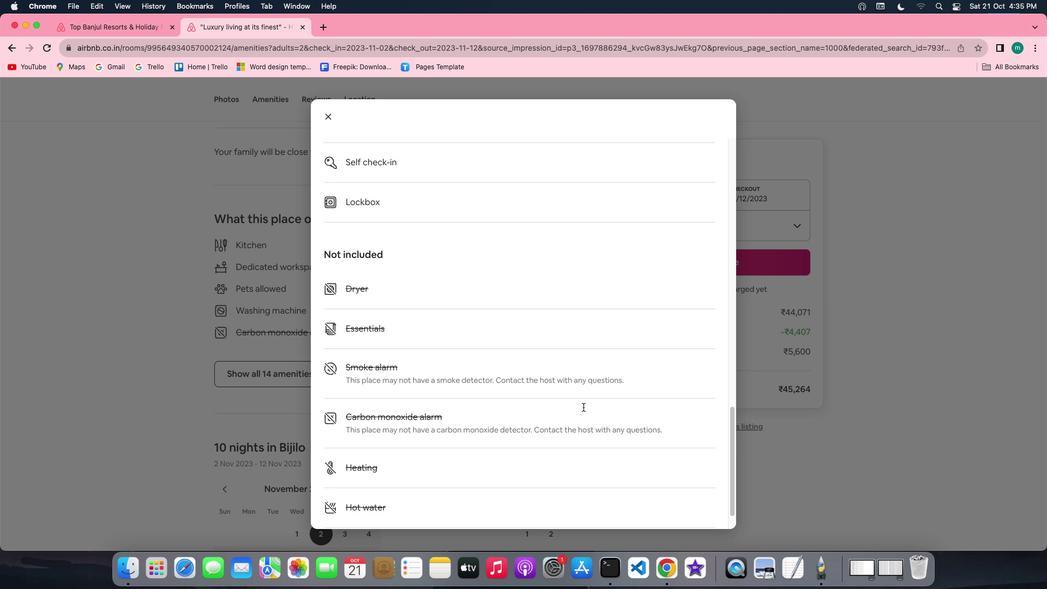 
Action: Mouse scrolled (583, 407) with delta (0, -2)
Screenshot: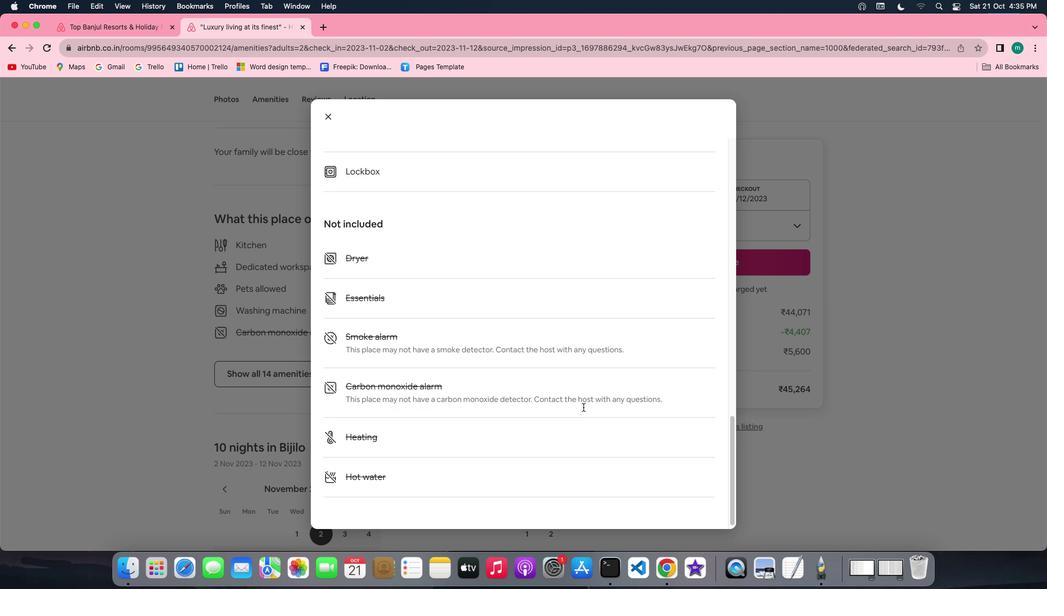 
Action: Mouse scrolled (583, 407) with delta (0, 0)
Screenshot: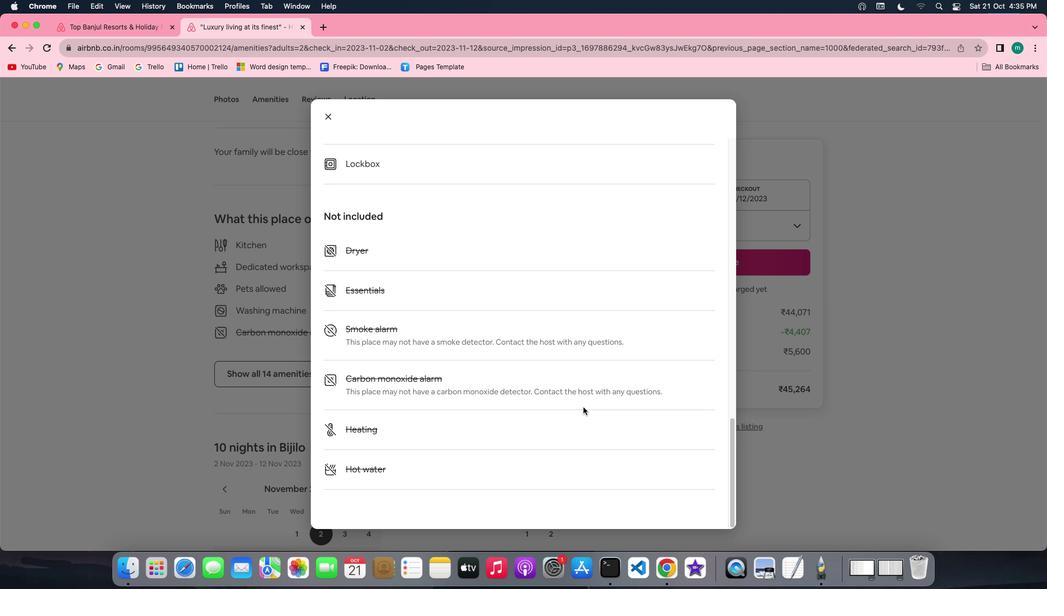 
Action: Mouse scrolled (583, 407) with delta (0, 0)
Screenshot: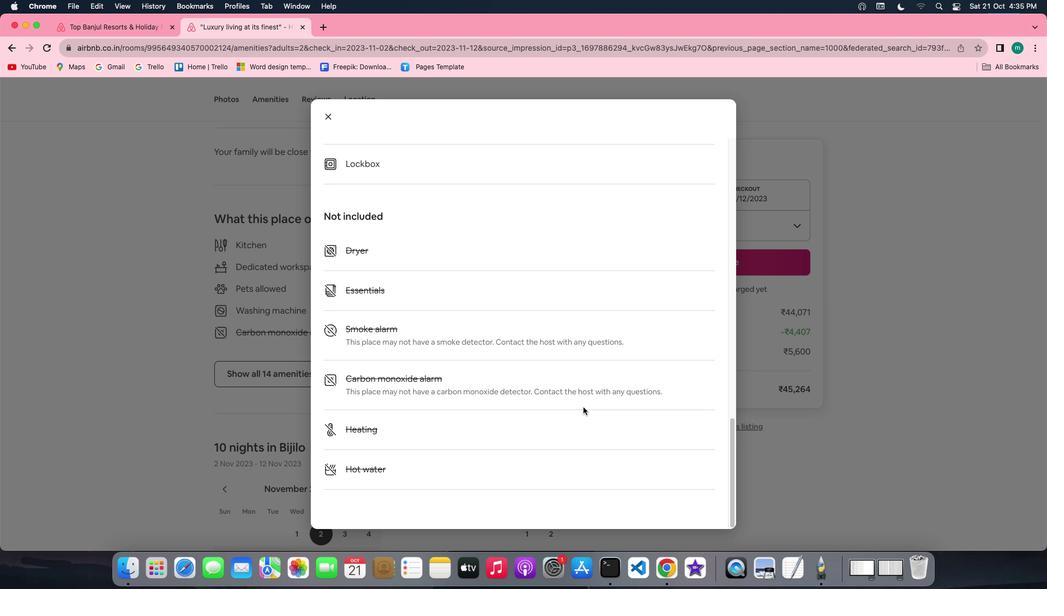 
Action: Mouse scrolled (583, 407) with delta (0, -1)
Screenshot: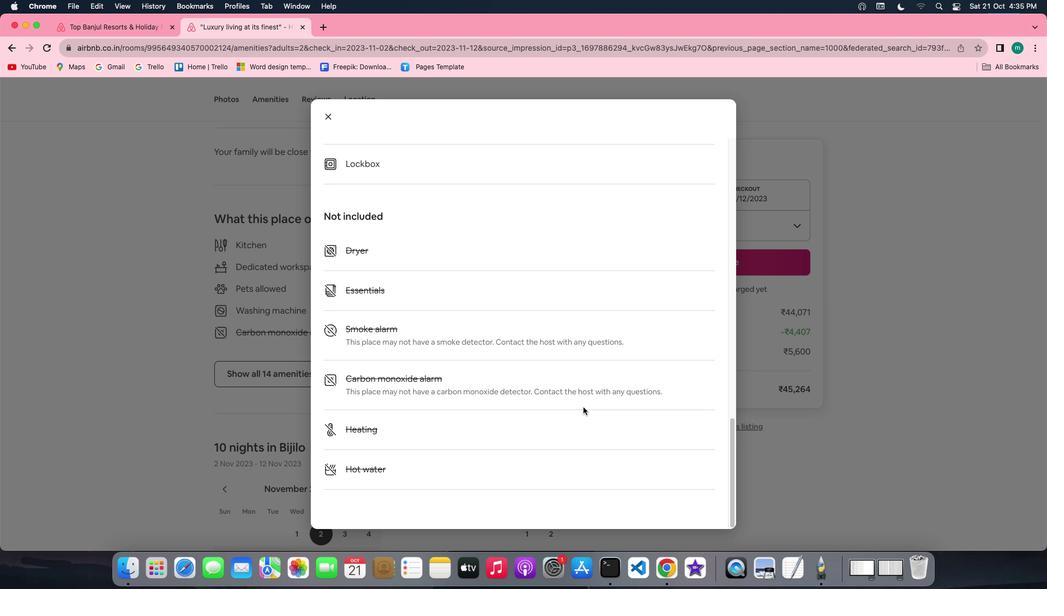 
Action: Mouse scrolled (583, 407) with delta (0, -1)
Screenshot: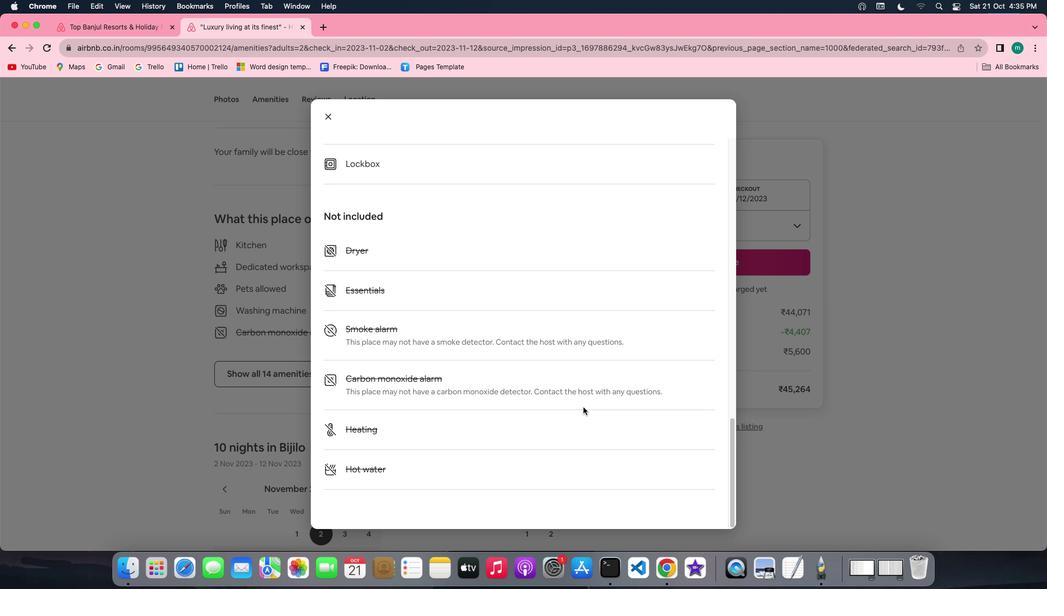 
Action: Mouse moved to (331, 117)
Screenshot: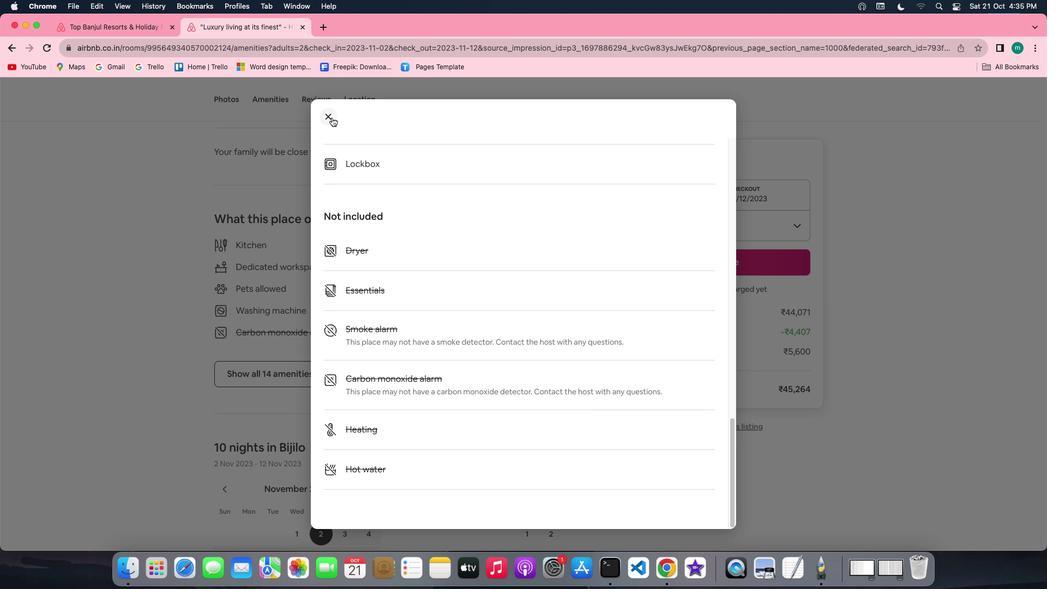 
Action: Mouse pressed left at (331, 117)
Screenshot: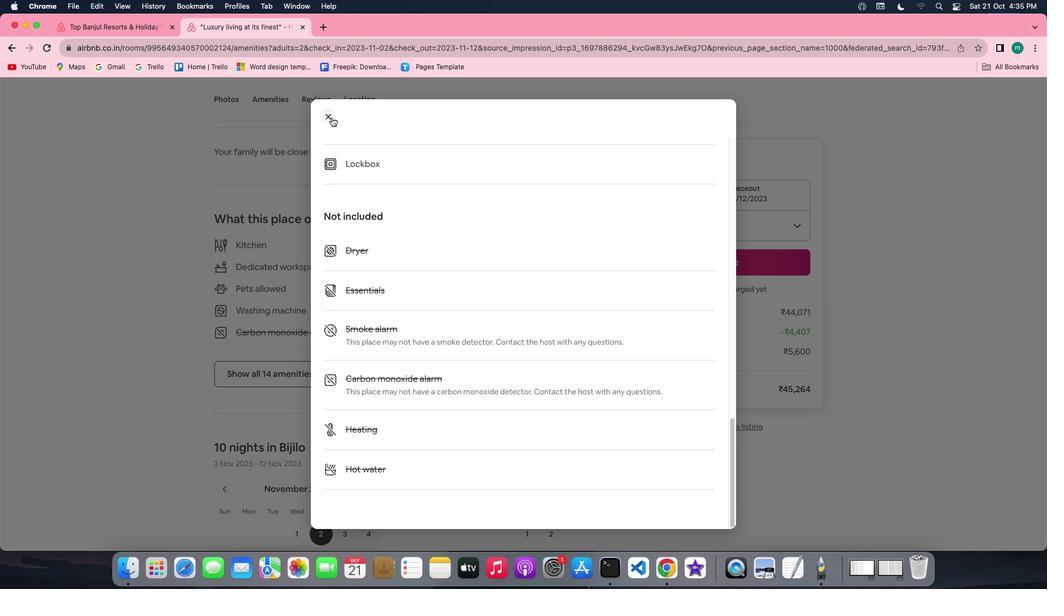 
Action: Mouse moved to (380, 287)
Screenshot: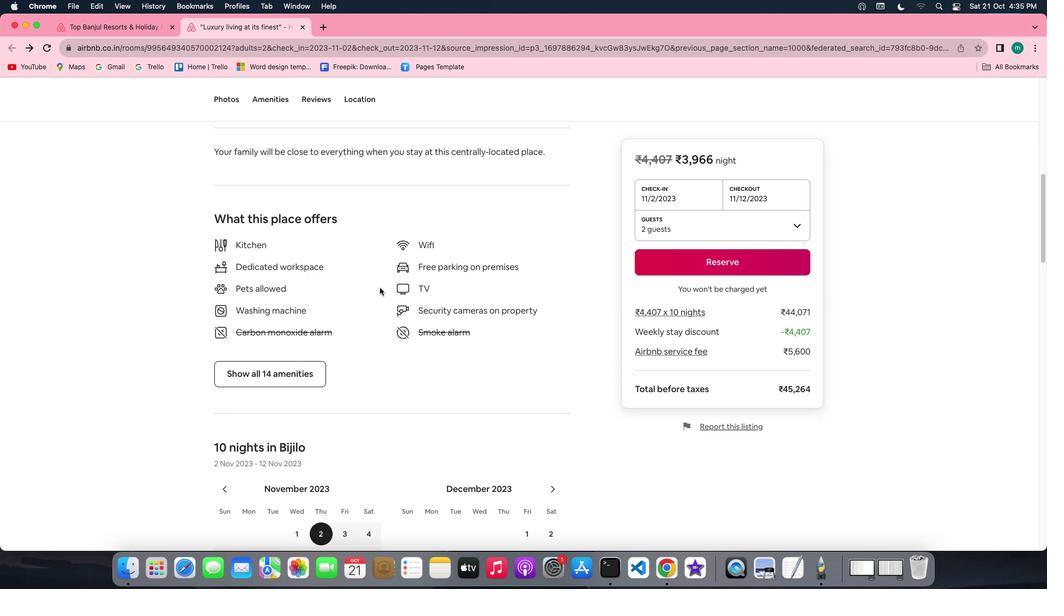 
Action: Mouse scrolled (380, 287) with delta (0, 0)
Screenshot: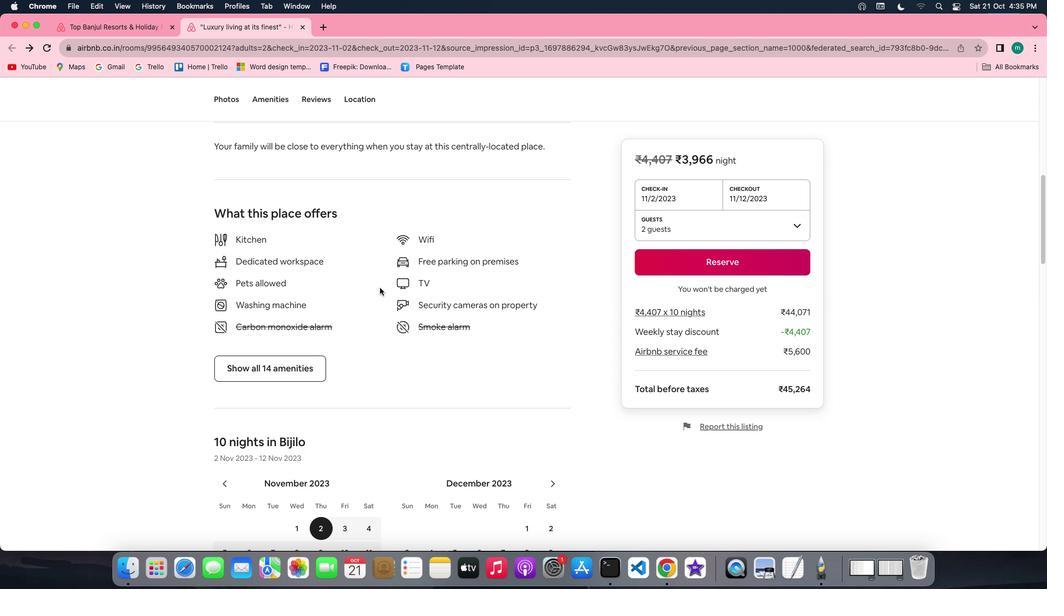 
Action: Mouse scrolled (380, 287) with delta (0, 0)
Screenshot: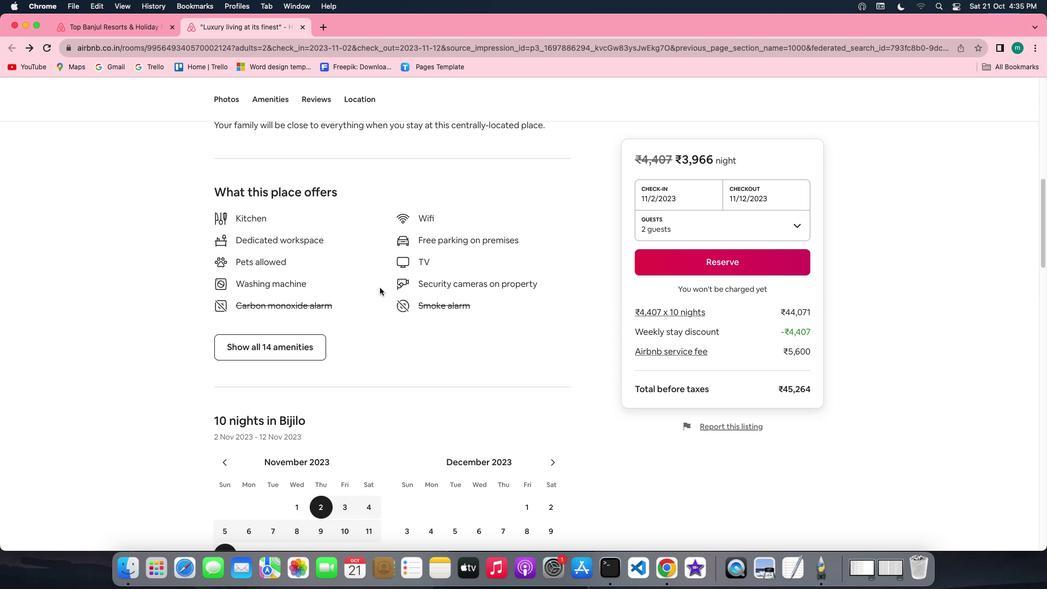 
Action: Mouse scrolled (380, 287) with delta (0, -1)
Screenshot: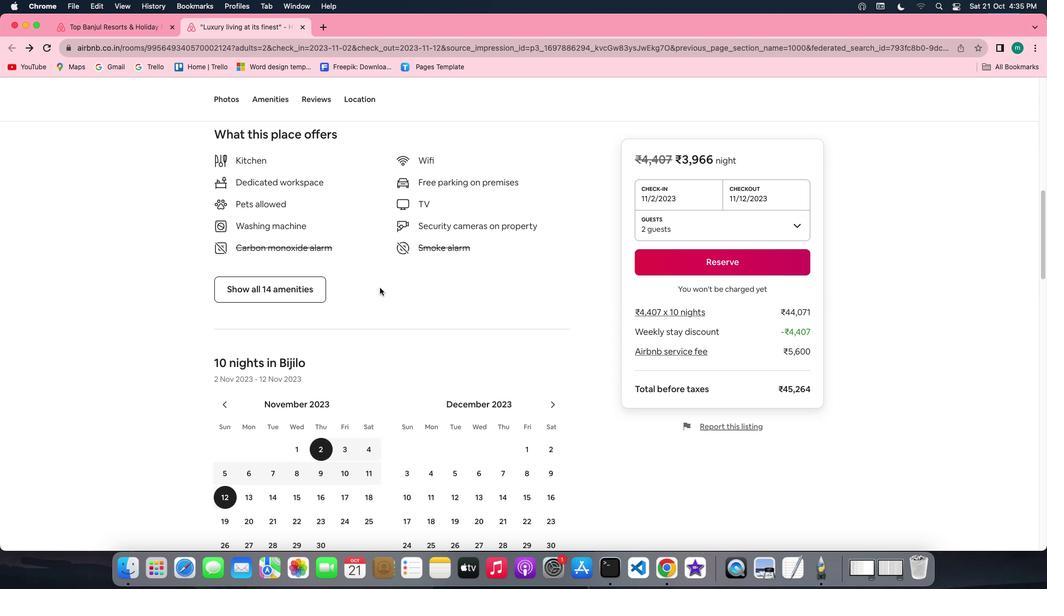 
Action: Mouse scrolled (380, 287) with delta (0, -2)
Screenshot: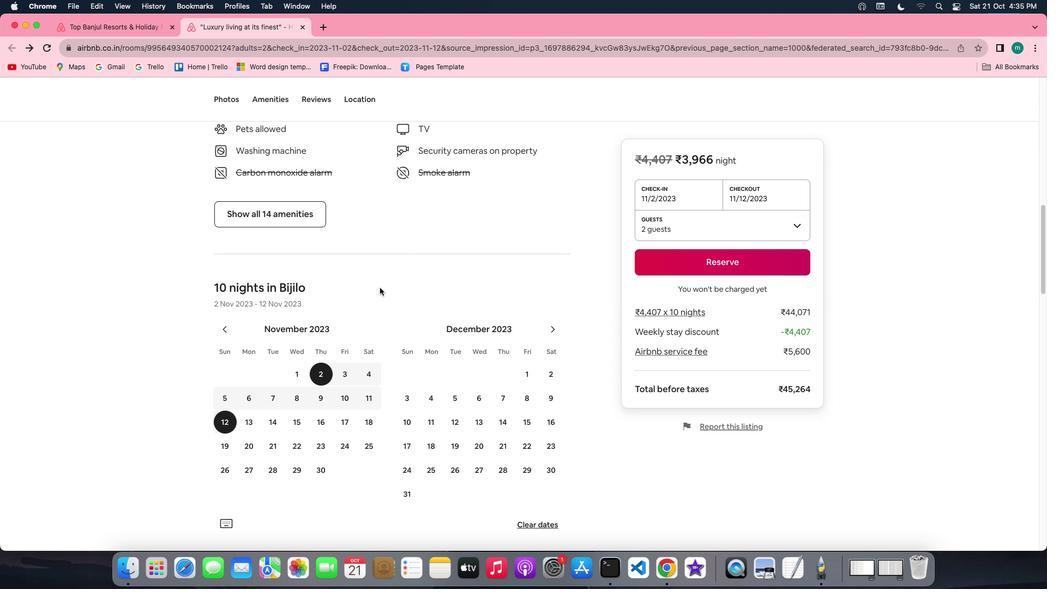 
Action: Mouse scrolled (380, 287) with delta (0, -2)
Screenshot: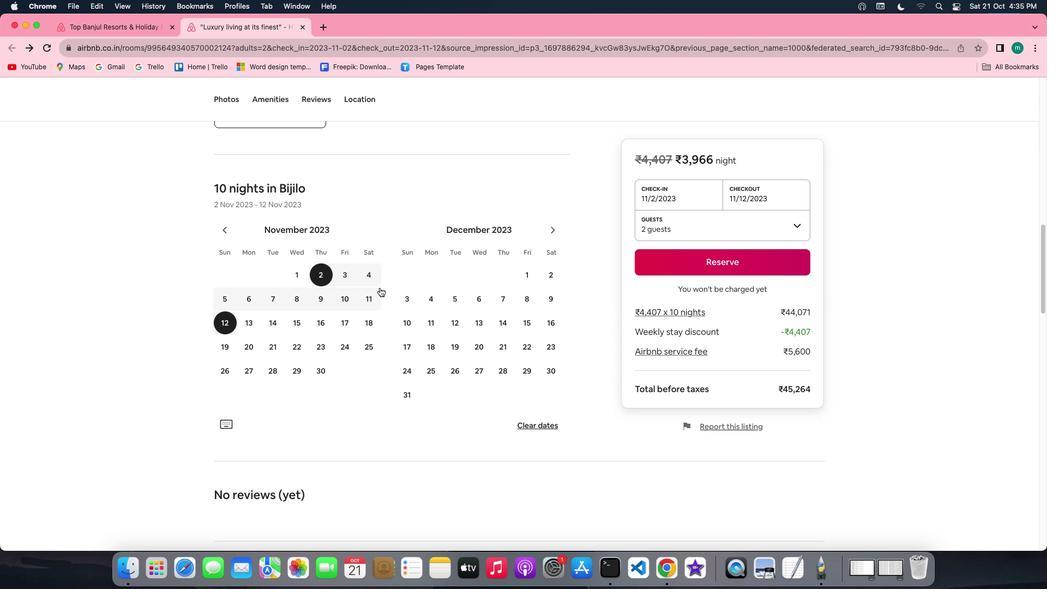 
Action: Mouse scrolled (380, 287) with delta (0, 0)
Screenshot: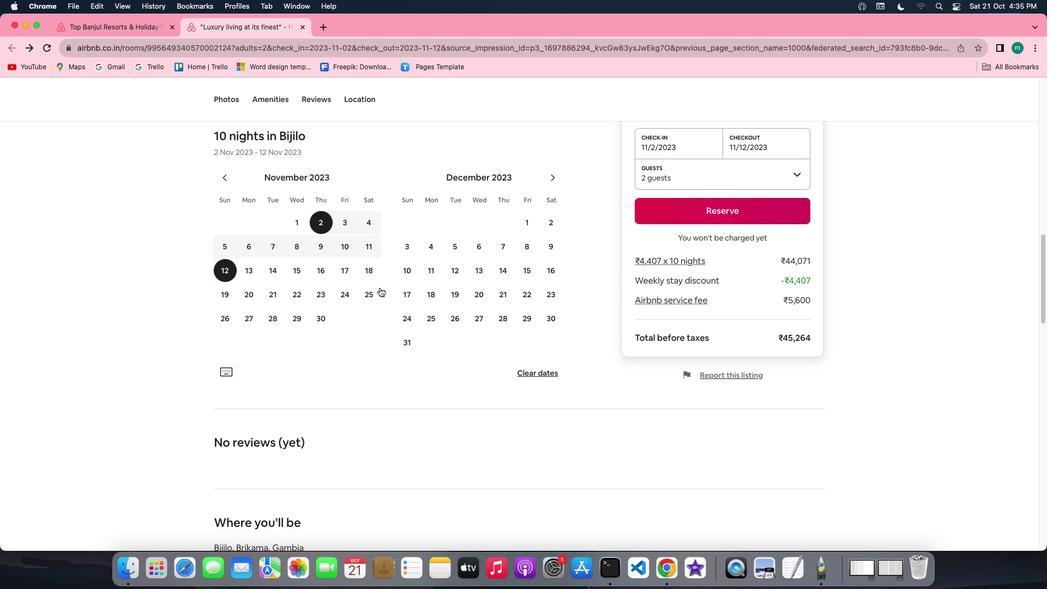 
Action: Mouse scrolled (380, 287) with delta (0, 0)
Screenshot: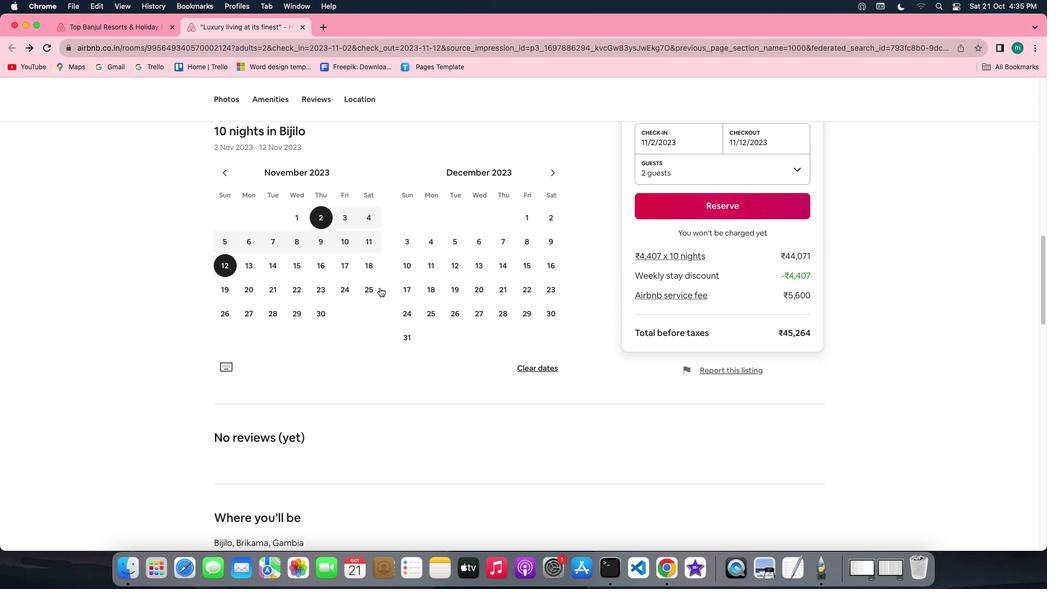 
Action: Mouse scrolled (380, 287) with delta (0, -1)
Screenshot: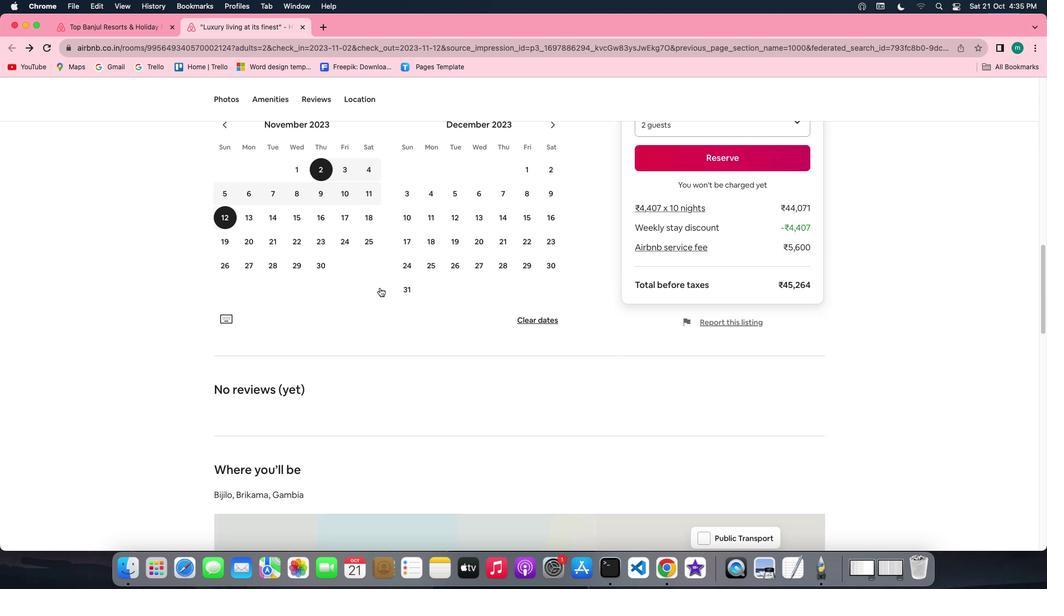 
Action: Mouse scrolled (380, 287) with delta (0, -2)
Screenshot: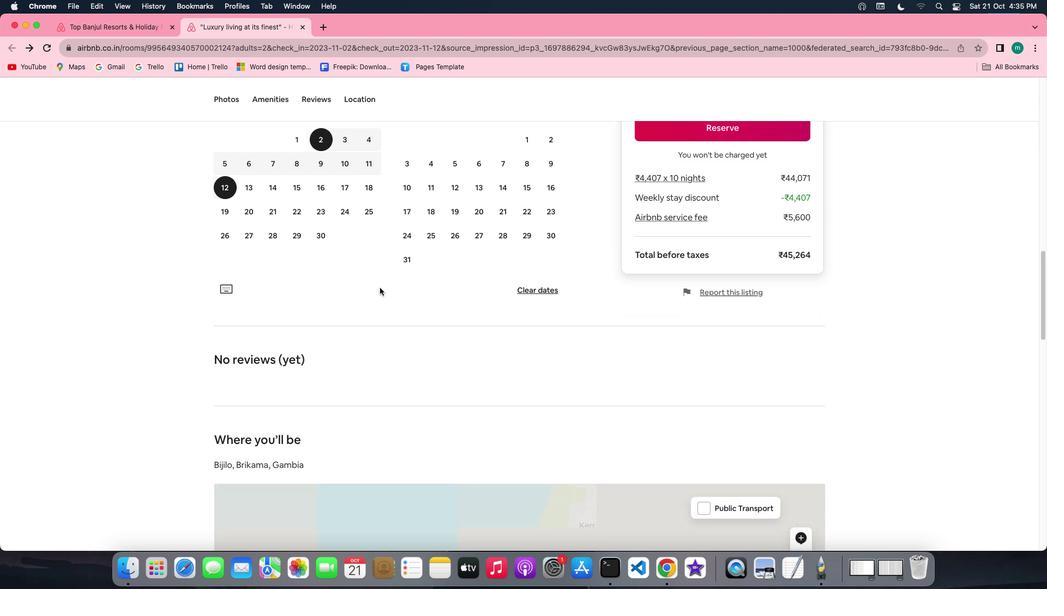 
Action: Mouse scrolled (380, 287) with delta (0, -2)
Screenshot: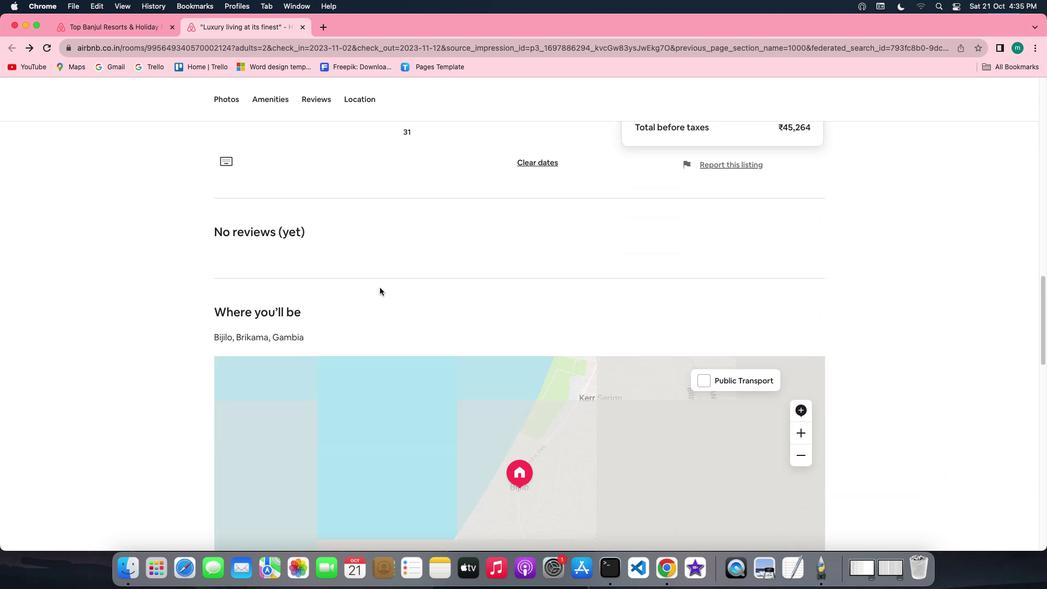
Action: Mouse scrolled (380, 287) with delta (0, 0)
Screenshot: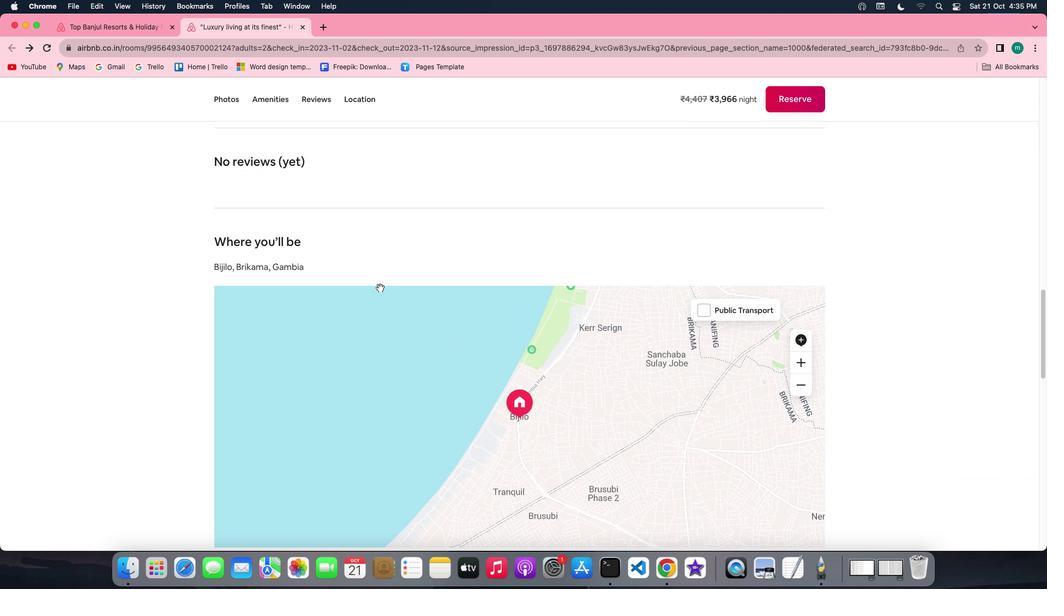 
Action: Mouse scrolled (380, 287) with delta (0, 0)
Screenshot: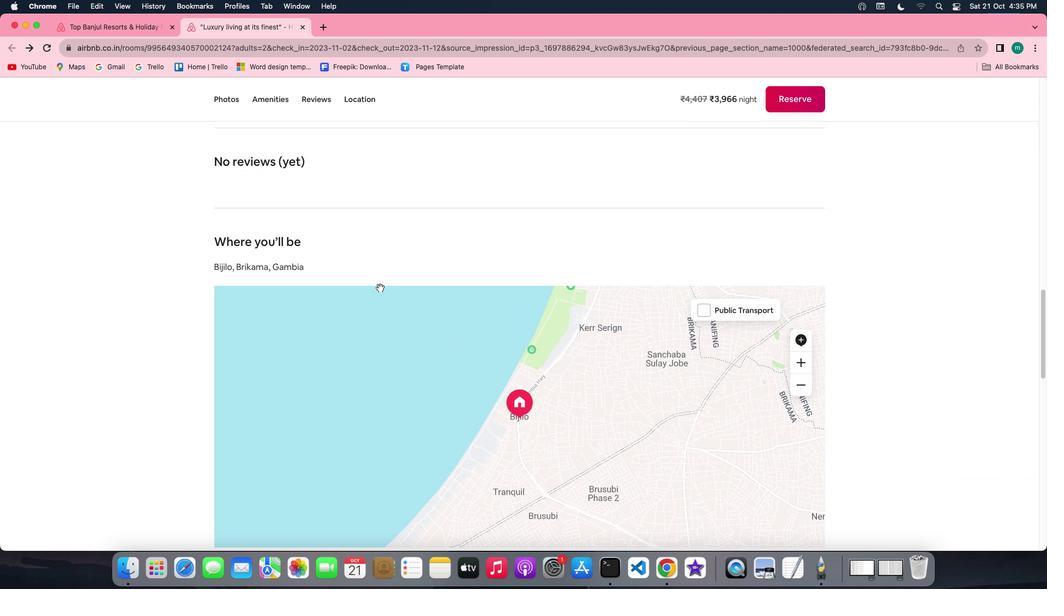 
Action: Mouse scrolled (380, 287) with delta (0, -1)
Screenshot: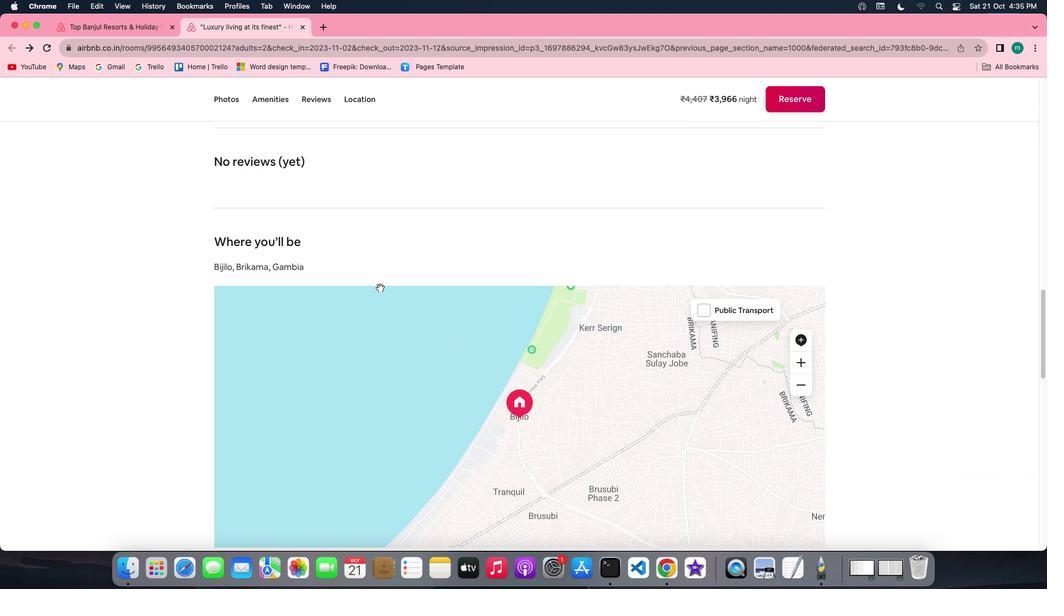 
Action: Mouse scrolled (380, 287) with delta (0, -2)
Screenshot: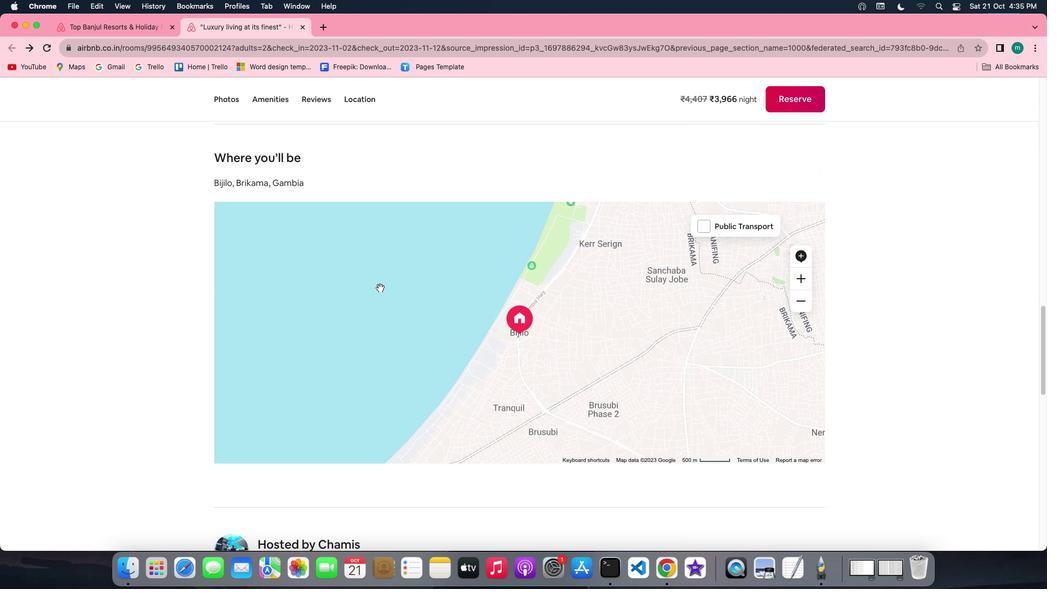 
Action: Mouse scrolled (380, 287) with delta (0, 0)
Screenshot: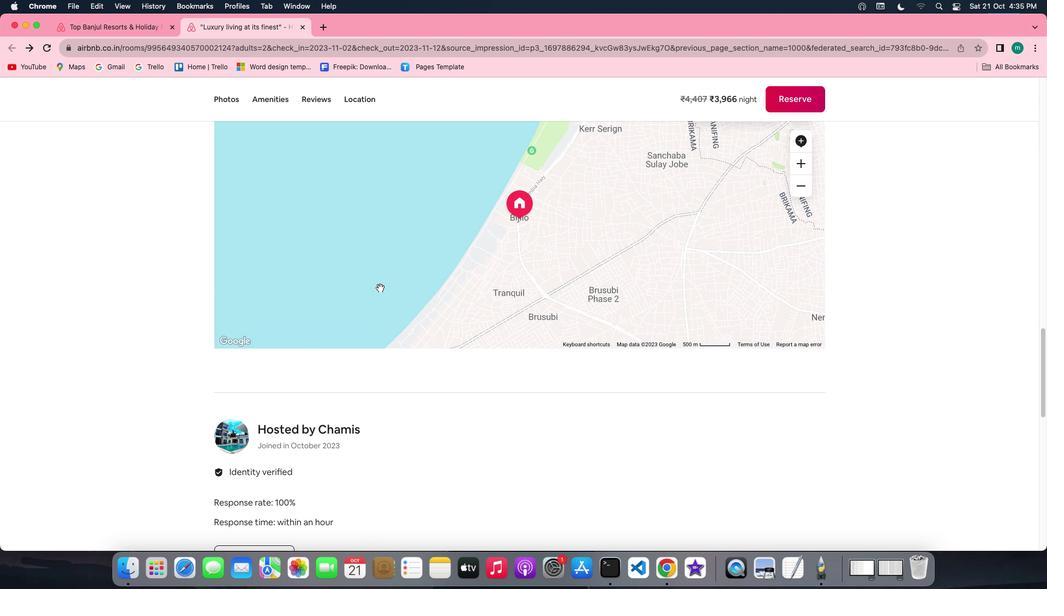
Action: Mouse scrolled (380, 287) with delta (0, 0)
Screenshot: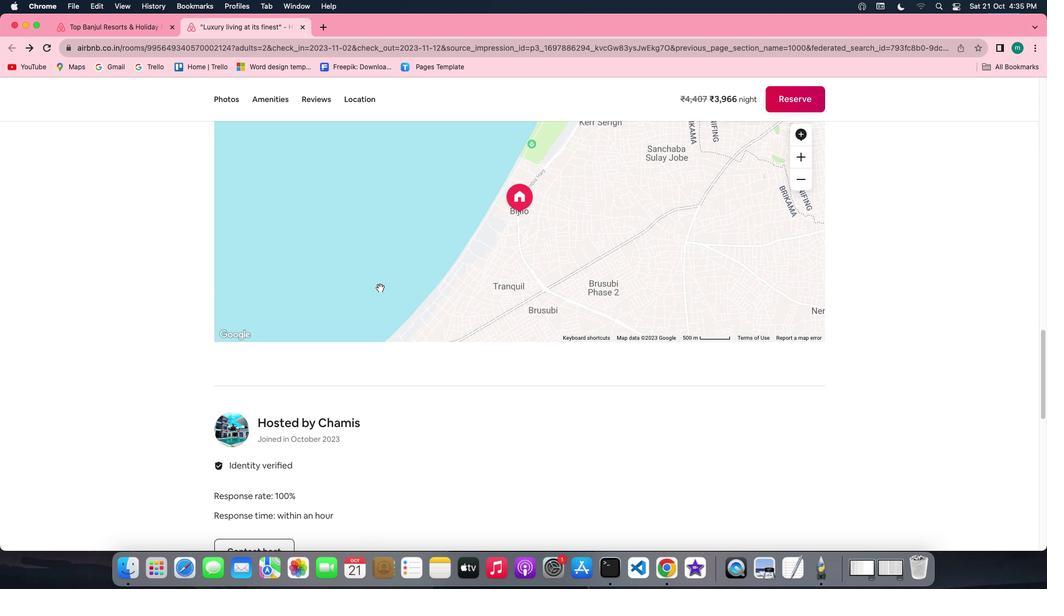 
Action: Mouse scrolled (380, 287) with delta (0, -1)
Screenshot: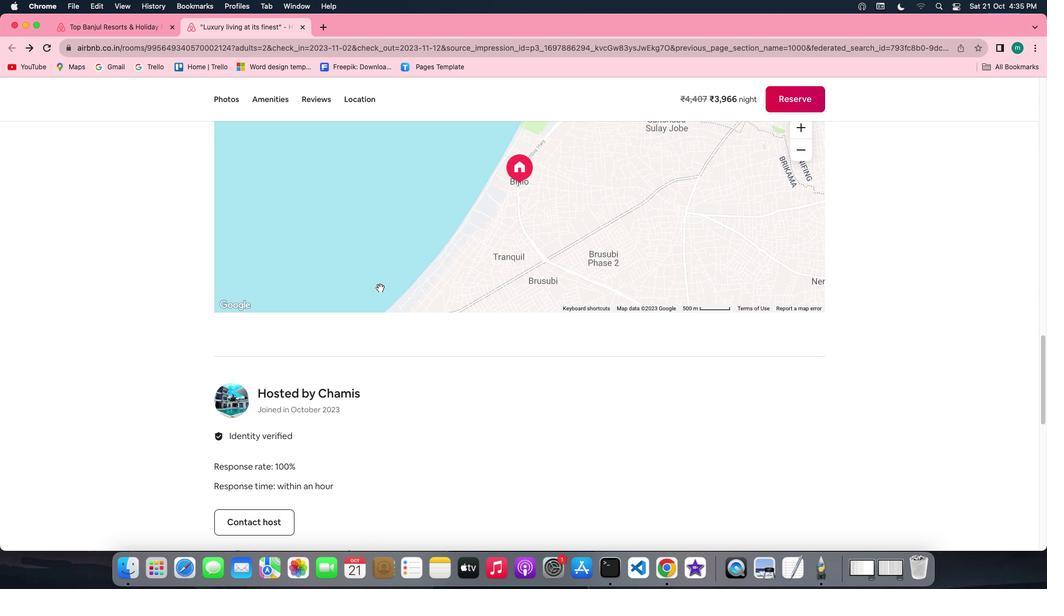 
Action: Mouse scrolled (380, 287) with delta (0, -2)
Screenshot: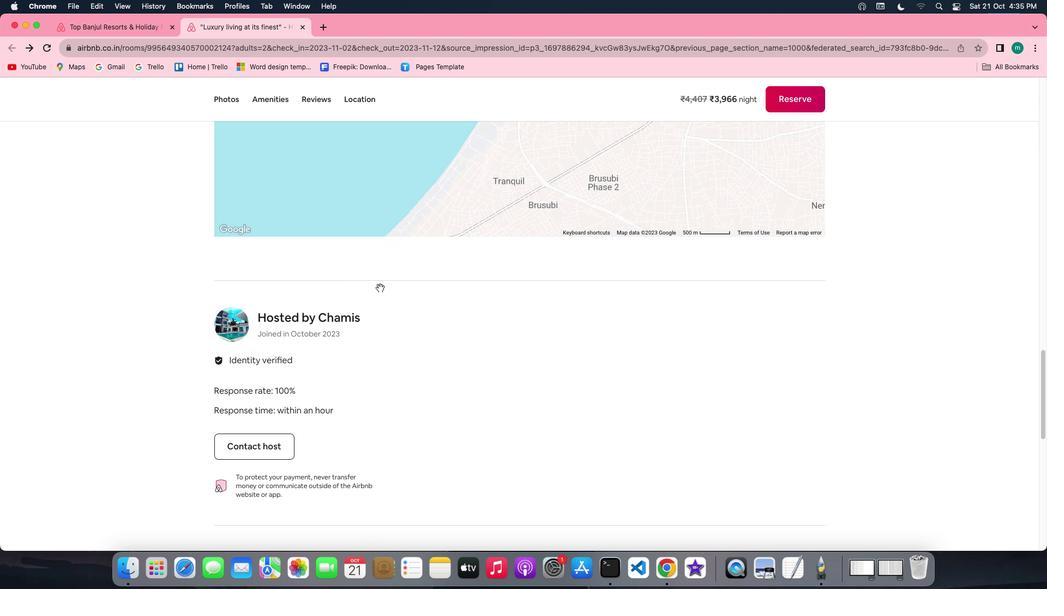 
Action: Mouse scrolled (380, 287) with delta (0, -2)
Screenshot: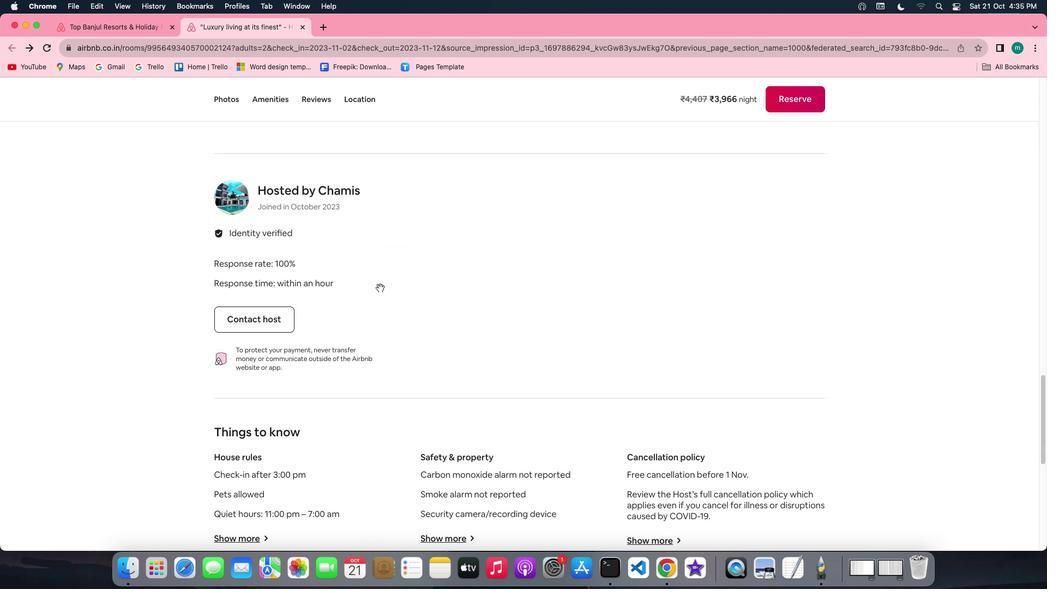 
Action: Mouse scrolled (380, 287) with delta (0, 0)
Screenshot: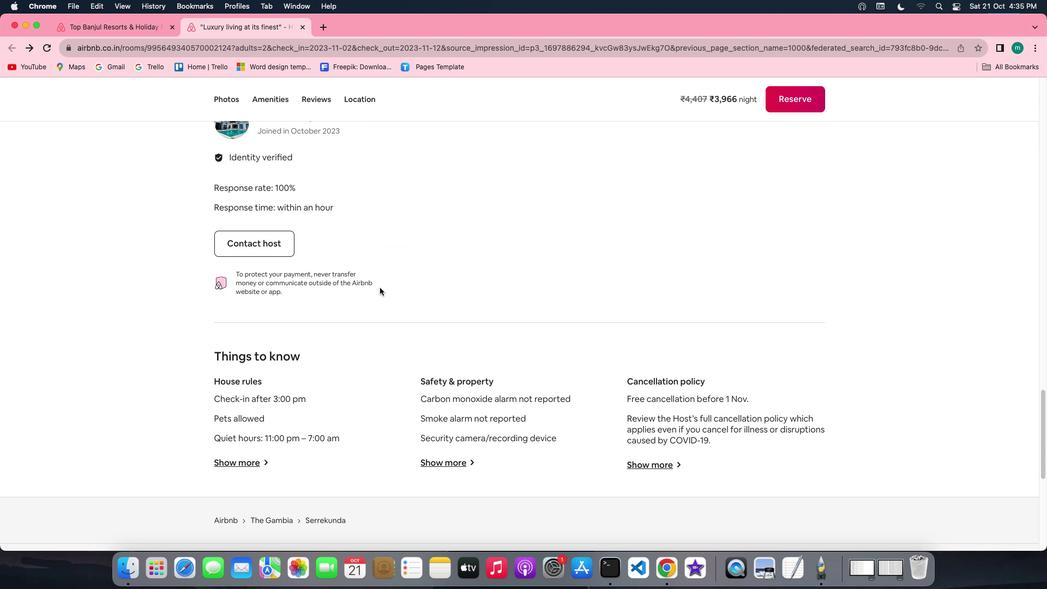 
Action: Mouse scrolled (380, 287) with delta (0, 0)
Screenshot: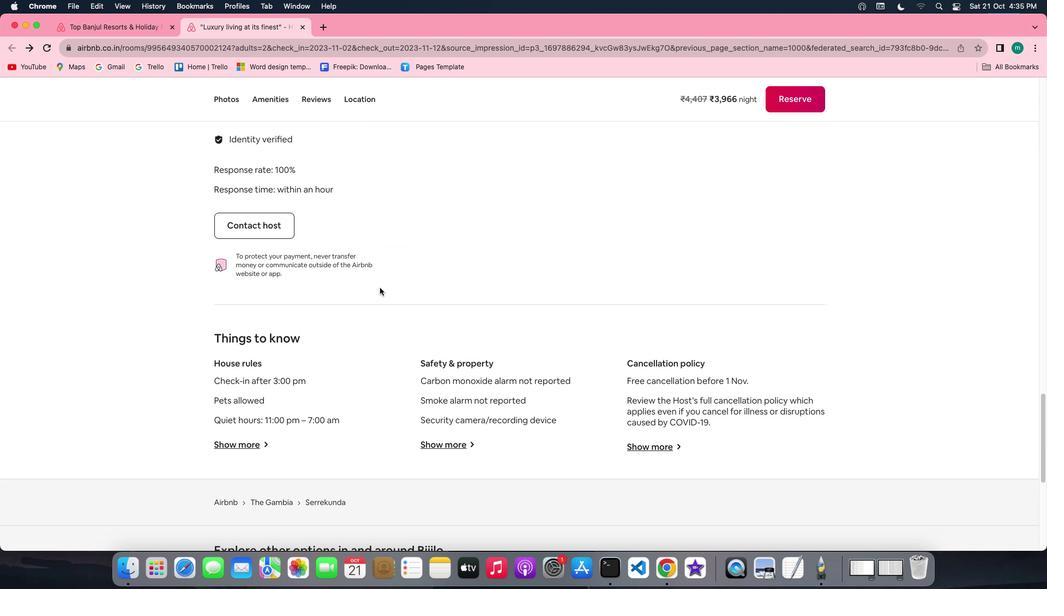 
Action: Mouse scrolled (380, 287) with delta (0, -1)
Screenshot: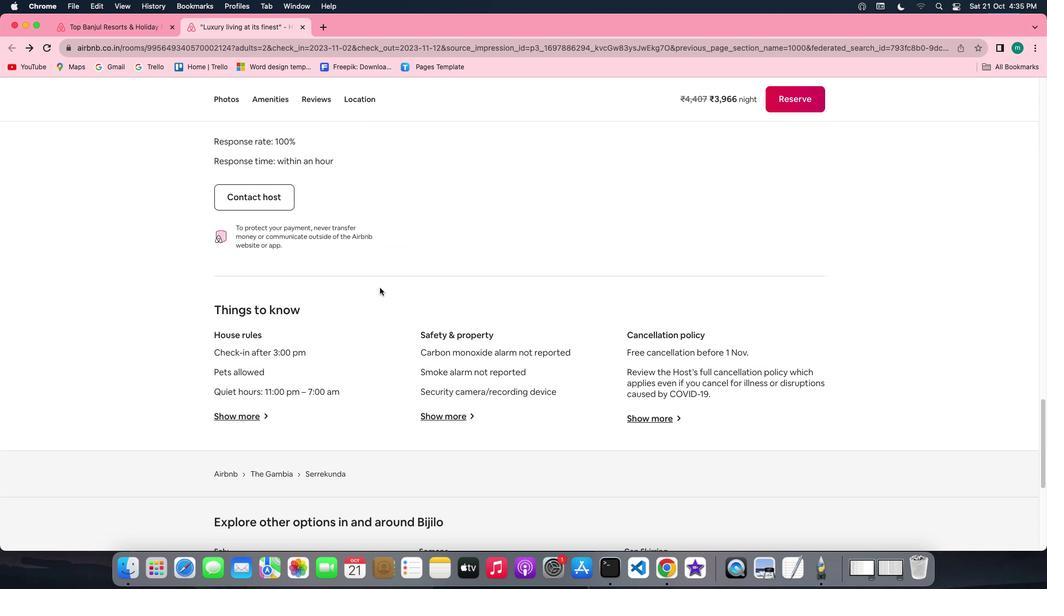 
Action: Mouse scrolled (380, 287) with delta (0, -2)
Screenshot: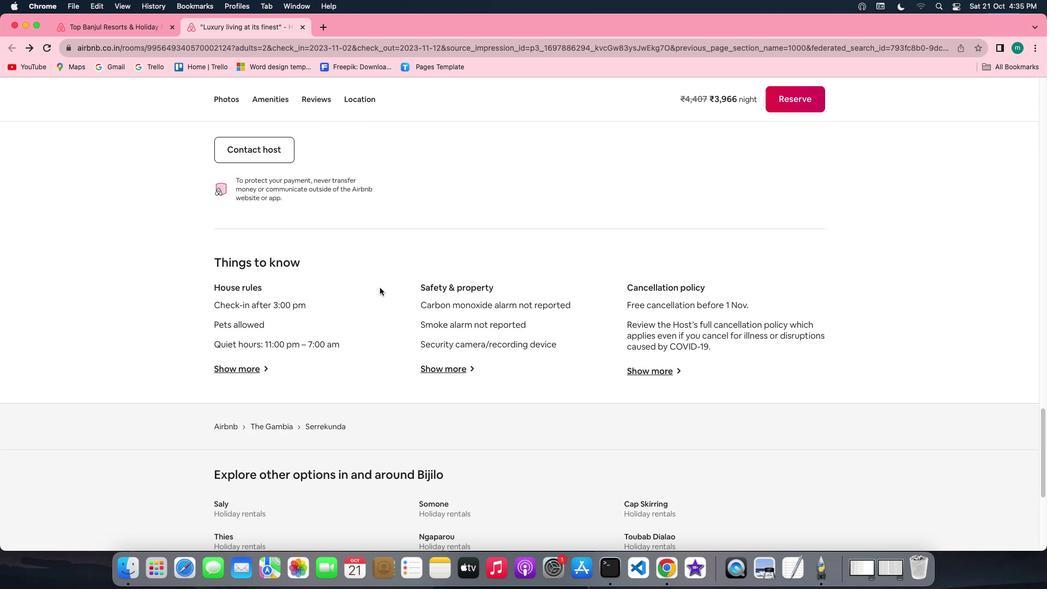 
Action: Mouse scrolled (380, 287) with delta (0, 0)
Screenshot: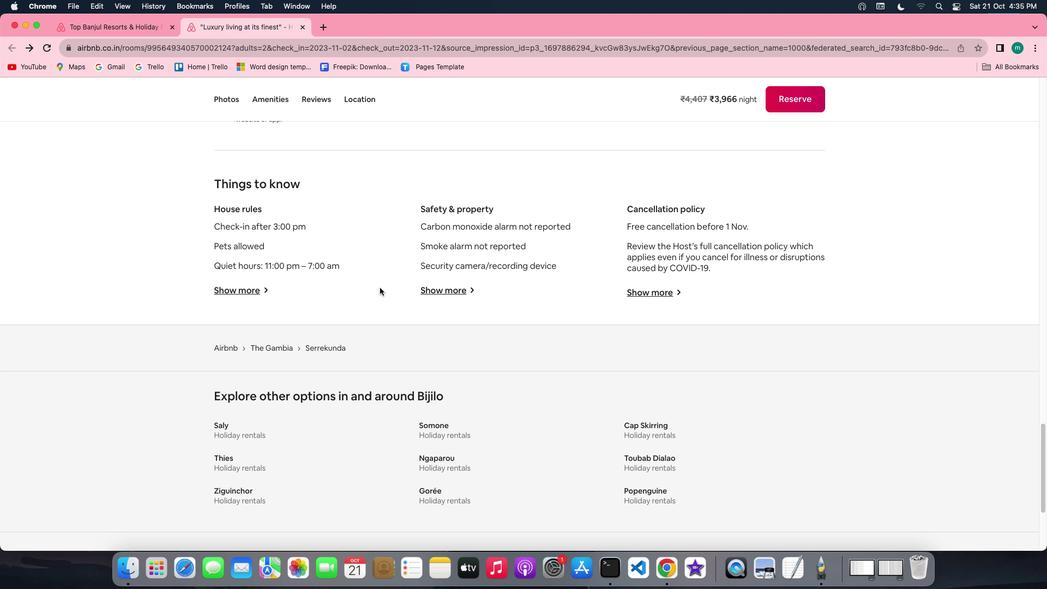 
Action: Mouse moved to (243, 285)
Screenshot: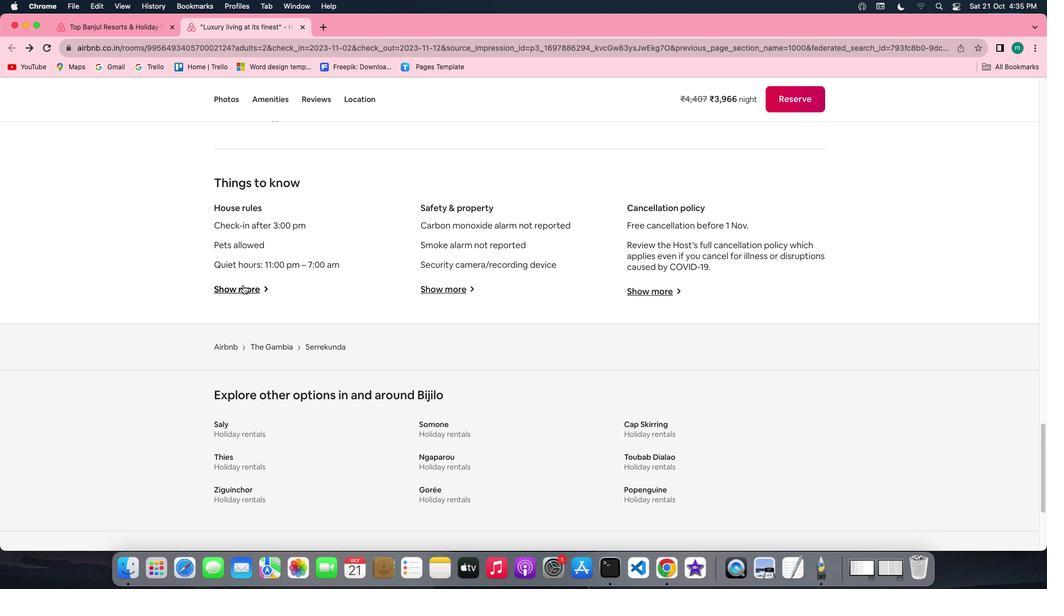 
Action: Mouse pressed left at (243, 285)
Screenshot: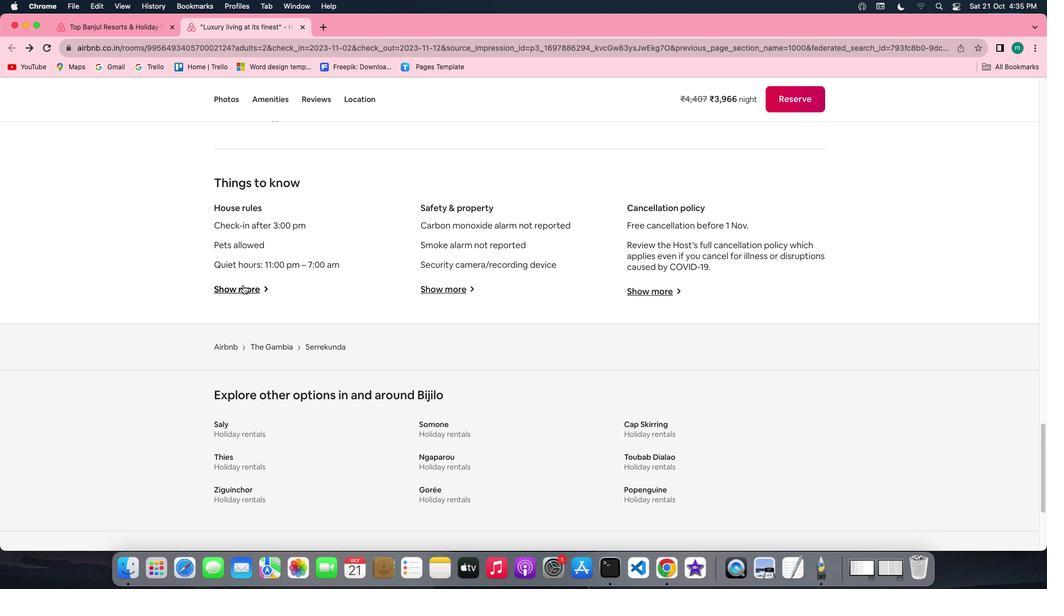 
Action: Mouse moved to (474, 353)
